 Task: HR & Operations: Recruiting Pipeline.
Action: Mouse moved to (277, 55)
Screenshot: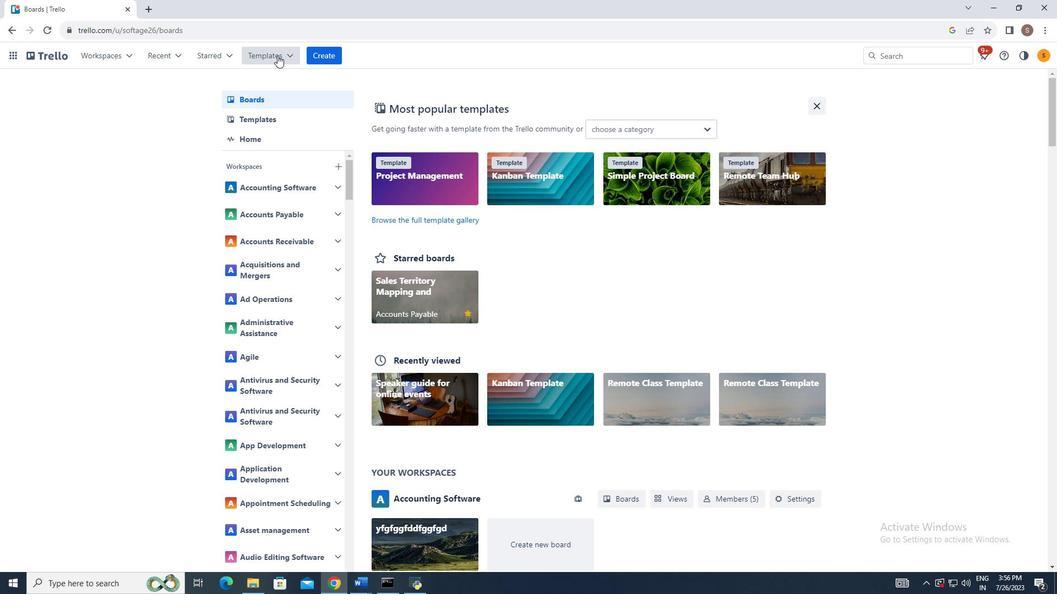 
Action: Mouse pressed left at (277, 55)
Screenshot: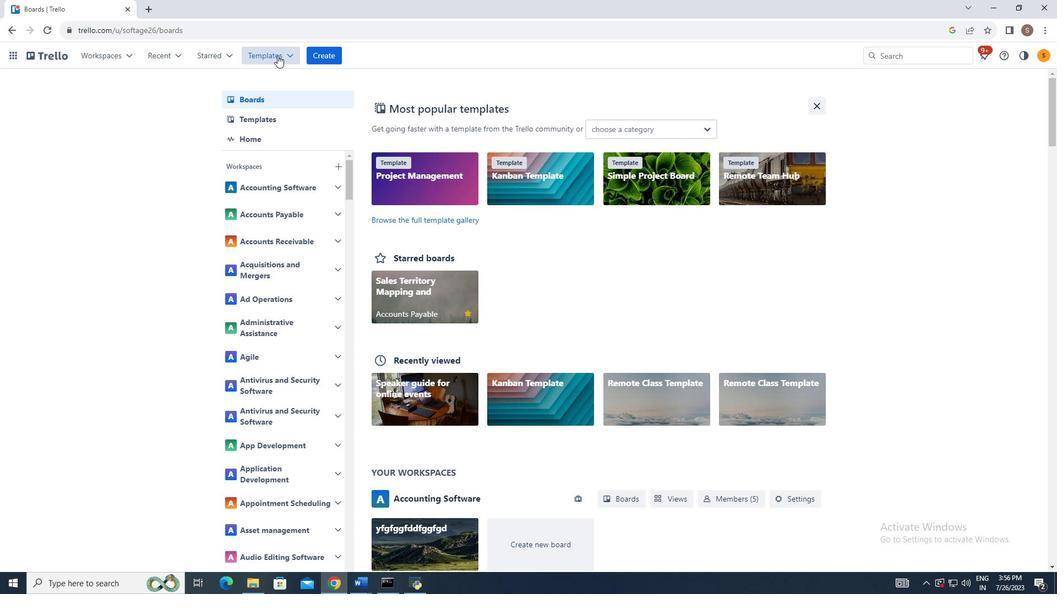 
Action: Mouse moved to (321, 378)
Screenshot: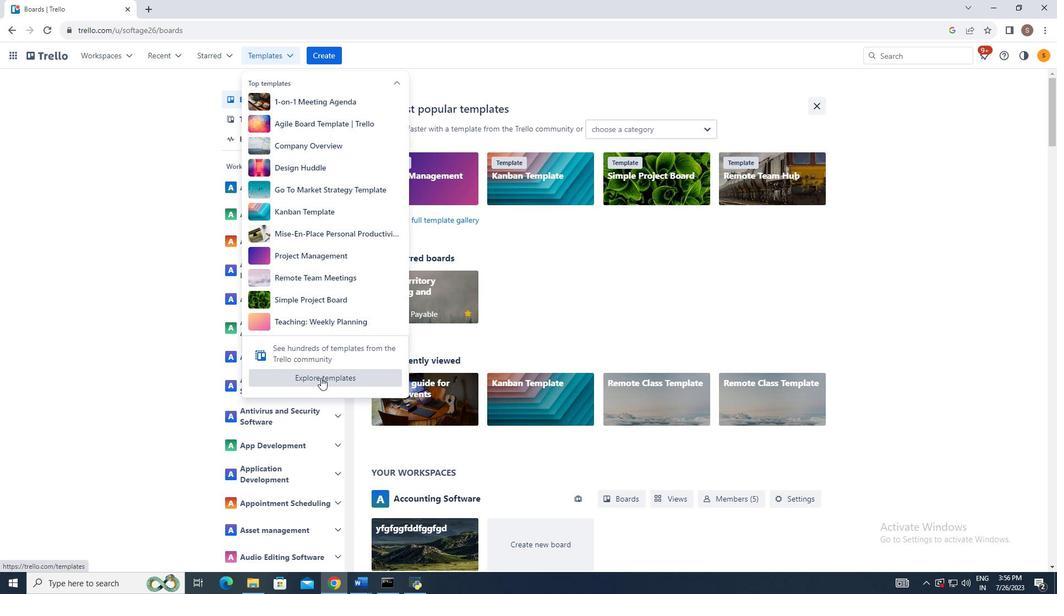 
Action: Mouse pressed left at (321, 378)
Screenshot: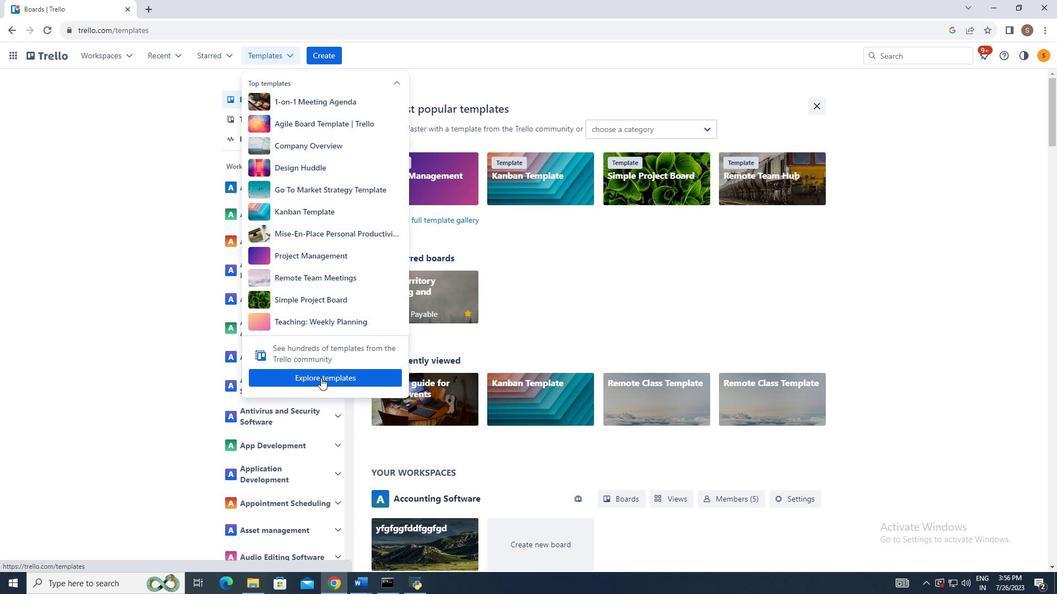 
Action: Mouse moved to (296, 285)
Screenshot: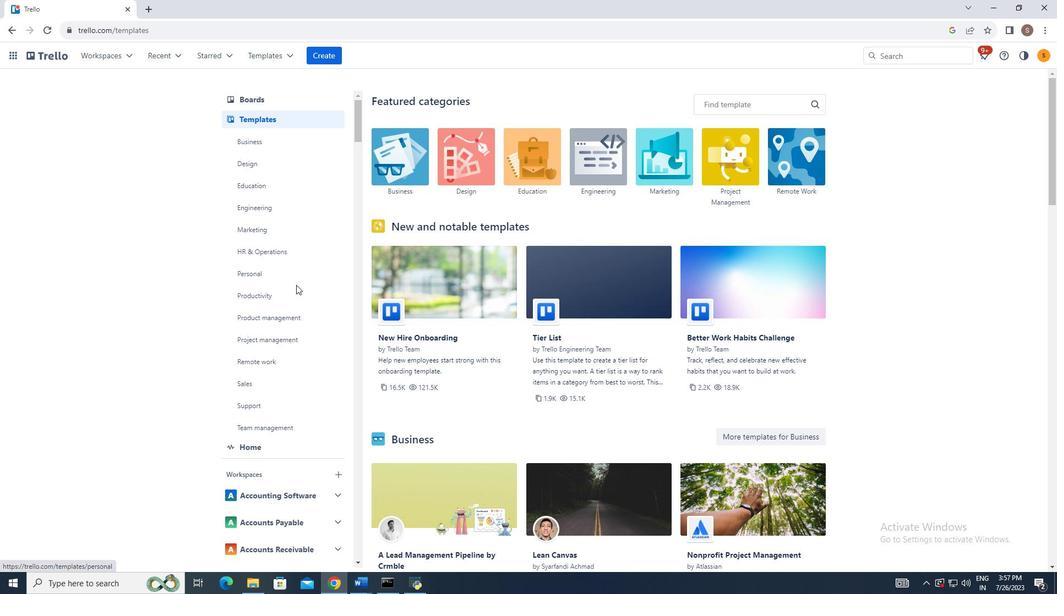 
Action: Mouse scrolled (296, 285) with delta (0, 0)
Screenshot: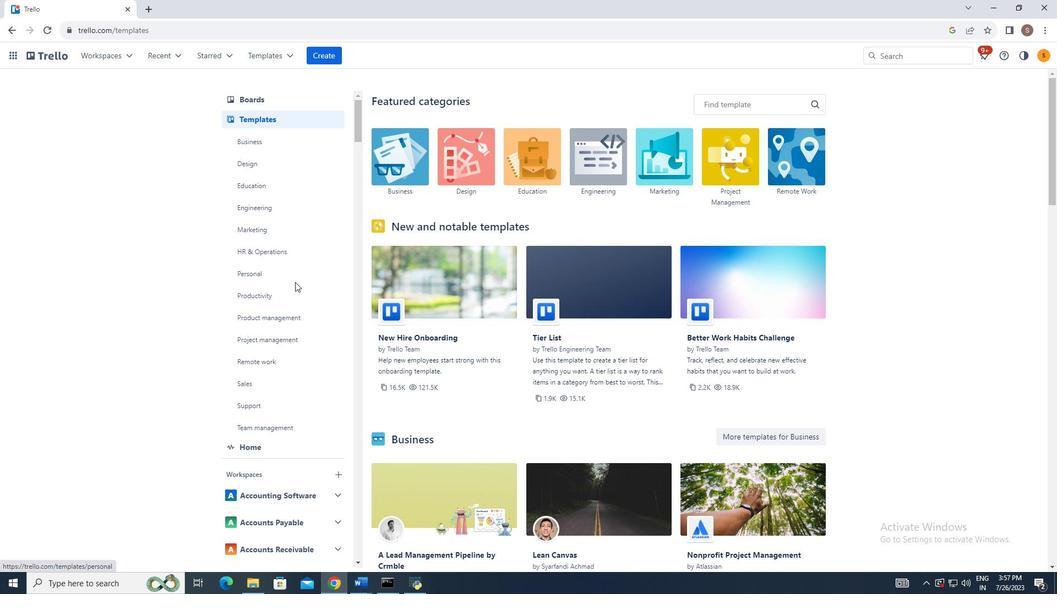 
Action: Mouse scrolled (296, 285) with delta (0, 0)
Screenshot: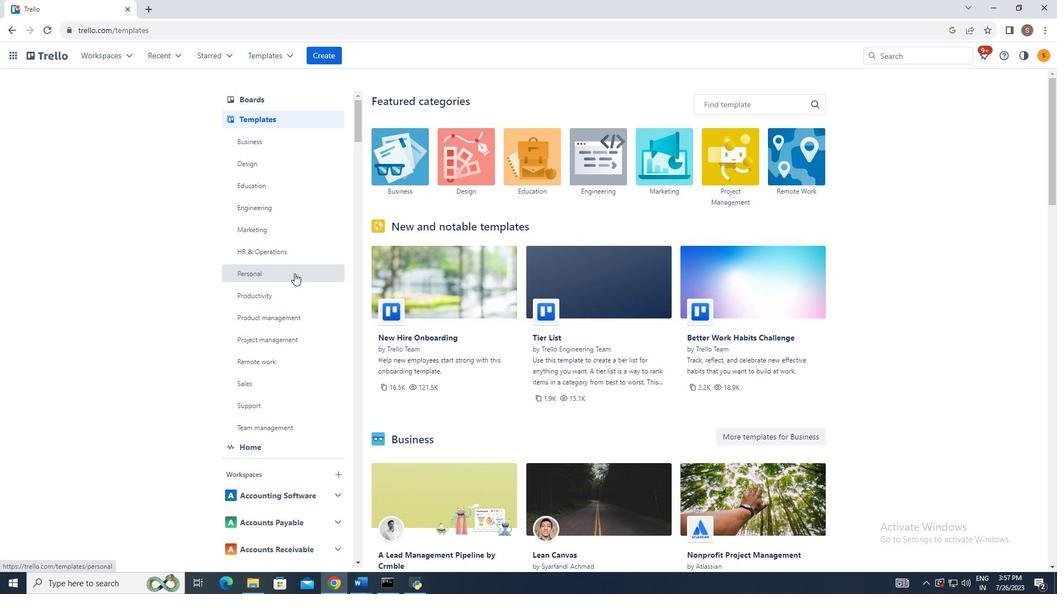 
Action: Mouse moved to (272, 147)
Screenshot: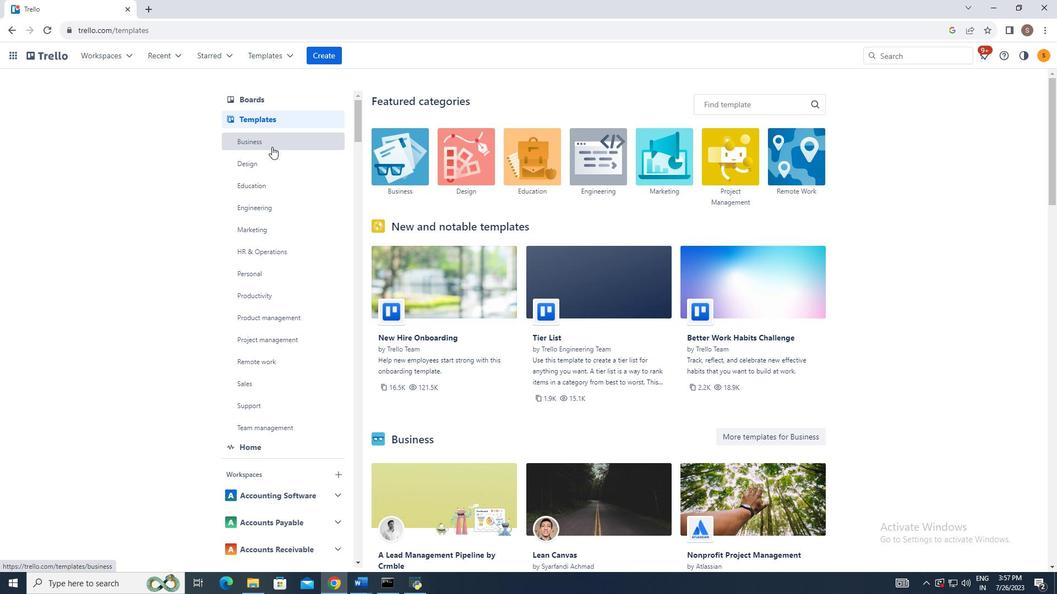 
Action: Mouse pressed left at (272, 147)
Screenshot: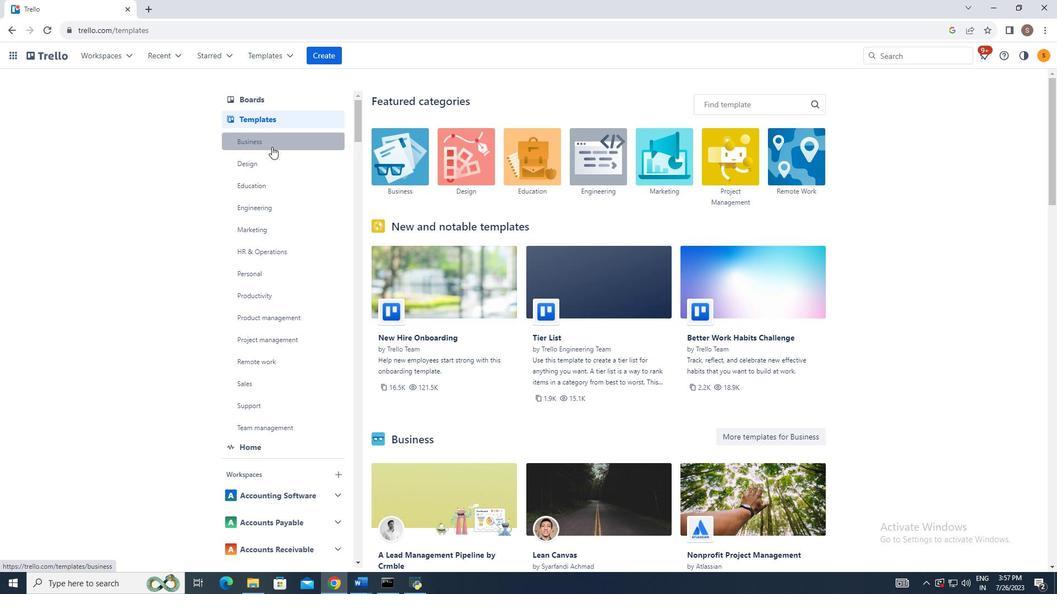 
Action: Mouse moved to (248, 248)
Screenshot: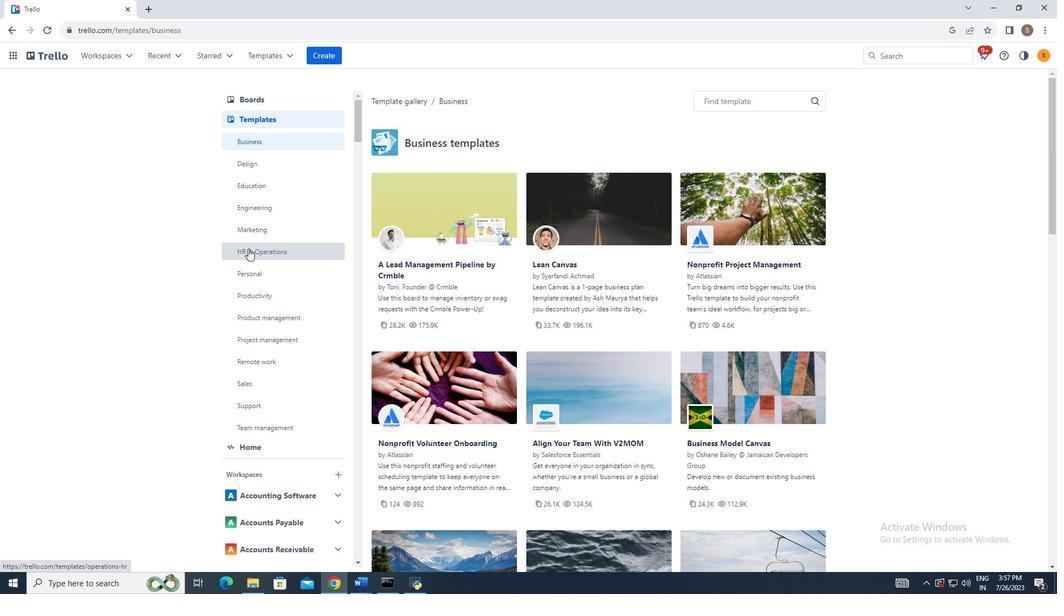 
Action: Mouse pressed left at (248, 248)
Screenshot: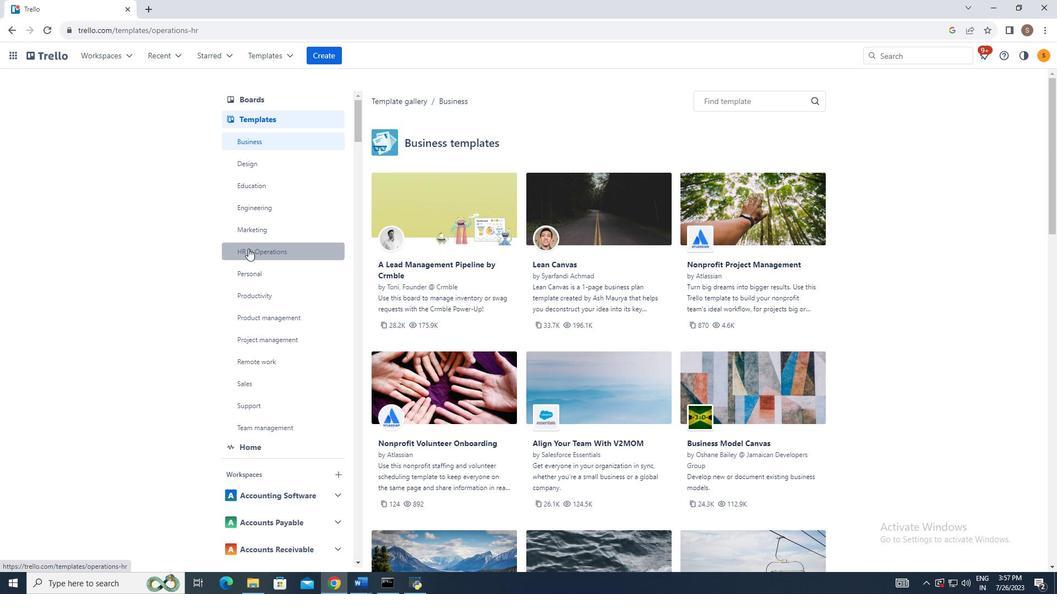 
Action: Mouse moved to (450, 232)
Screenshot: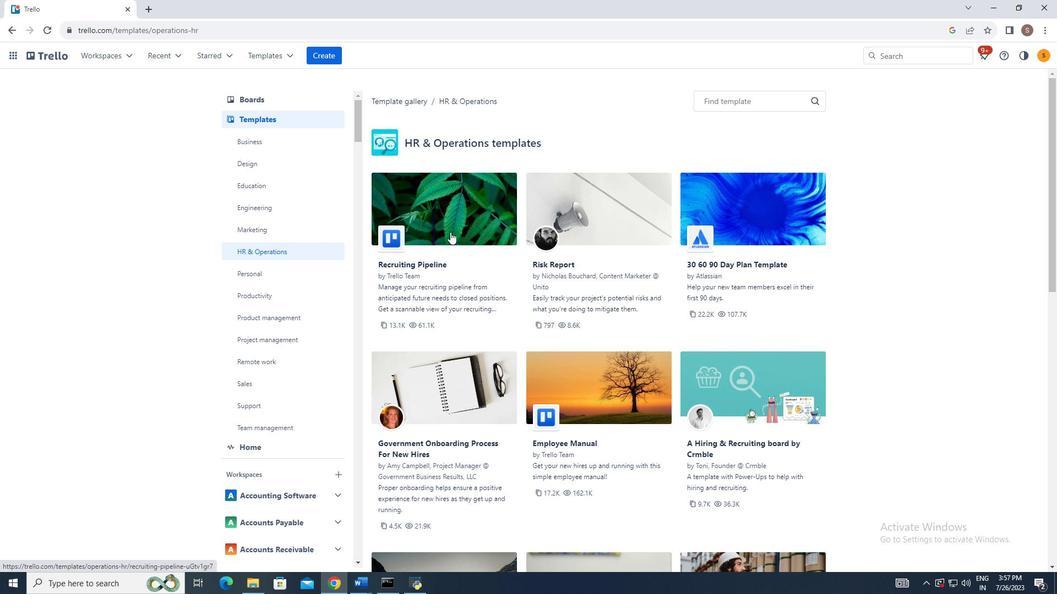 
Action: Mouse pressed left at (450, 232)
Screenshot: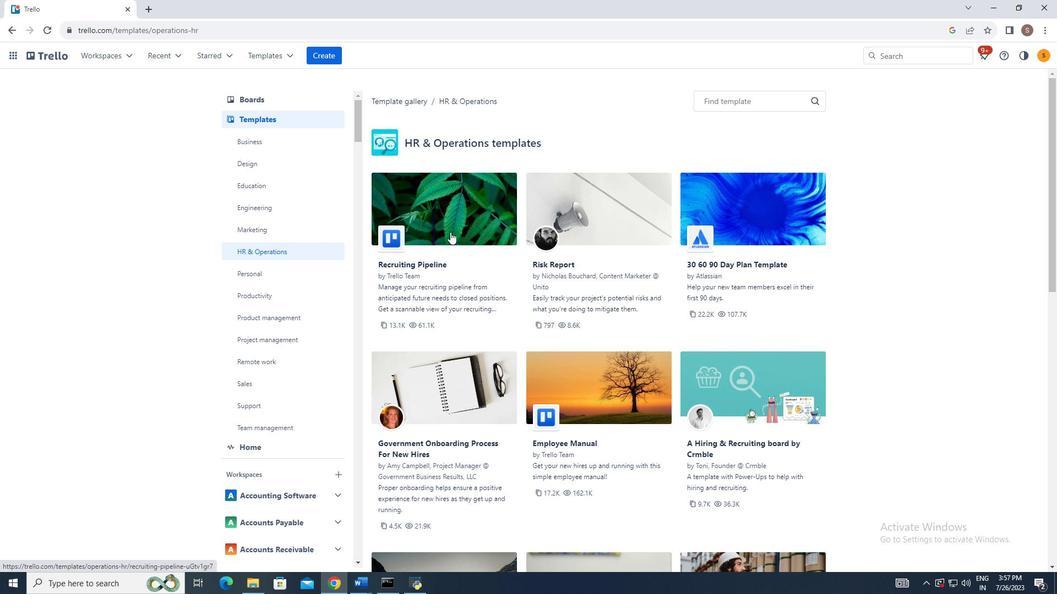 
Action: Mouse moved to (688, 243)
Screenshot: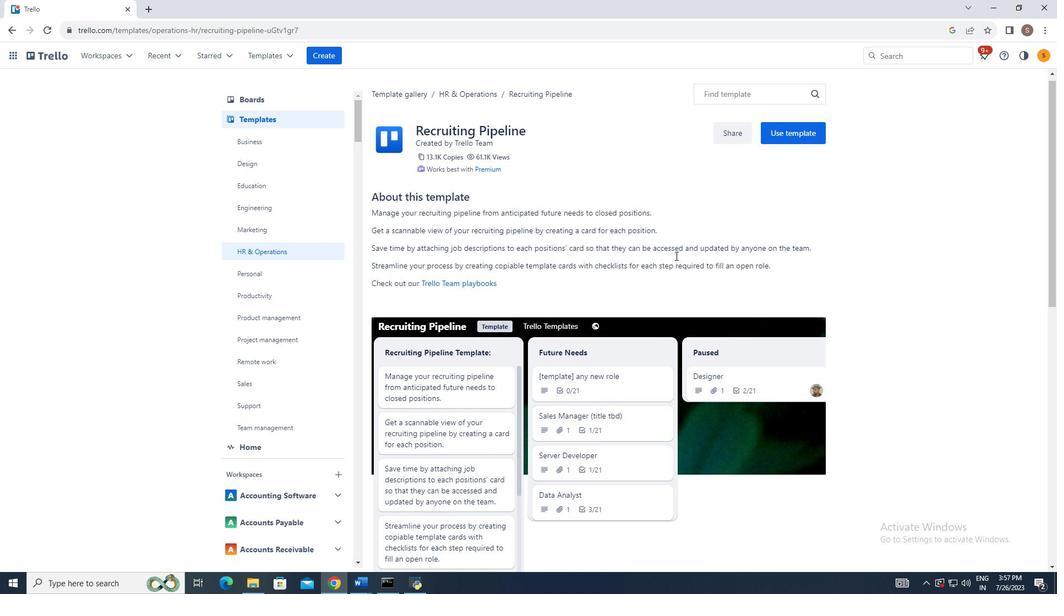 
Action: Mouse scrolled (688, 242) with delta (0, 0)
Screenshot: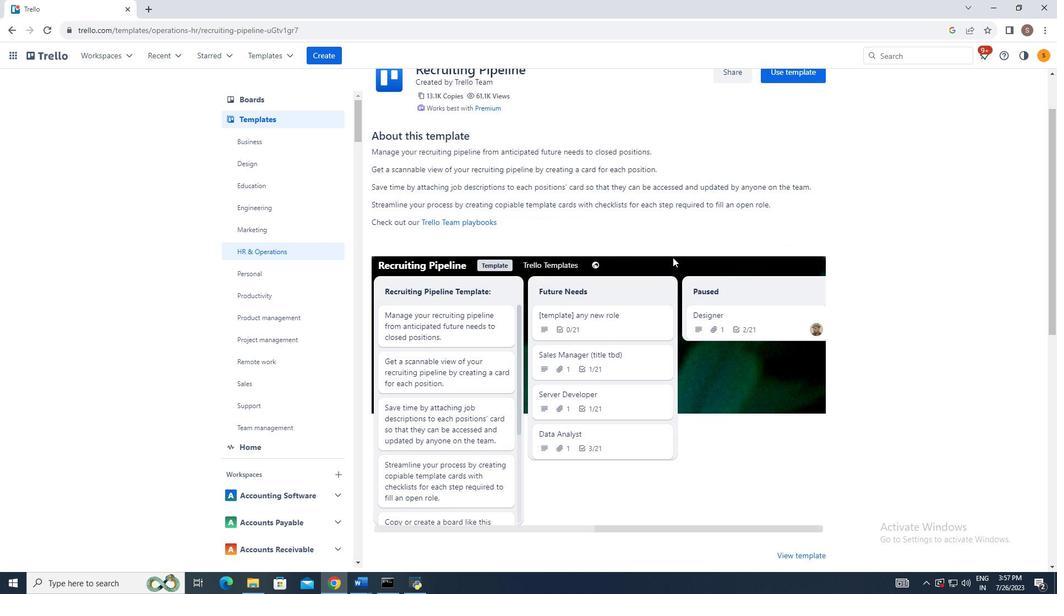 
Action: Mouse moved to (684, 247)
Screenshot: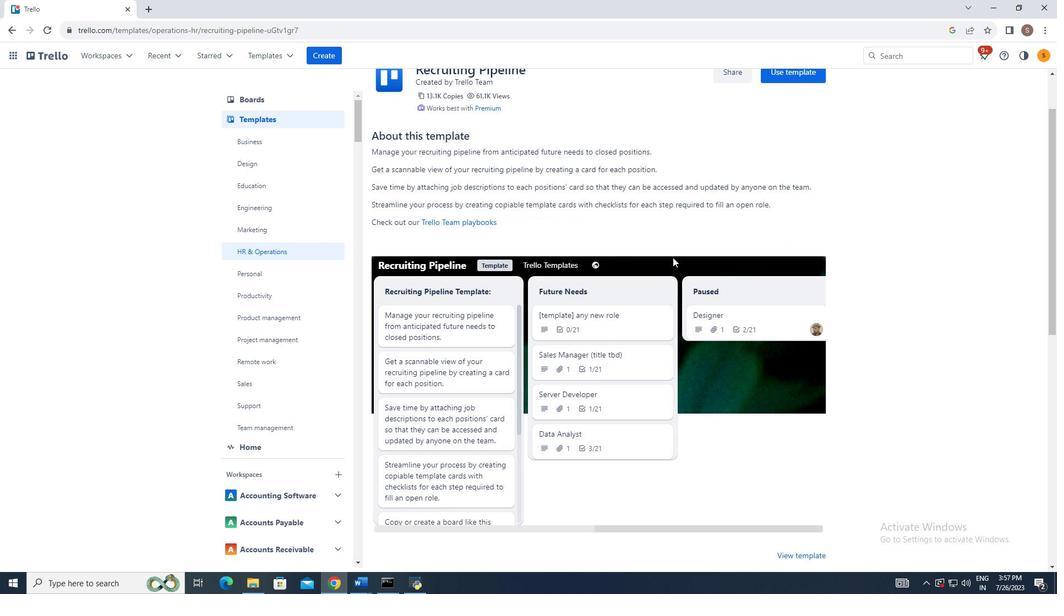 
Action: Mouse scrolled (684, 246) with delta (0, 0)
Screenshot: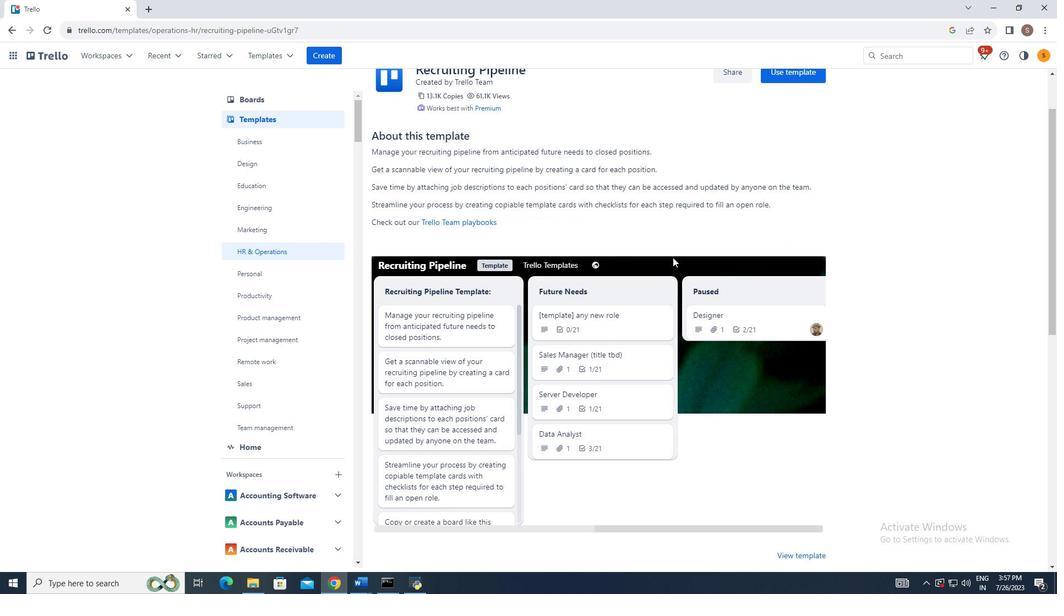 
Action: Mouse moved to (678, 253)
Screenshot: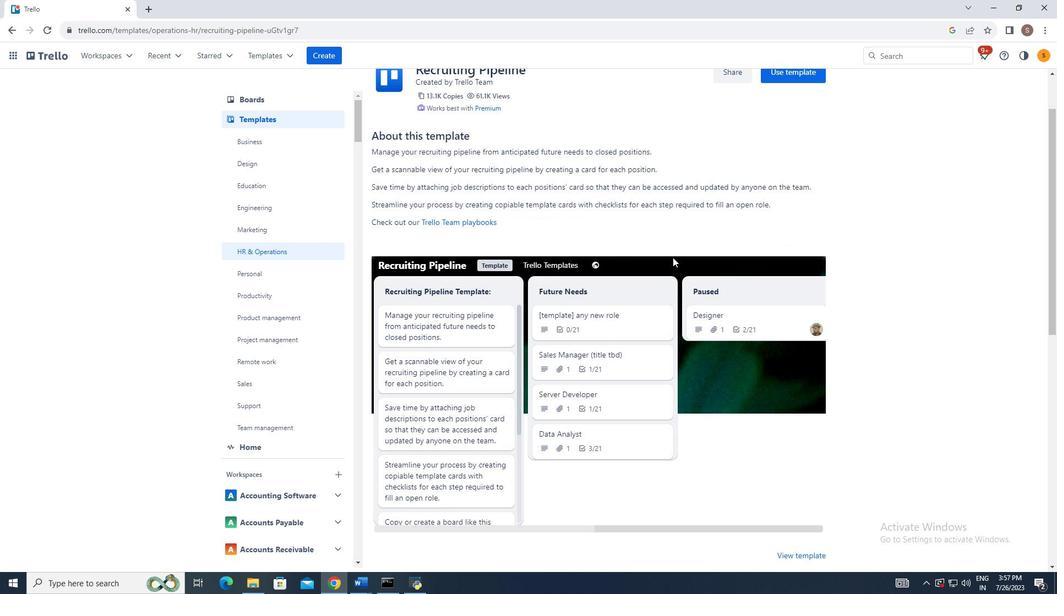 
Action: Mouse scrolled (680, 252) with delta (0, 0)
Screenshot: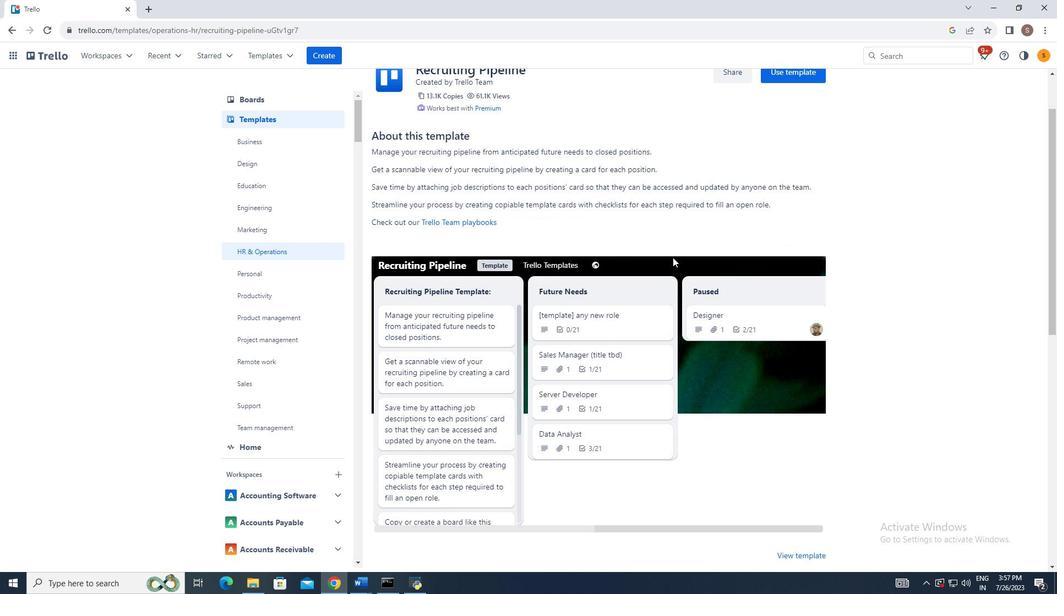 
Action: Mouse moved to (672, 257)
Screenshot: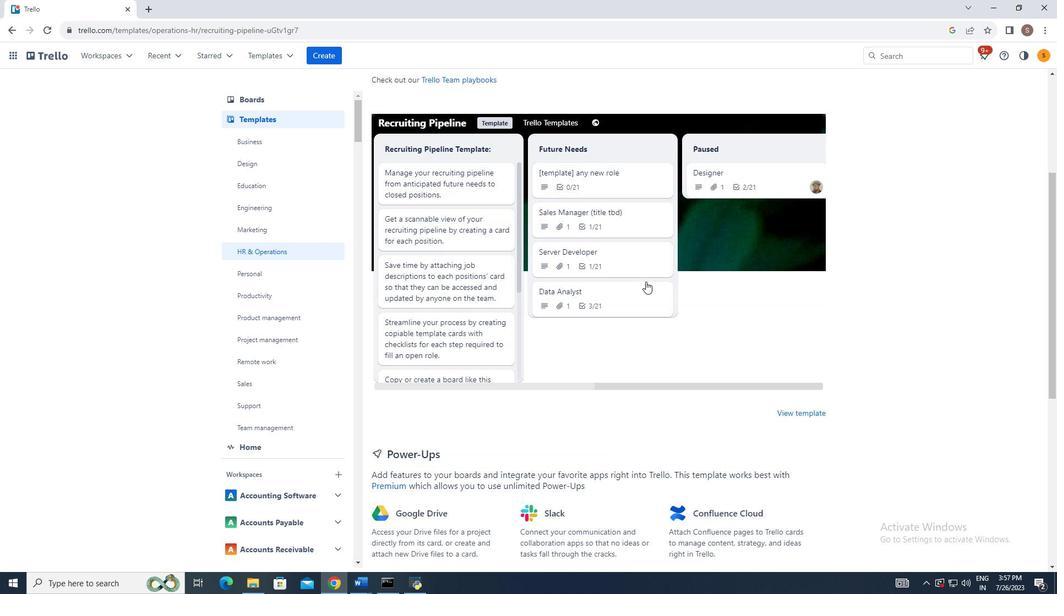 
Action: Mouse scrolled (674, 256) with delta (0, 0)
Screenshot: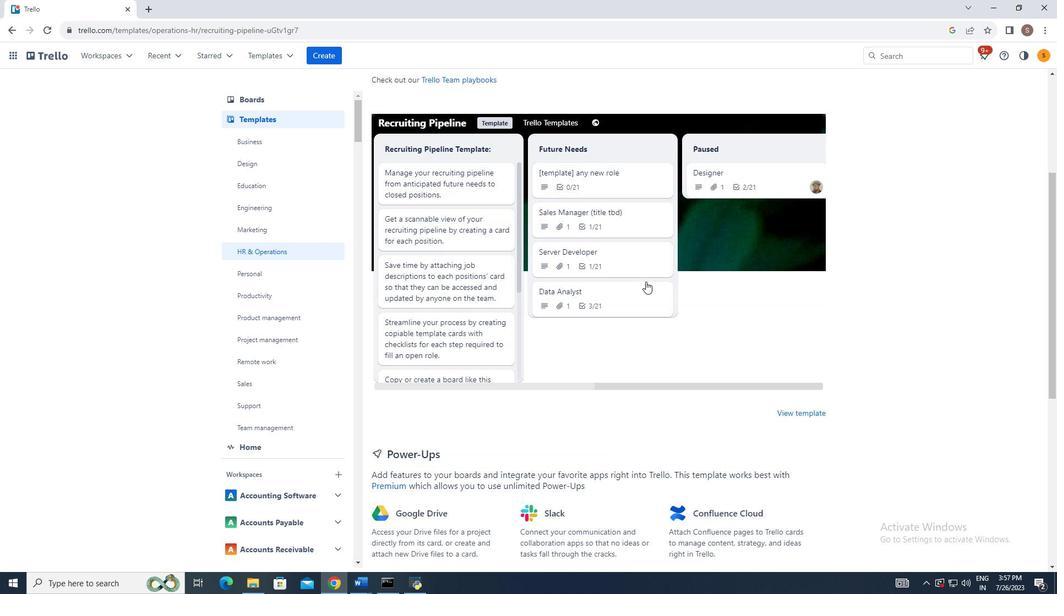 
Action: Mouse moved to (559, 330)
Screenshot: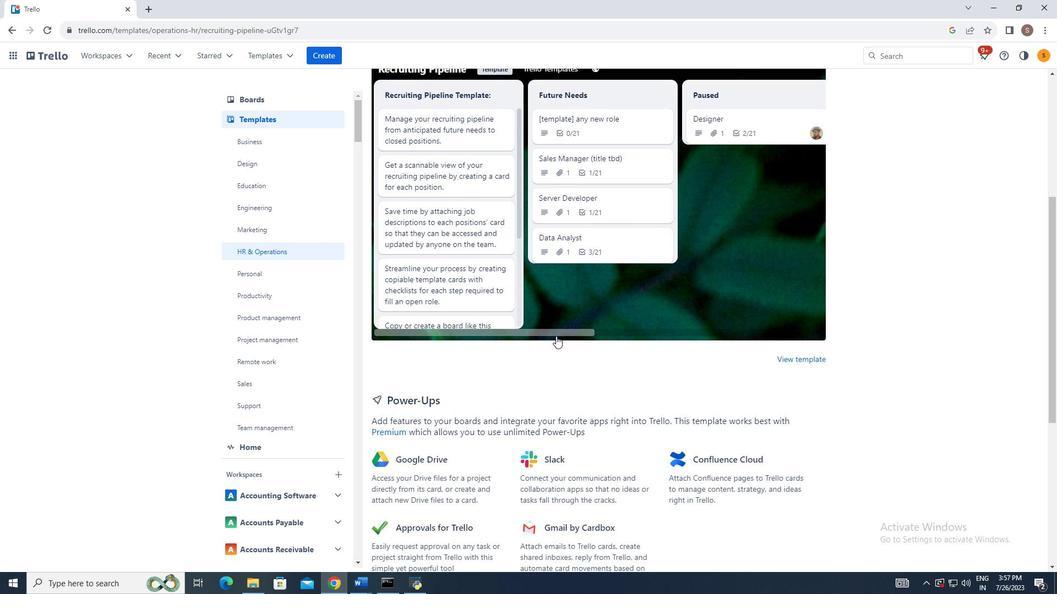 
Action: Mouse scrolled (559, 329) with delta (0, 0)
Screenshot: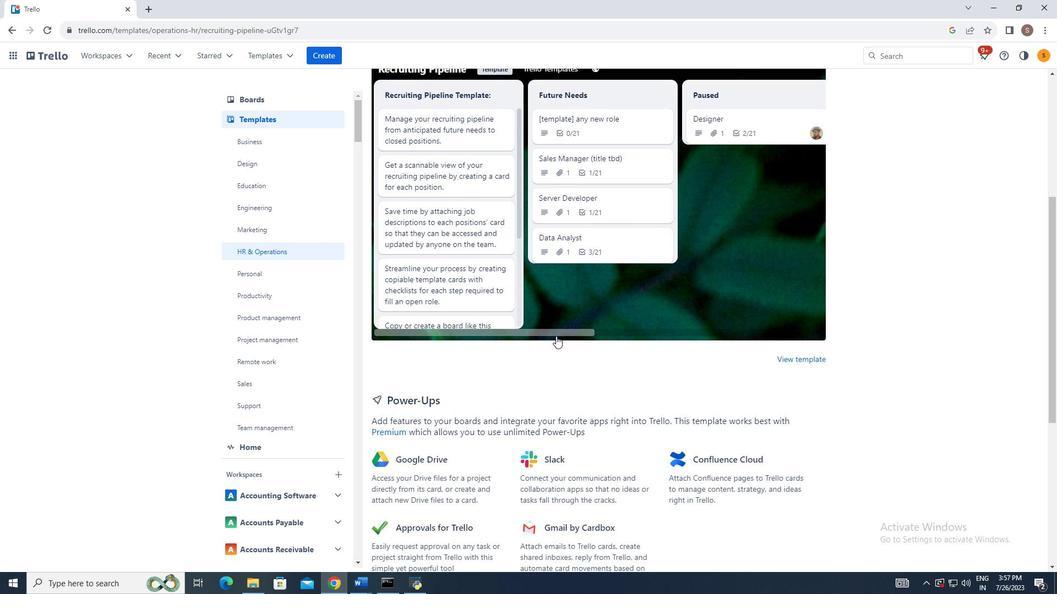 
Action: Mouse moved to (557, 334)
Screenshot: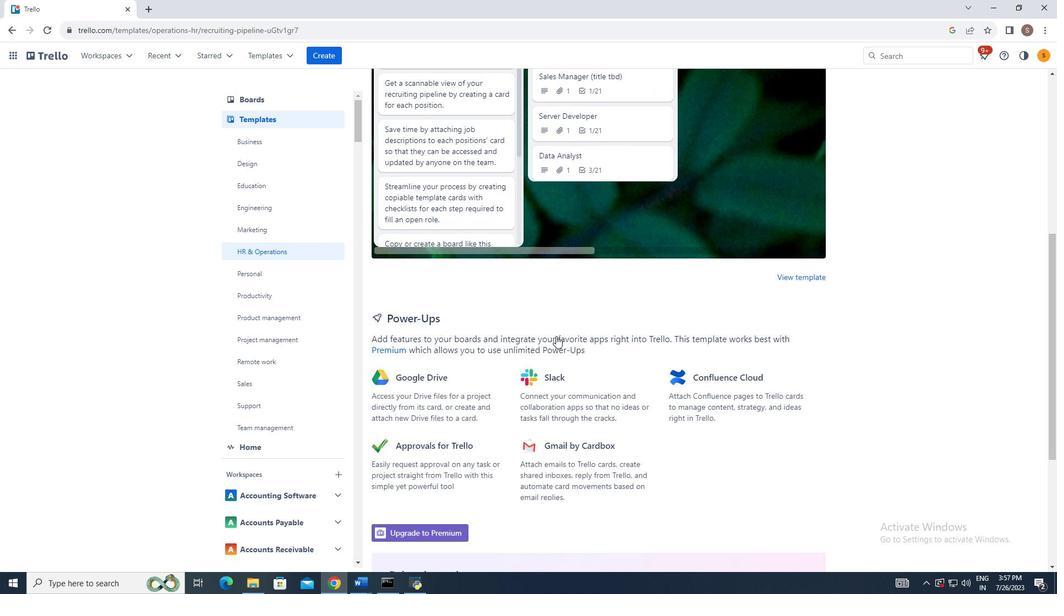 
Action: Mouse scrolled (557, 334) with delta (0, 0)
Screenshot: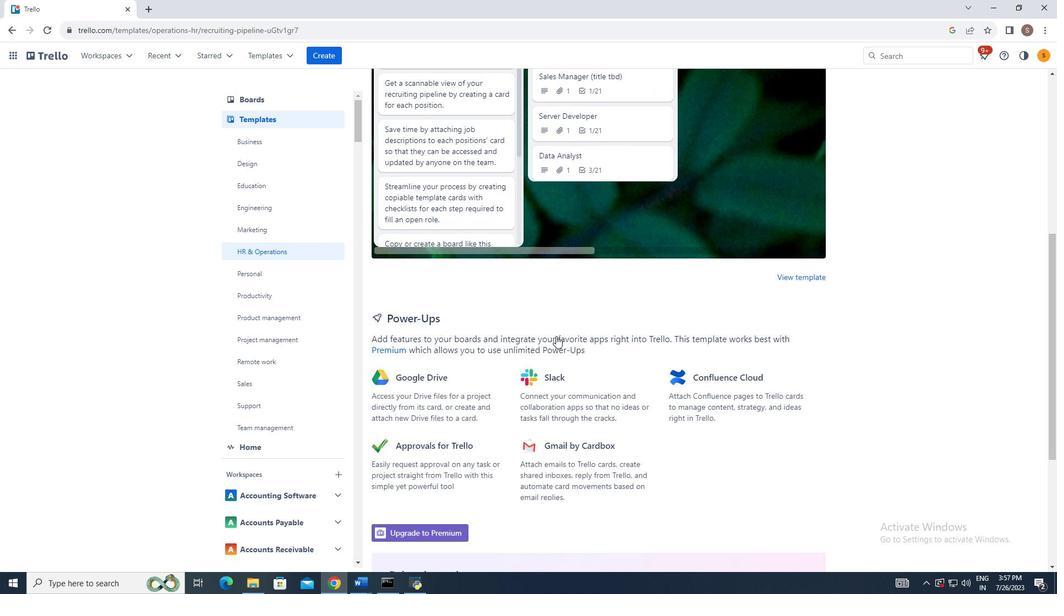 
Action: Mouse moved to (557, 335)
Screenshot: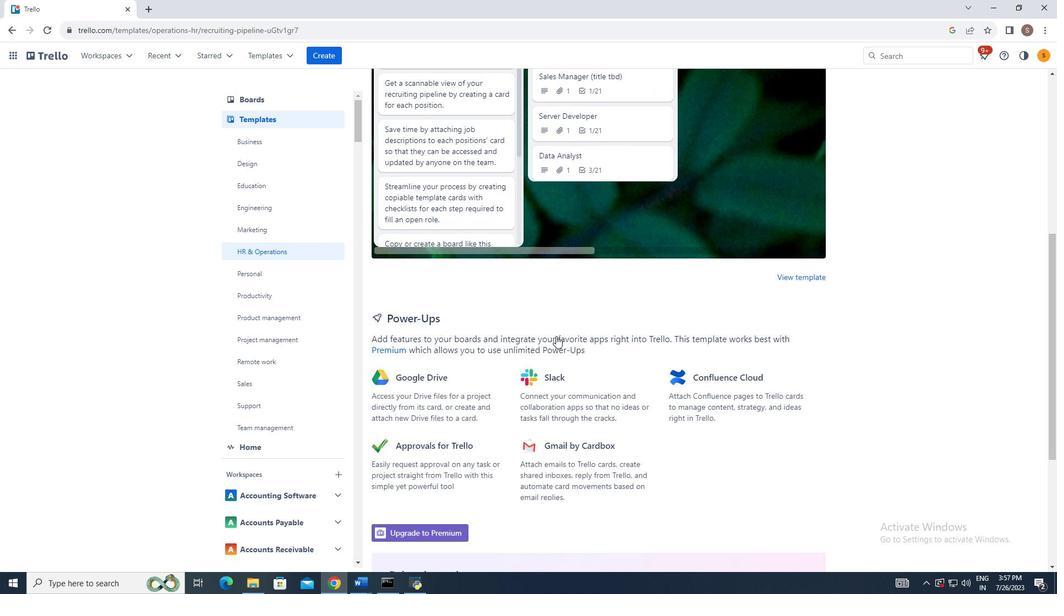 
Action: Mouse scrolled (557, 334) with delta (0, 0)
Screenshot: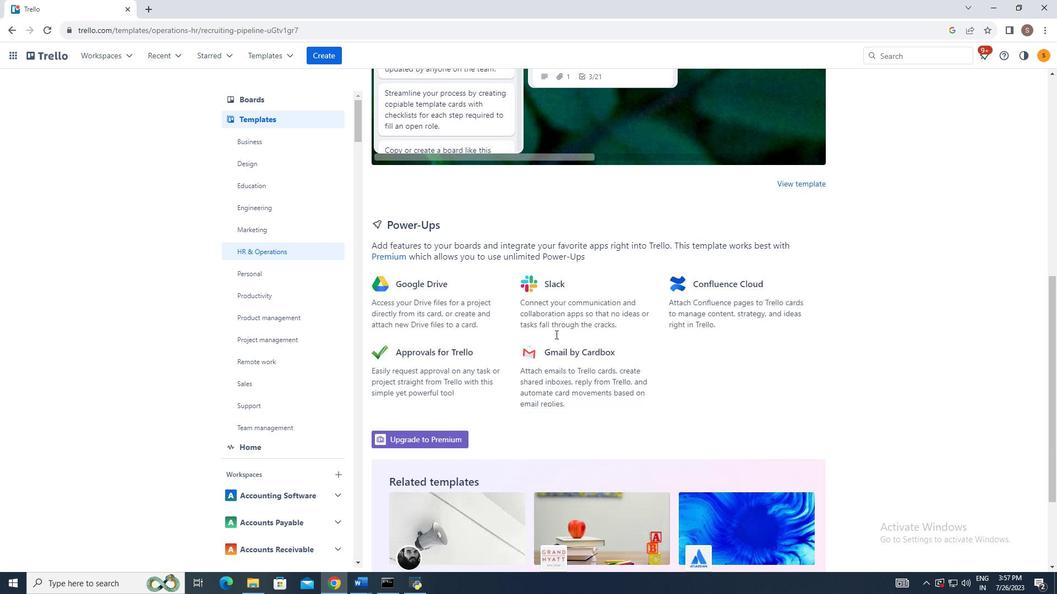 
Action: Mouse moved to (556, 336)
Screenshot: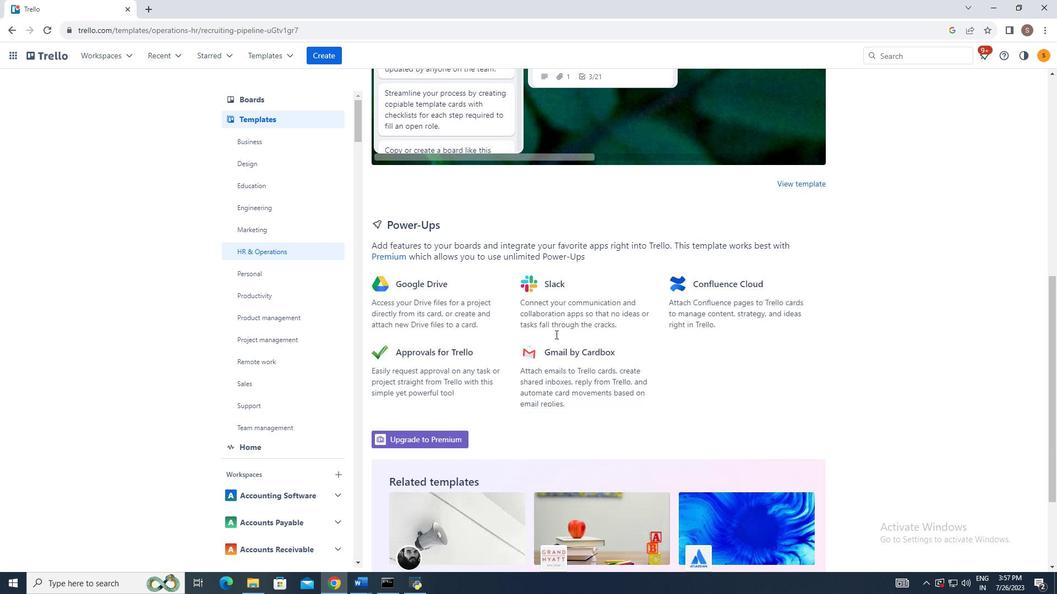 
Action: Mouse scrolled (556, 335) with delta (0, 0)
Screenshot: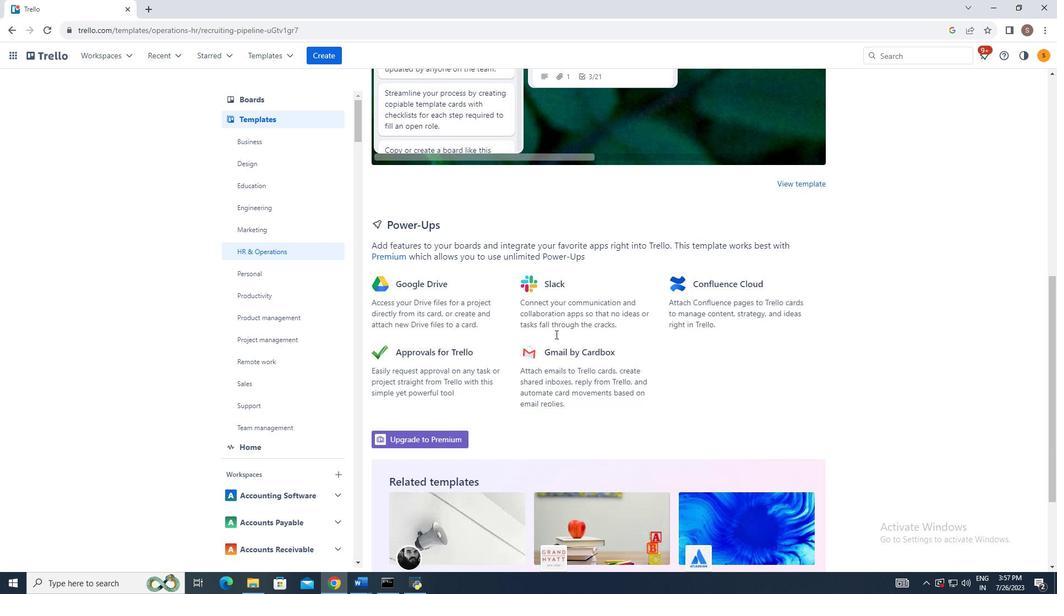 
Action: Mouse scrolled (556, 335) with delta (0, 0)
Screenshot: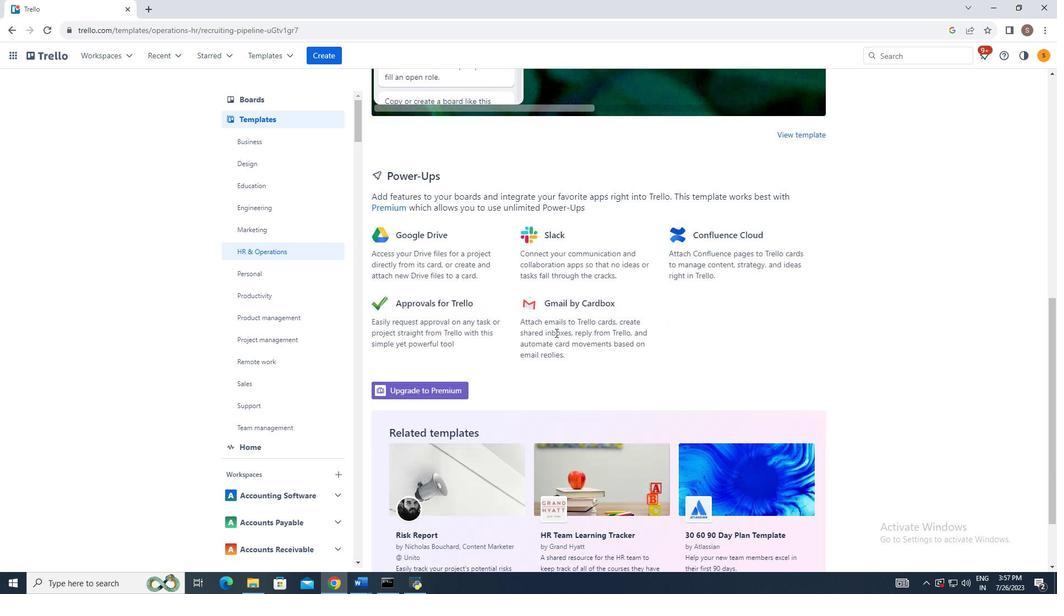 
Action: Mouse moved to (555, 333)
Screenshot: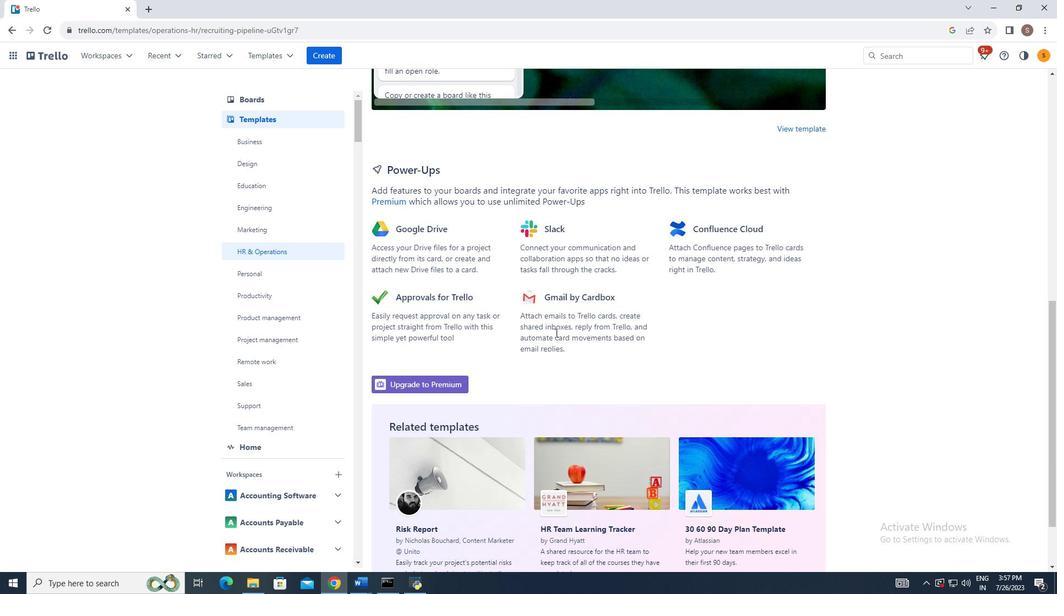 
Action: Mouse scrolled (555, 332) with delta (0, 0)
Screenshot: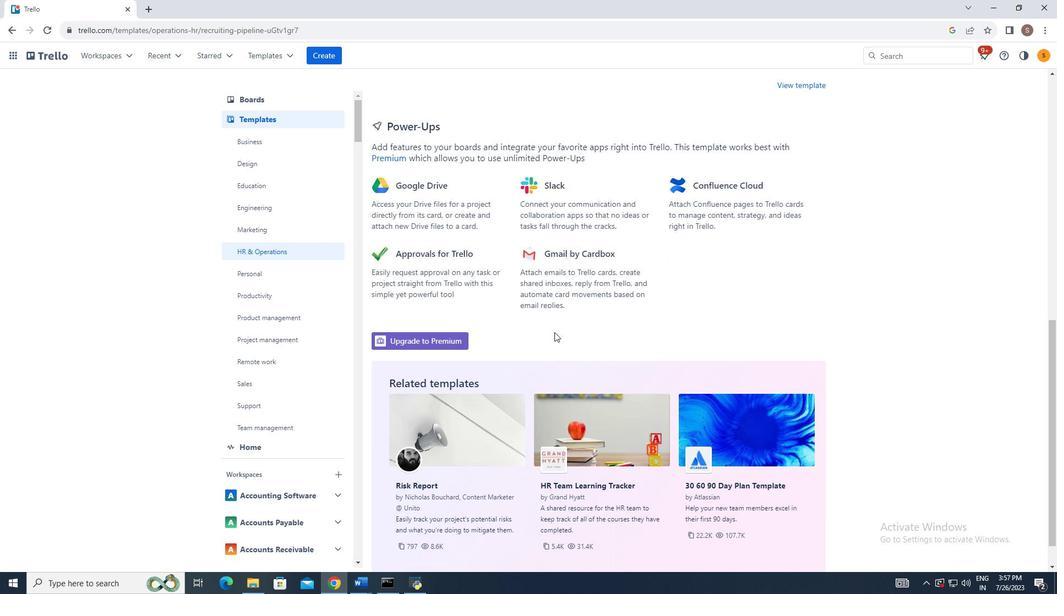 
Action: Mouse scrolled (555, 332) with delta (0, 0)
Screenshot: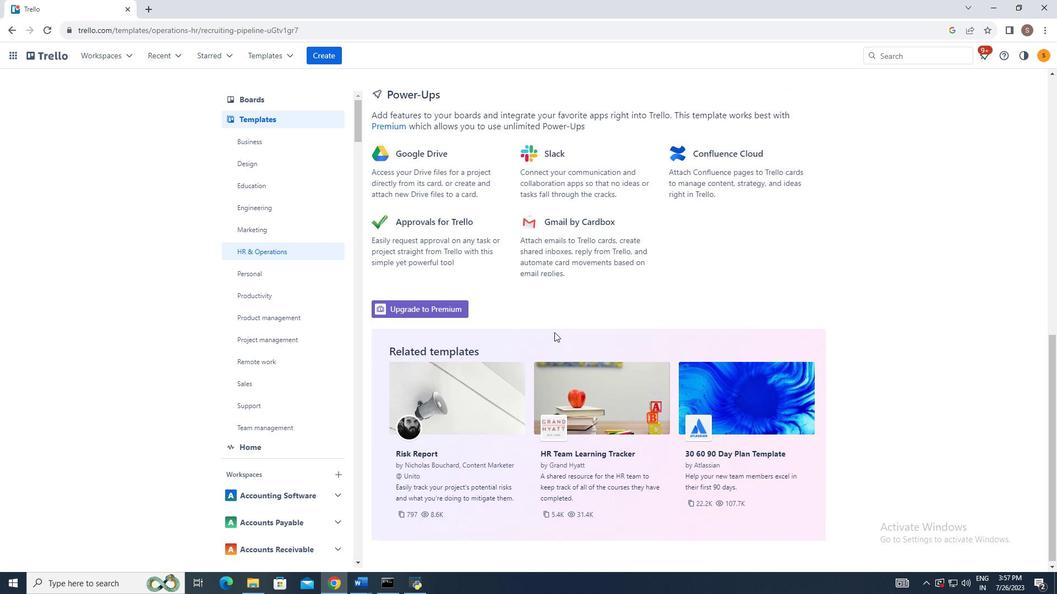 
Action: Mouse moved to (554, 332)
Screenshot: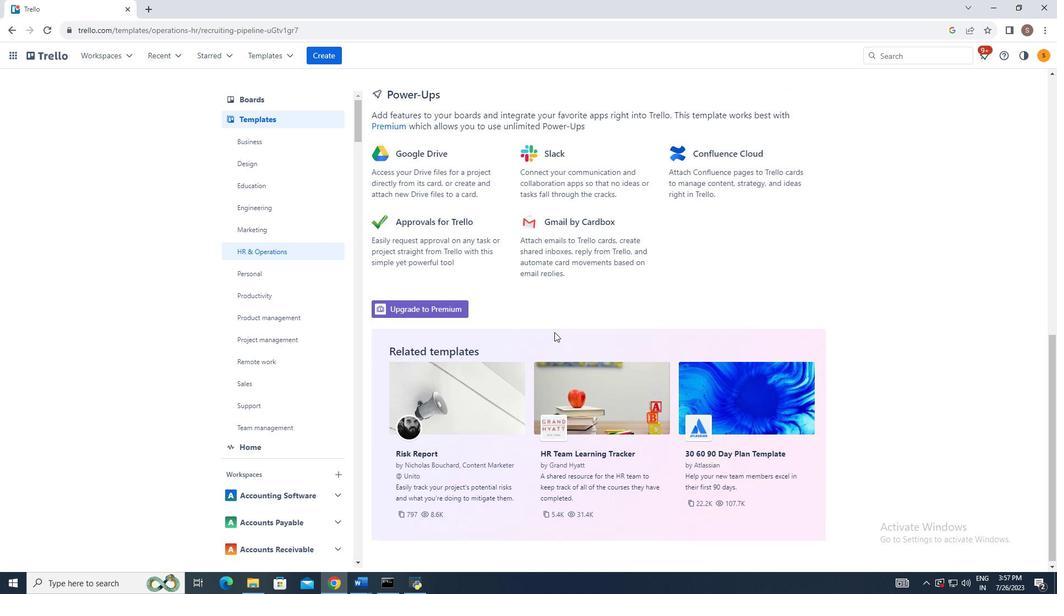 
Action: Mouse scrolled (554, 332) with delta (0, 0)
Screenshot: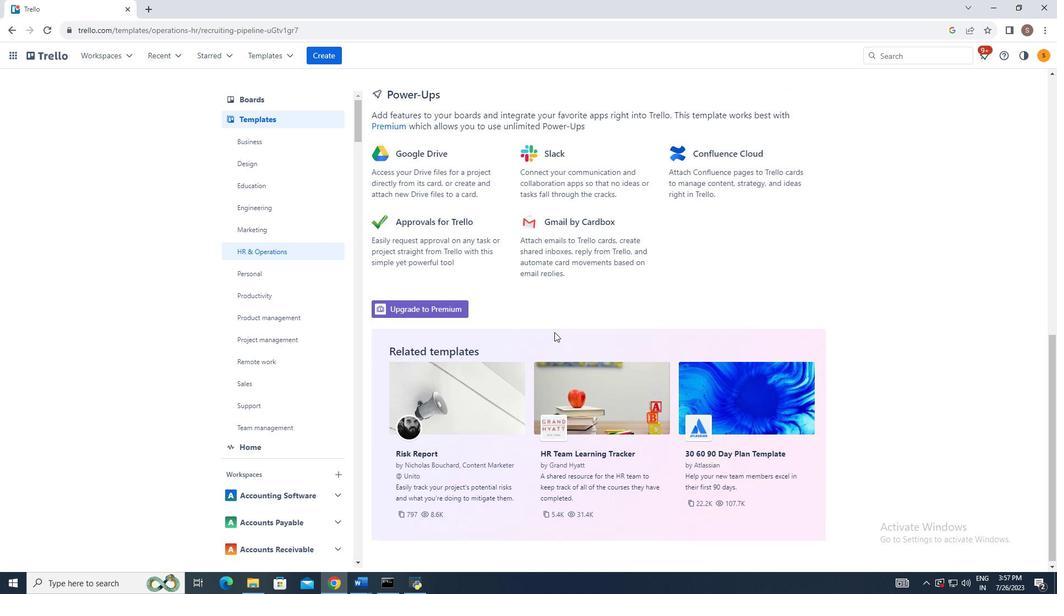 
Action: Mouse moved to (553, 333)
Screenshot: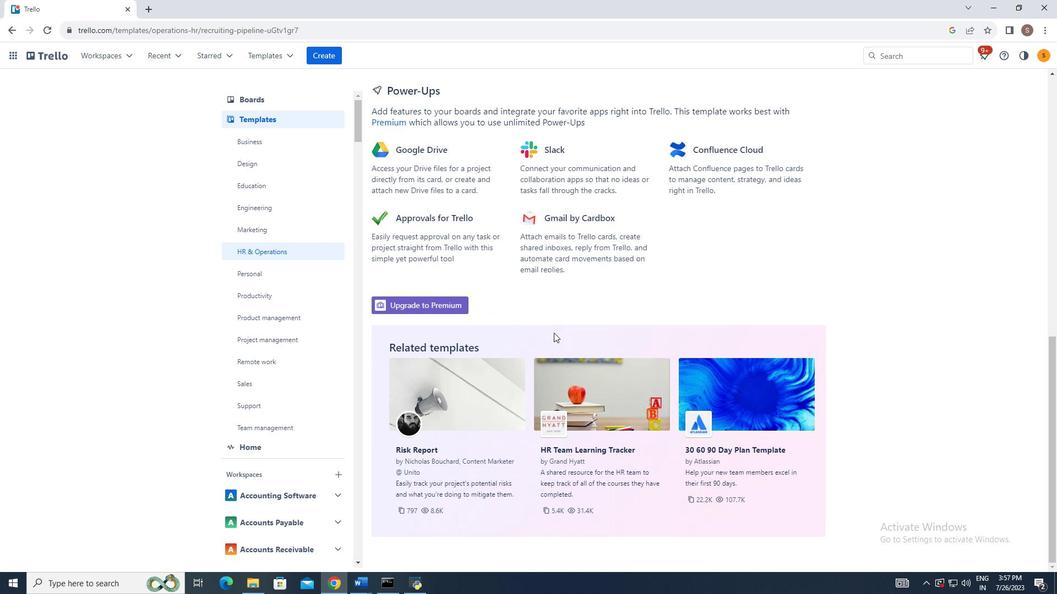 
Action: Mouse scrolled (553, 332) with delta (0, 0)
Screenshot: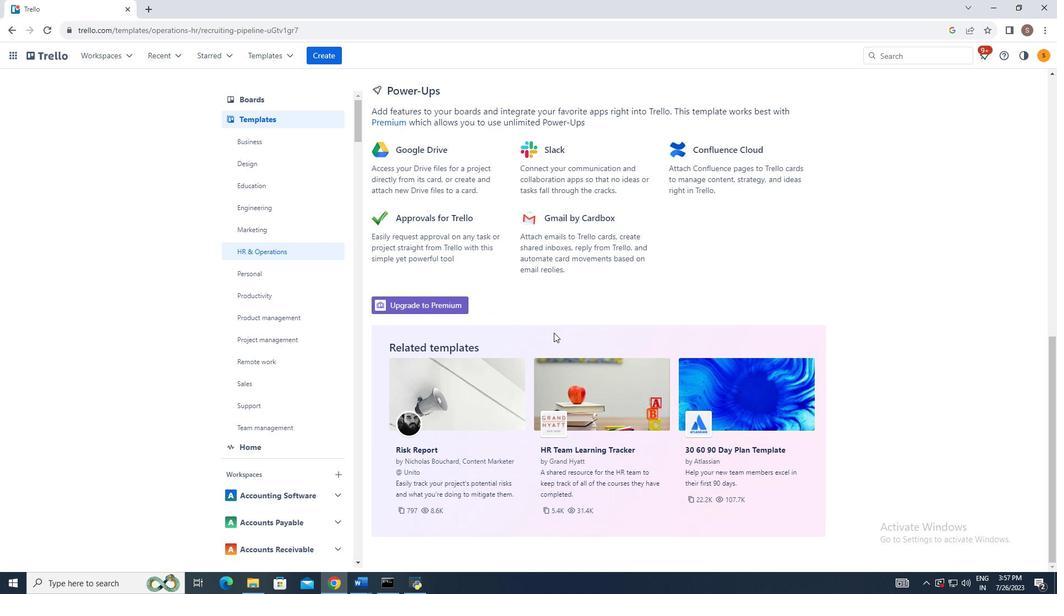 
Action: Mouse scrolled (553, 333) with delta (0, 0)
Screenshot: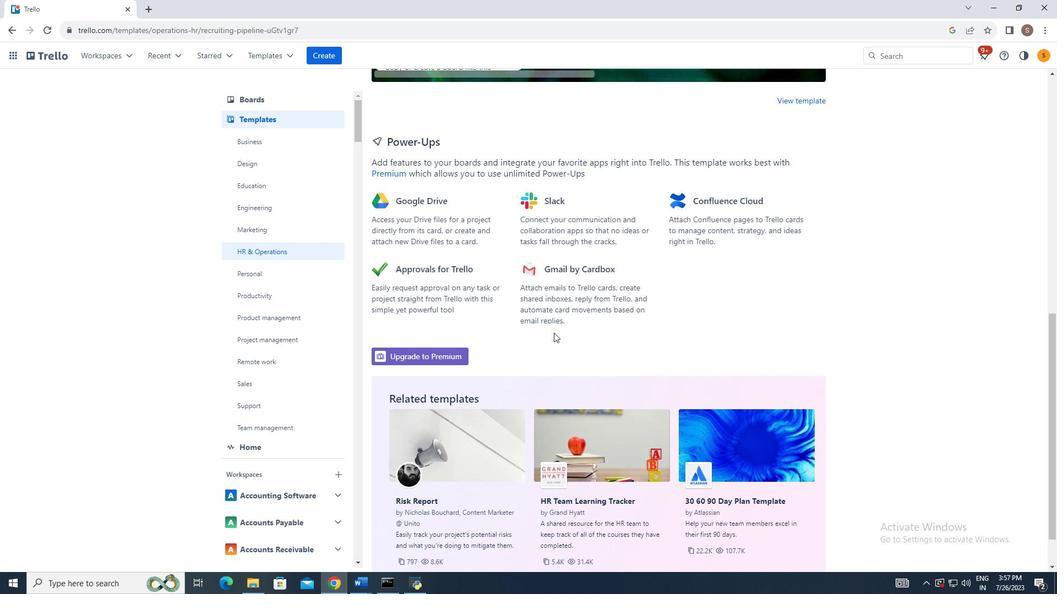 
Action: Mouse scrolled (553, 333) with delta (0, 0)
Screenshot: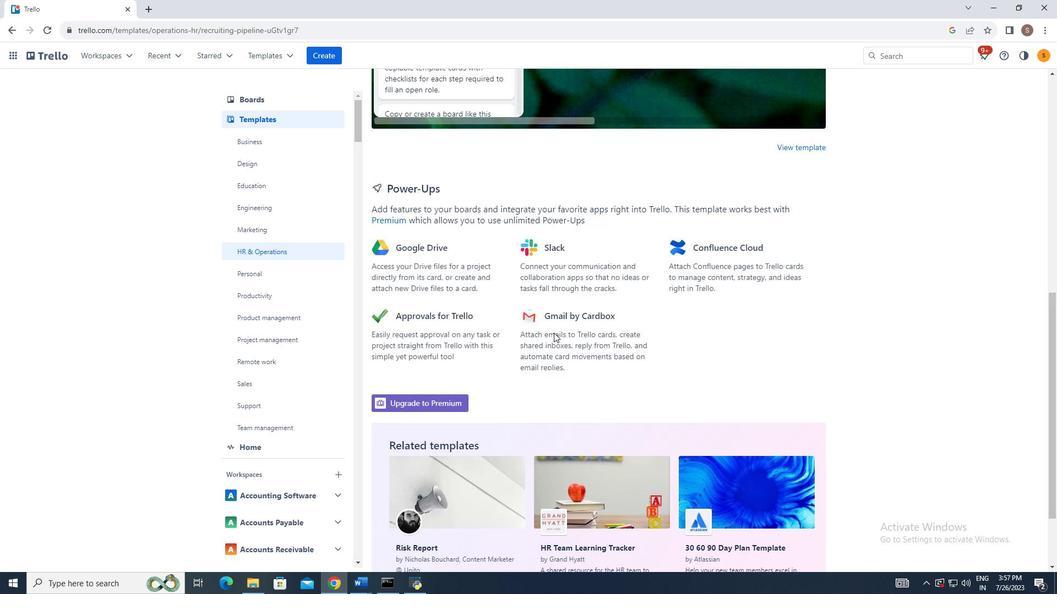 
Action: Mouse scrolled (553, 333) with delta (0, 0)
Screenshot: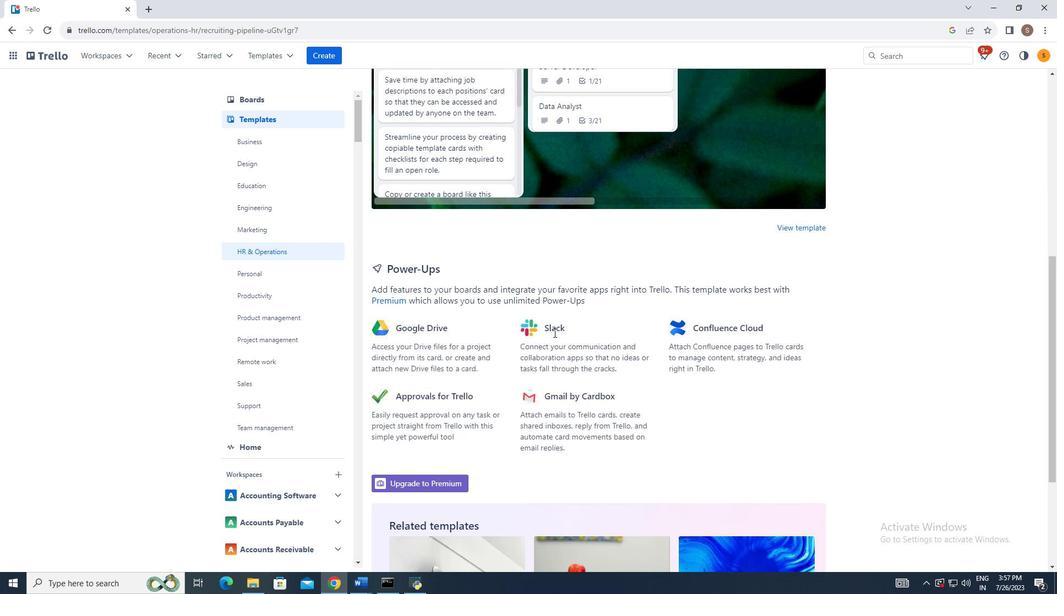 
Action: Mouse scrolled (553, 333) with delta (0, 0)
Screenshot: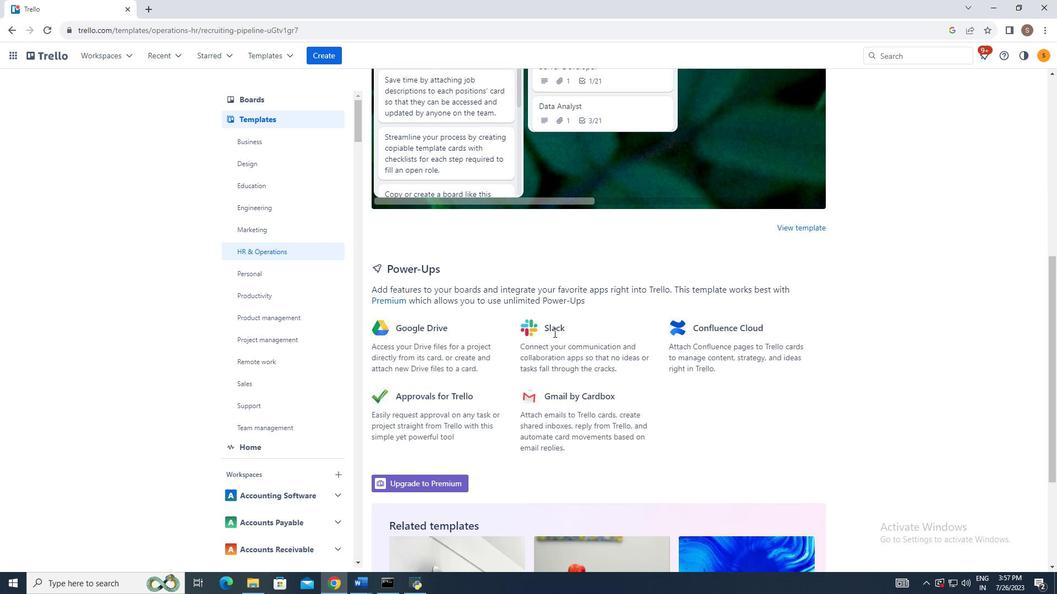 
Action: Mouse moved to (577, 350)
Screenshot: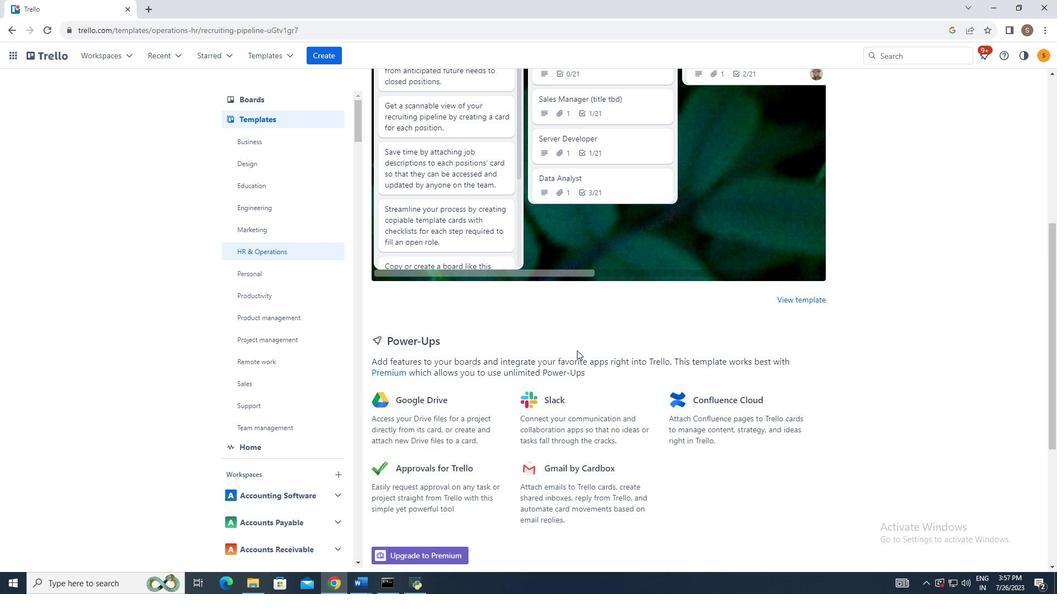 
Action: Mouse scrolled (577, 351) with delta (0, 0)
Screenshot: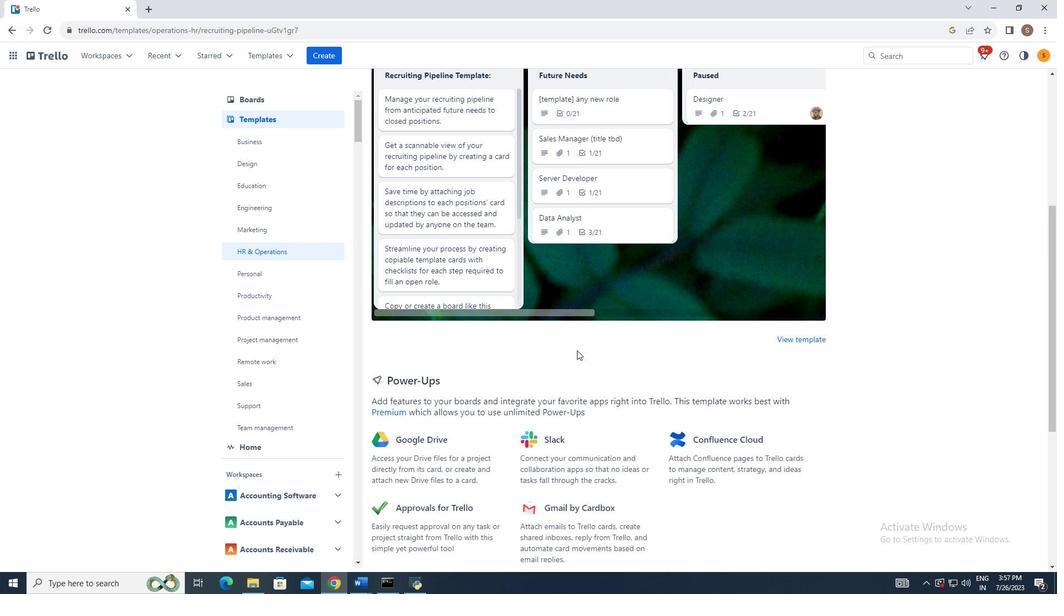 
Action: Mouse scrolled (577, 351) with delta (0, 0)
Screenshot: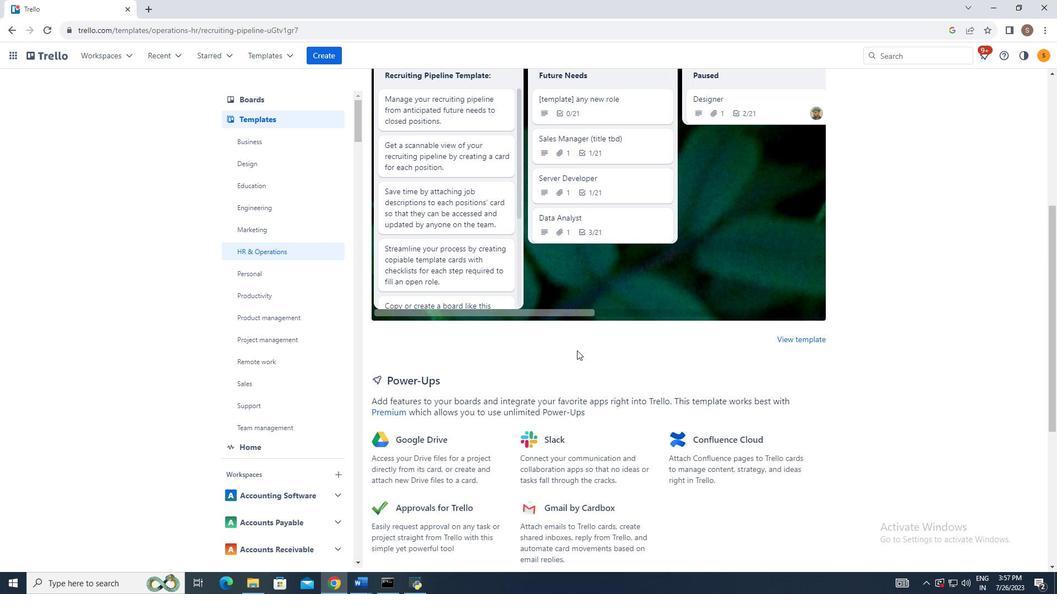 
Action: Mouse scrolled (577, 351) with delta (0, 0)
Screenshot: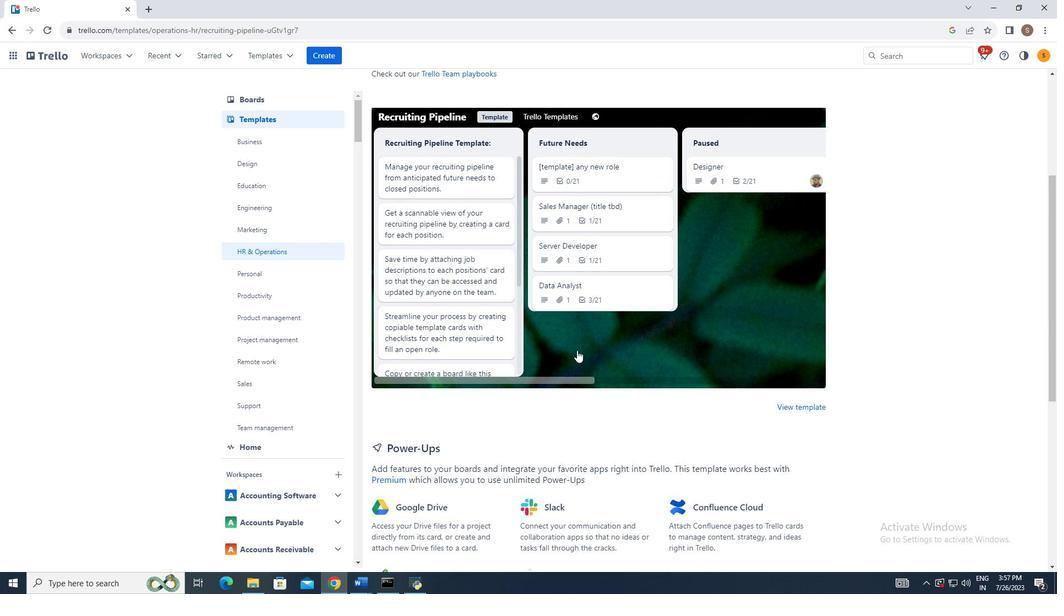 
Action: Mouse moved to (709, 305)
Screenshot: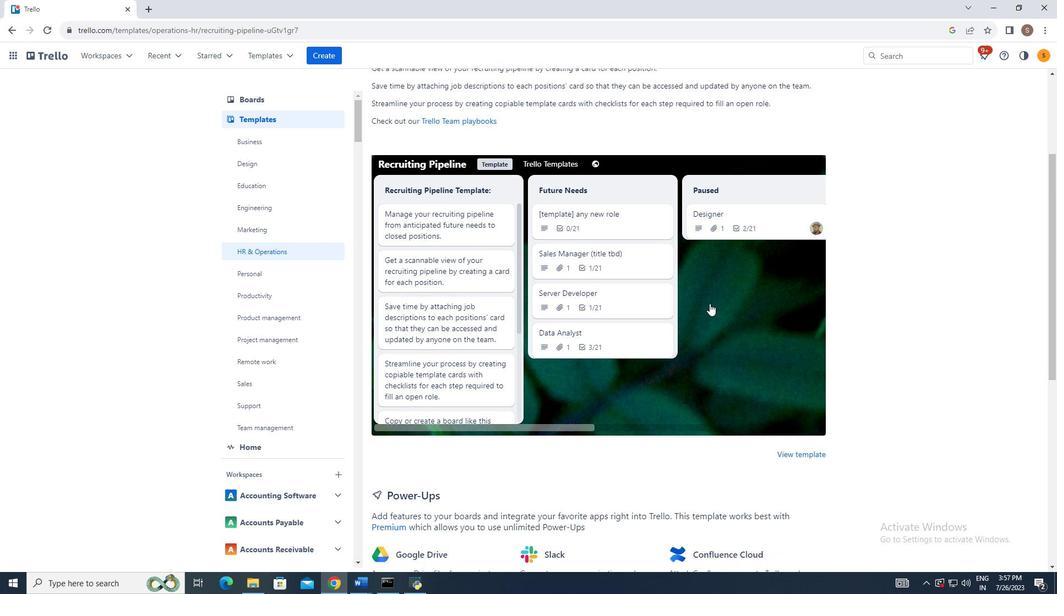 
Action: Mouse scrolled (709, 305) with delta (0, 0)
Screenshot: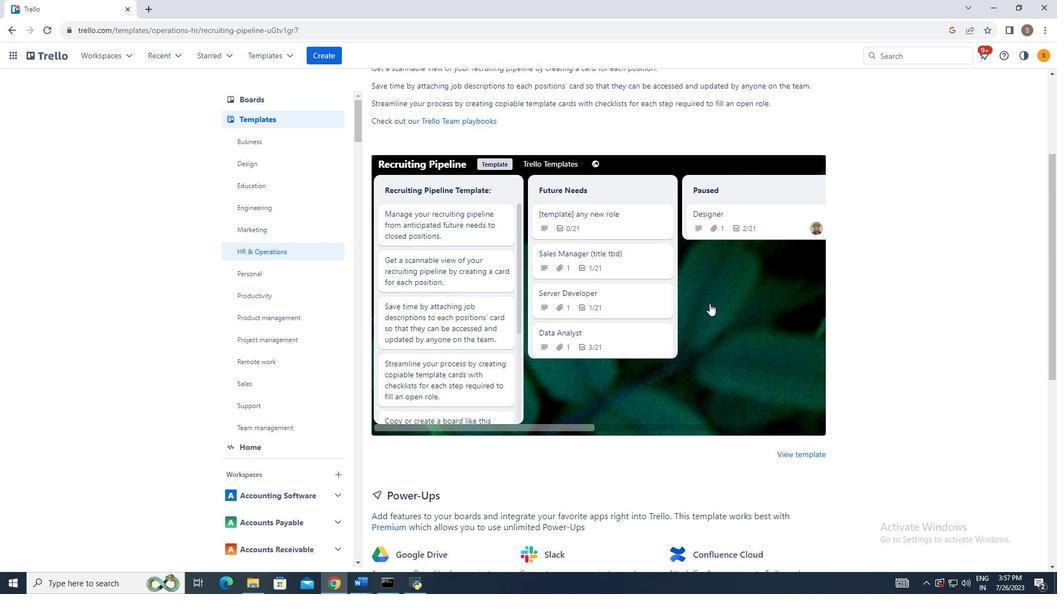 
Action: Mouse moved to (709, 303)
Screenshot: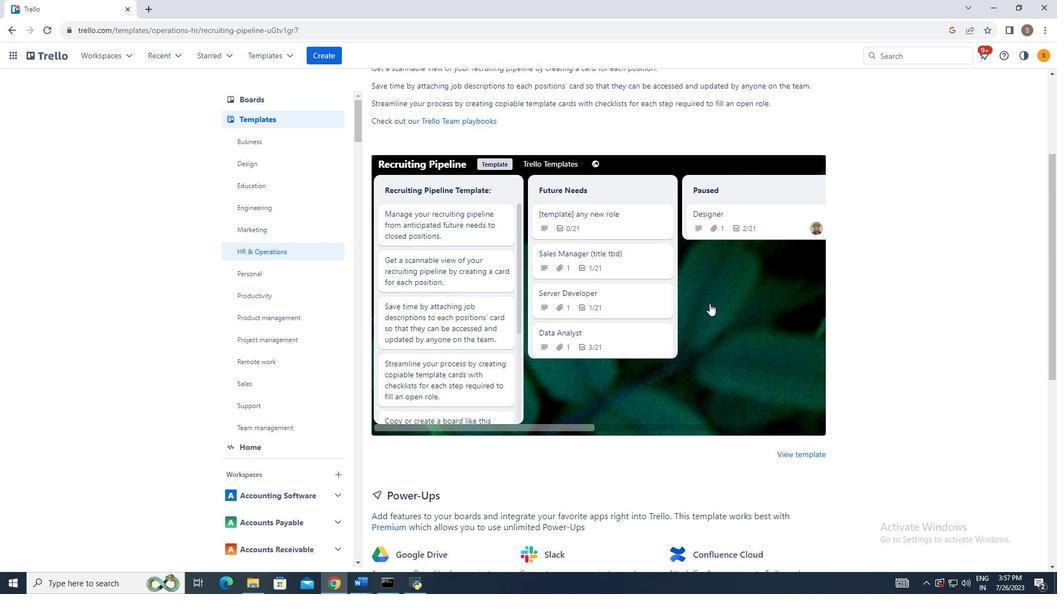 
Action: Mouse scrolled (709, 304) with delta (0, 0)
Screenshot: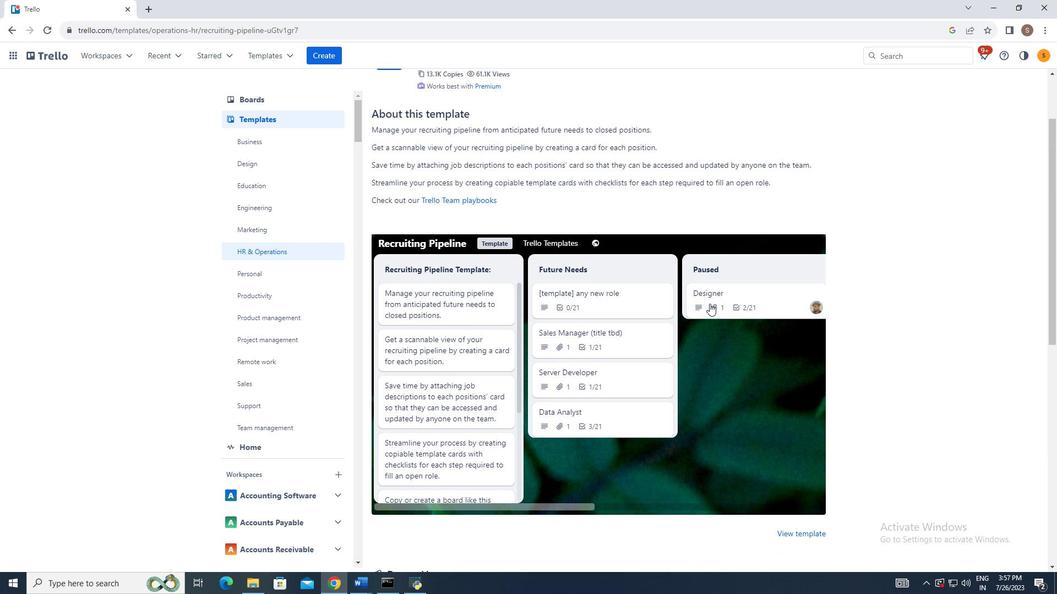 
Action: Mouse scrolled (709, 304) with delta (0, 0)
Screenshot: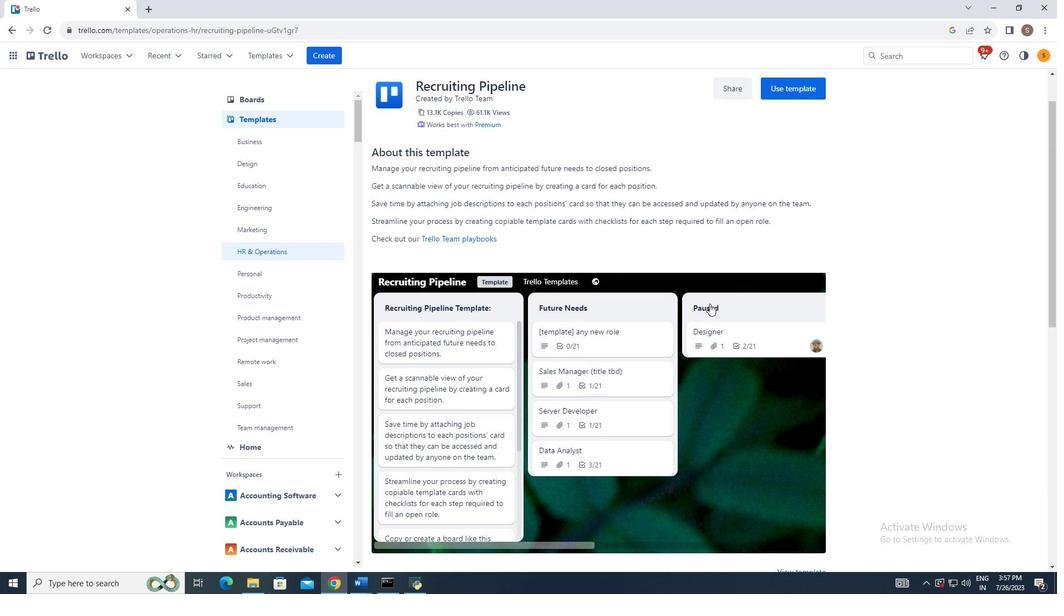 
Action: Mouse scrolled (709, 304) with delta (0, 0)
Screenshot: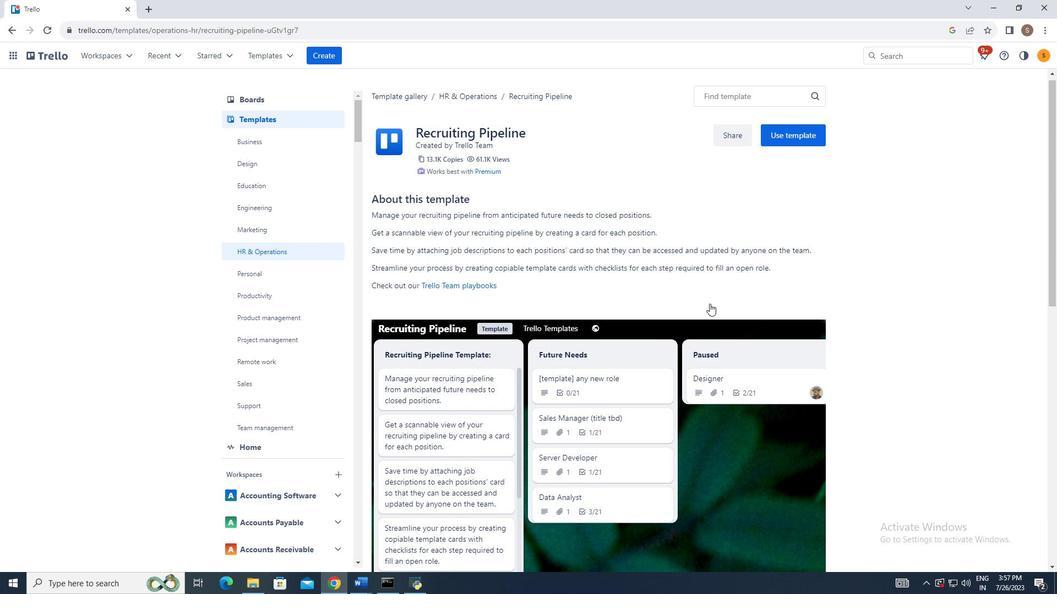 
Action: Mouse scrolled (709, 304) with delta (0, 0)
Screenshot: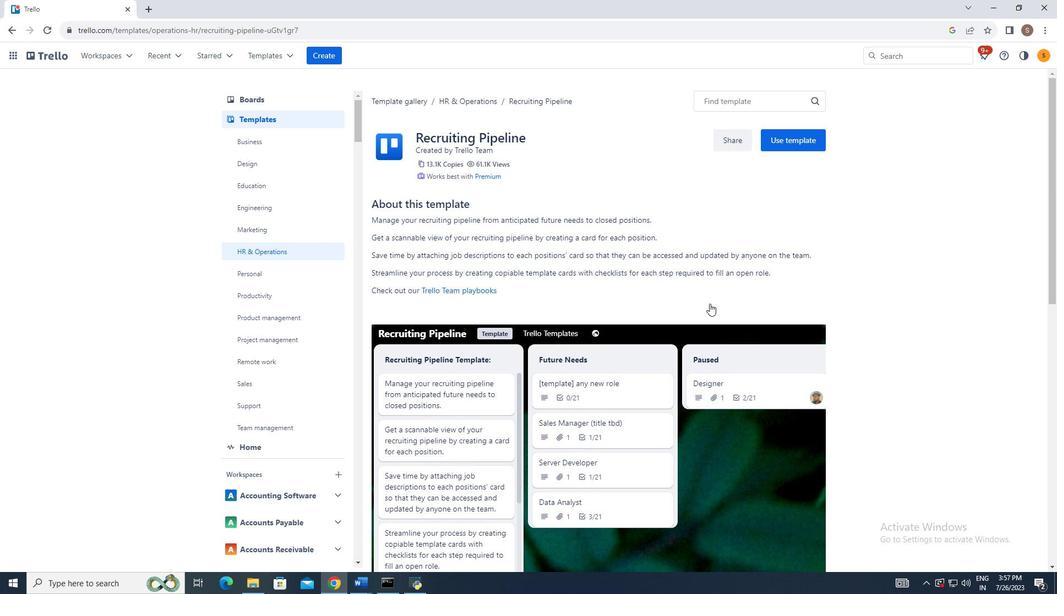 
Action: Mouse scrolled (709, 304) with delta (0, 0)
Screenshot: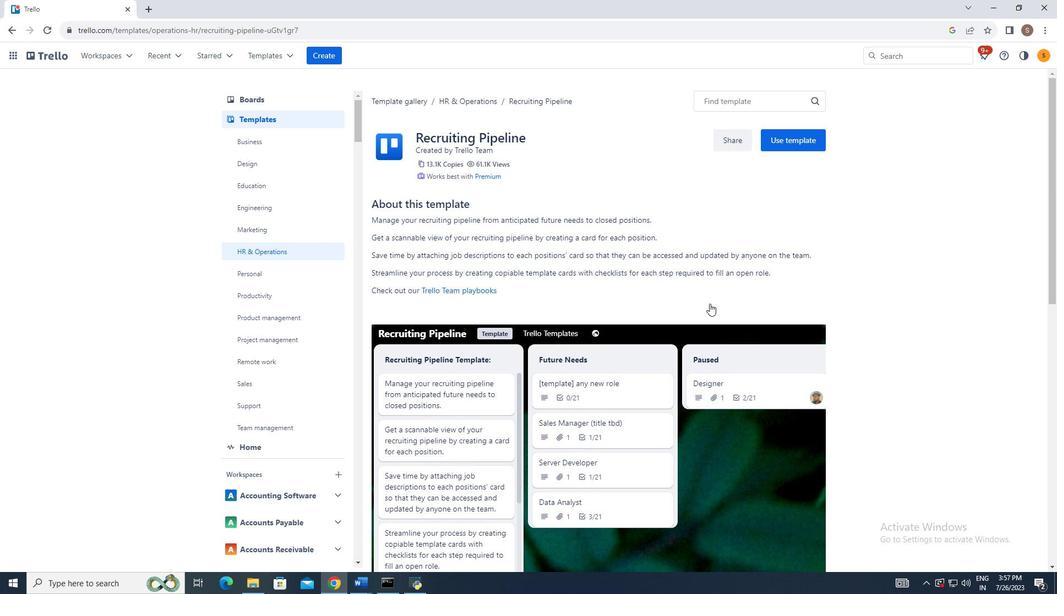 
Action: Mouse scrolled (709, 304) with delta (0, 0)
Screenshot: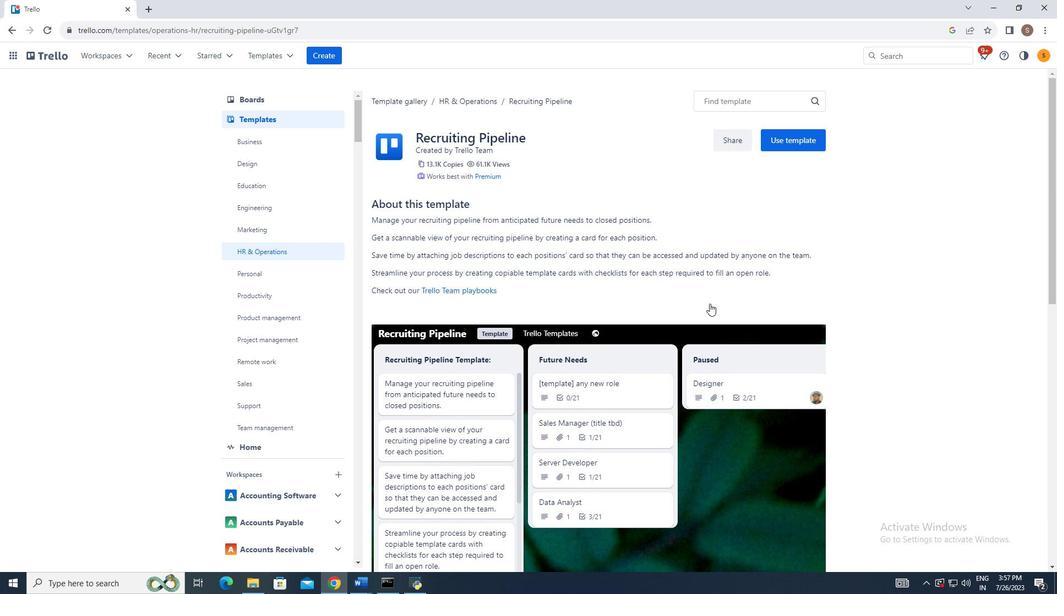 
Action: Mouse moved to (743, 296)
Screenshot: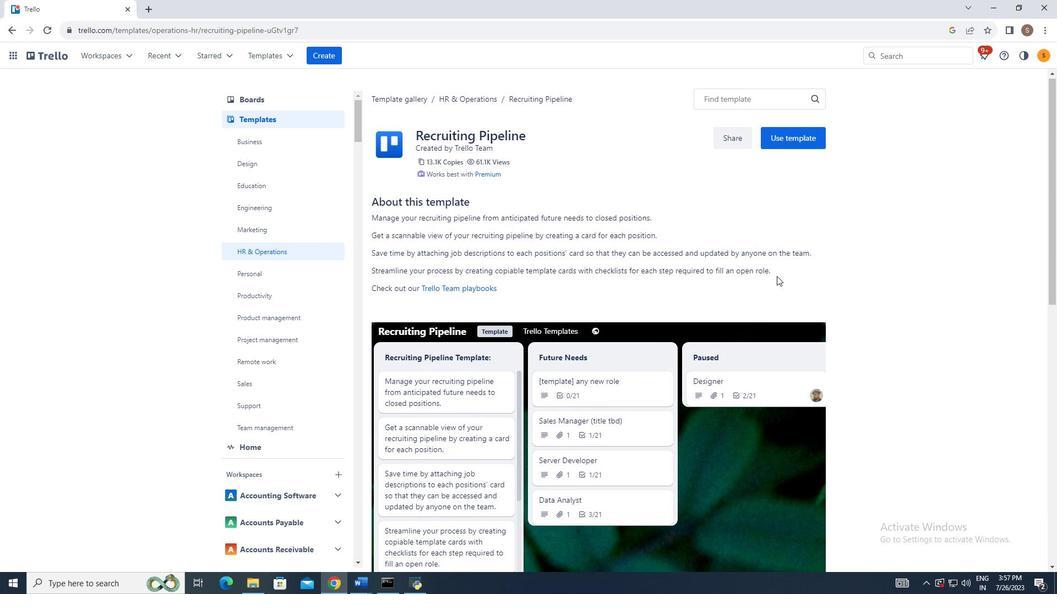 
Action: Mouse scrolled (743, 296) with delta (0, 0)
Screenshot: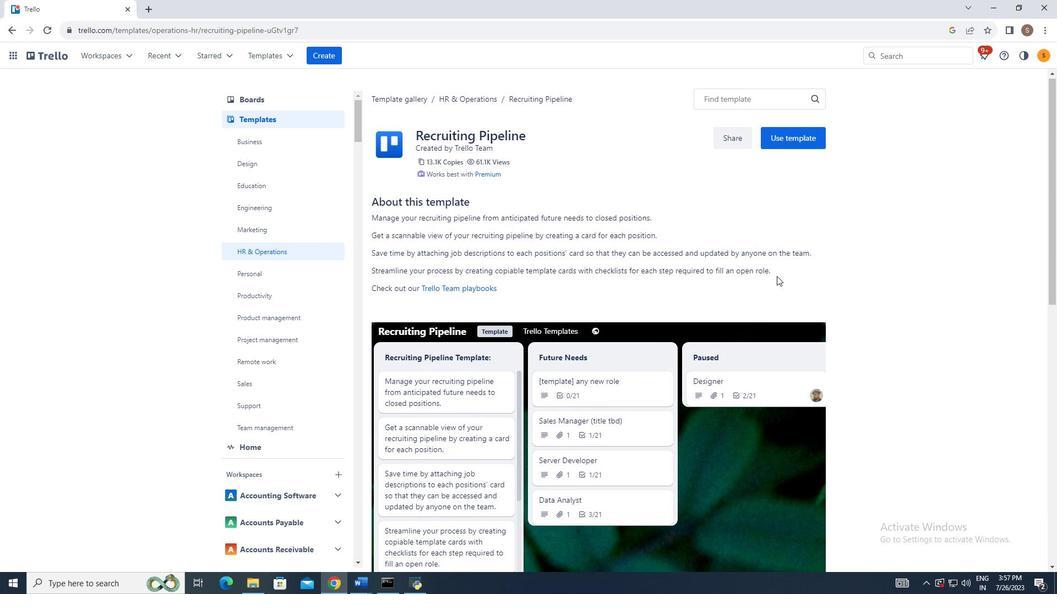 
Action: Mouse moved to (745, 295)
Screenshot: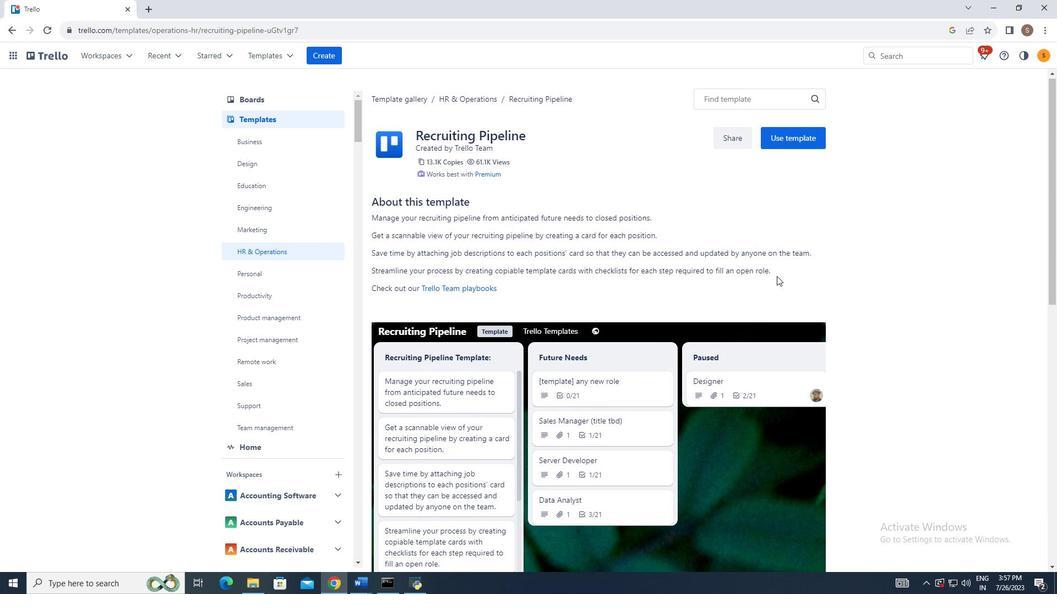 
Action: Mouse scrolled (745, 296) with delta (0, 0)
Screenshot: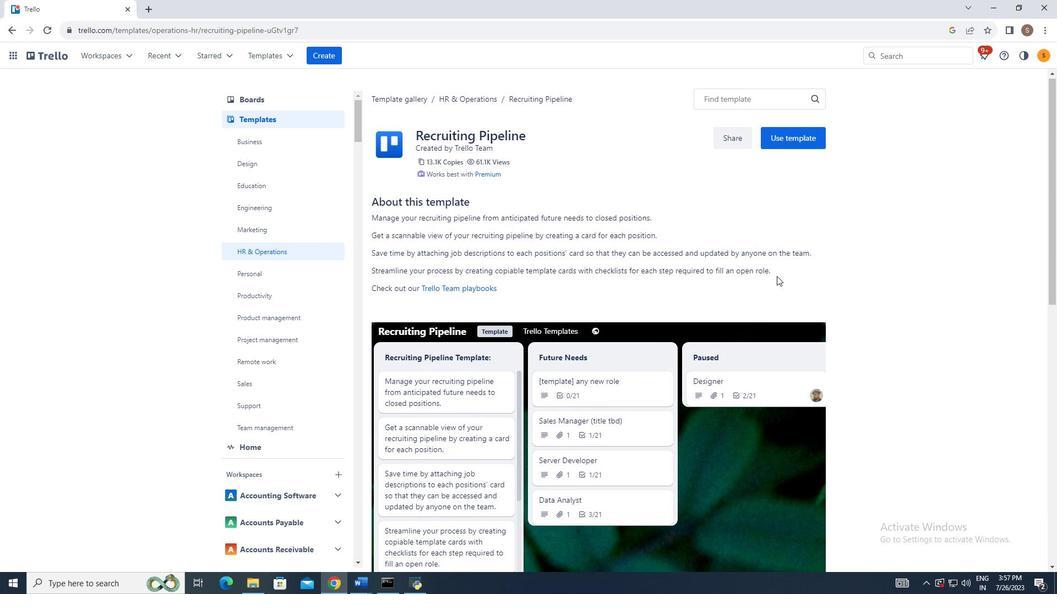 
Action: Mouse moved to (748, 295)
Screenshot: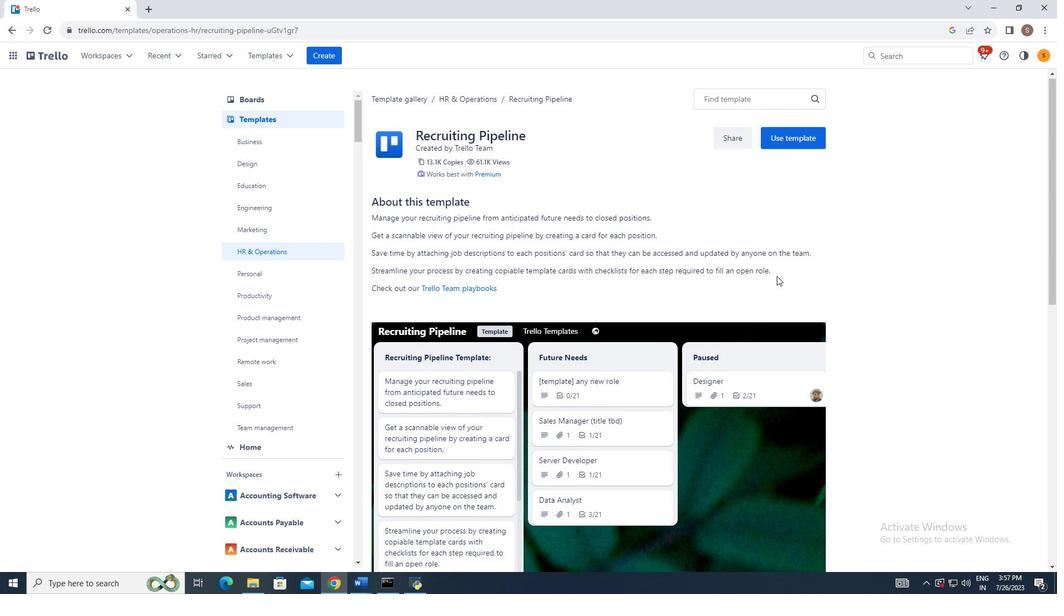 
Action: Mouse scrolled (748, 295) with delta (0, 0)
Screenshot: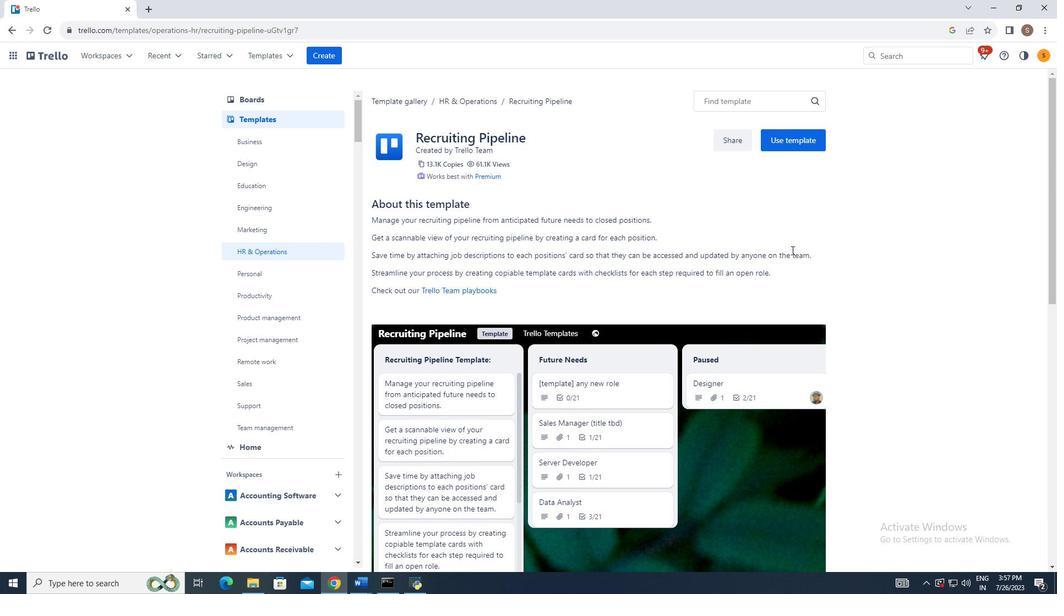 
Action: Mouse moved to (751, 294)
Screenshot: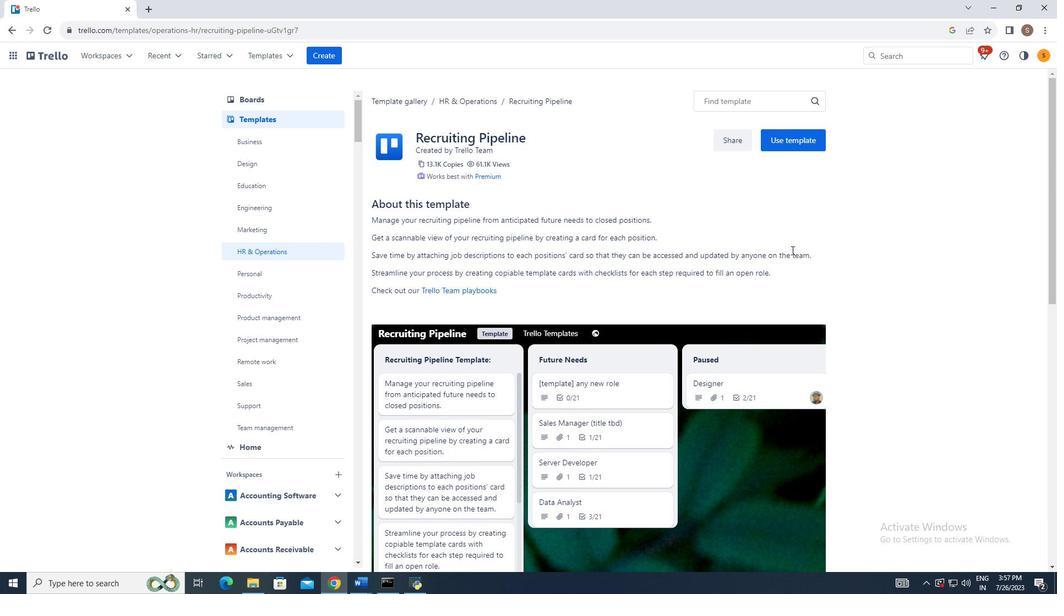 
Action: Mouse scrolled (751, 294) with delta (0, 0)
Screenshot: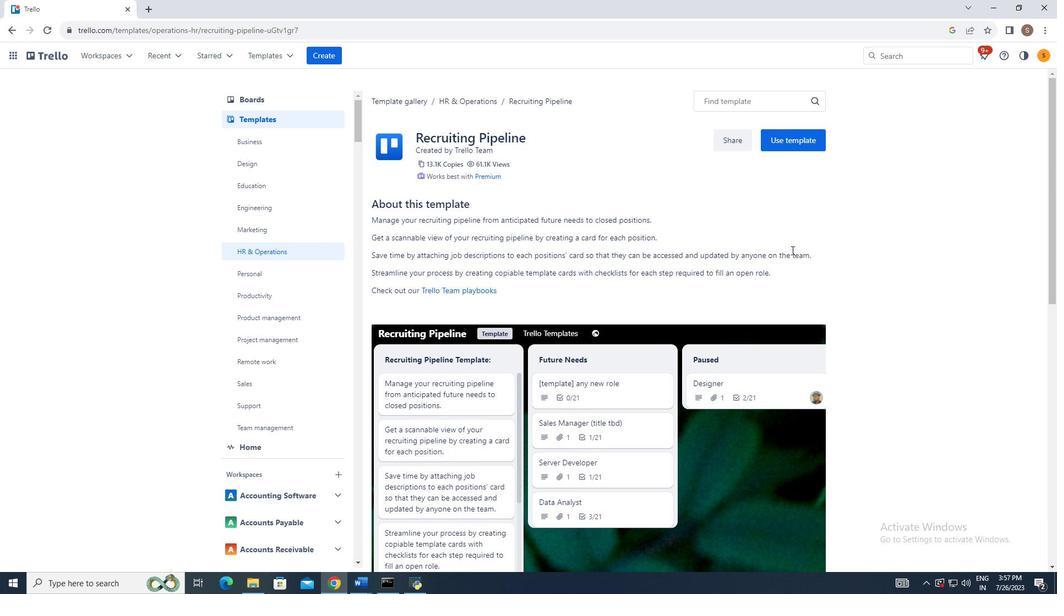 
Action: Mouse moved to (791, 139)
Screenshot: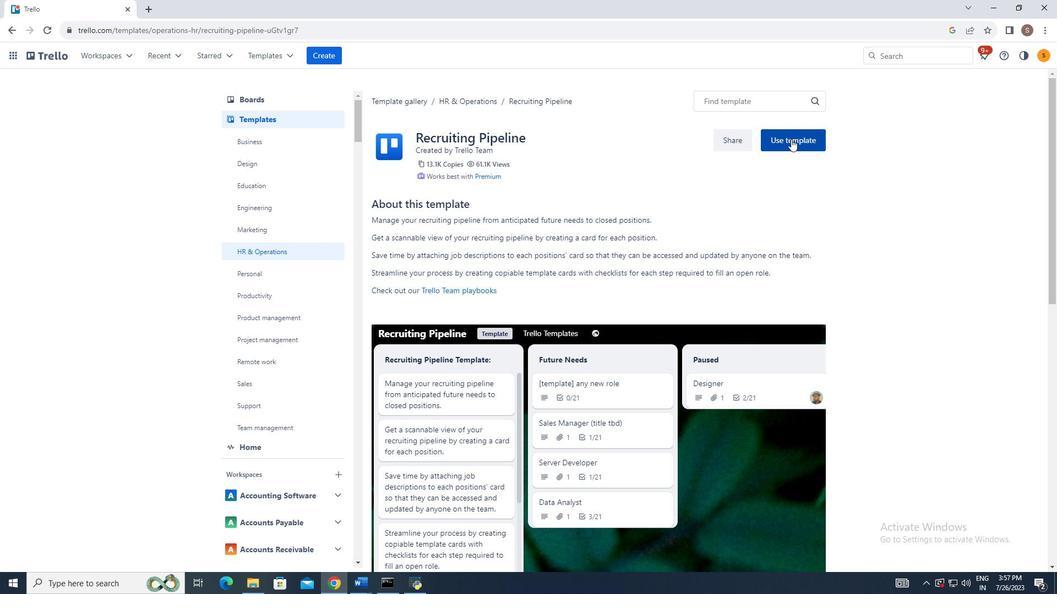
Action: Mouse pressed left at (791, 139)
Screenshot: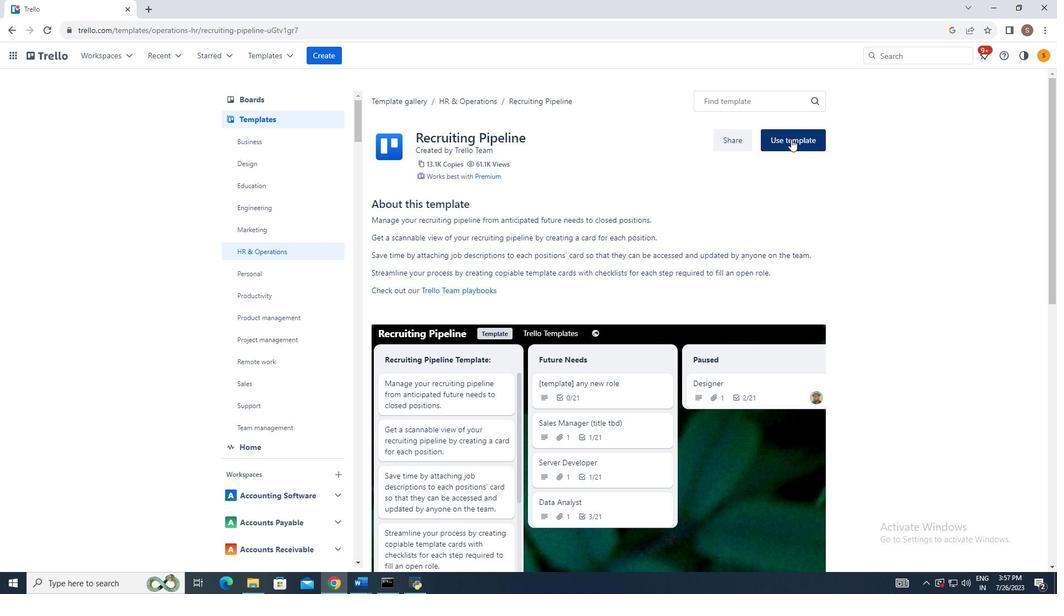 
Action: Mouse moved to (792, 351)
Screenshot: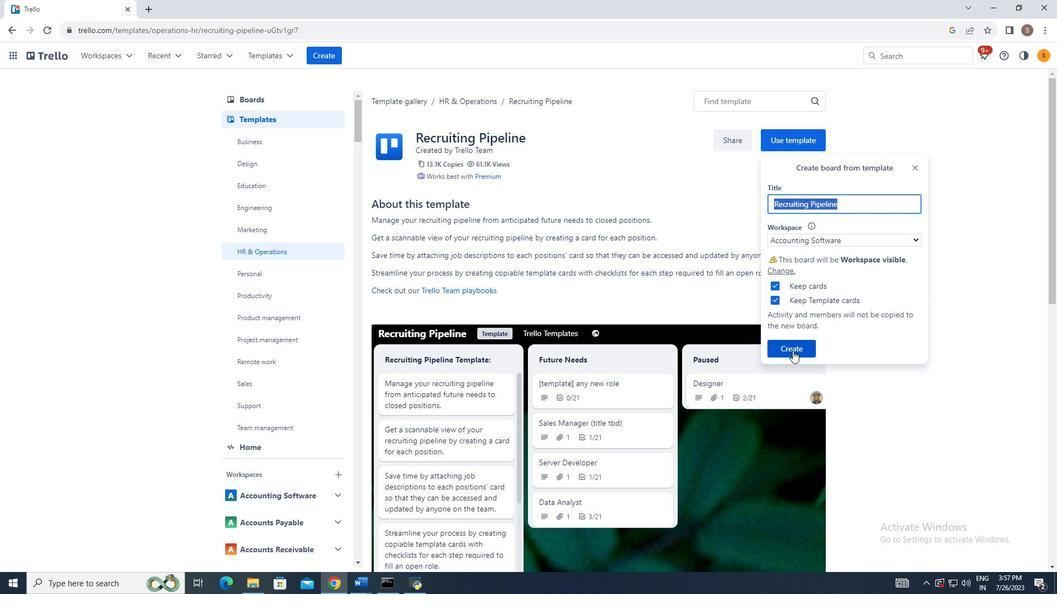 
Action: Mouse pressed left at (792, 351)
Screenshot: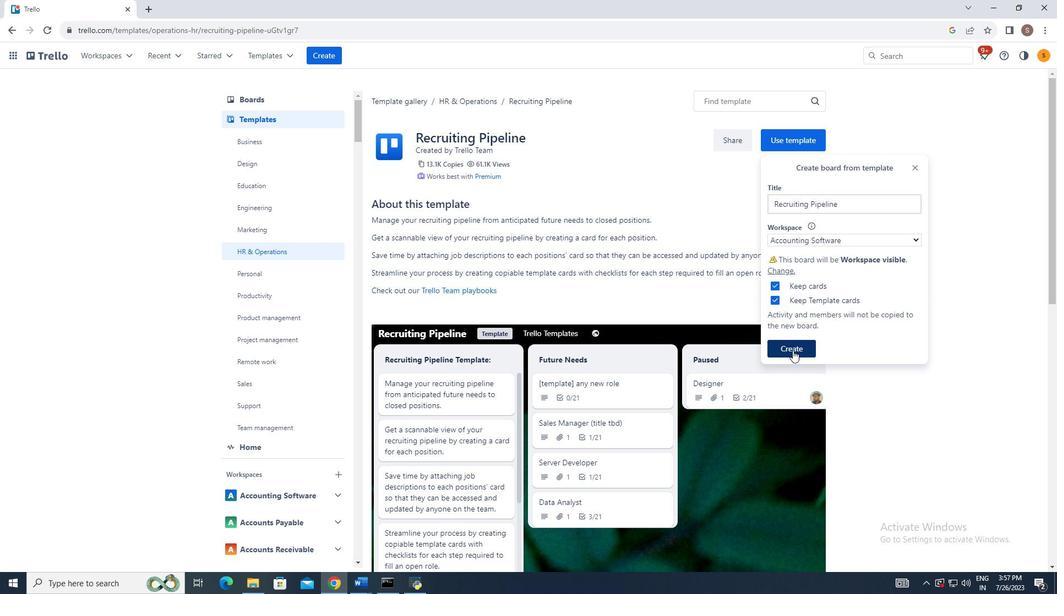
Action: Mouse moved to (720, 76)
Screenshot: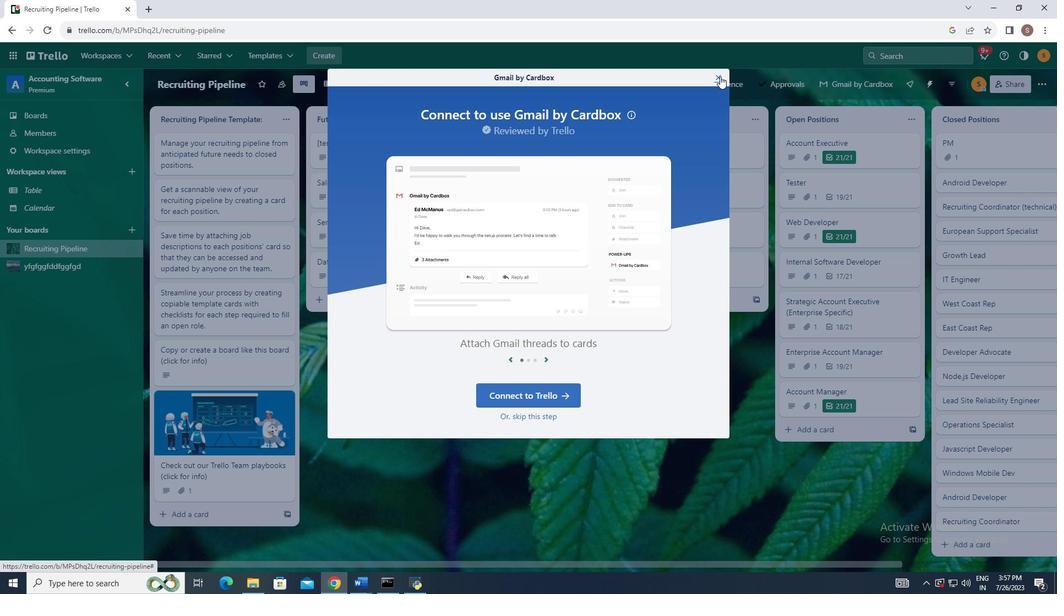 
Action: Mouse pressed left at (720, 76)
Screenshot: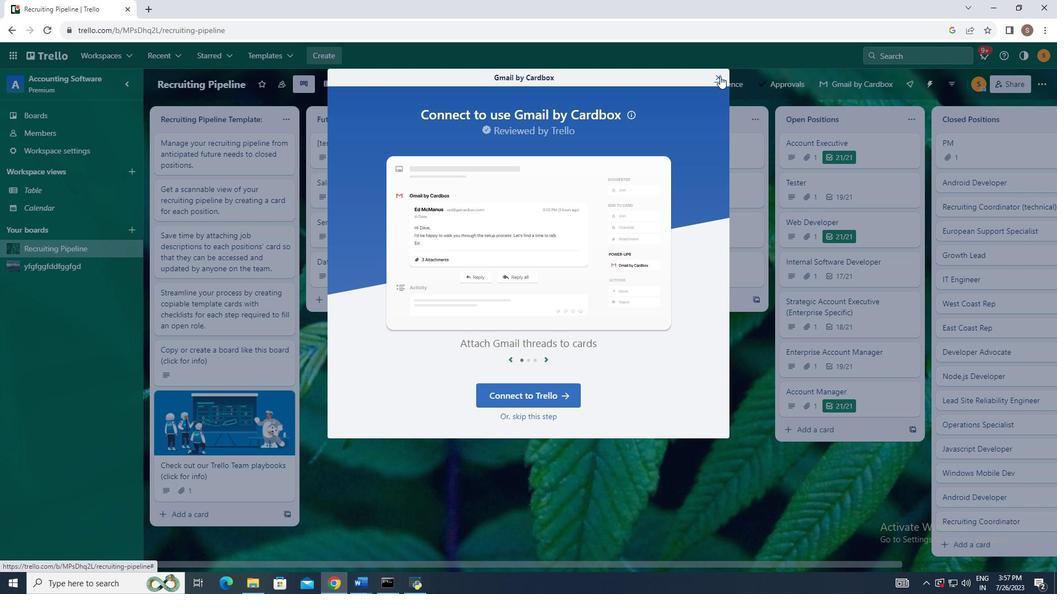 
Action: Mouse moved to (1039, 78)
Screenshot: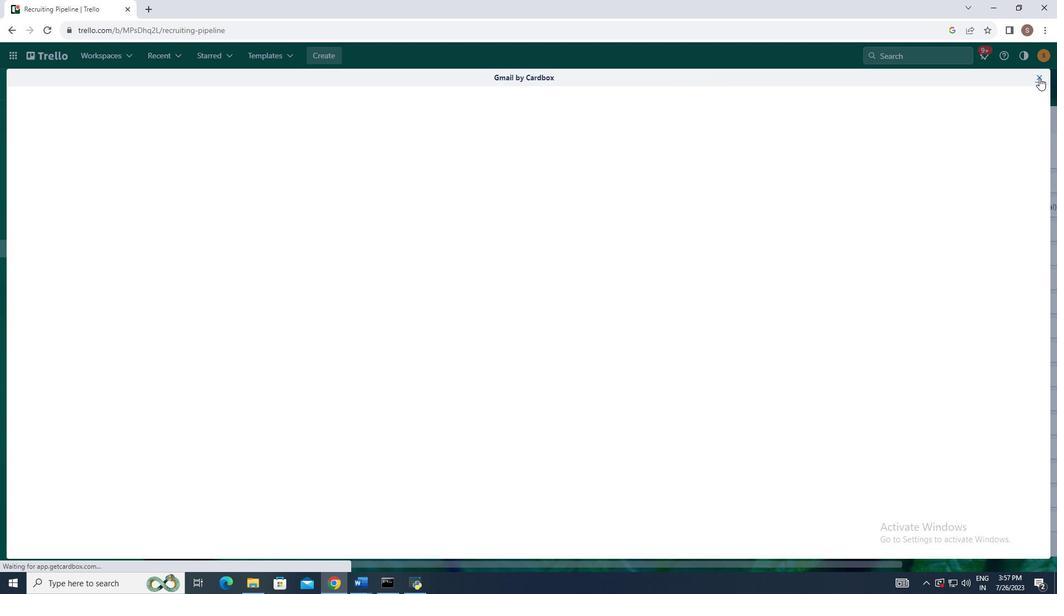 
Action: Mouse pressed left at (1039, 78)
Screenshot: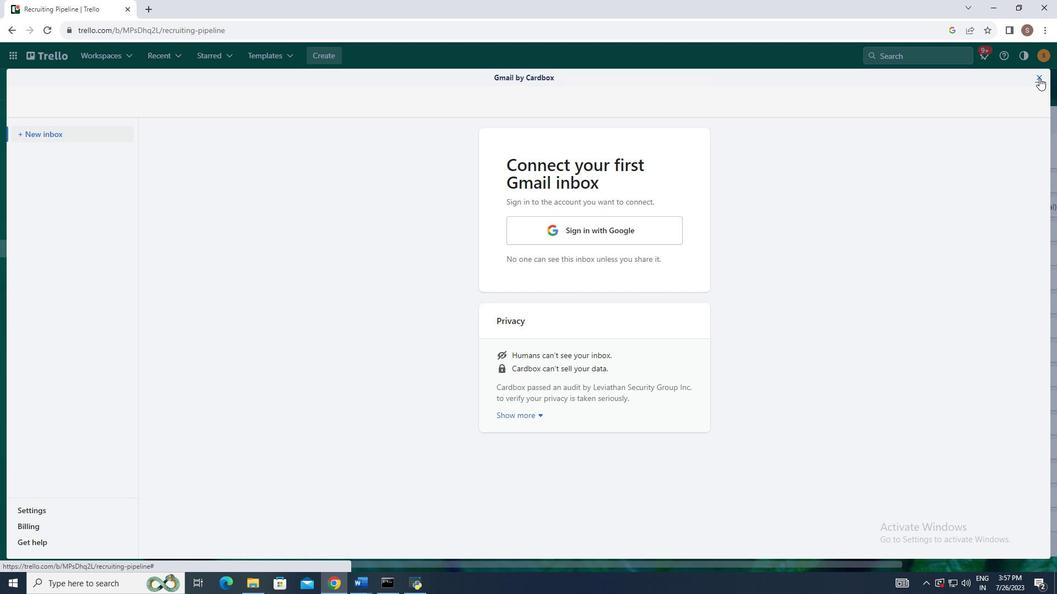 
Action: Mouse moved to (279, 284)
Screenshot: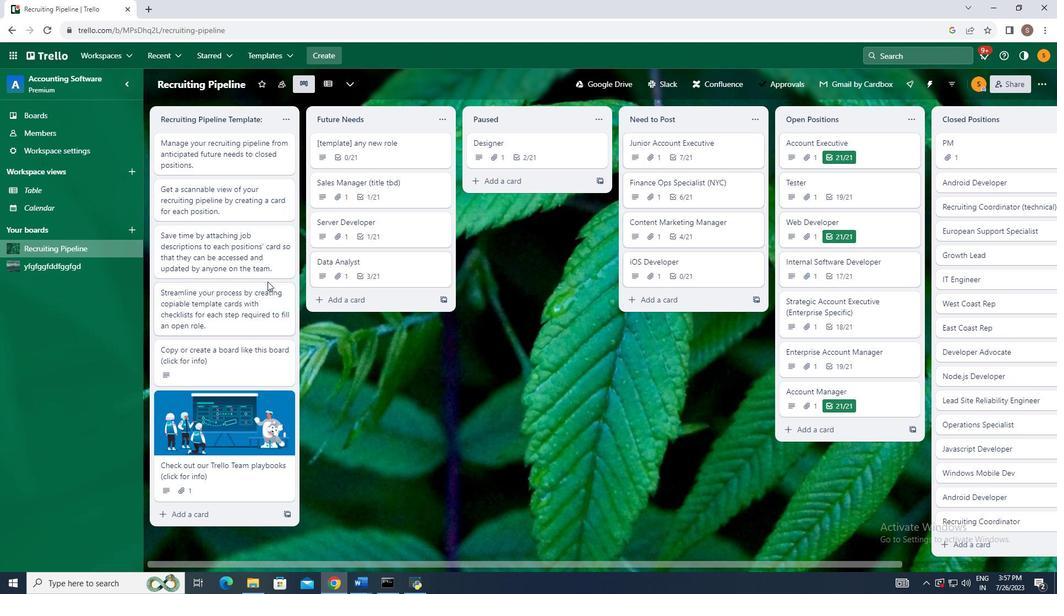 
Action: Mouse scrolled (279, 284) with delta (0, 0)
Screenshot: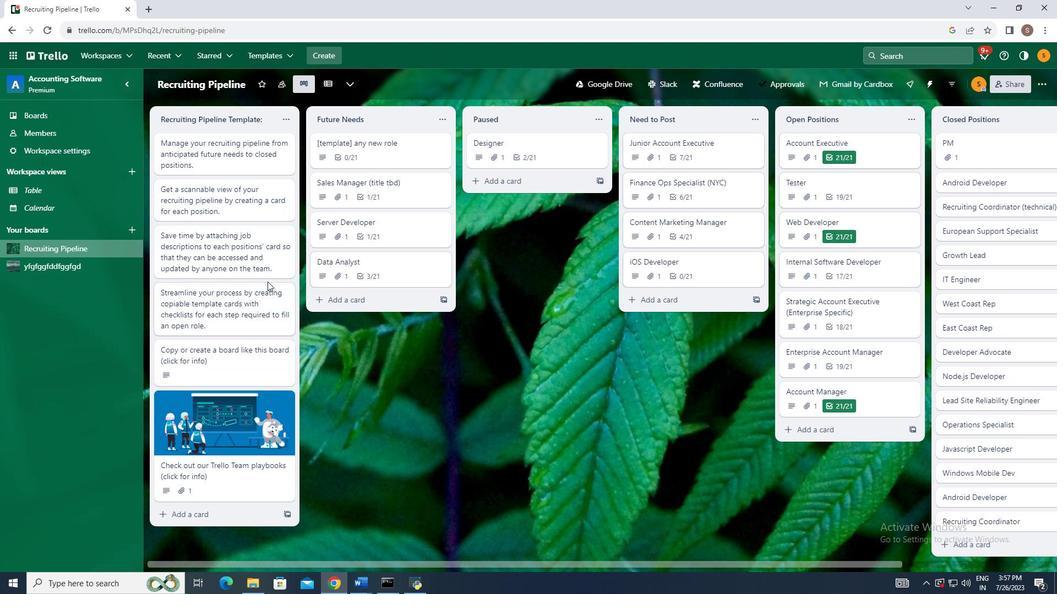 
Action: Mouse moved to (278, 284)
Screenshot: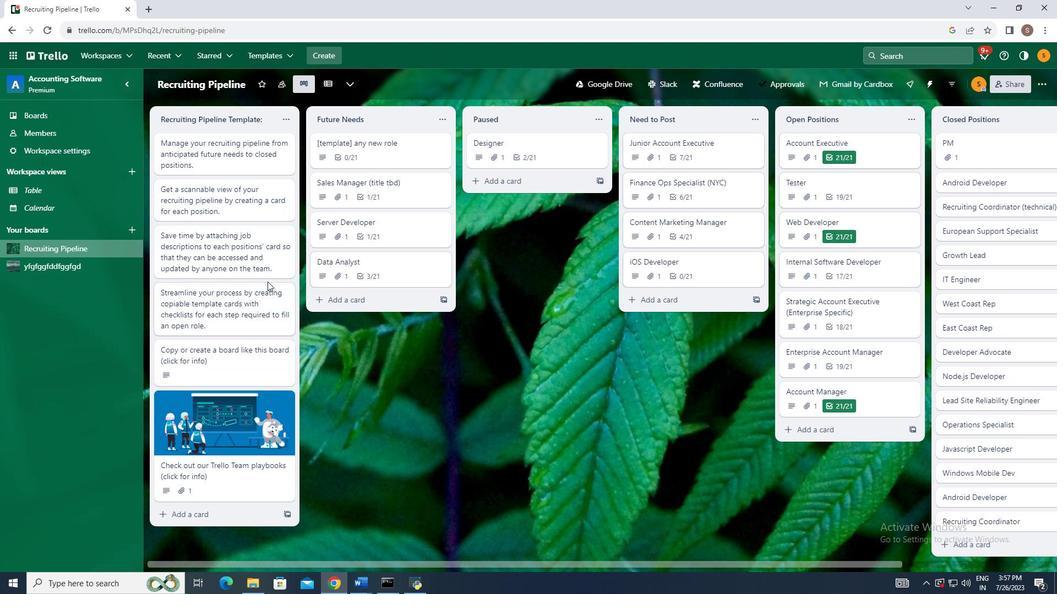 
Action: Mouse scrolled (278, 284) with delta (0, 0)
Screenshot: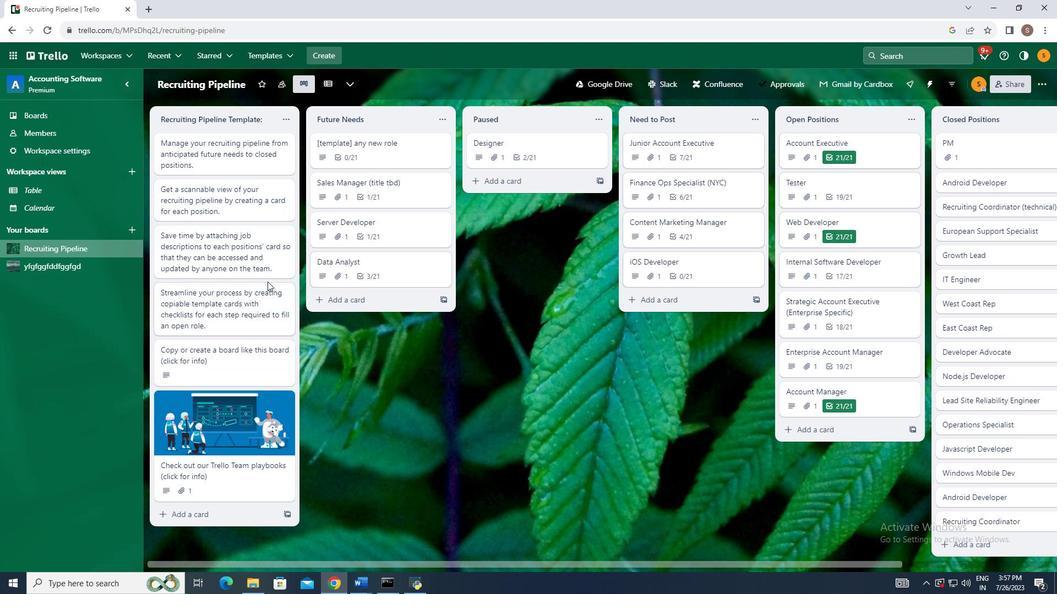 
Action: Mouse moved to (208, 156)
Screenshot: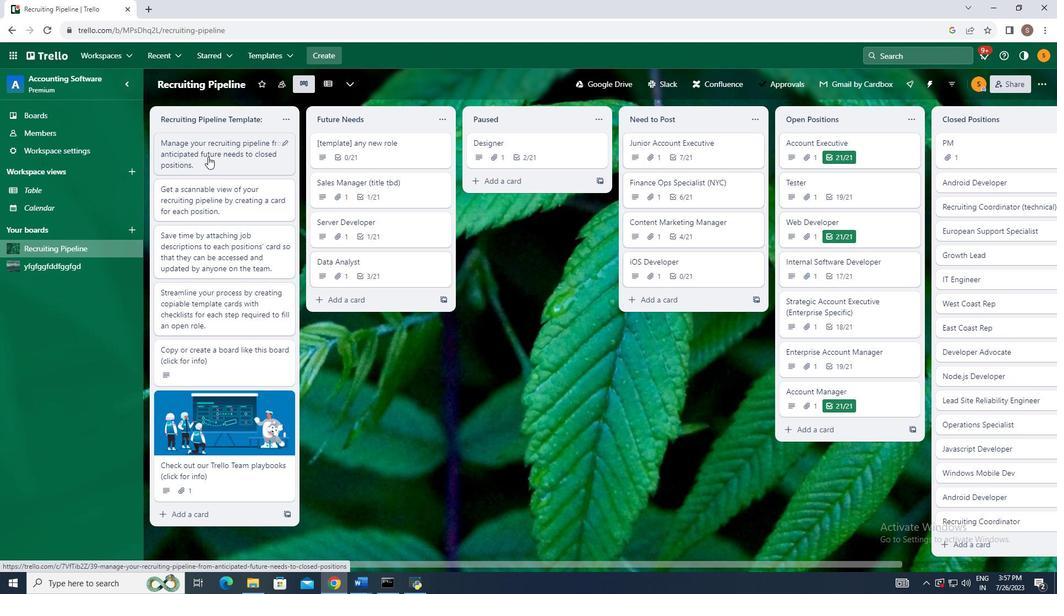 
Action: Mouse pressed left at (208, 156)
Screenshot: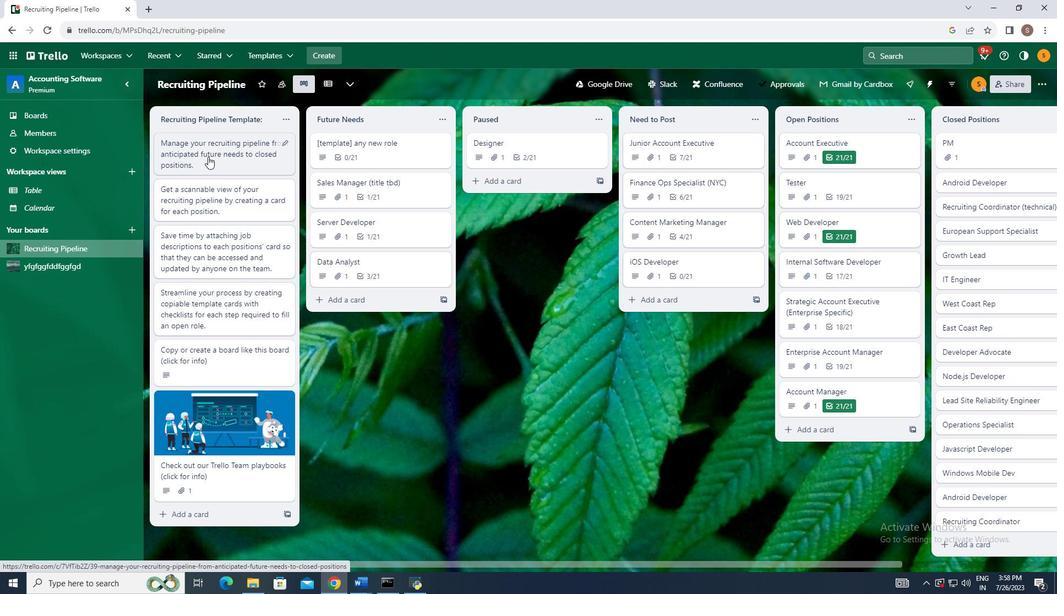 
Action: Mouse moved to (413, 253)
Screenshot: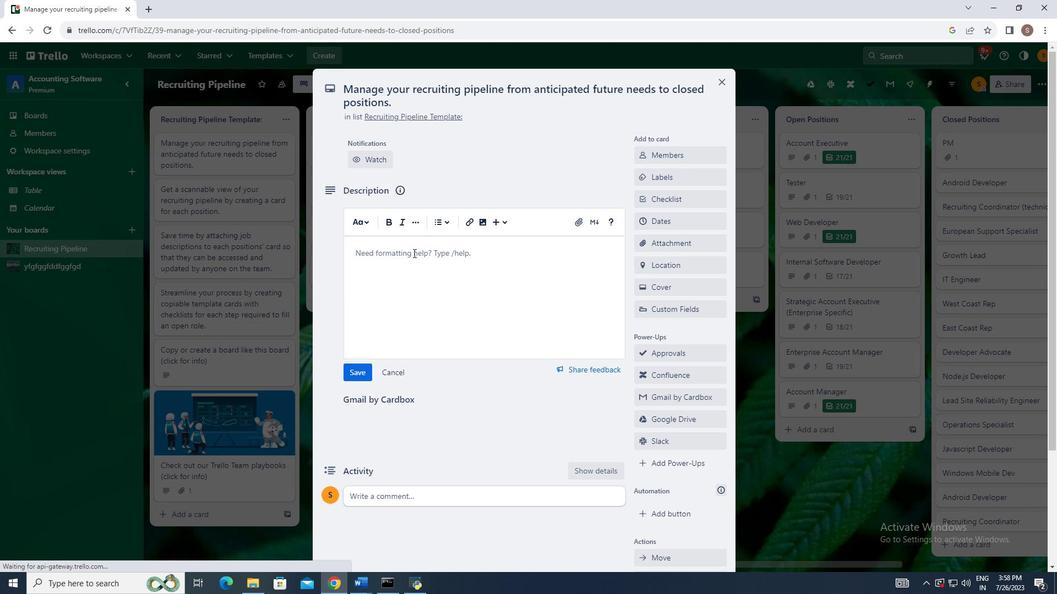 
Action: Mouse pressed left at (413, 253)
Screenshot: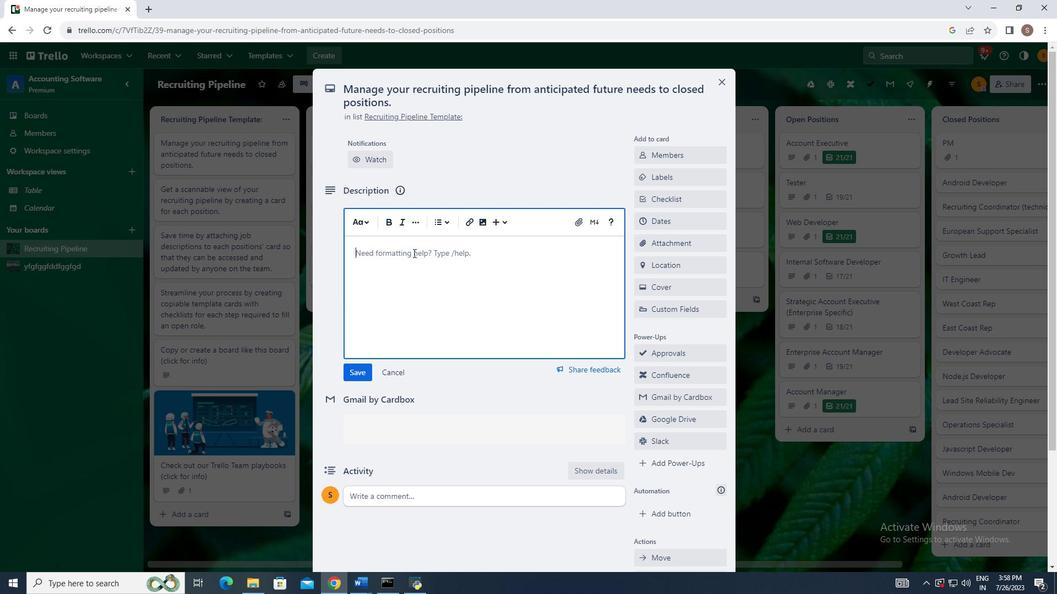 
Action: Mouse moved to (668, 153)
Screenshot: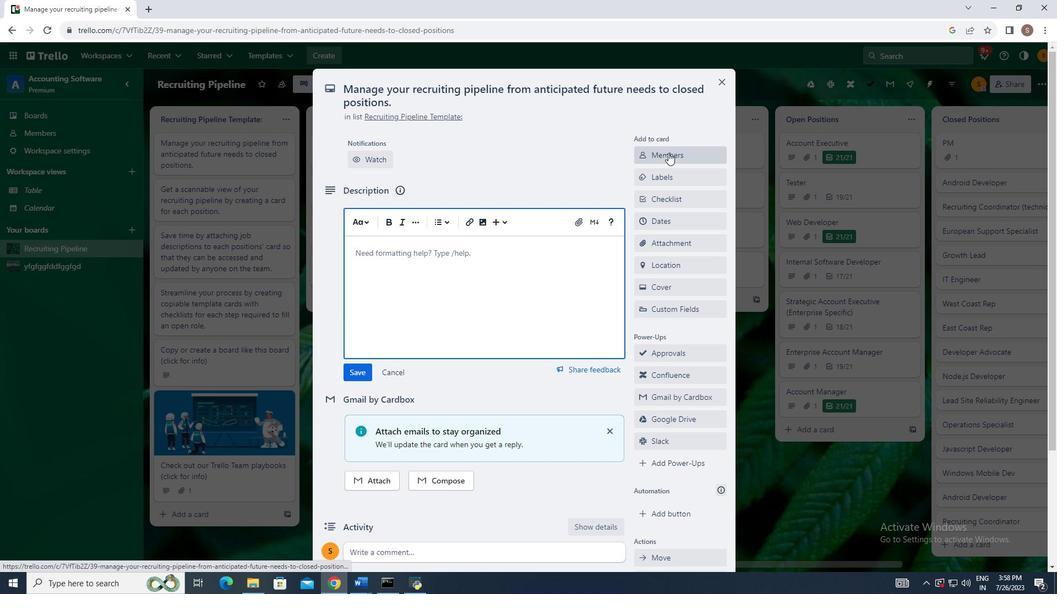 
Action: Mouse pressed left at (668, 153)
Screenshot: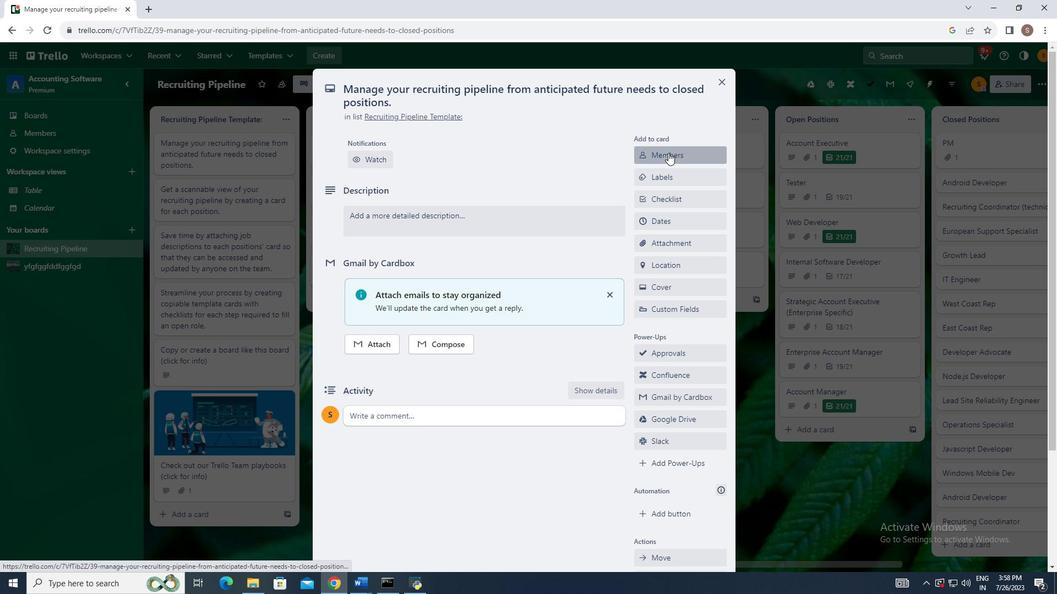 
Action: Mouse moved to (693, 207)
Screenshot: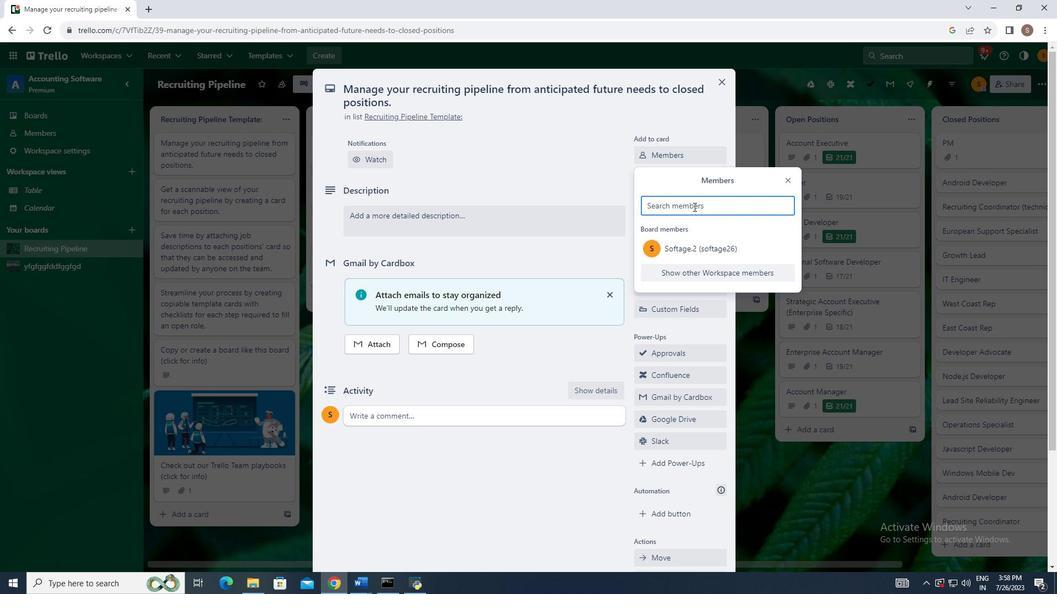 
Action: Mouse pressed left at (693, 207)
Screenshot: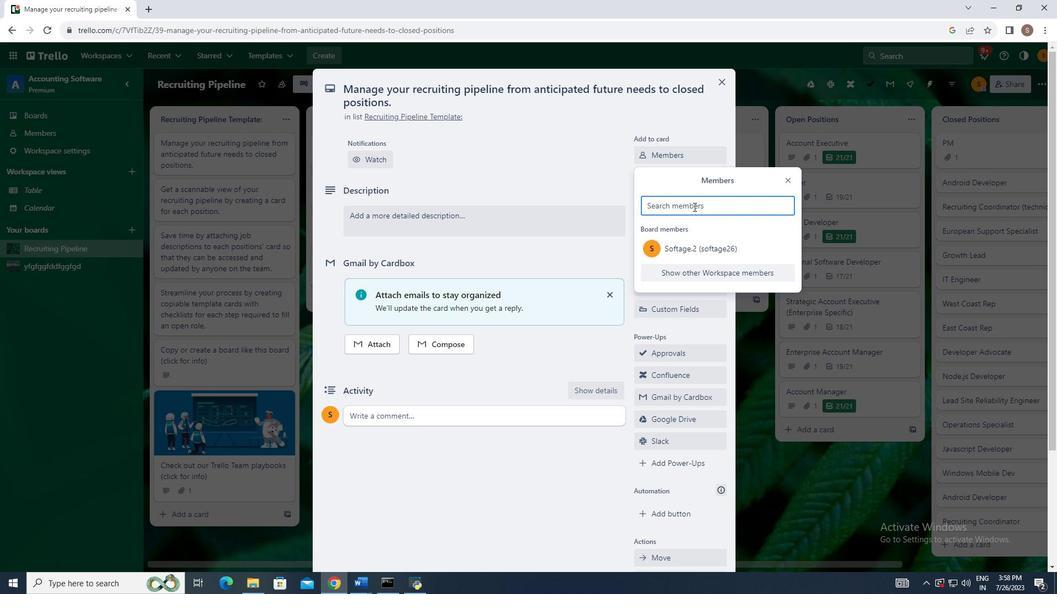 
Action: Key pressed softage.1<Key.shift>@softage.net
Screenshot: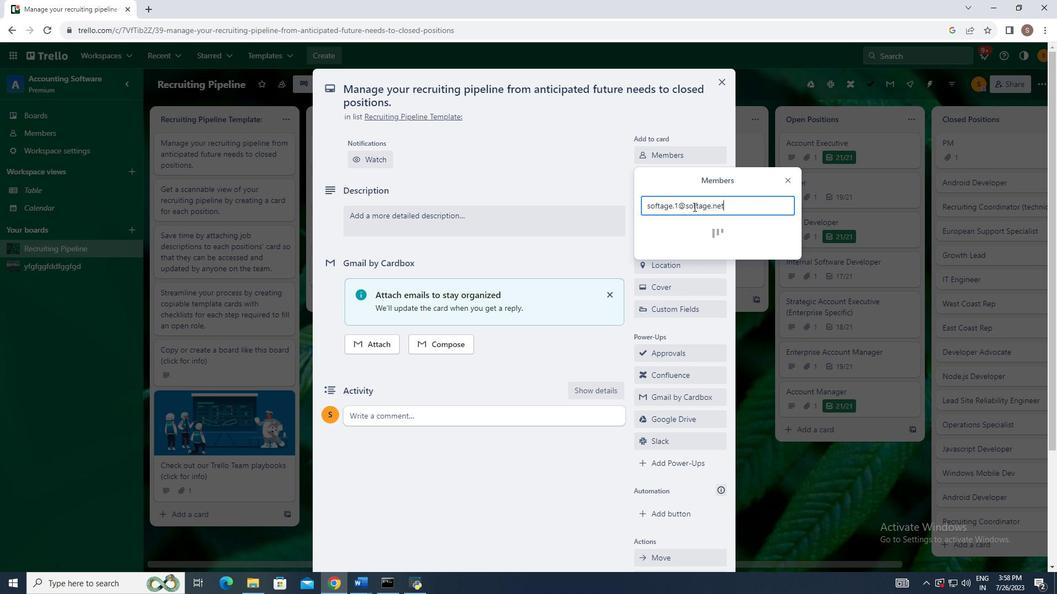 
Action: Mouse moved to (675, 308)
Screenshot: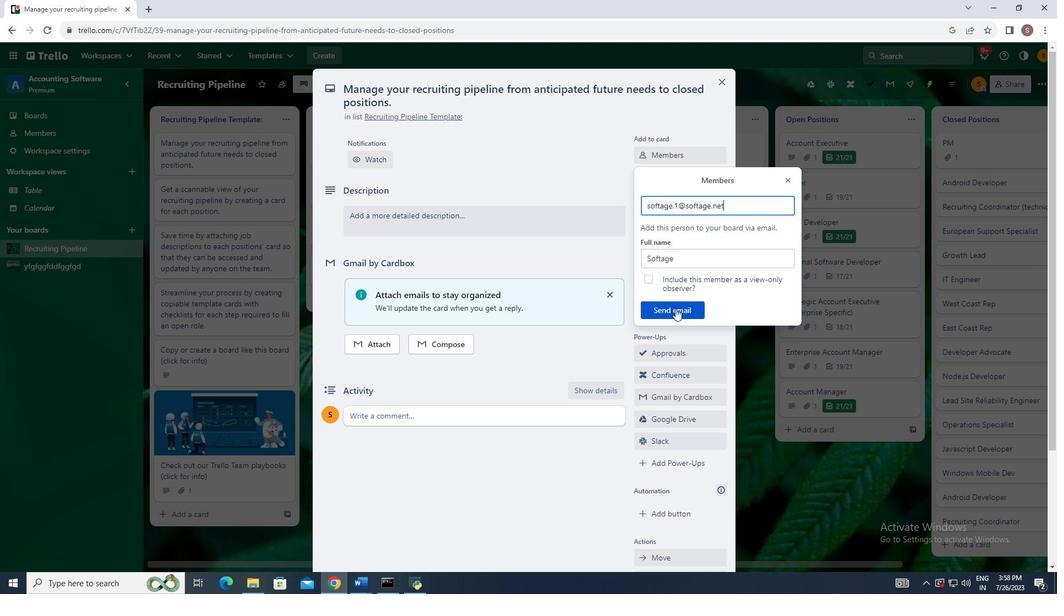 
Action: Mouse pressed left at (675, 308)
Screenshot: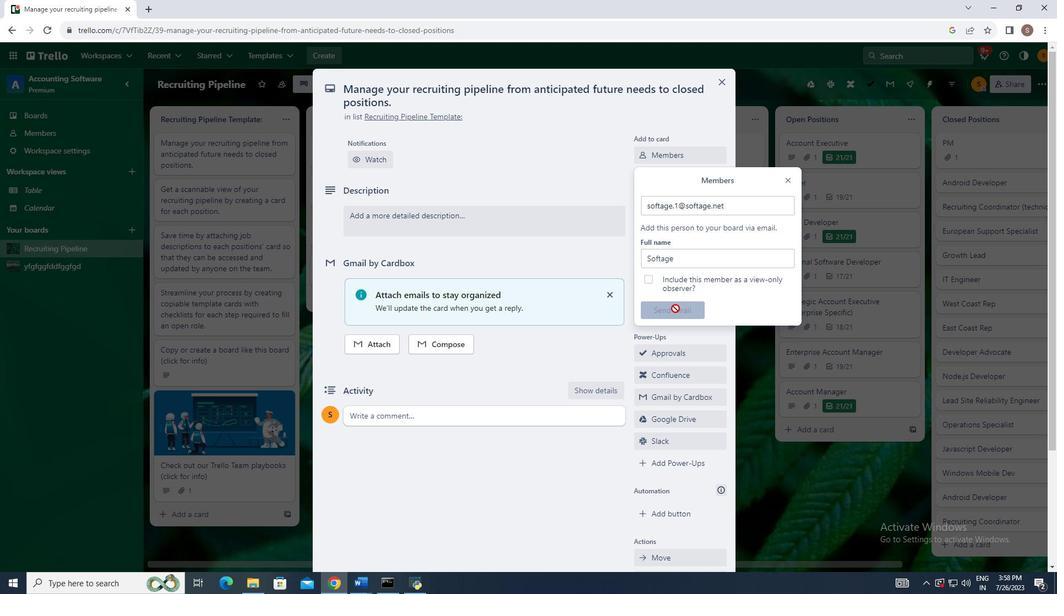 
Action: Mouse moved to (666, 221)
Screenshot: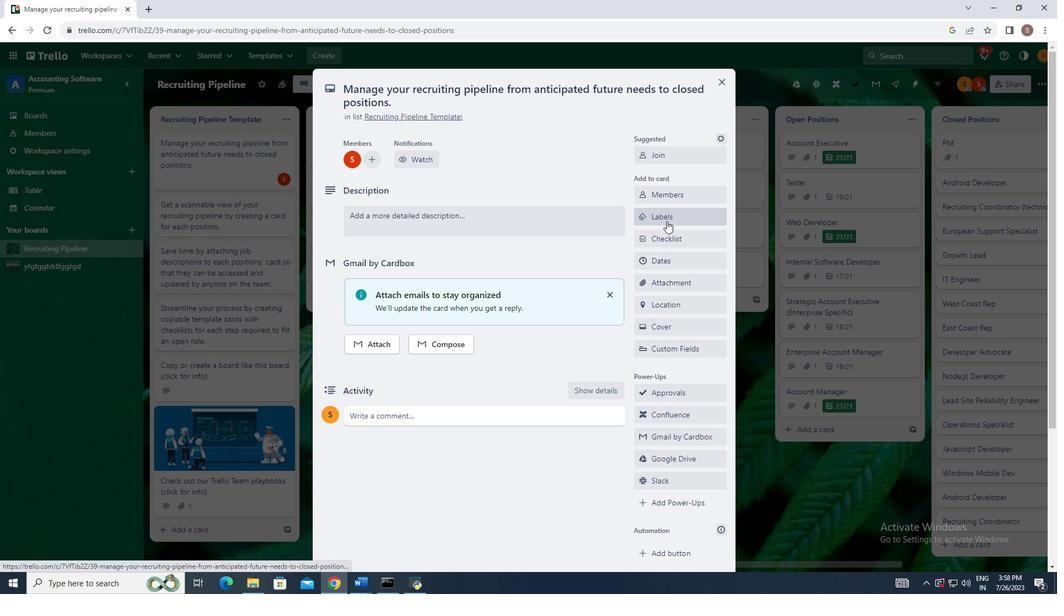 
Action: Mouse pressed left at (666, 221)
Screenshot: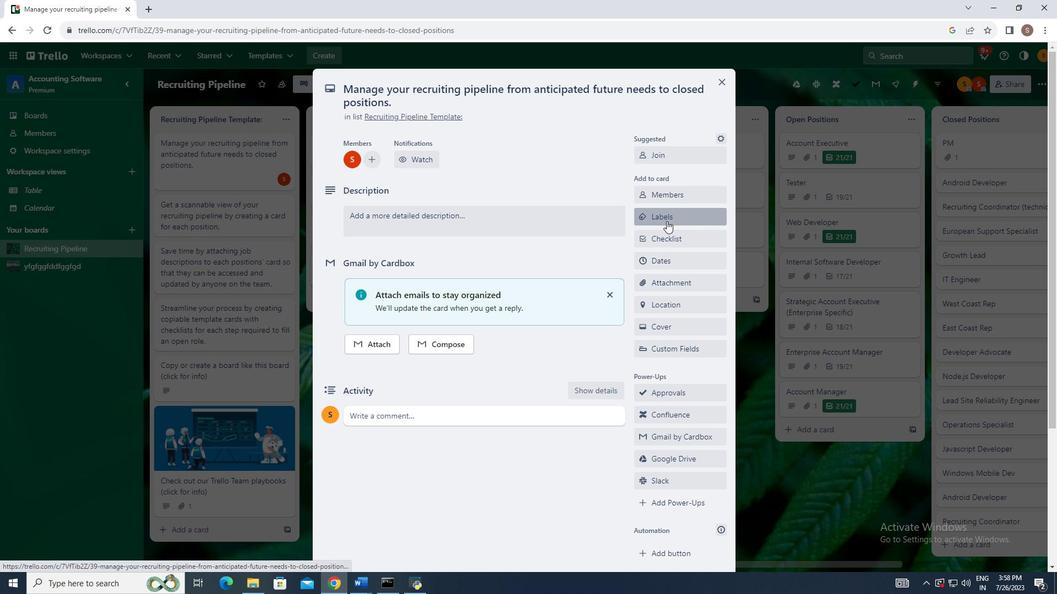
Action: Mouse moved to (698, 361)
Screenshot: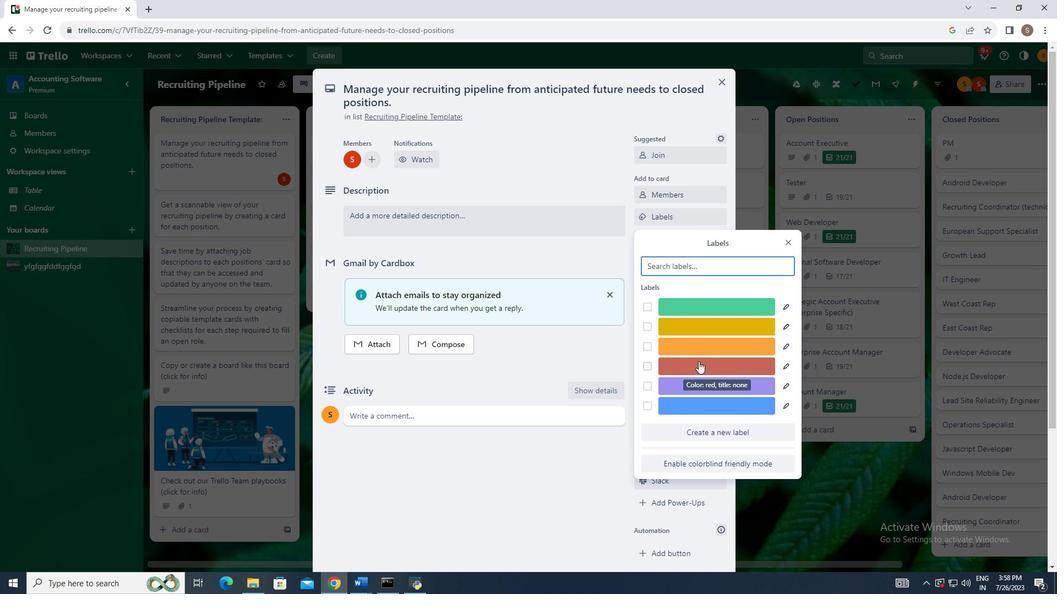 
Action: Mouse pressed left at (698, 361)
Screenshot: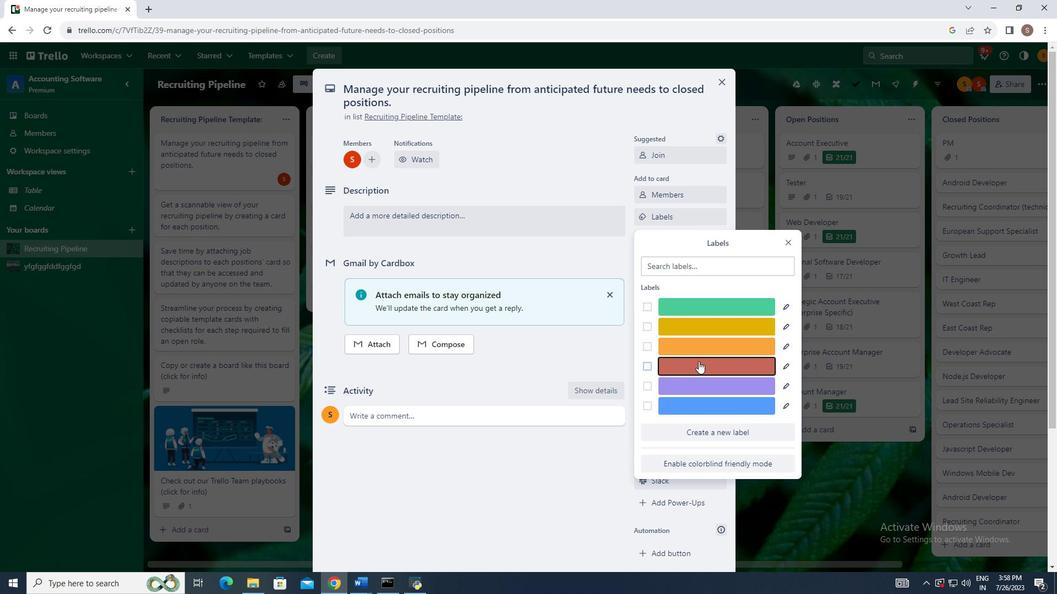 
Action: Mouse moved to (791, 244)
Screenshot: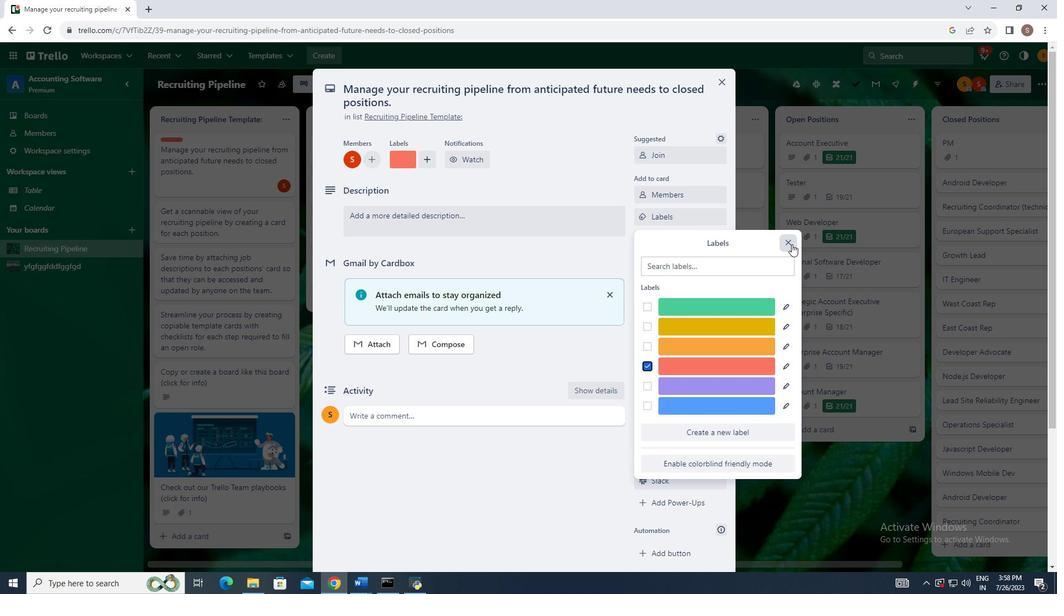 
Action: Mouse pressed left at (791, 244)
Screenshot: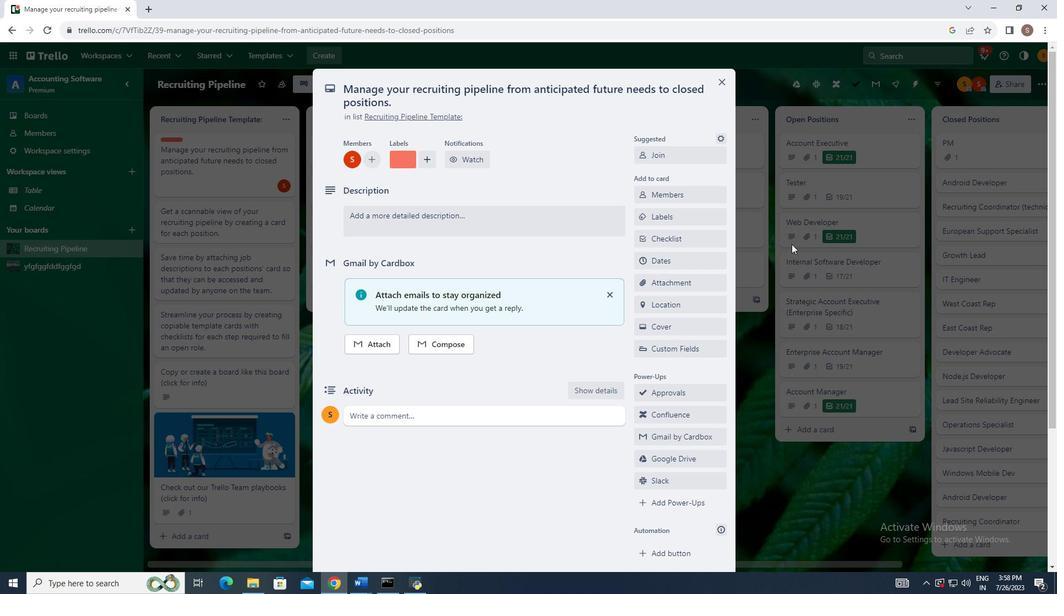 
Action: Mouse moved to (674, 259)
Screenshot: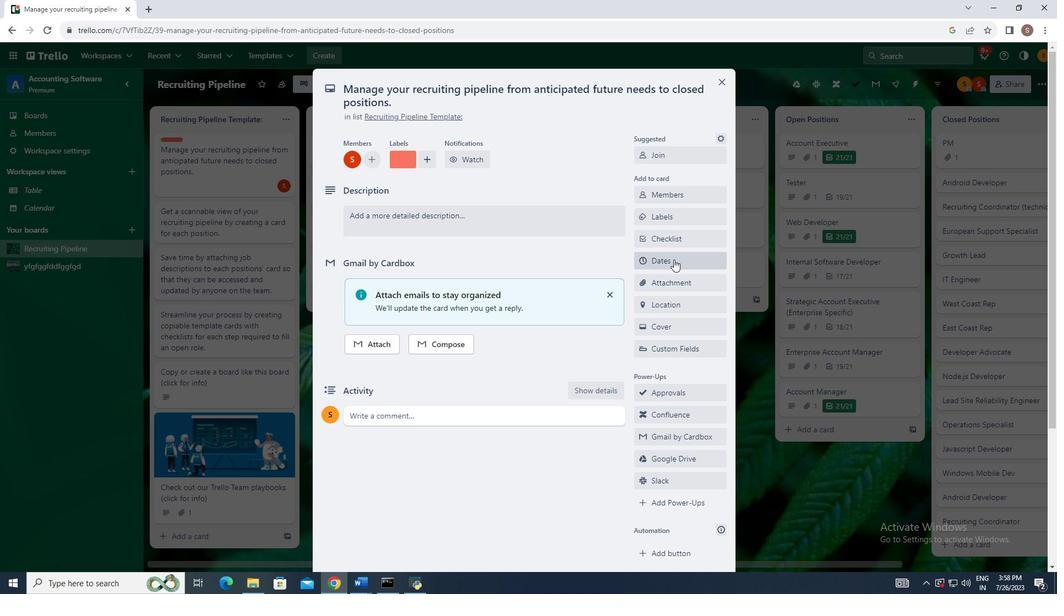 
Action: Mouse pressed left at (674, 259)
Screenshot: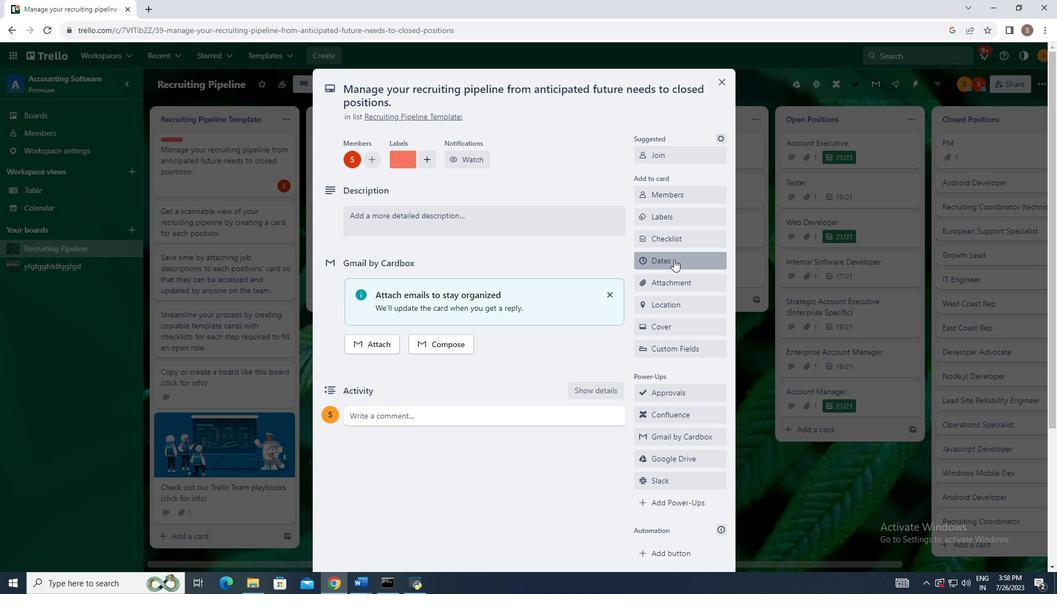
Action: Mouse moved to (697, 171)
Screenshot: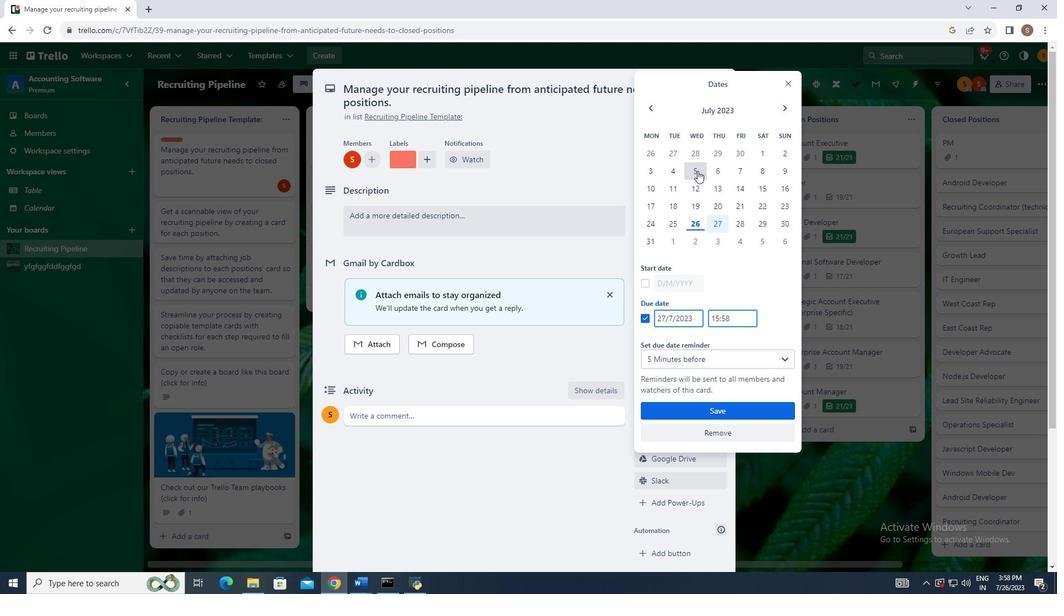 
Action: Mouse pressed left at (697, 171)
Screenshot: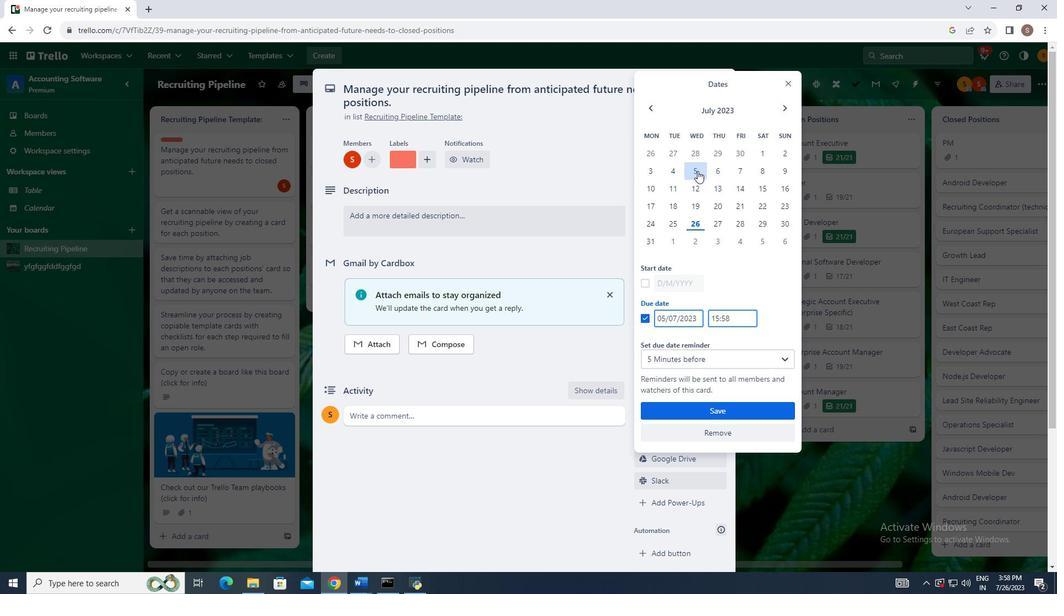 
Action: Mouse moved to (720, 408)
Screenshot: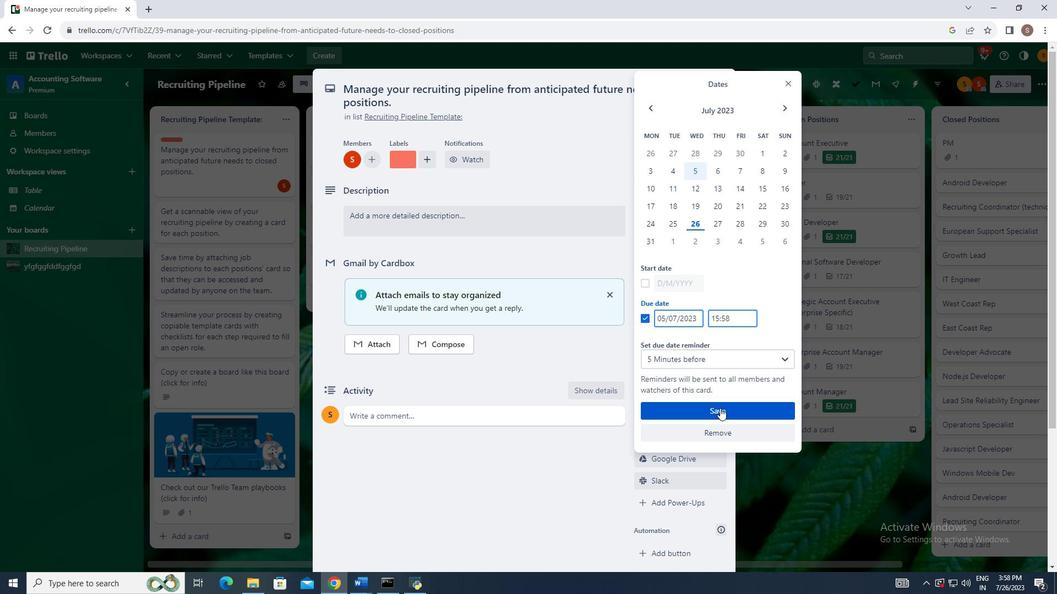 
Action: Mouse pressed left at (720, 408)
Screenshot: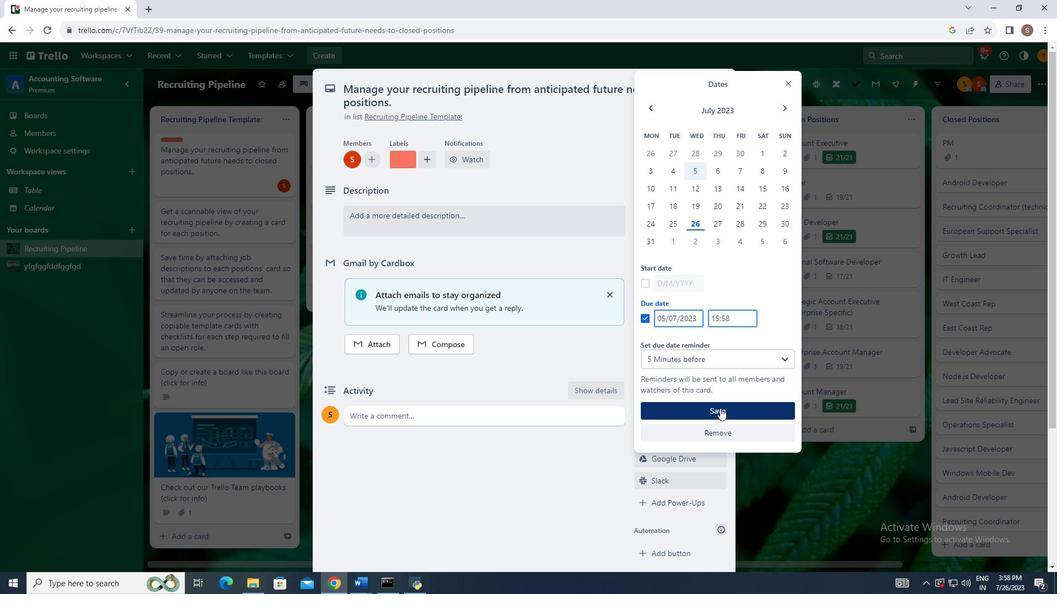 
Action: Mouse moved to (608, 297)
Screenshot: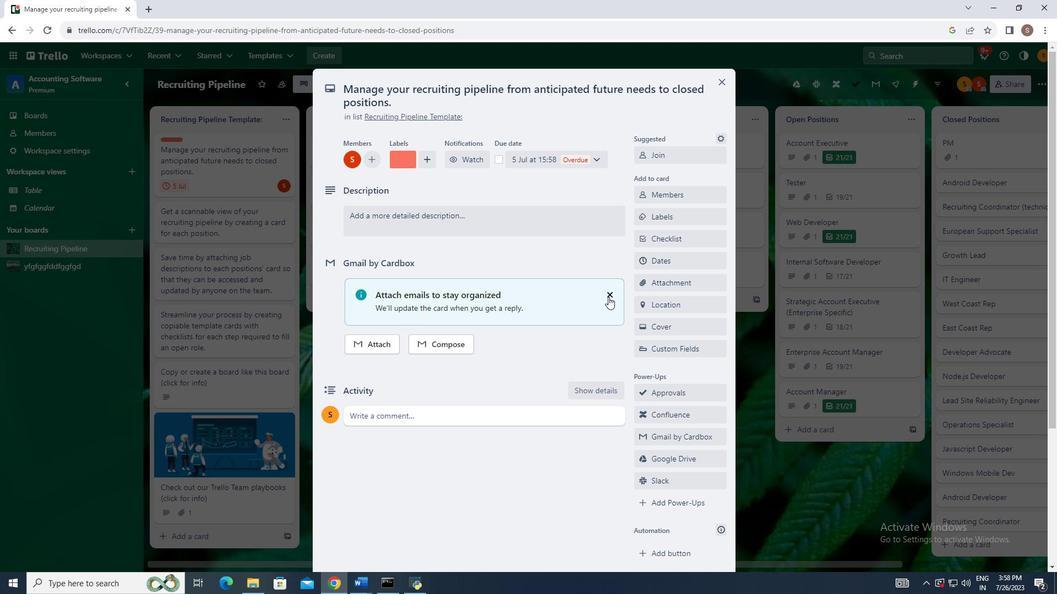 
Action: Mouse pressed left at (608, 297)
Screenshot: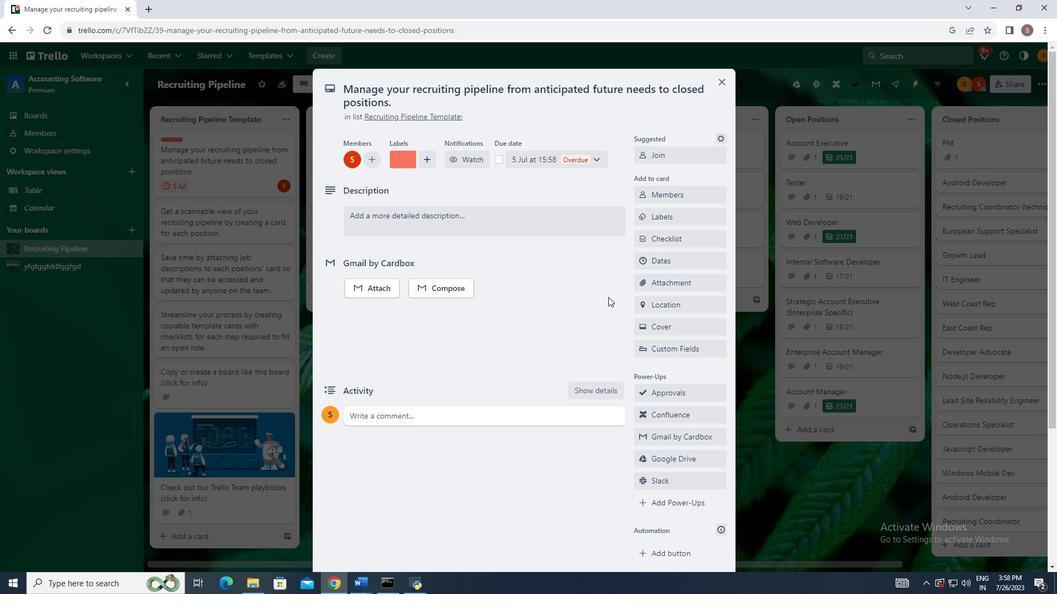 
Action: Mouse moved to (413, 218)
Screenshot: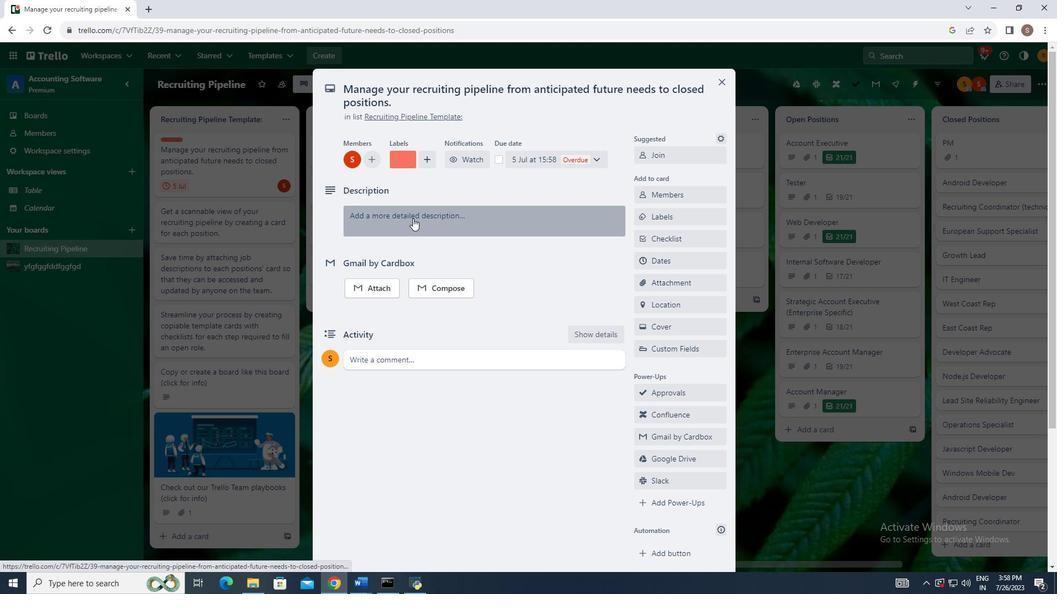 
Action: Mouse pressed left at (413, 218)
Screenshot: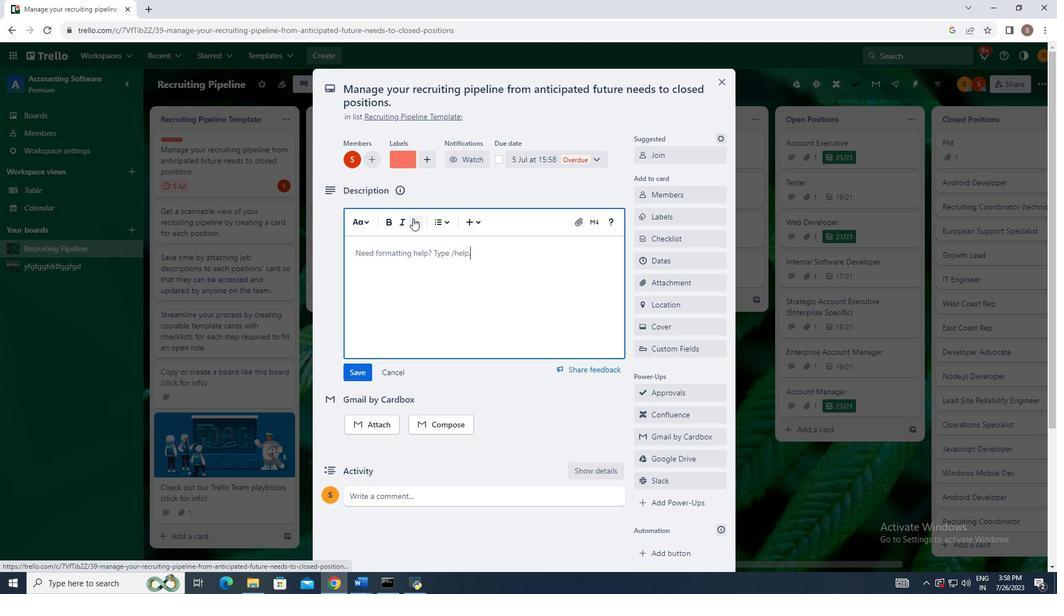 
Action: Mouse moved to (396, 255)
Screenshot: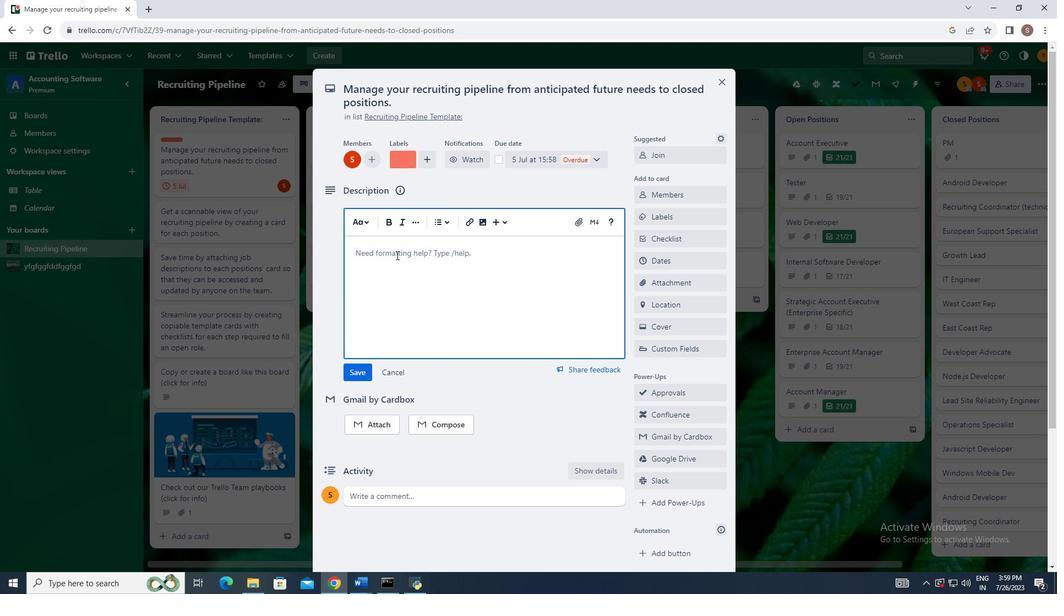 
Action: Mouse pressed left at (396, 255)
Screenshot: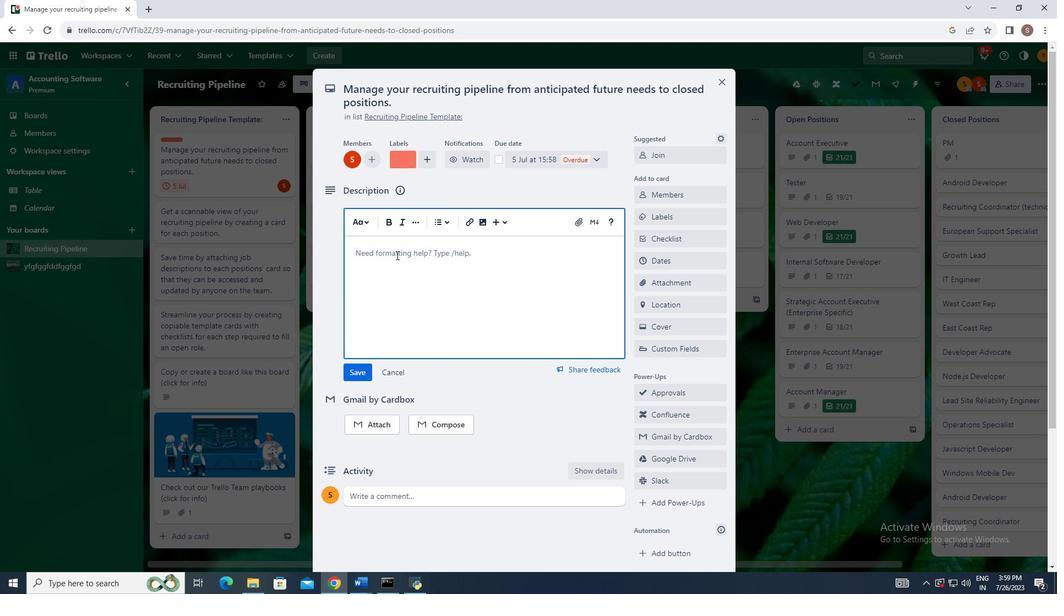 
Action: Mouse moved to (502, 399)
Screenshot: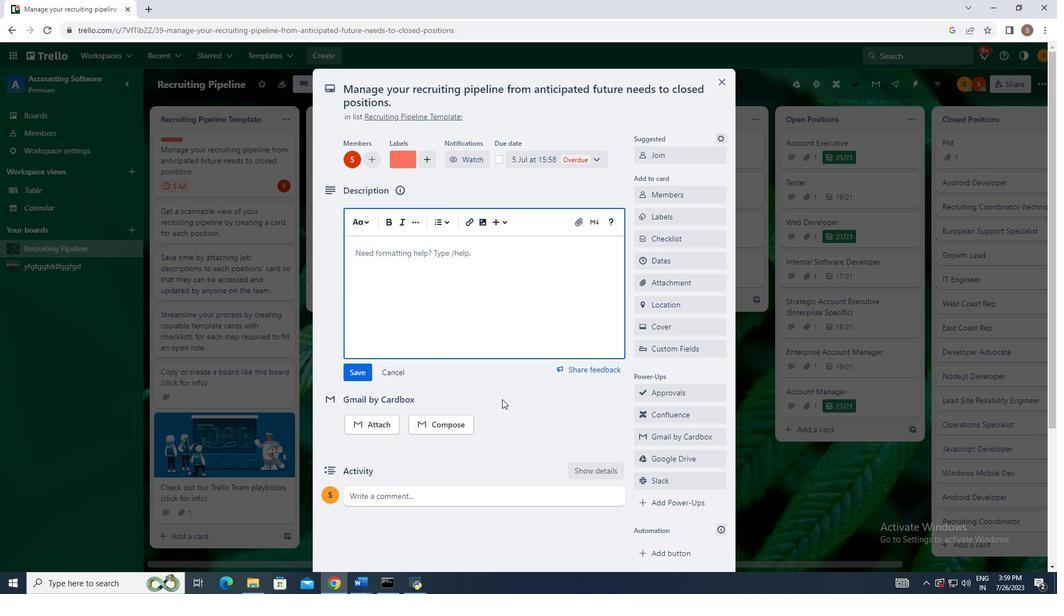 
Action: Key pressed <Key.shift>Human<Key.space>resources<Key.space><Key.shift>Oprations,<Key.space><Key.backspace><Key.backspace><Key.backspace><Key.backspace><Key.backspace><Key.backspace><Key.backspace><Key.backspace><Key.backspace>eration,<Key.space>ald<Key.backspace>so<Key.space>known<Key.space>as<Key.space><Key.shift>HR<Key.space><Key.shift>Ops,<Key.space>is<Key.space>the<Key.space>department<Key.space>that<Key.space>supports<Key.space>the<Key.space>entire<Key.space>employee<Key.space>lifecycle<Key.space>and<Key.space>assists<Key.space>your<Key.space>team<Key.space>in<Key.space>their<Key.space>day-to-day<Key.space>tasks.<Key.space><Key.shift_r>The<Key.space>scope<Key.space>of<Key.space><Key.shift>HR<Key.space><Key.shift>Operations<Key.space>is<Key.space>multi-facted<Key.backspace><Key.backspace><Key.backspace>eted<Key.space><Key.backspace>.<Key.space><Key.shift>It<Key.space>plays<Key.space>a<Key.space>crucial<Key.space>role<Key.space>in<Key.space>developing<Key.space>a<Key.space>company's<Key.space>people<Key.space>strategy<Key.space>a<Key.space>company's<Key.backspace><Key.backspace><Key.backspace><Key.backspace><Key.backspace><Key.backspace><Key.backspace><Key.backspace><Key.backspace><Key.backspace><Key.backspace><Key.backspace><Key.backspace><Key.backspace><Key.backspace><Key.backspace><Key.backspace><Key.backspace><Key.backspace><Key.backspace><Key.backspace><Key.backspace><Key.backspace><Key.backspace><Key.backspace><Key.backspace><Key.backspace>people<Key.space>strategy<Key.space>to<Key.space>reach<Key.space>its<Key.space>business<Key.space>goals.
Screenshot: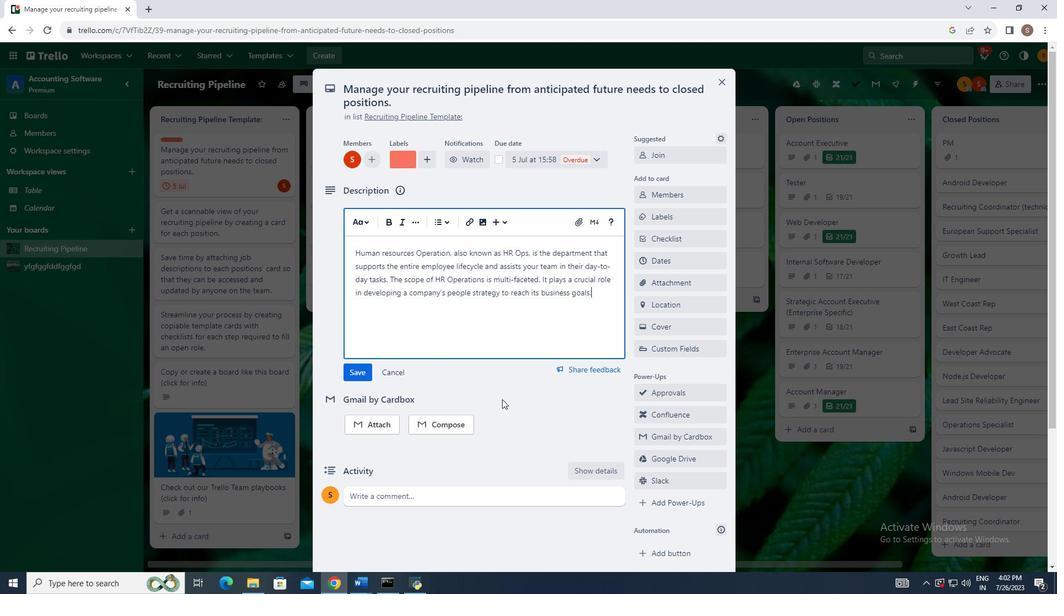 
Action: Mouse moved to (356, 371)
Screenshot: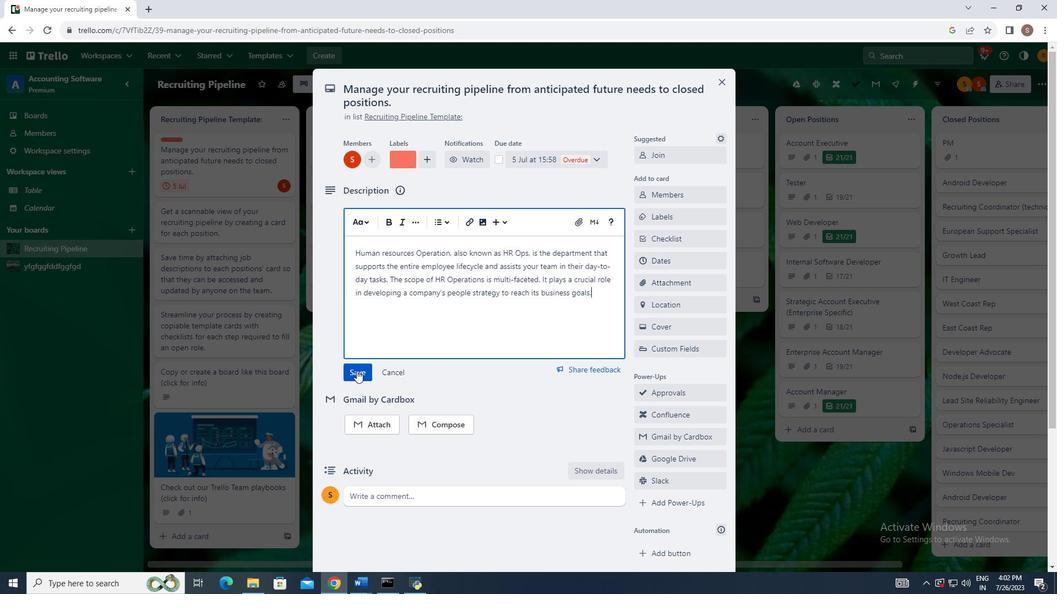 
Action: Mouse pressed left at (356, 371)
Screenshot: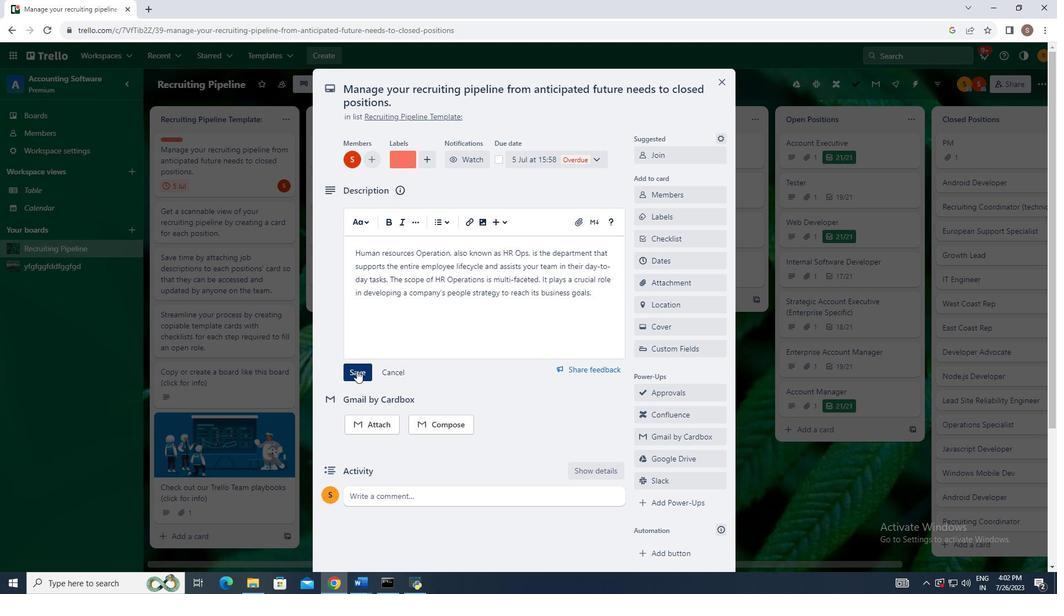 
Action: Mouse moved to (531, 293)
Screenshot: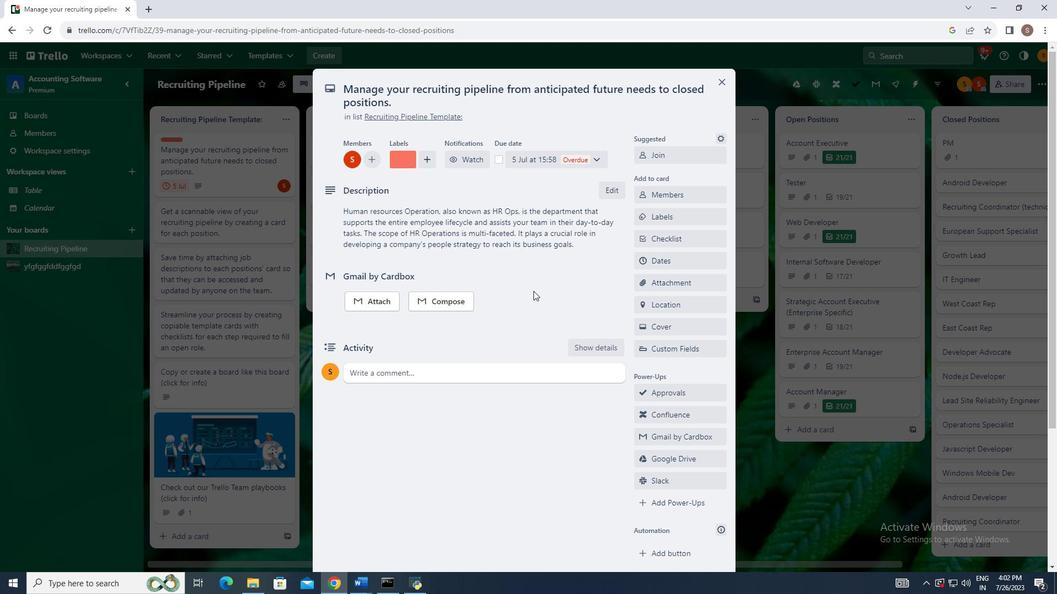 
Action: Mouse scrolled (531, 292) with delta (0, 0)
Screenshot: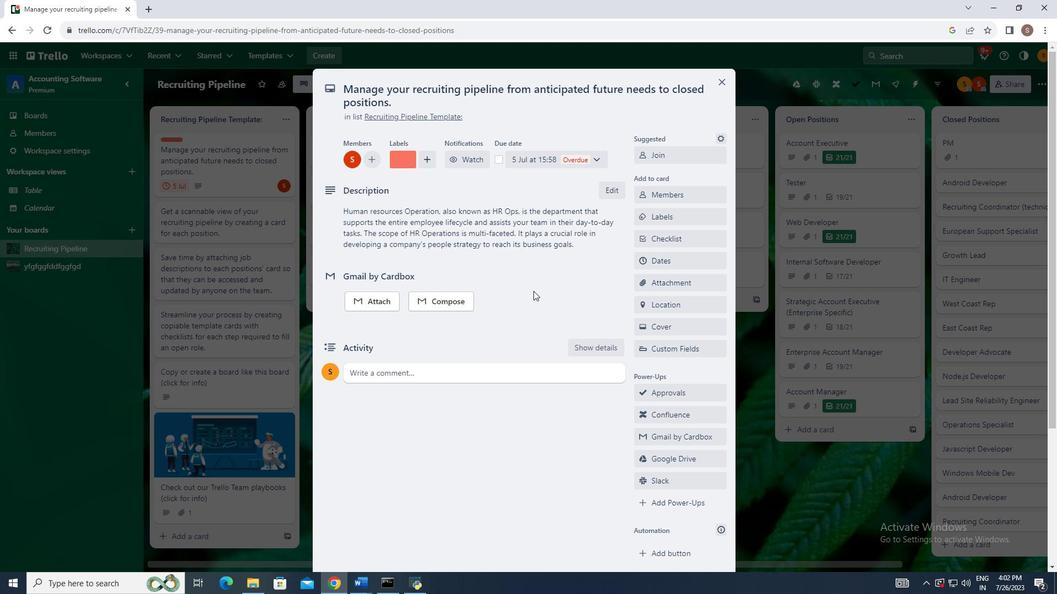 
Action: Mouse moved to (533, 291)
Screenshot: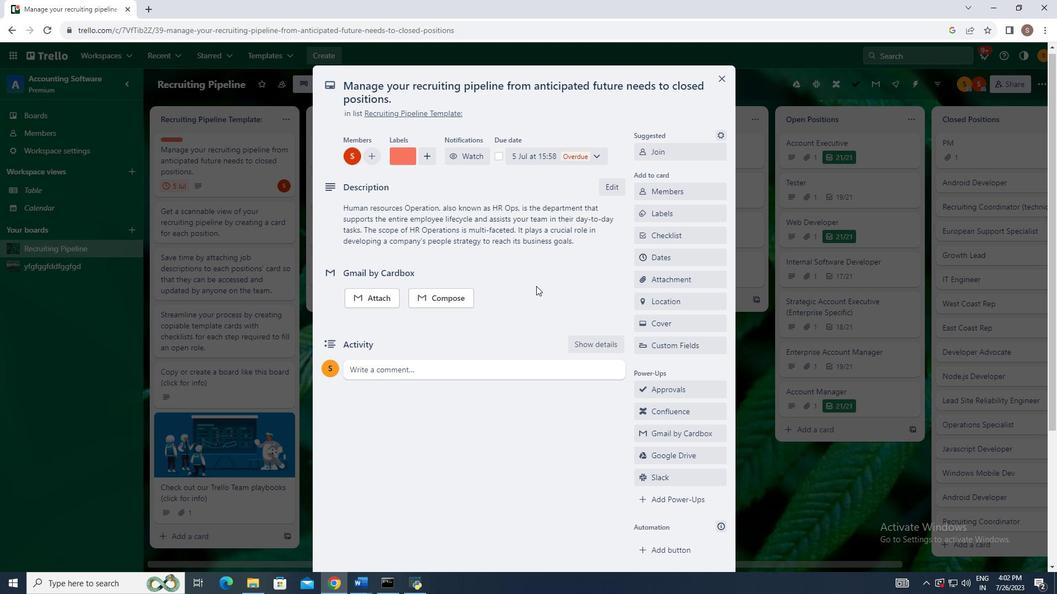 
Action: Mouse scrolled (533, 291) with delta (0, 0)
Screenshot: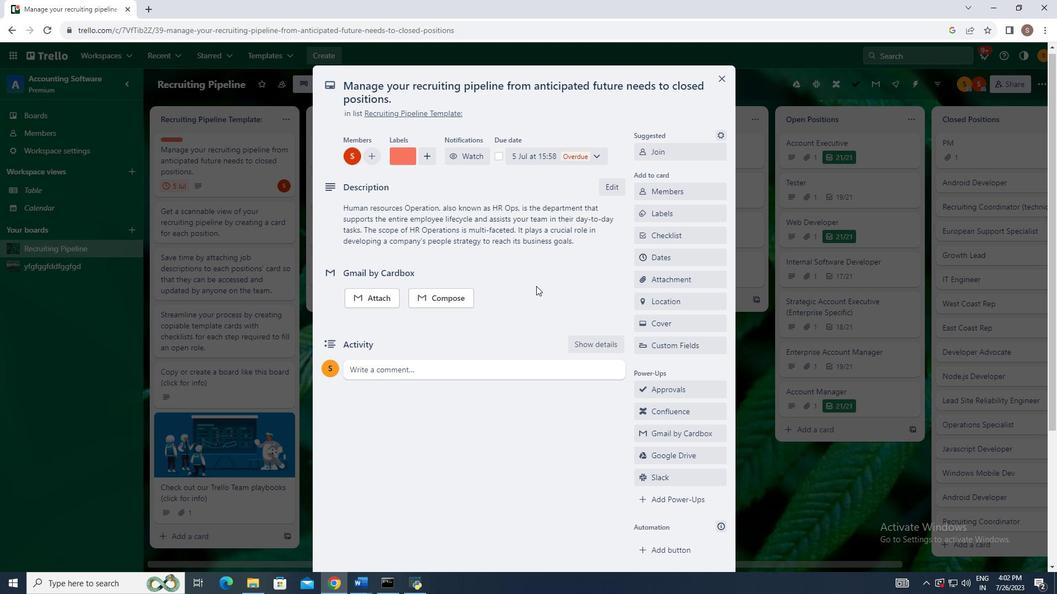 
Action: Mouse moved to (527, 263)
Screenshot: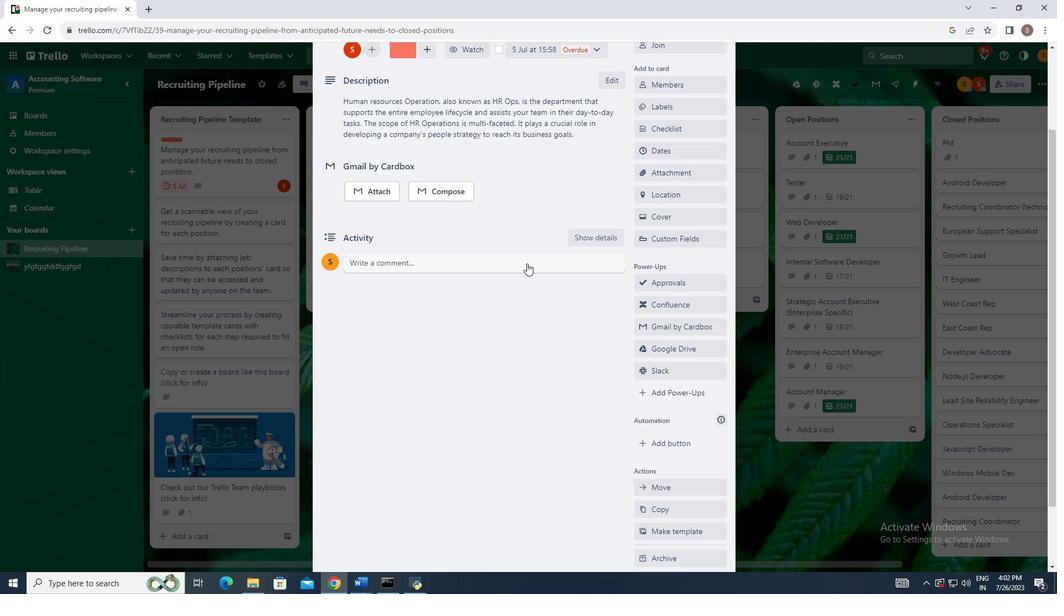 
Action: Mouse scrolled (527, 264) with delta (0, 0)
Screenshot: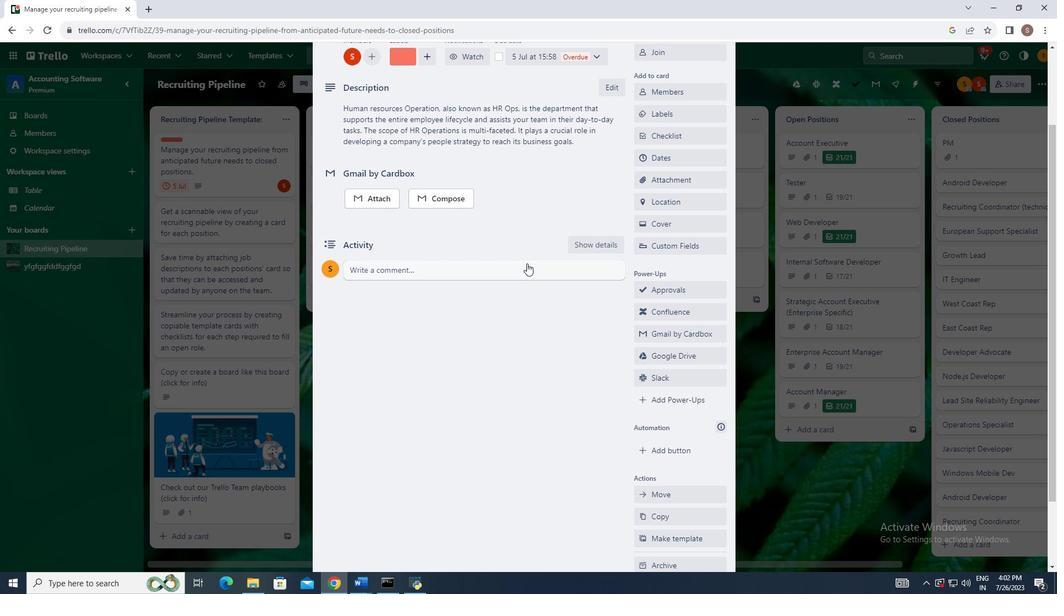 
Action: Mouse scrolled (527, 264) with delta (0, 0)
Screenshot: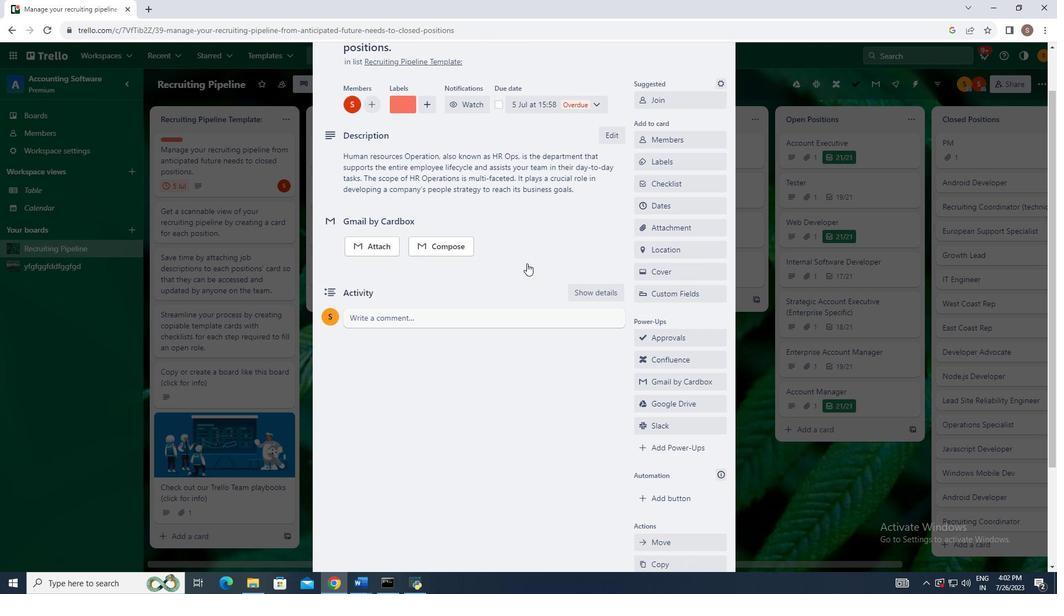 
Action: Mouse scrolled (527, 264) with delta (0, 0)
Screenshot: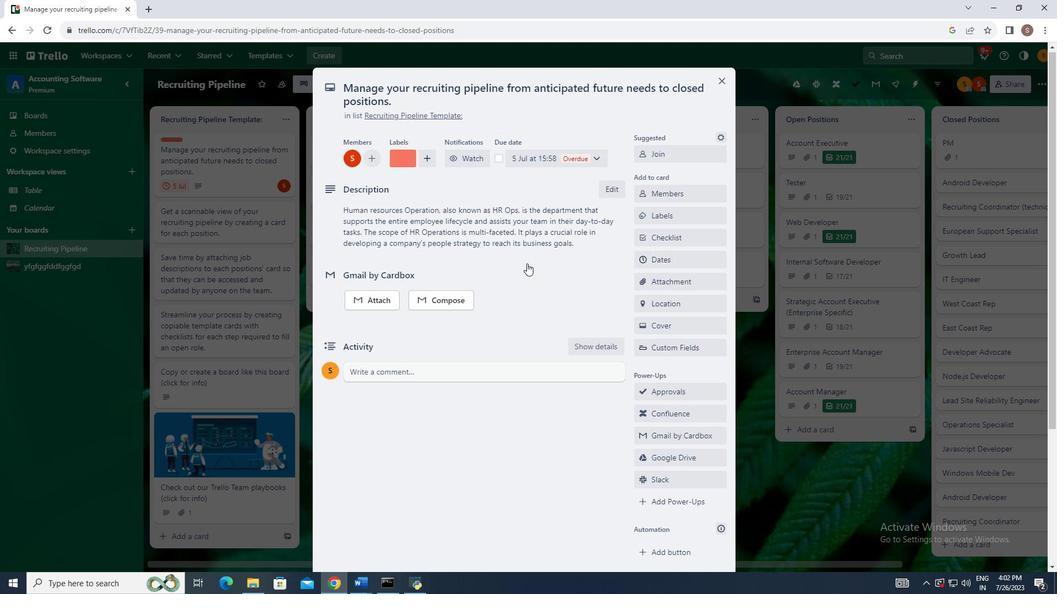
Action: Mouse moved to (485, 314)
Screenshot: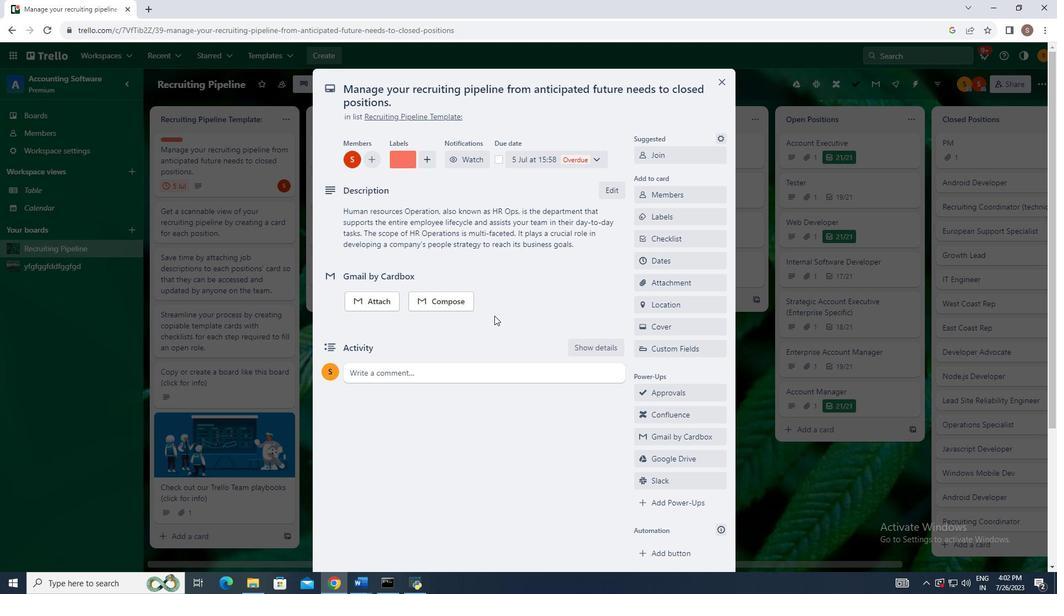 
Action: Mouse scrolled (485, 314) with delta (0, 0)
Screenshot: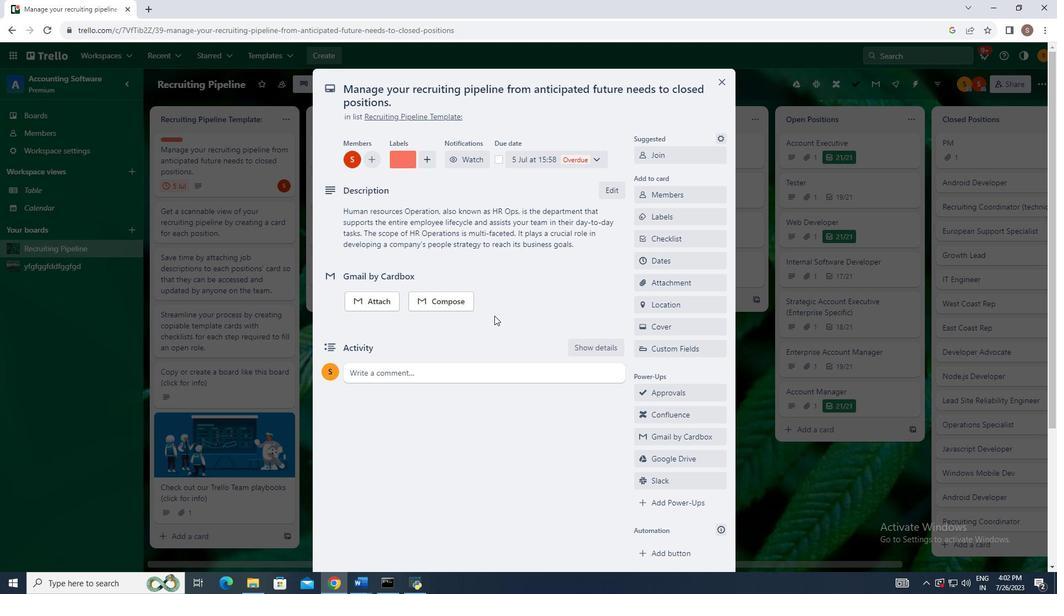 
Action: Mouse moved to (486, 315)
Screenshot: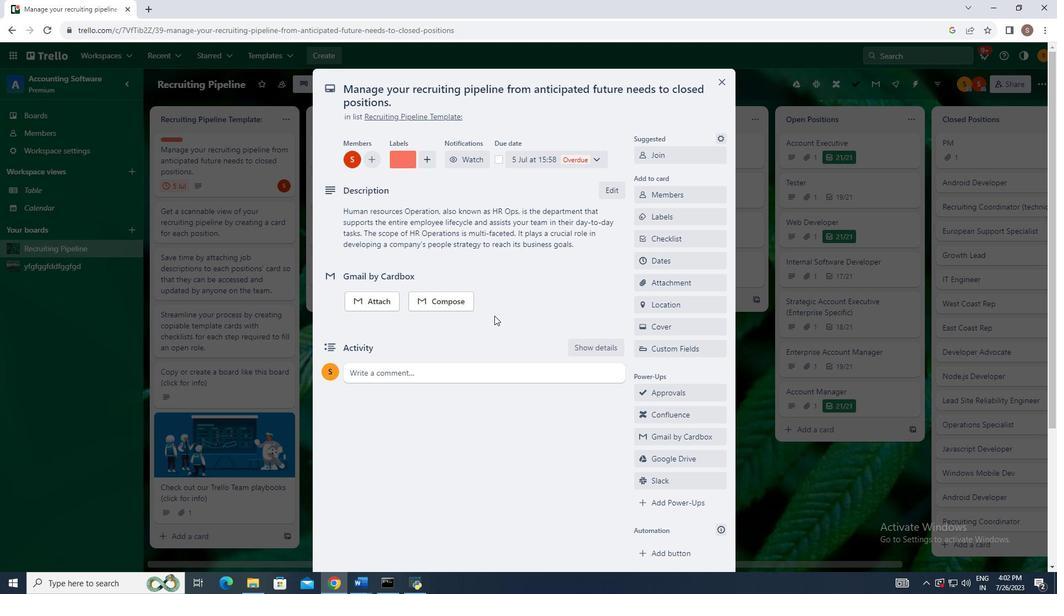 
Action: Mouse scrolled (486, 316) with delta (0, 0)
Screenshot: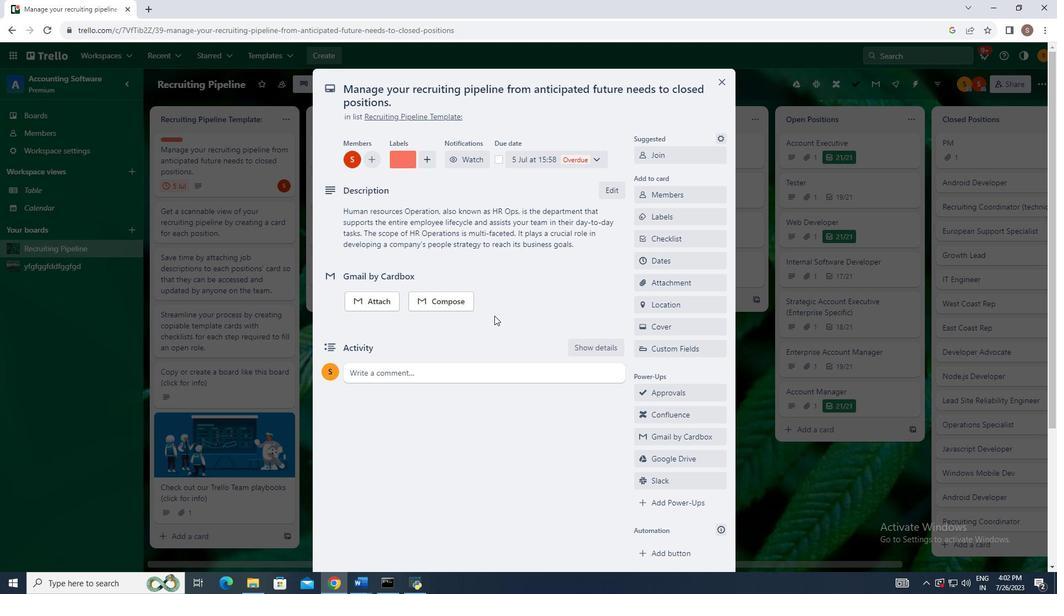 
Action: Mouse moved to (493, 316)
Screenshot: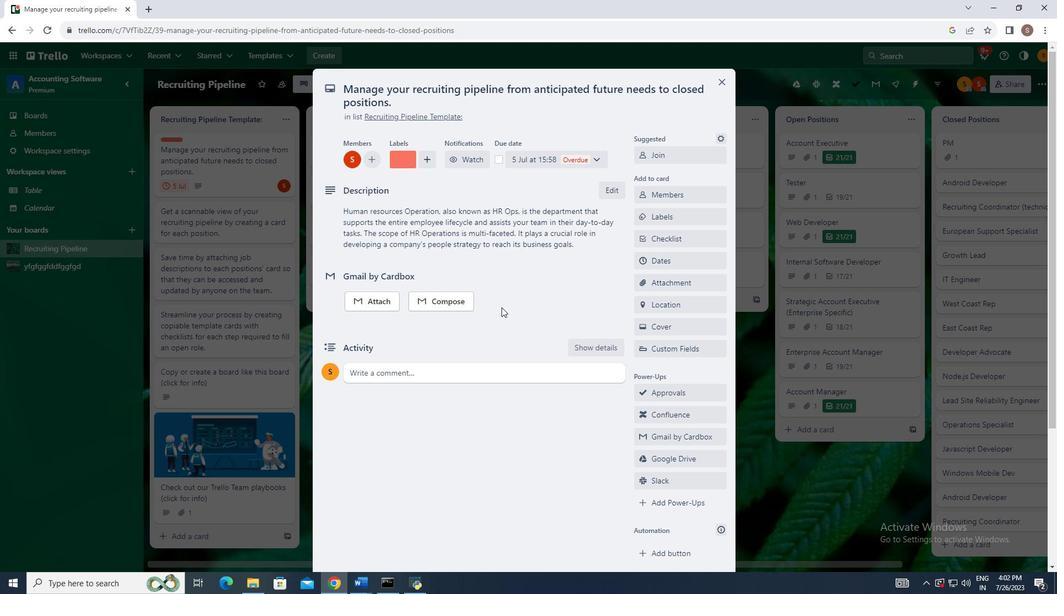 
Action: Mouse scrolled (493, 316) with delta (0, 0)
Screenshot: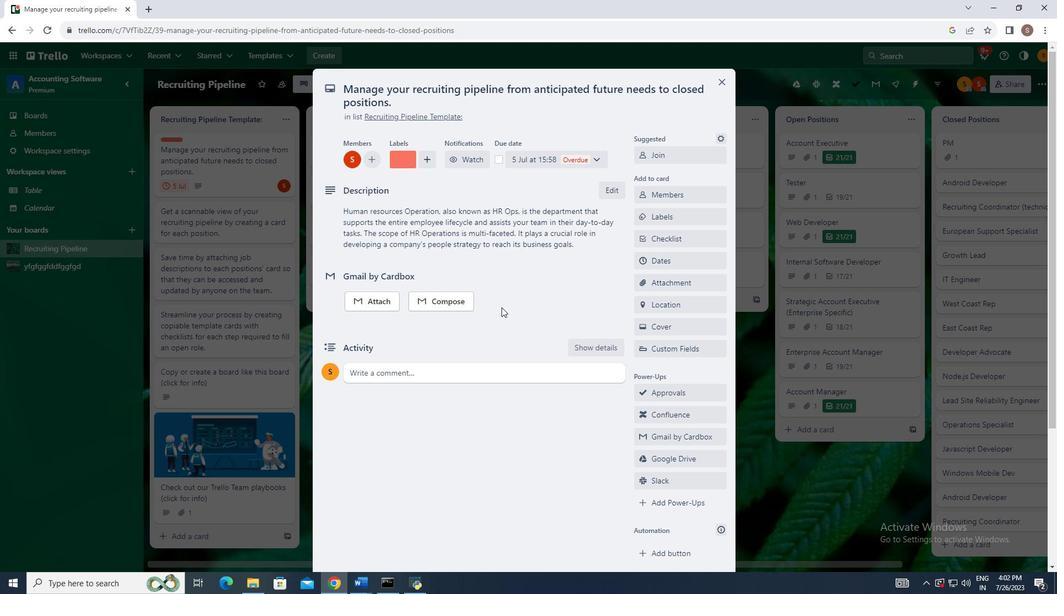 
Action: Mouse moved to (494, 316)
Screenshot: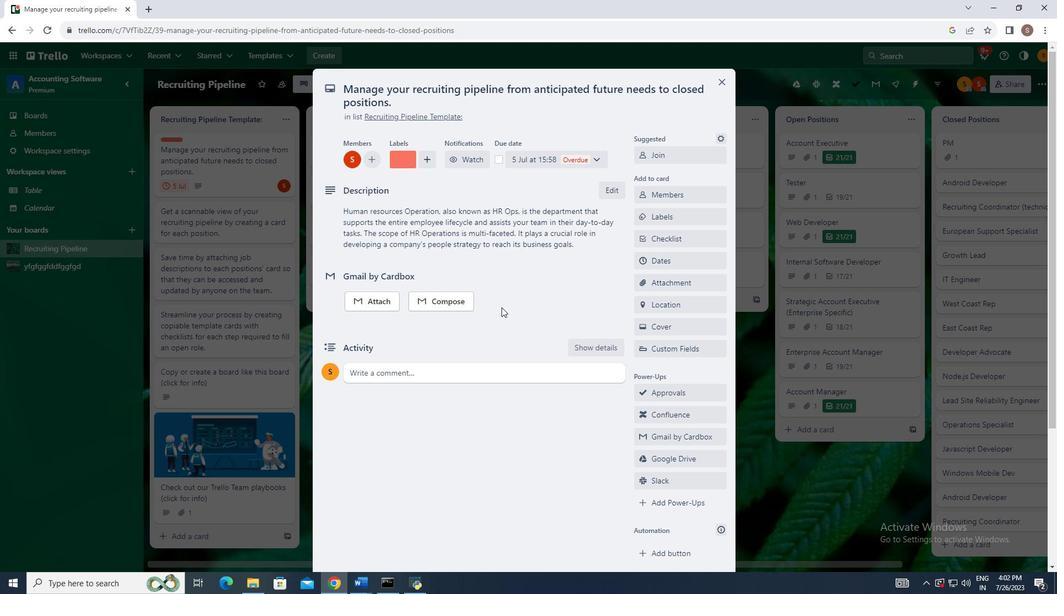 
Action: Mouse scrolled (494, 316) with delta (0, 0)
Screenshot: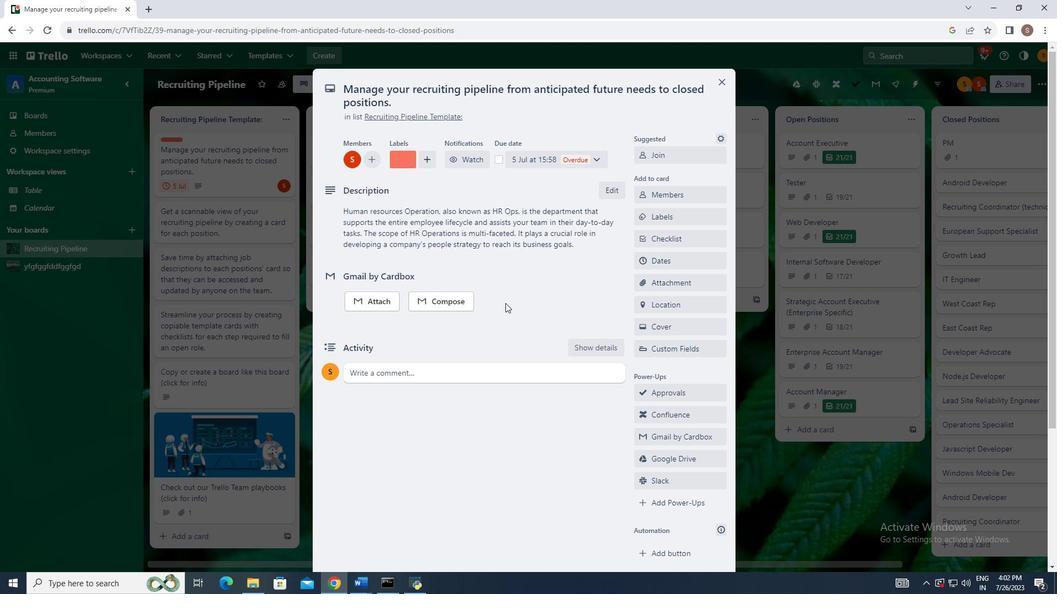 
Action: Mouse moved to (519, 275)
Screenshot: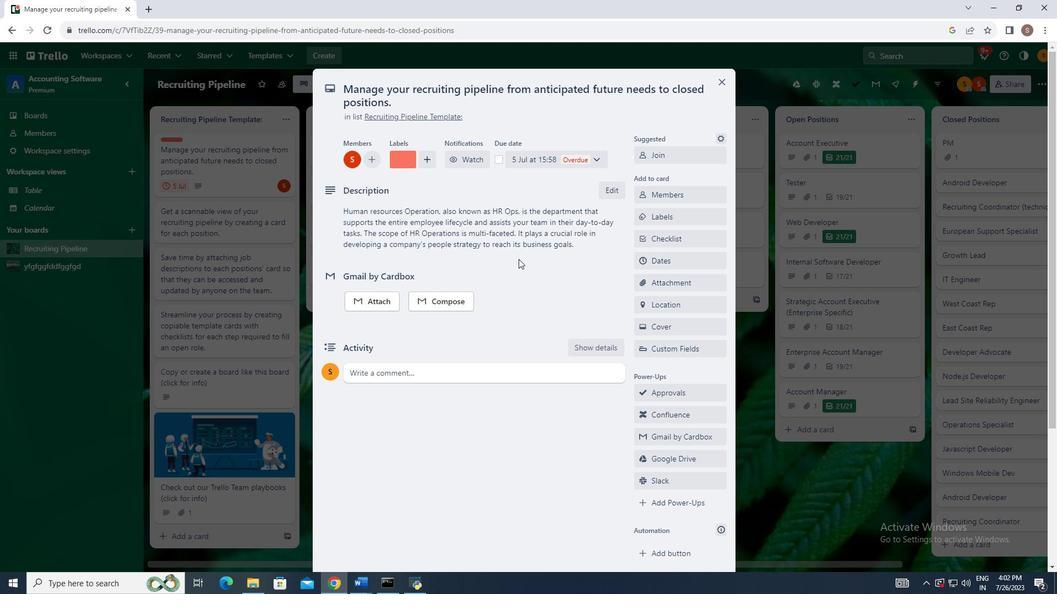 
Action: Mouse scrolled (519, 276) with delta (0, 0)
Screenshot: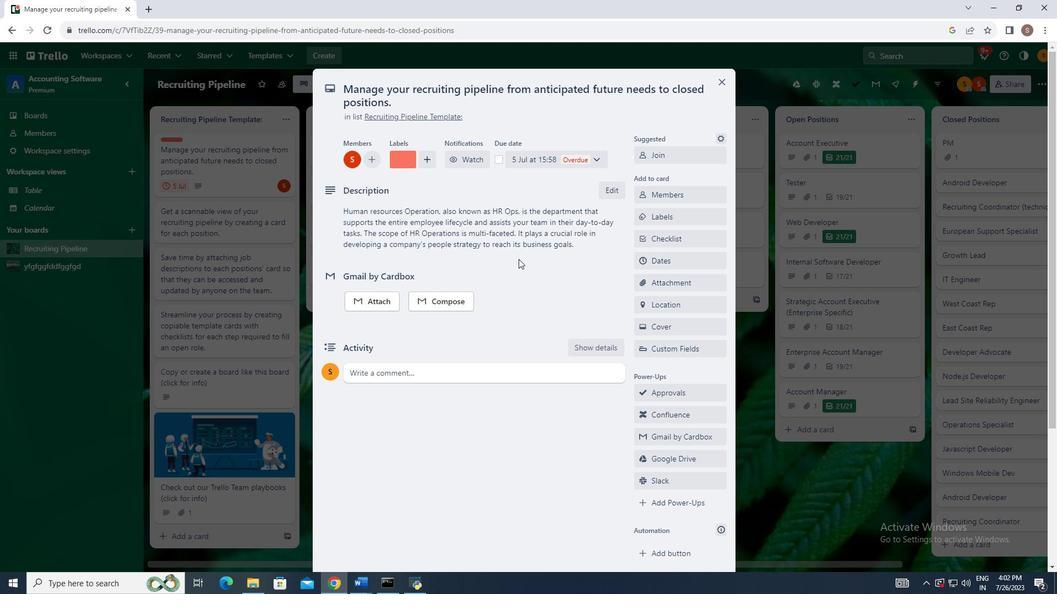 
Action: Mouse moved to (516, 253)
Screenshot: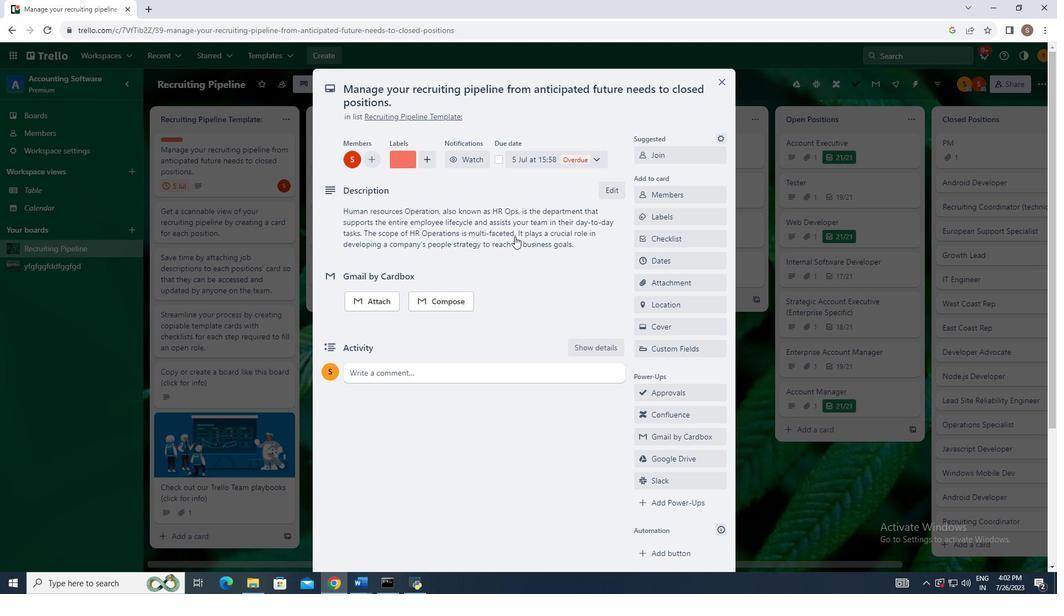 
Action: Mouse scrolled (519, 269) with delta (0, 0)
Screenshot: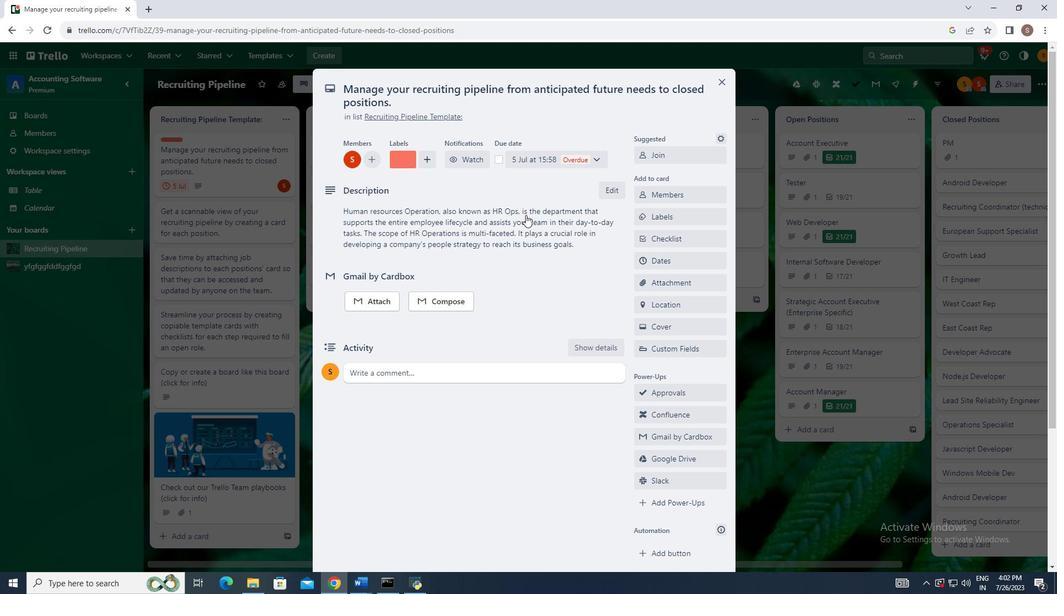 
Action: Mouse moved to (515, 252)
Screenshot: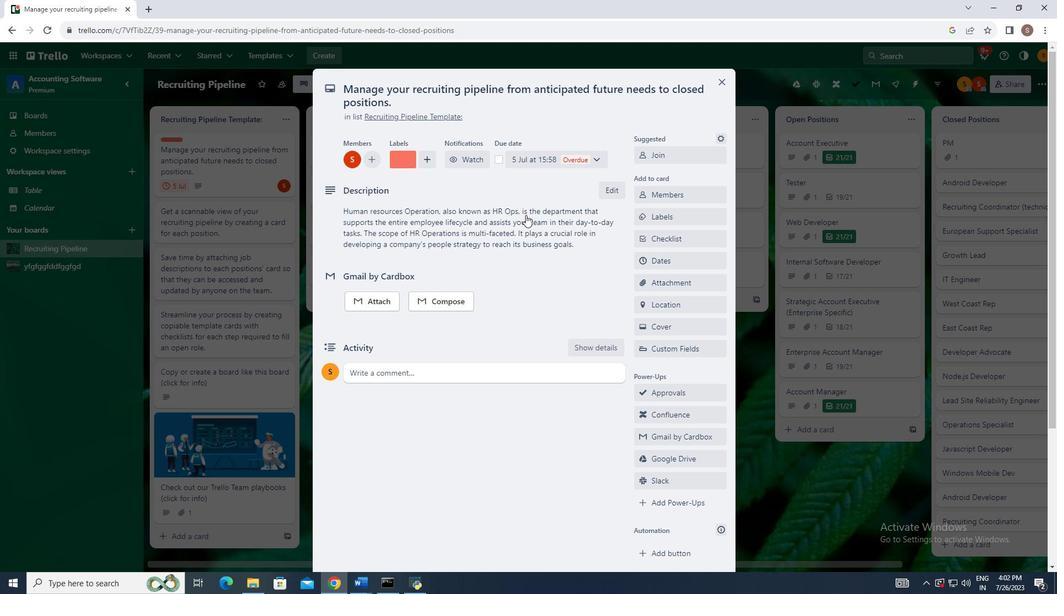 
Action: Mouse scrolled (518, 259) with delta (0, 0)
Screenshot: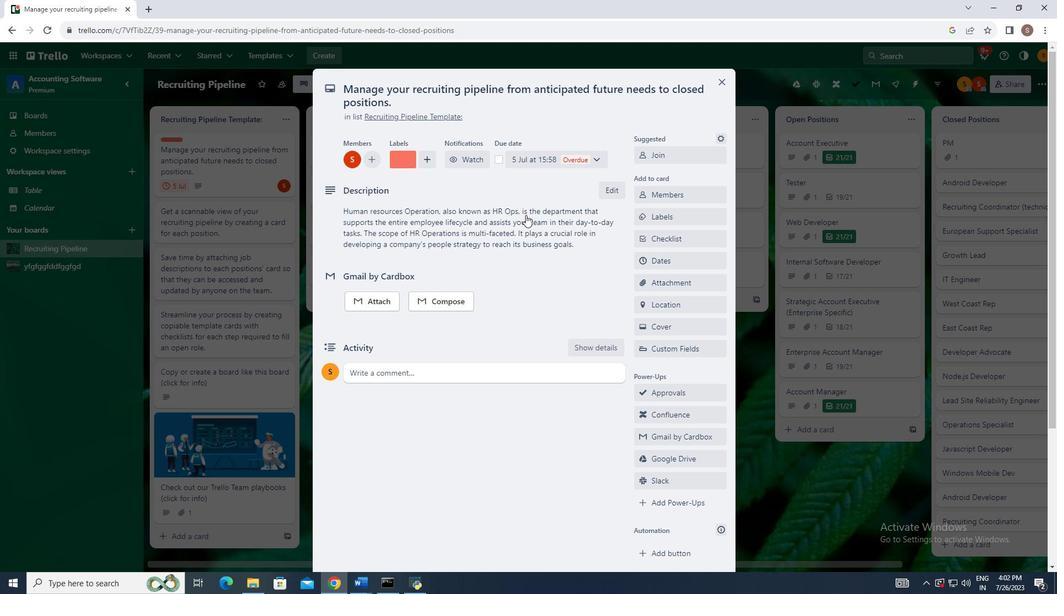 
Action: Mouse moved to (723, 81)
Screenshot: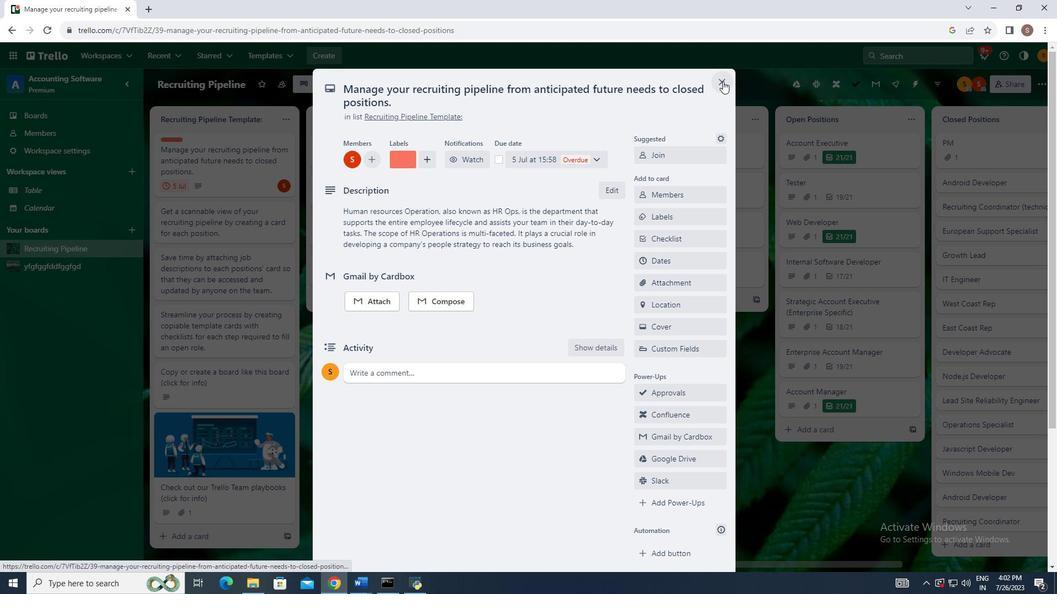 
Action: Mouse pressed left at (723, 81)
Screenshot: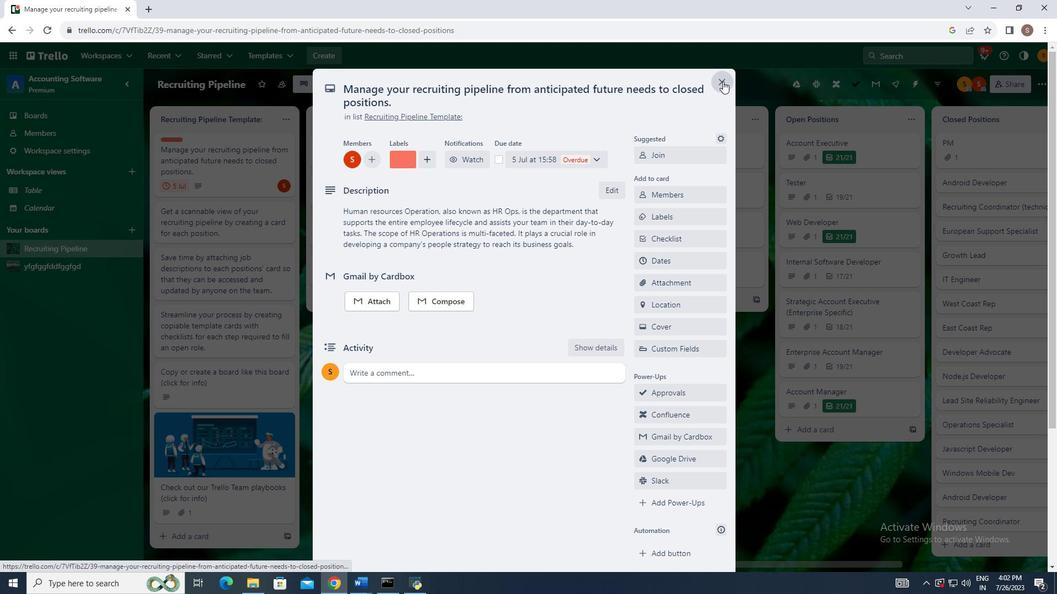 
Action: Mouse moved to (207, 219)
Screenshot: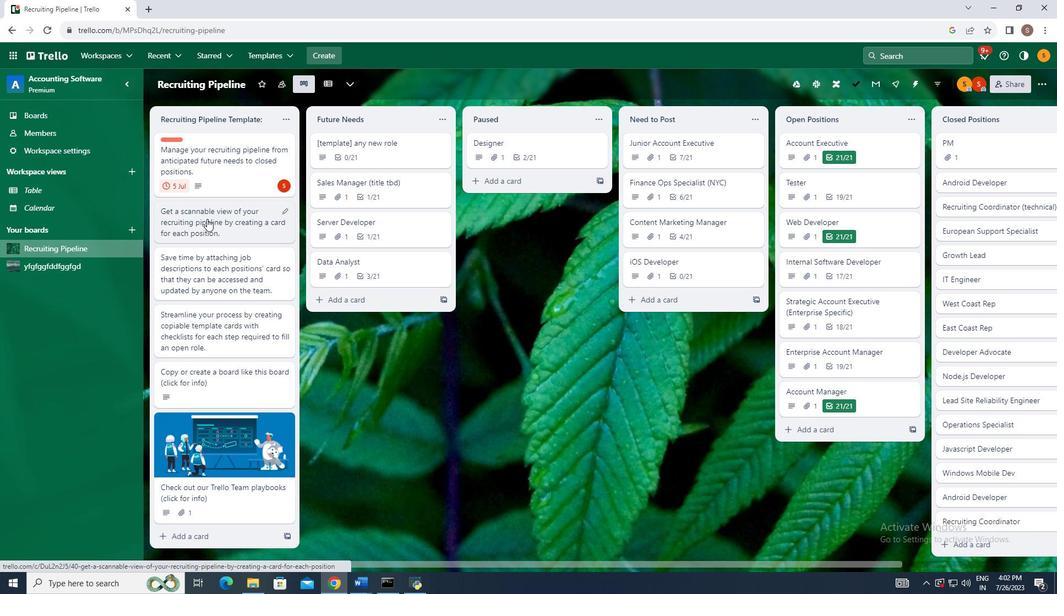 
Action: Mouse pressed left at (207, 219)
Screenshot: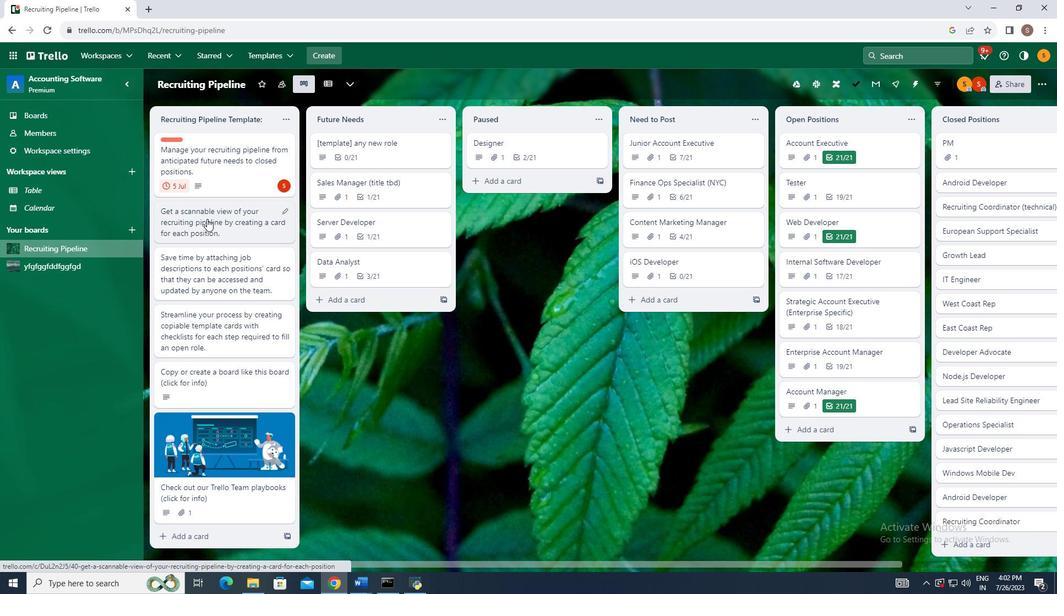 
Action: Mouse moved to (406, 360)
Screenshot: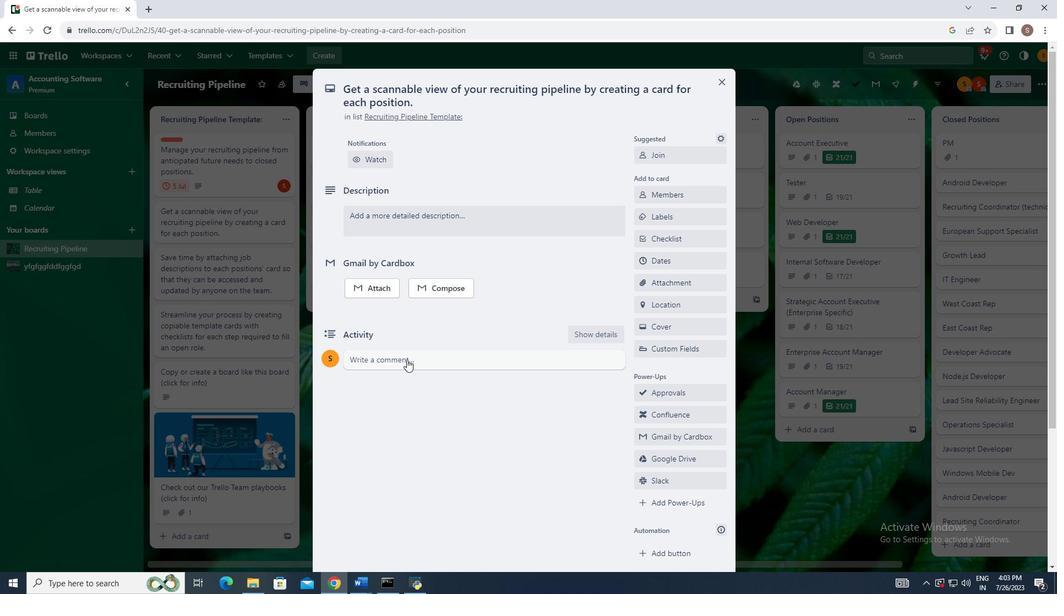 
Action: Mouse pressed left at (406, 360)
Screenshot: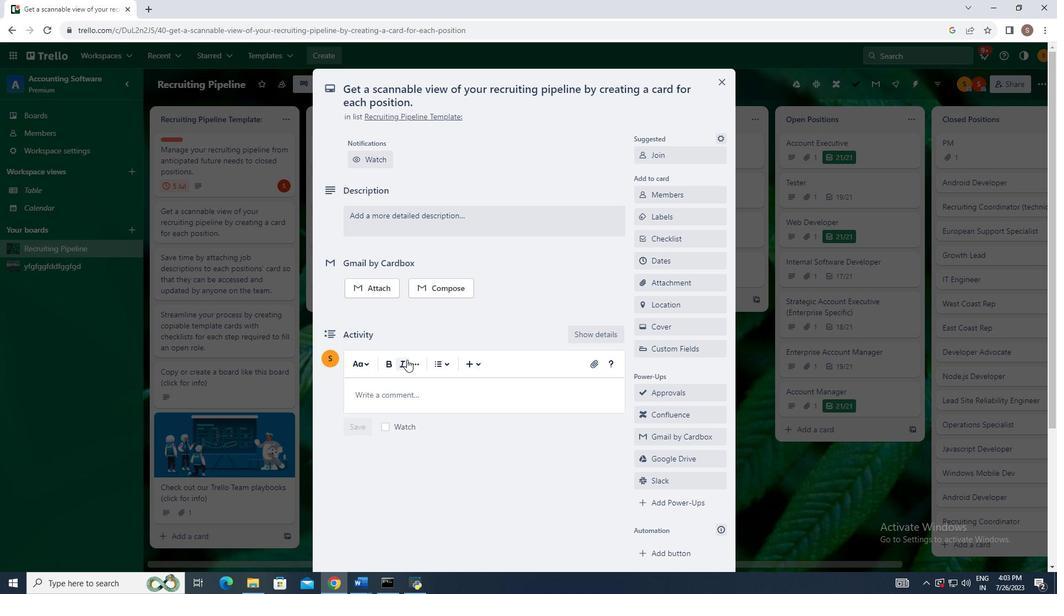 
Action: Mouse moved to (243, 268)
Screenshot: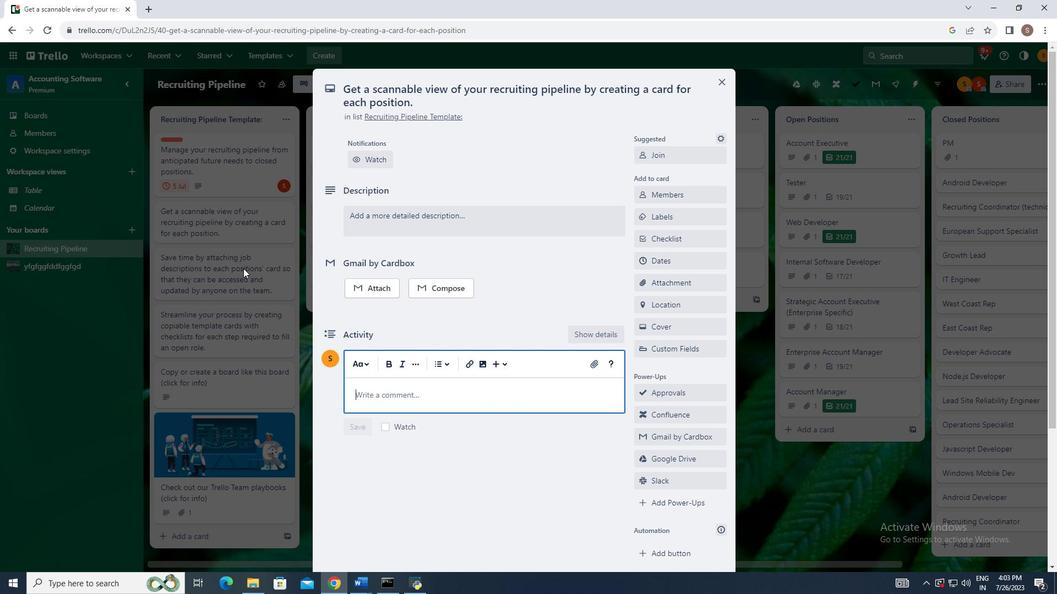 
Action: Key pressed <Key.shift_r>The<Key.space><Key.shift>HR<Key.space>operations<Key.space>team<Key.space>is<Key.space>responsible<Key.space>for<Key.space>administrative<Key.space>tasks<Key.space>such<Key.space>as<Key.space>payroll<Key.space>management,<Key.space>stagg<Key.backspace><Key.backspace>ff<Key.space>data<Key.space>entry,<Key.space>maintenance,<Key.space>compliance<Key.space>with<Key.space>laws<Key.space>of<Key.space>the<Key.space>region<Key.space>where<Key.space>th<Key.space>e<Key.backspace><Key.backspace><Key.space>e<Key.space><Key.backspace><Key.backspace>e<Key.space><Key.backspace><Key.backspace><Key.backspace>e<Key.space>region<Key.space>where<Key.space>the<Key.space>company<Key.space>is<Key.space>operating.<Key.insert><Key.insert><Key.backspace>,<Key.space><Key.backspace><Key.space>recruitment<Key.space>of<Key.space>qualified<Key.space>candidates,<Key.space>onboarding,<Key.space>and<Key.space>off-boarding<Key.space>of<Key.space>employees.
Screenshot: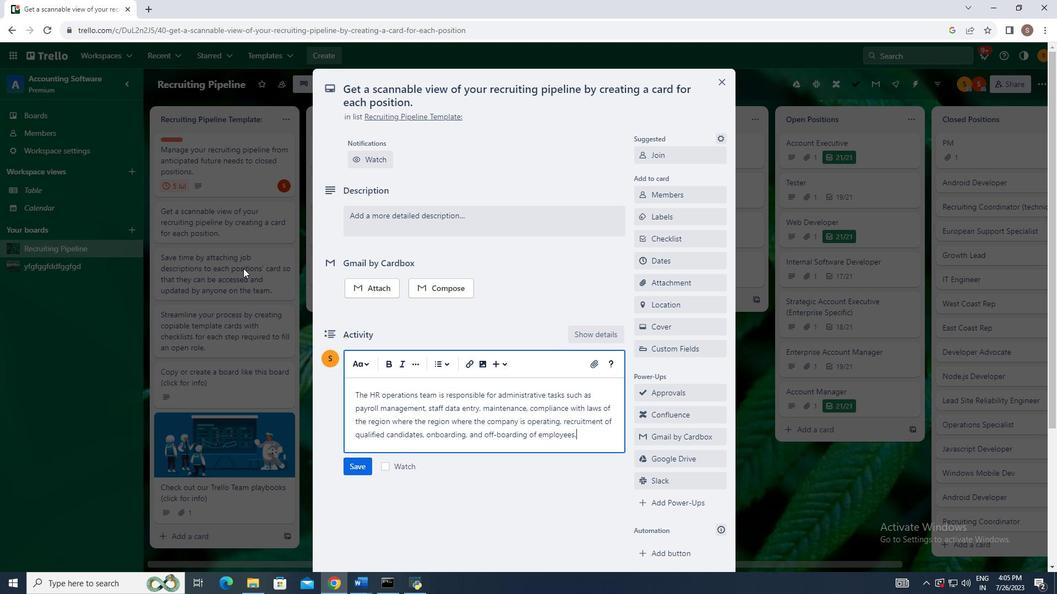 
Action: Mouse moved to (365, 465)
Screenshot: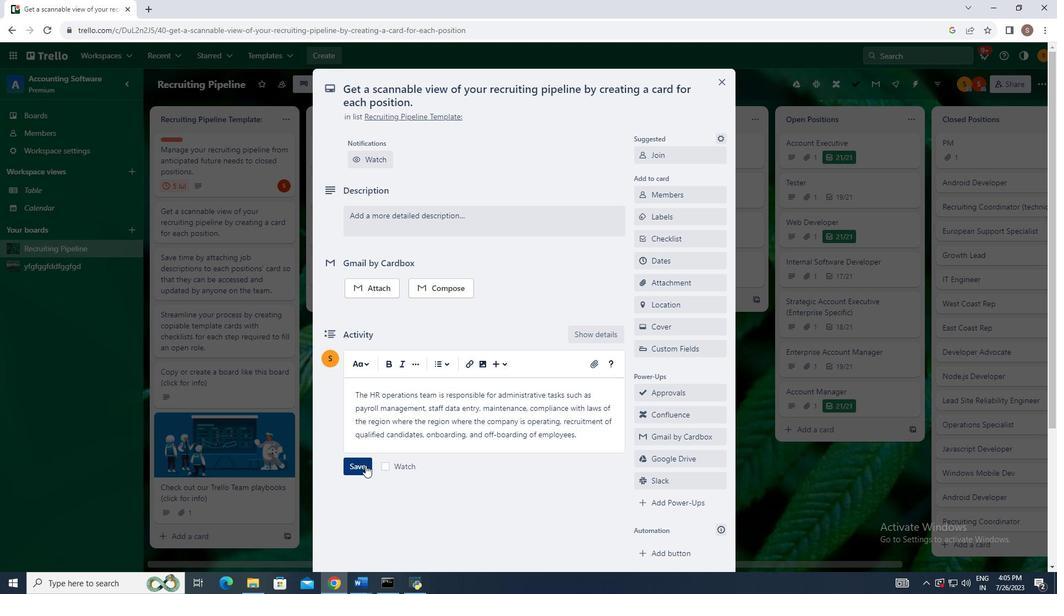 
Action: Mouse pressed left at (365, 465)
Screenshot: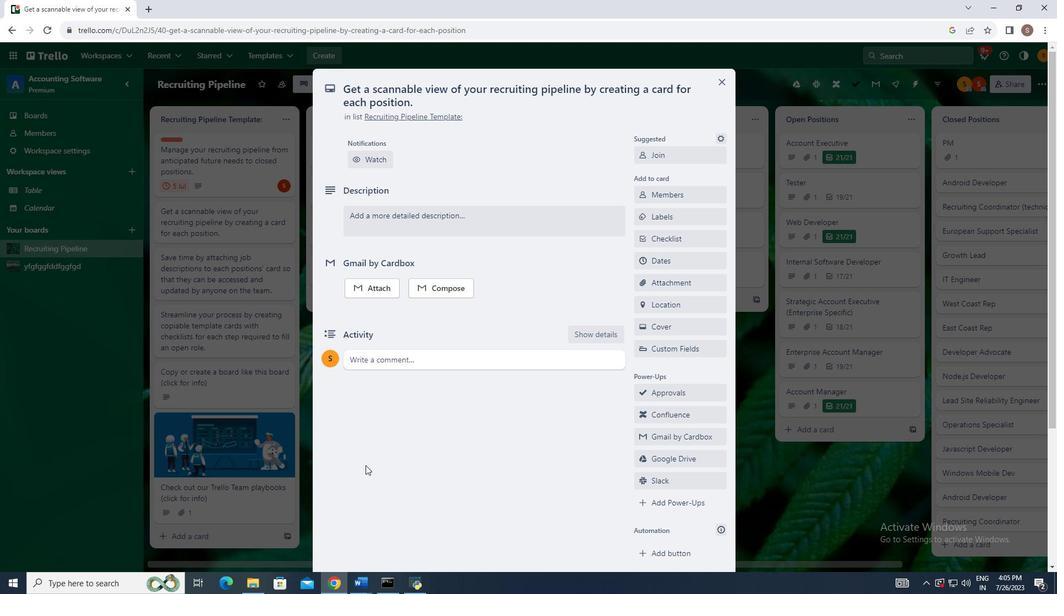 
Action: Mouse moved to (457, 319)
Screenshot: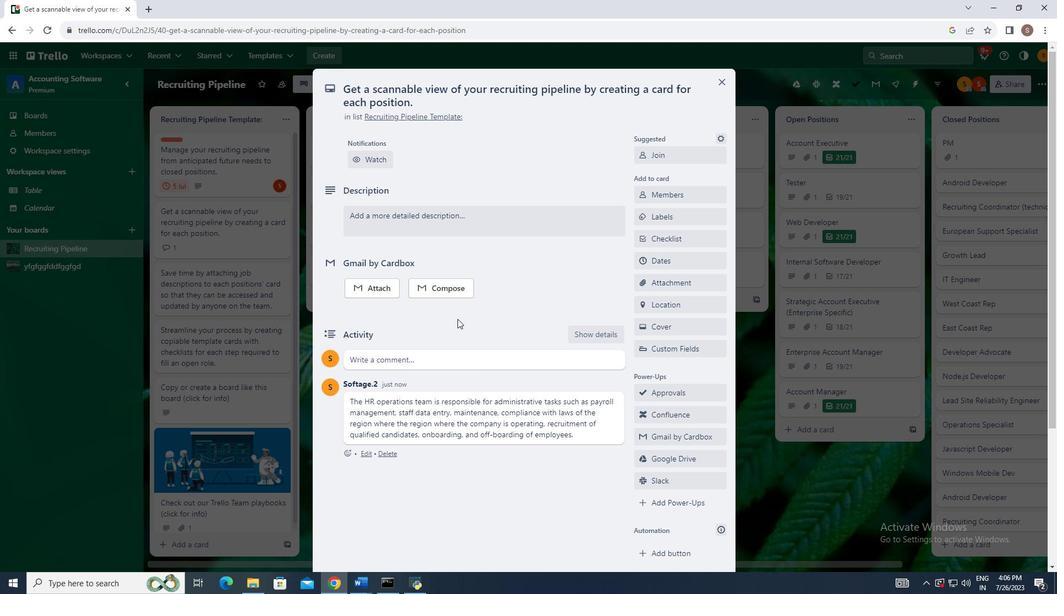 
Action: Mouse scrolled (457, 319) with delta (0, 0)
Screenshot: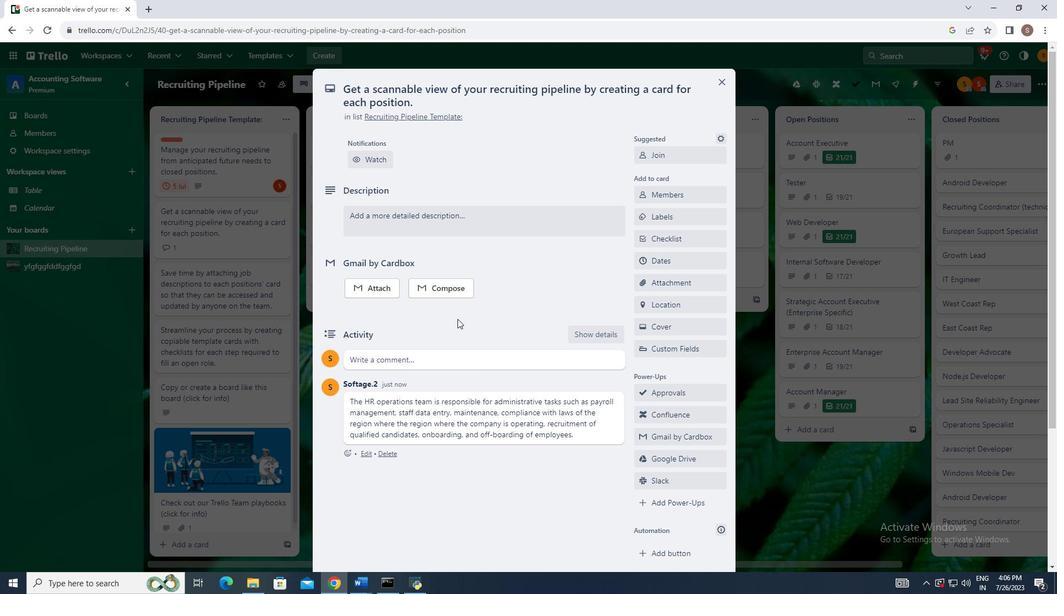 
Action: Mouse scrolled (457, 319) with delta (0, 0)
Screenshot: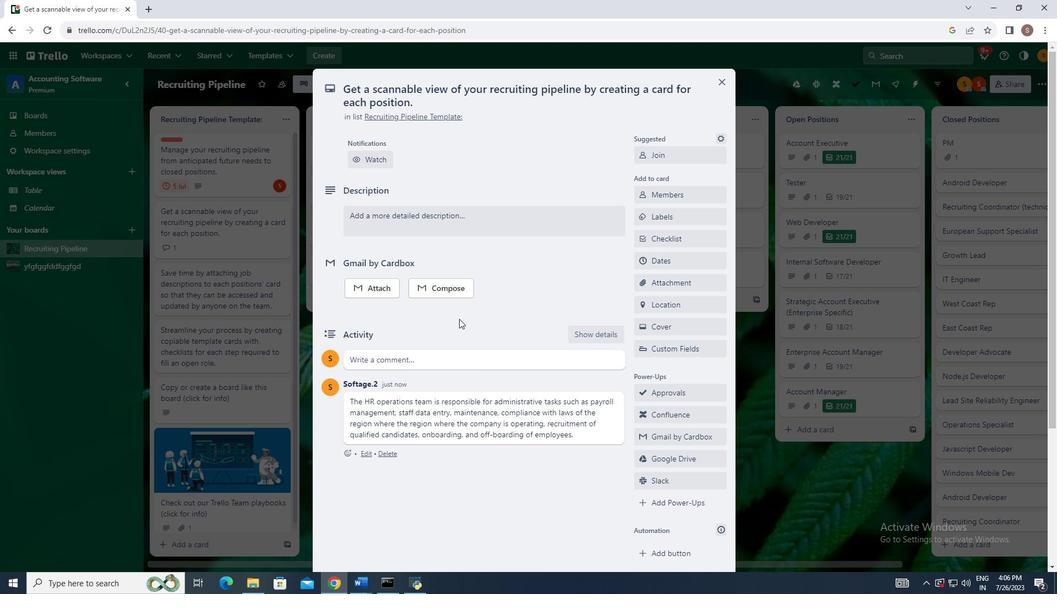 
Action: Mouse moved to (458, 319)
Screenshot: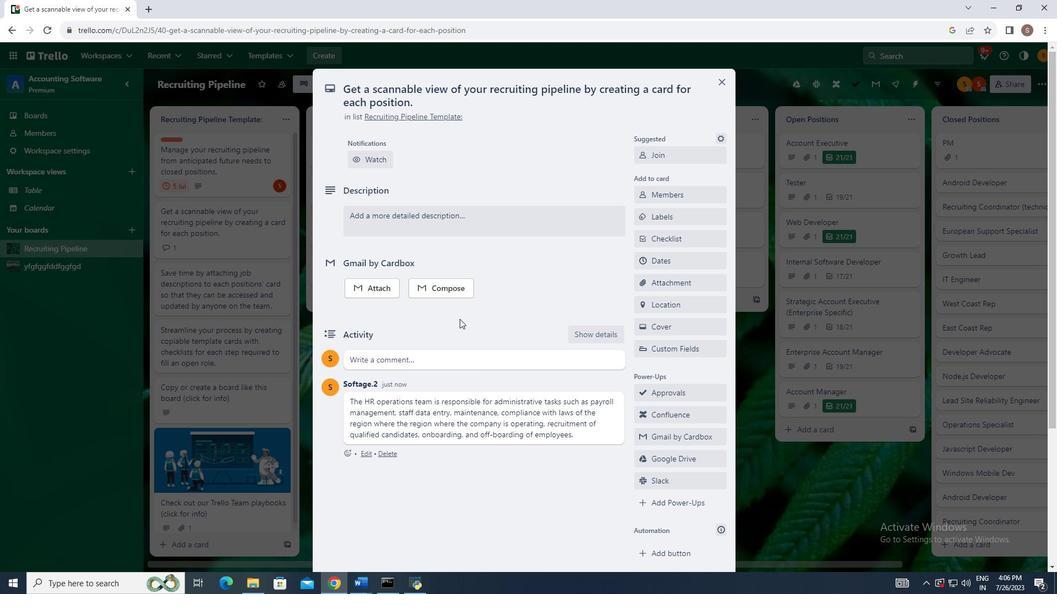 
Action: Mouse scrolled (458, 319) with delta (0, 0)
Screenshot: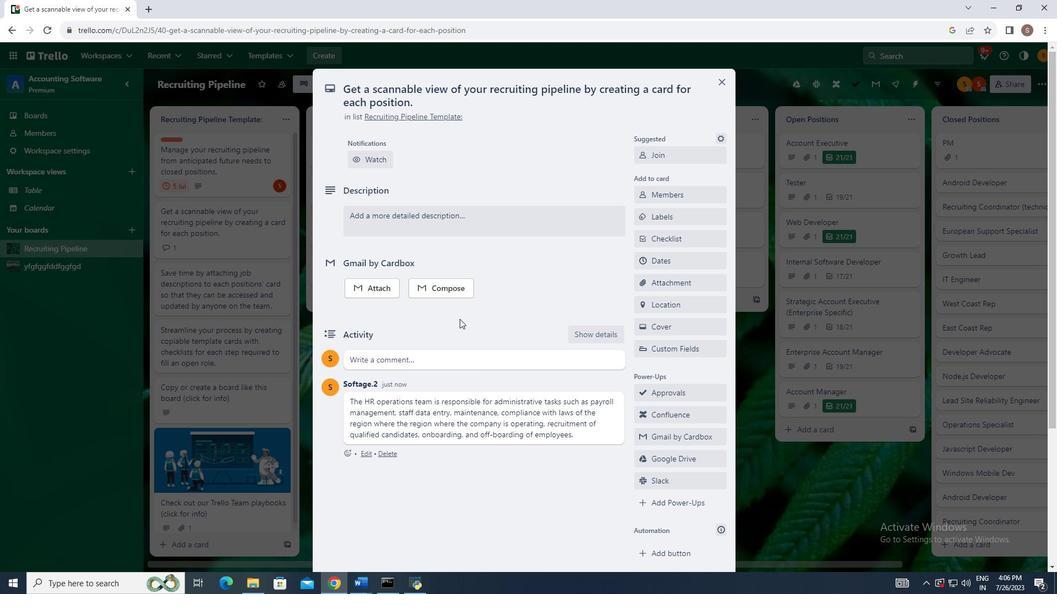 
Action: Mouse moved to (459, 319)
Screenshot: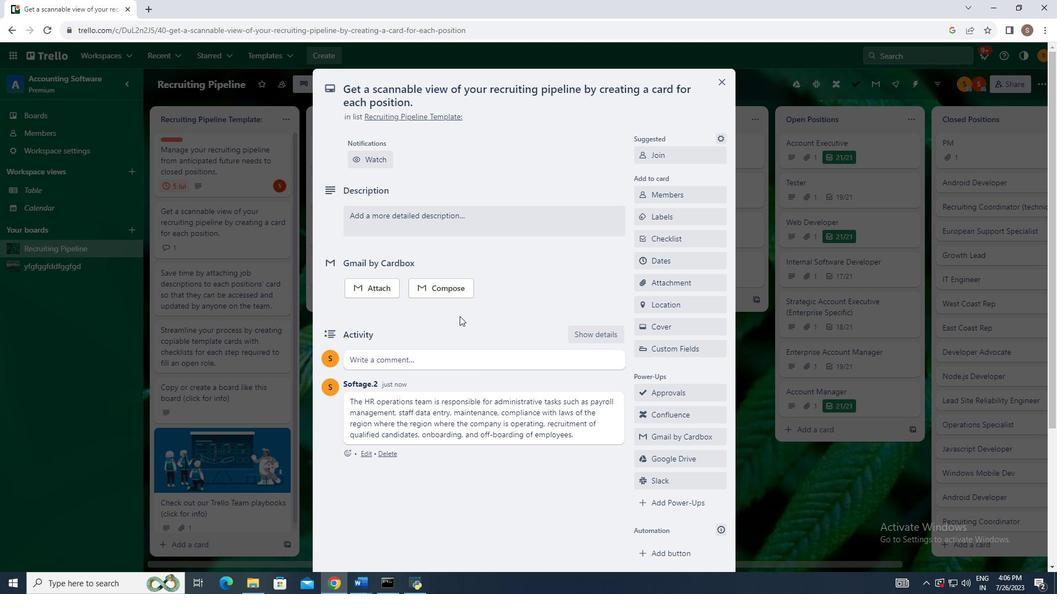 
Action: Mouse scrolled (459, 319) with delta (0, 0)
Screenshot: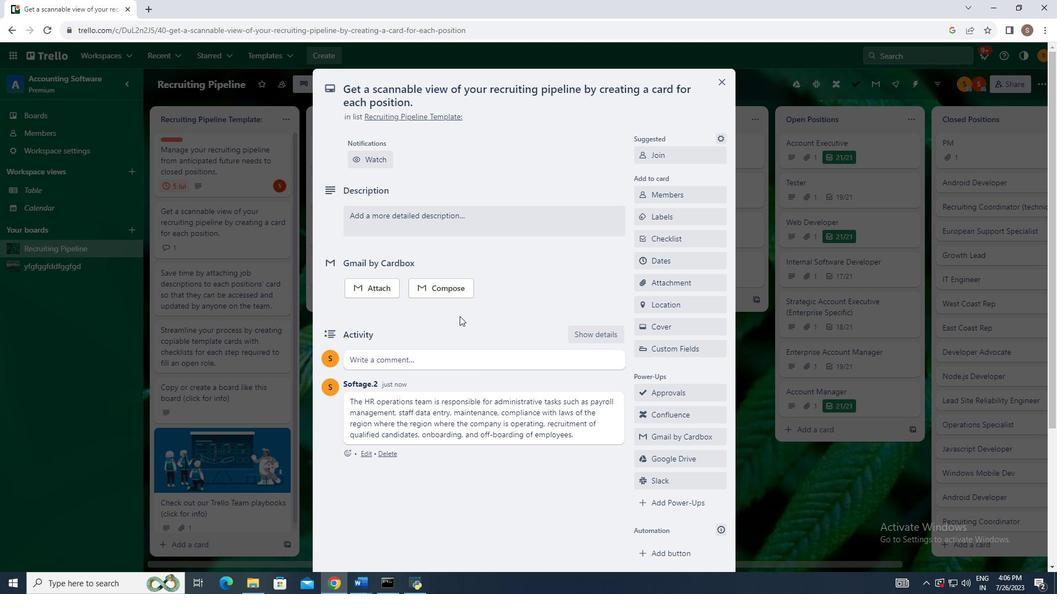 
Action: Mouse scrolled (459, 319) with delta (0, 0)
Screenshot: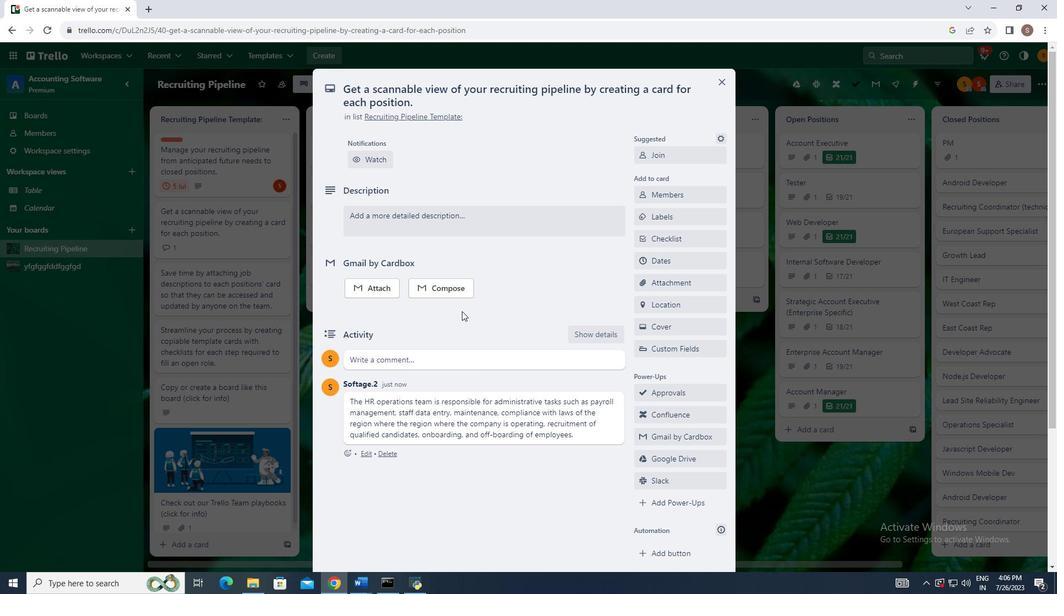 
Action: Mouse moved to (718, 83)
Screenshot: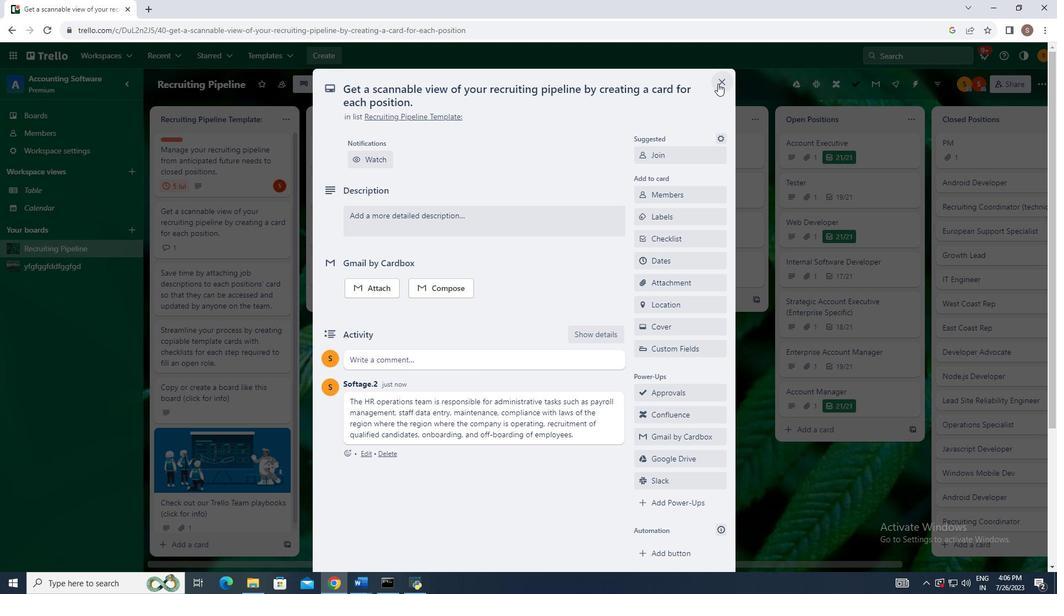 
Action: Mouse pressed left at (718, 83)
Screenshot: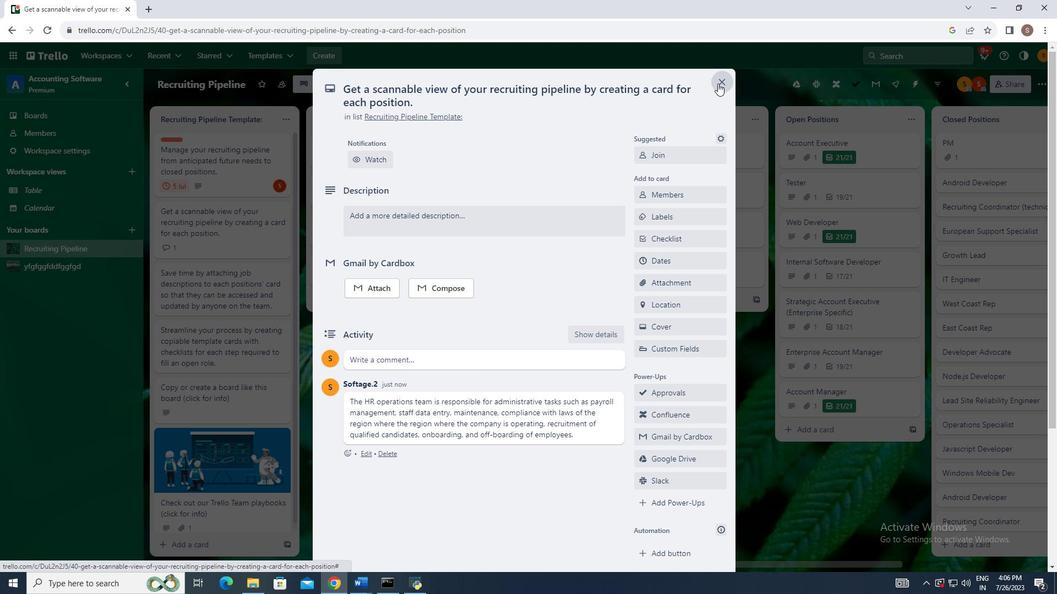 
Action: Mouse moved to (209, 283)
Screenshot: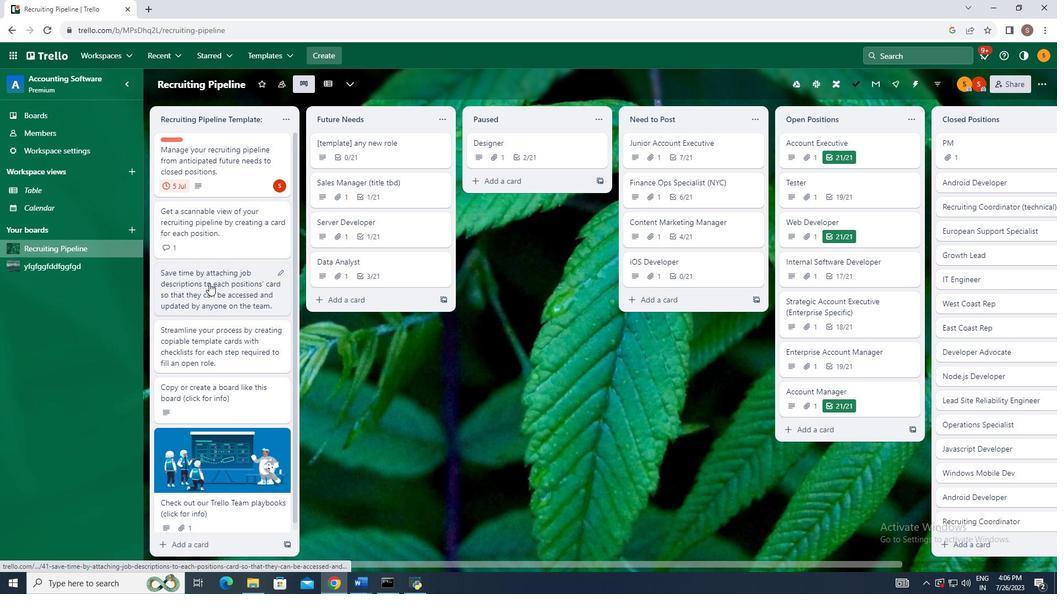 
Action: Mouse pressed left at (209, 283)
Screenshot: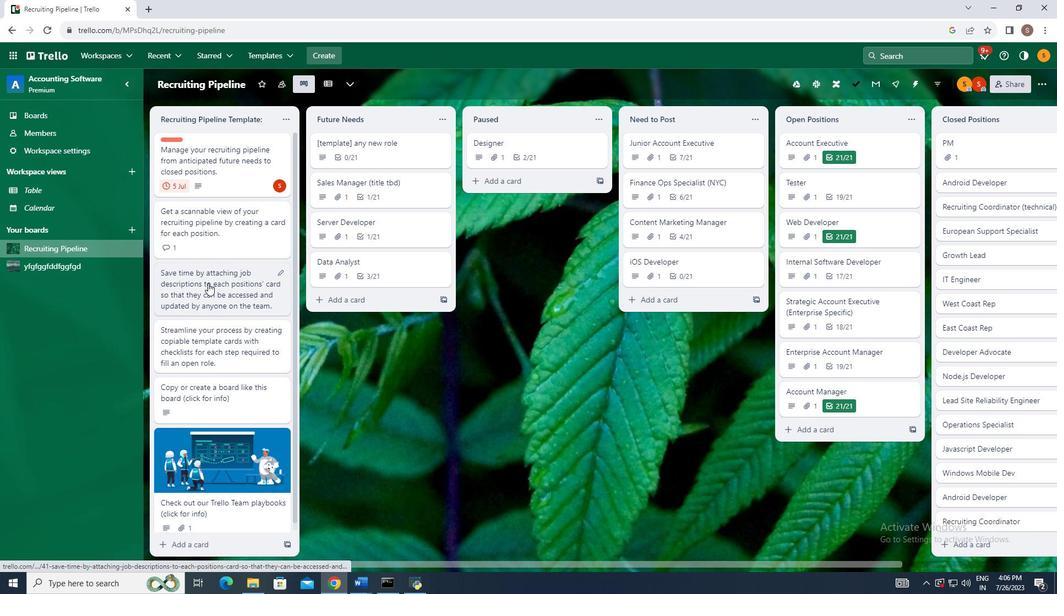 
Action: Mouse moved to (393, 359)
Screenshot: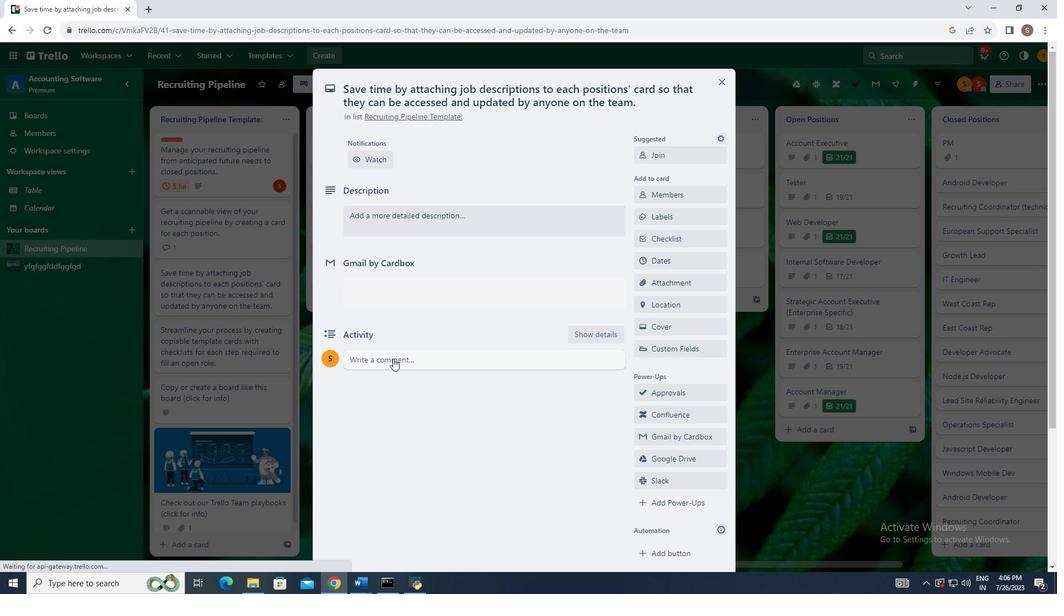 
Action: Mouse pressed left at (393, 359)
Screenshot: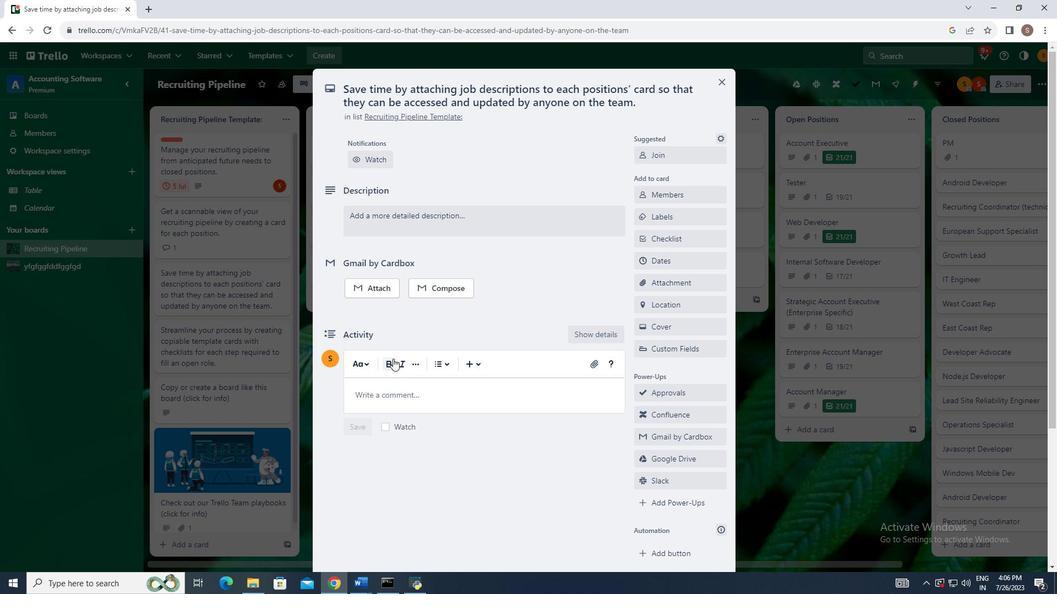
Action: Mouse moved to (387, 470)
Screenshot: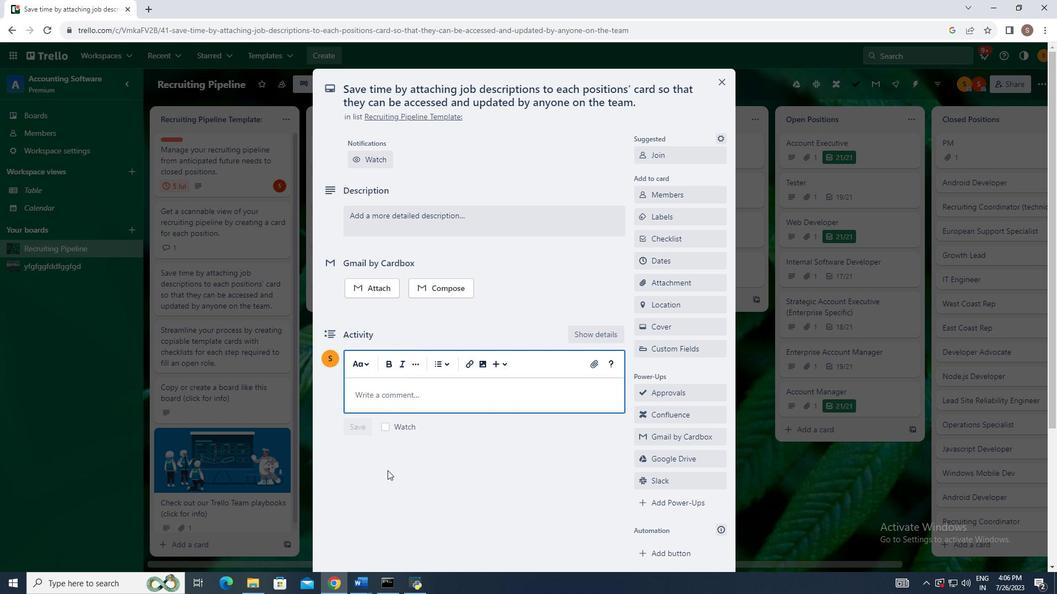 
Action: Key pressed operations<Key.space>and<Key.space>human<Key.space>resources<Key.space>ar<Key.space>intimately<Key.space>related<Key.space>at<Key.space>a<Key.space>fundamental<Key.space>level.<Key.space><Key.shift>Operations<Key.space>are<Key.space>the<Key.space>context<Key.space>that<Key.space>often<Key.space>explains<Key.space>or<Key.space>moderates<Key.space>the<Key.space>effects<Key.space>of<Key.space>human<Key.space>resource<Key.space>activities<Key.space>such<Key.space>as<Key.space>pay,<Key.space>training,<Key.space>communications<Key.space><Key.backspace>,<Key.space>and<Key.space>staffing.
Screenshot: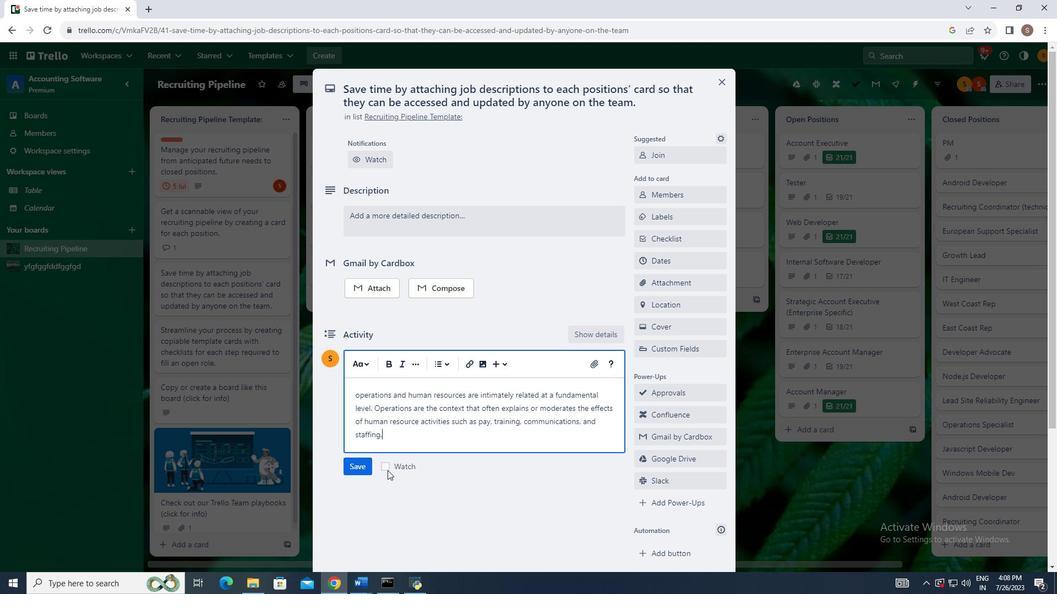 
Action: Mouse moved to (355, 464)
Screenshot: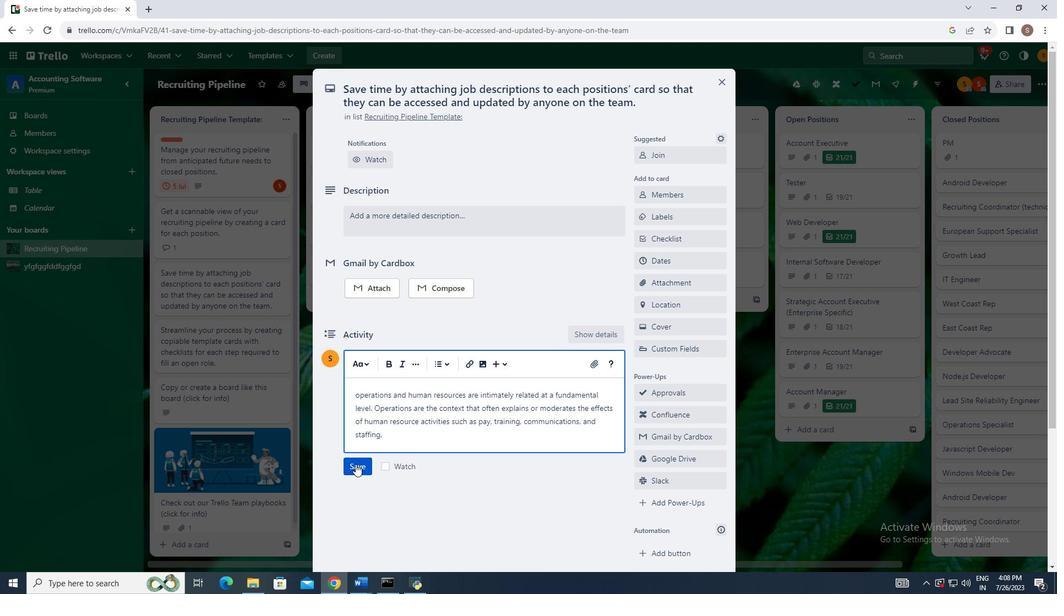 
Action: Mouse pressed left at (355, 464)
Screenshot: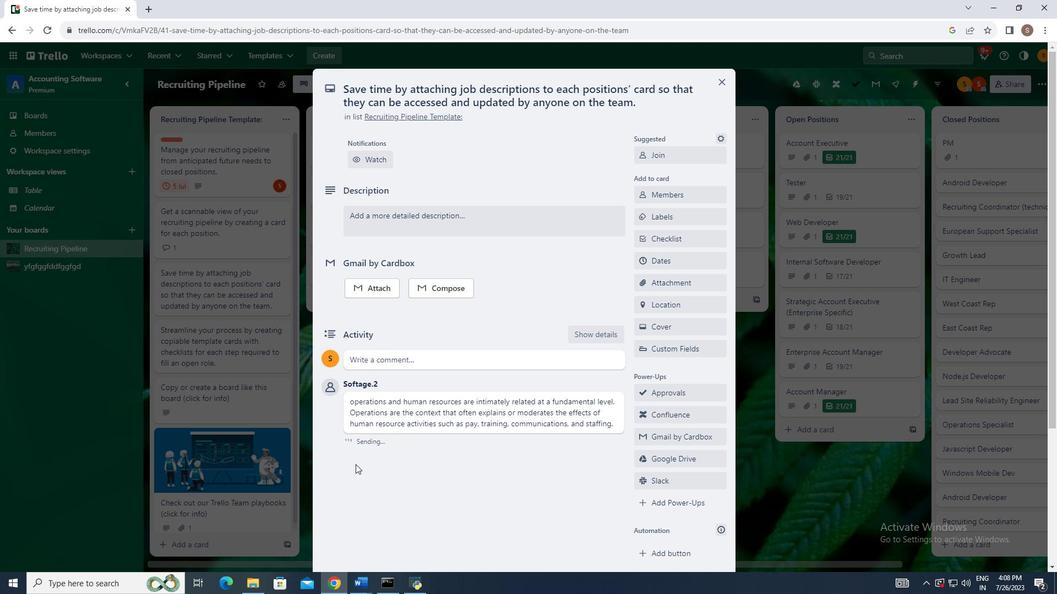 
Action: Mouse moved to (511, 396)
Screenshot: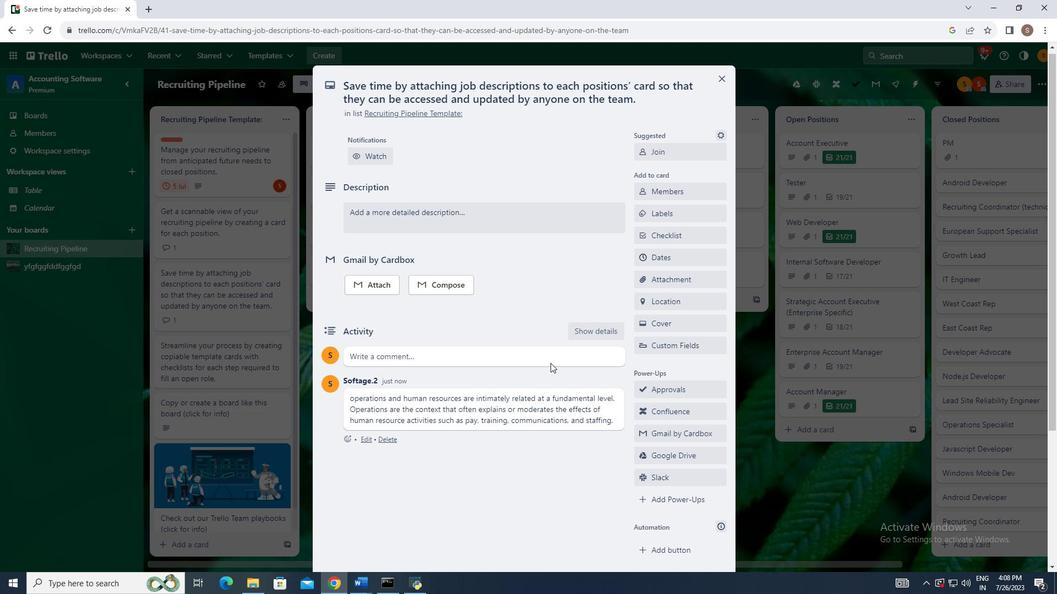 
Action: Mouse scrolled (511, 395) with delta (0, 0)
Screenshot: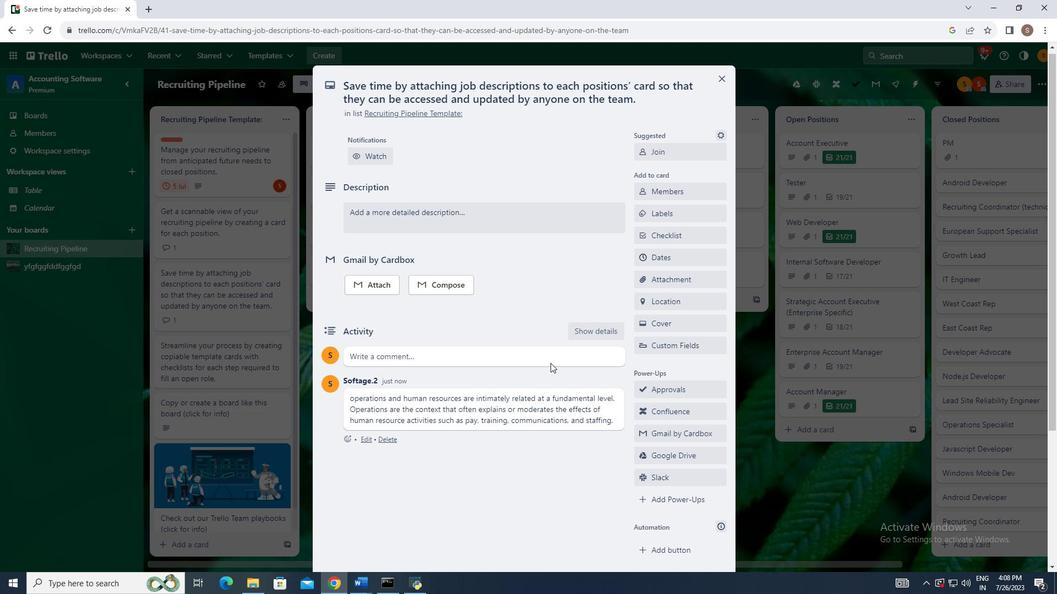 
Action: Mouse moved to (518, 394)
Screenshot: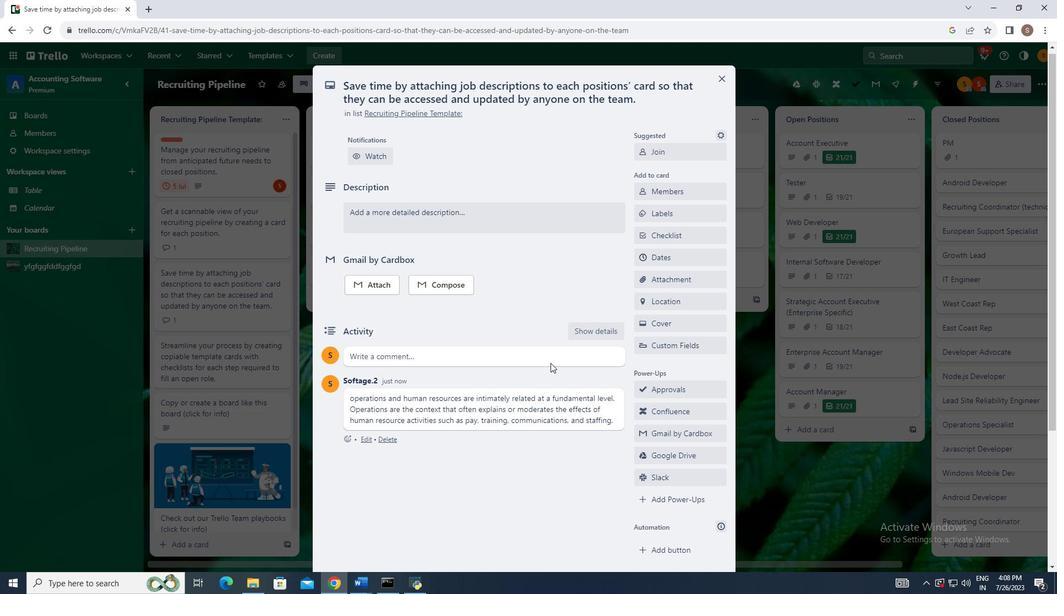 
Action: Mouse scrolled (518, 394) with delta (0, 0)
Screenshot: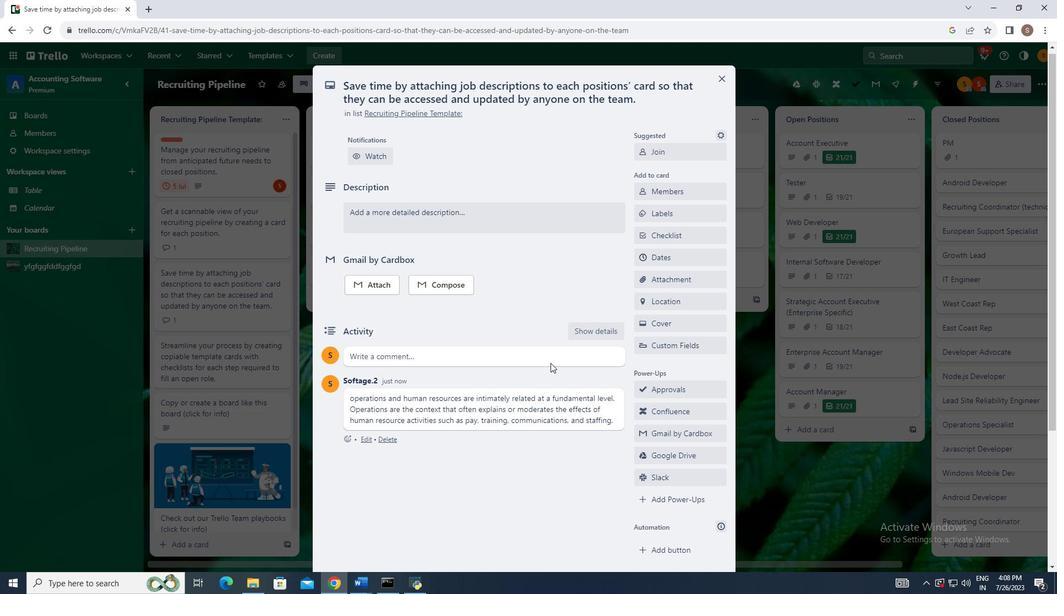 
Action: Mouse moved to (527, 389)
Screenshot: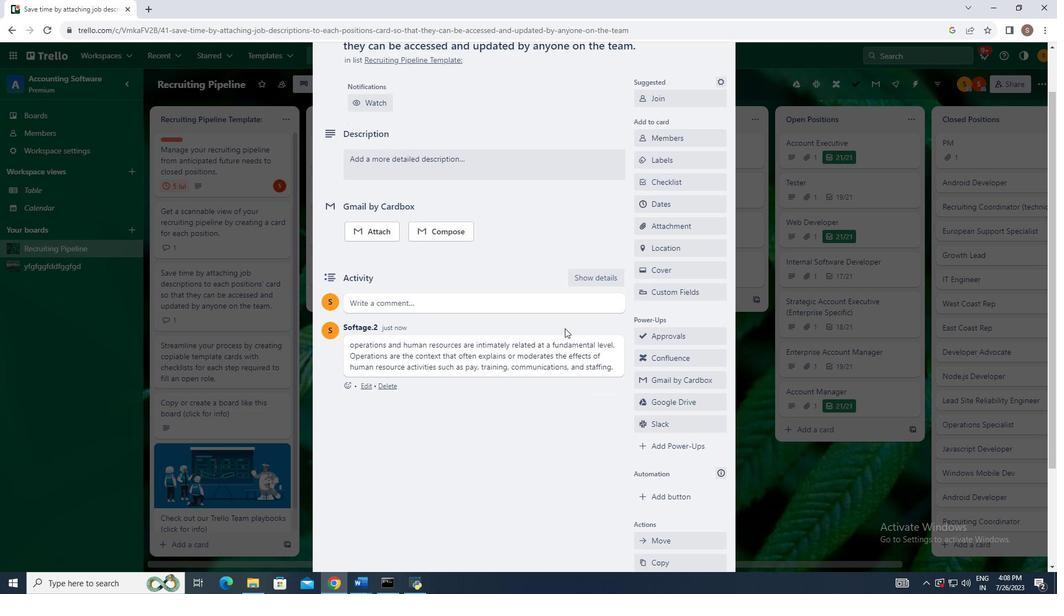 
Action: Mouse scrolled (525, 389) with delta (0, 0)
Screenshot: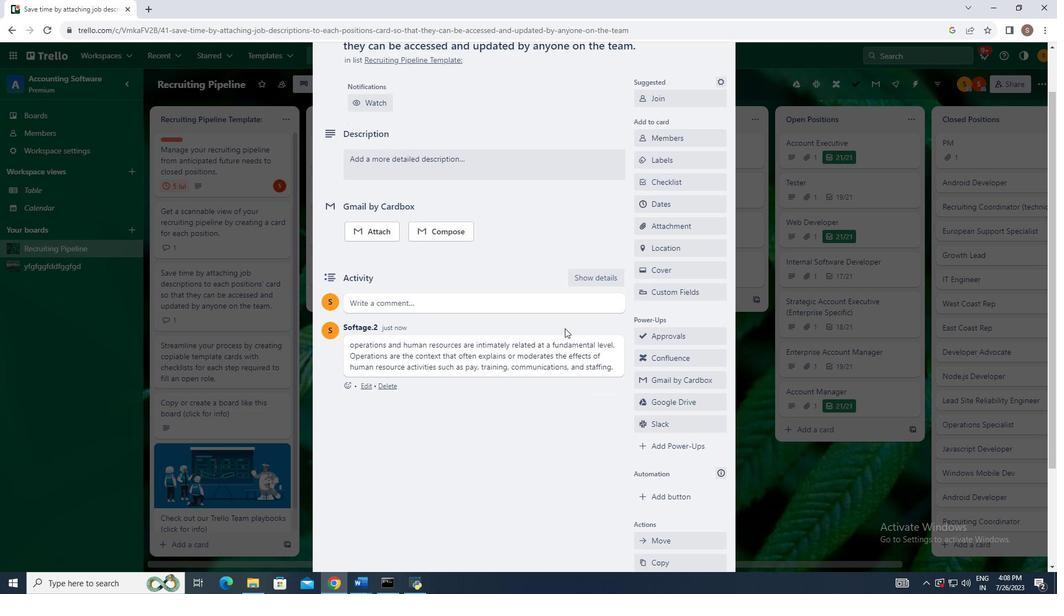 
Action: Mouse moved to (536, 381)
Screenshot: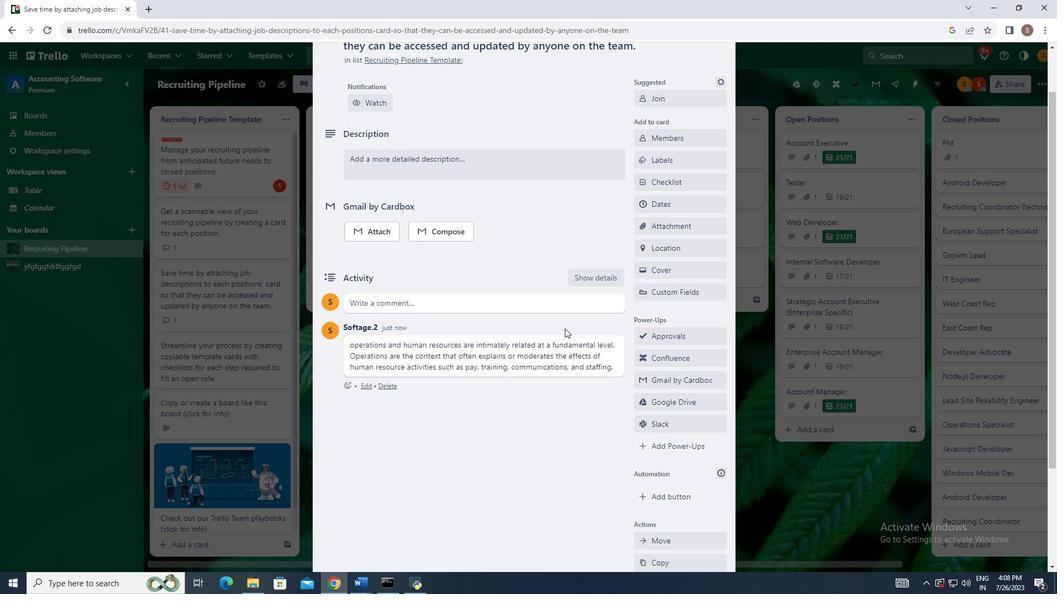 
Action: Mouse scrolled (534, 383) with delta (0, 0)
Screenshot: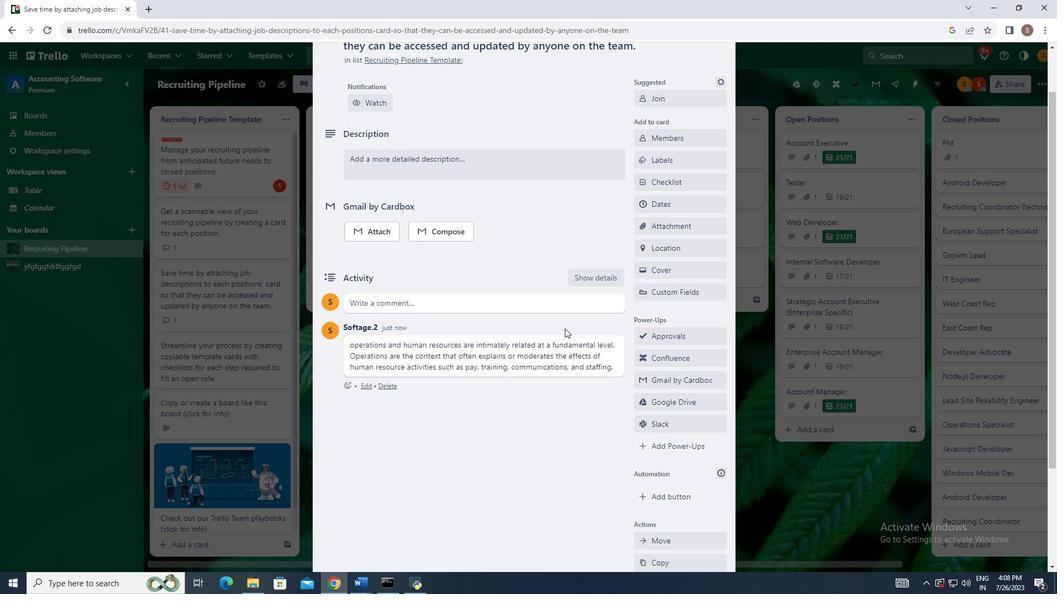 
Action: Mouse moved to (580, 257)
Screenshot: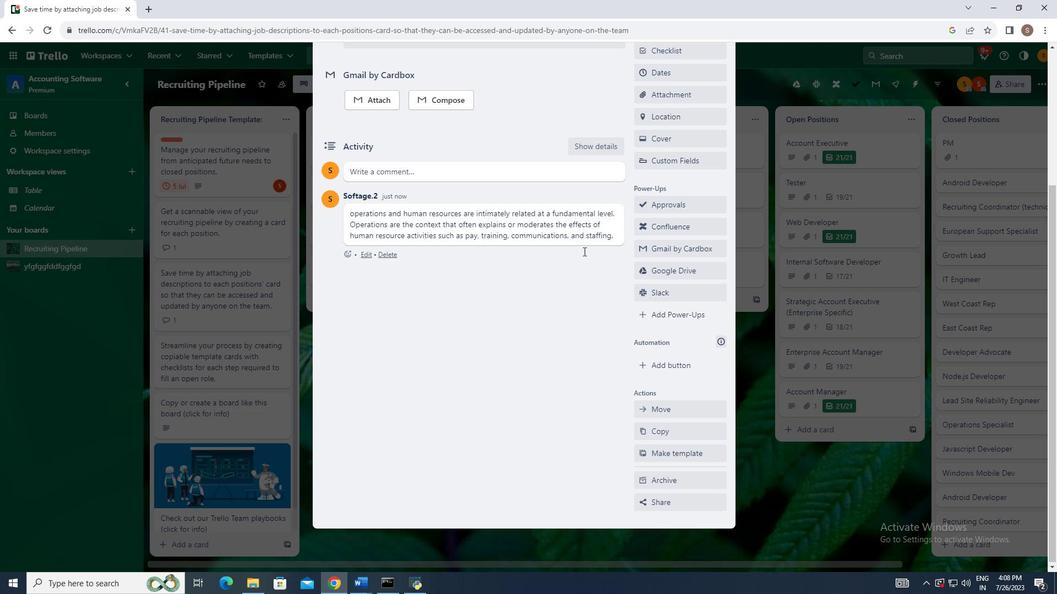 
Action: Mouse scrolled (580, 257) with delta (0, 0)
Screenshot: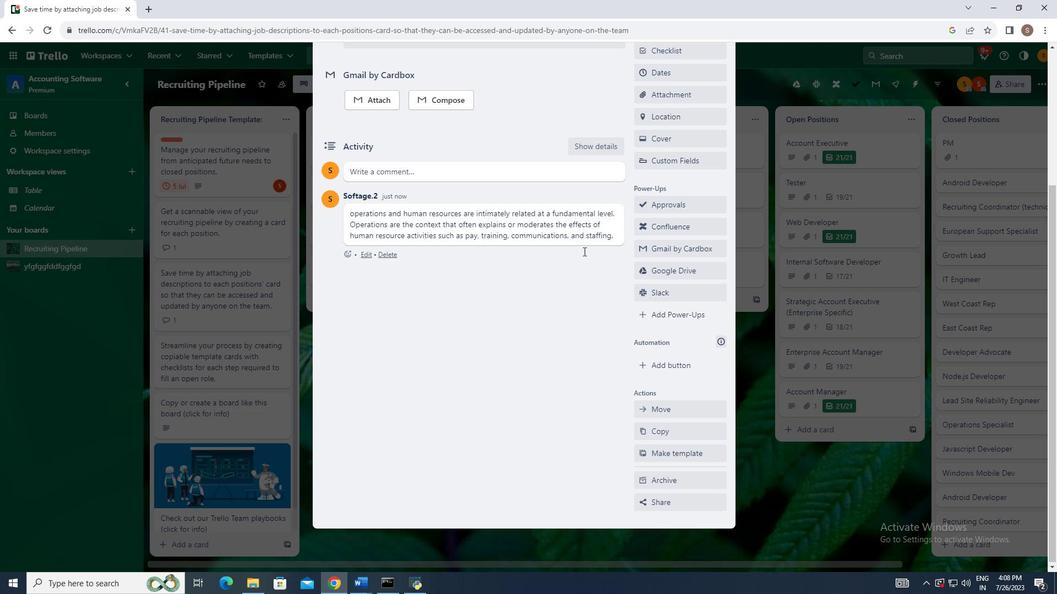 
Action: Mouse moved to (584, 251)
Screenshot: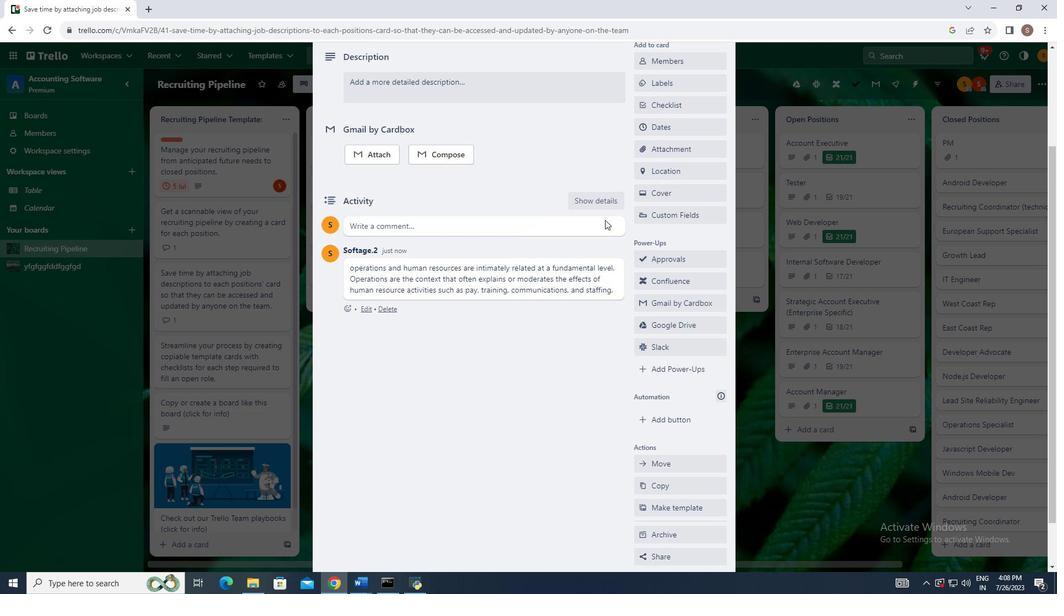 
Action: Mouse scrolled (584, 251) with delta (0, 0)
Screenshot: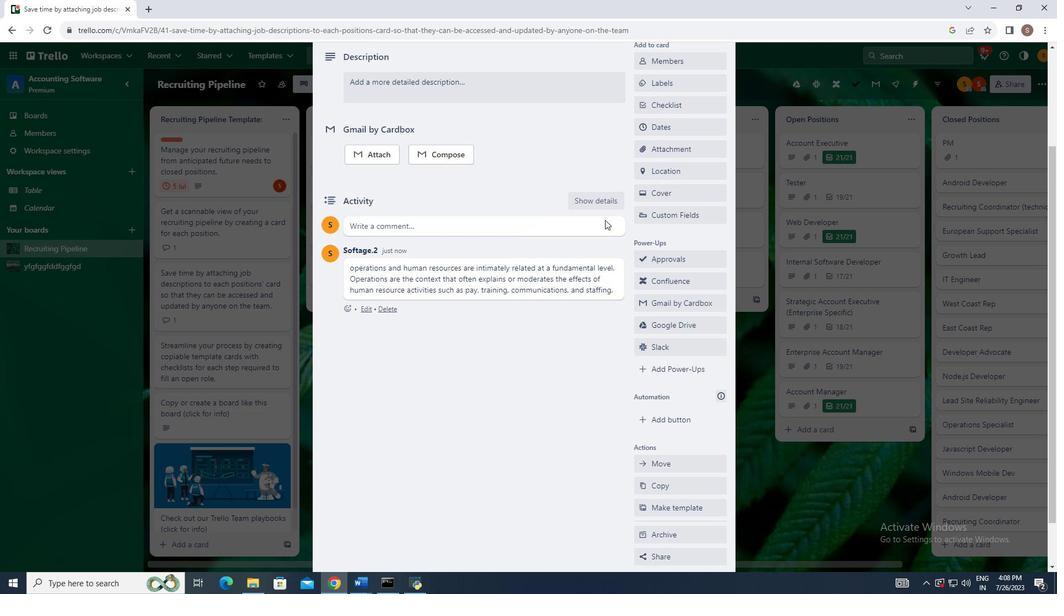 
Action: Mouse moved to (588, 247)
Screenshot: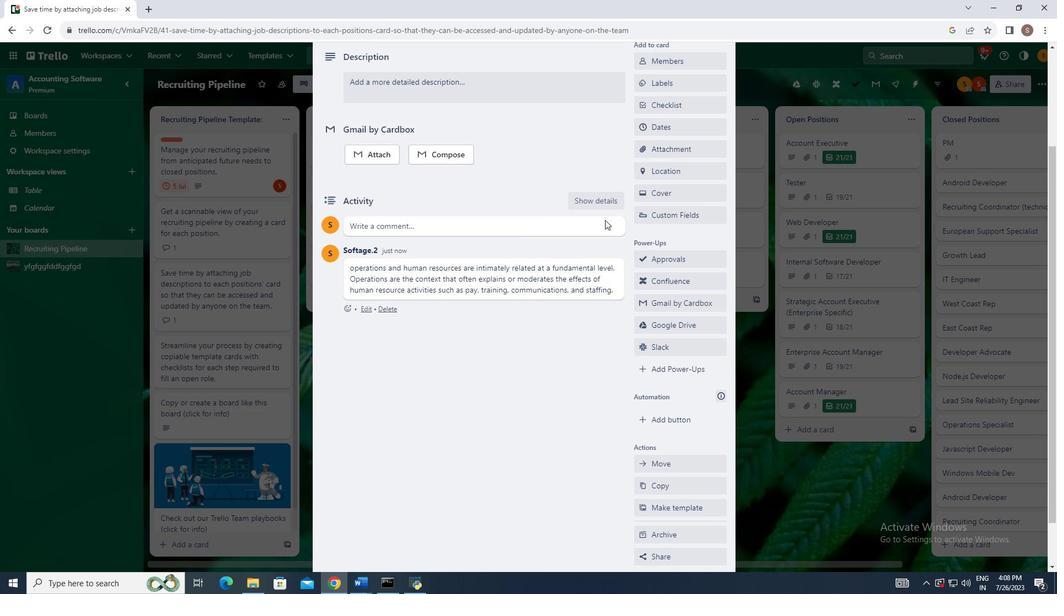 
Action: Mouse scrolled (588, 247) with delta (0, 0)
Screenshot: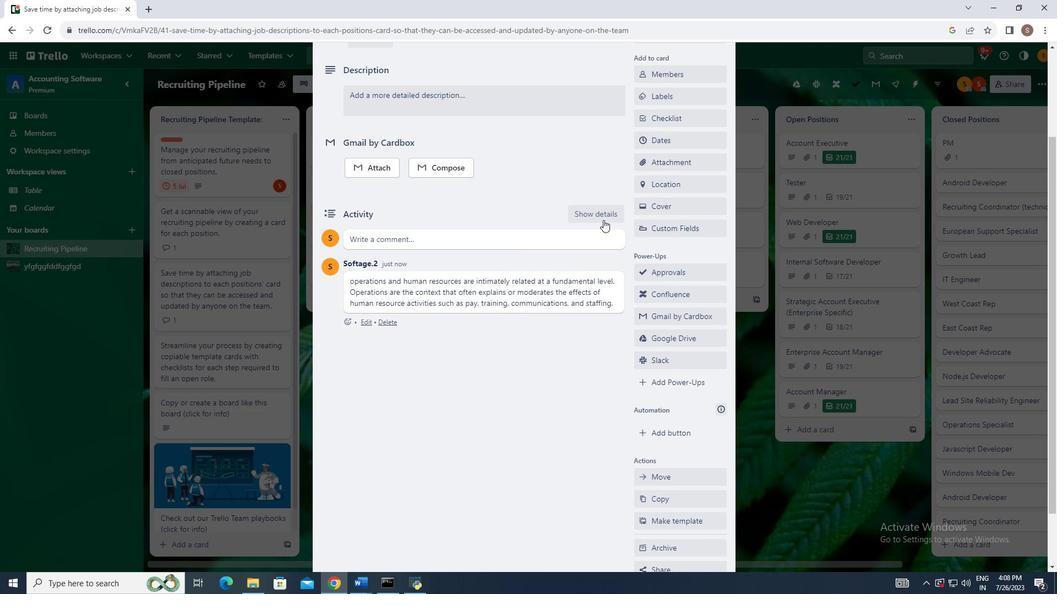 
Action: Mouse moved to (604, 219)
Screenshot: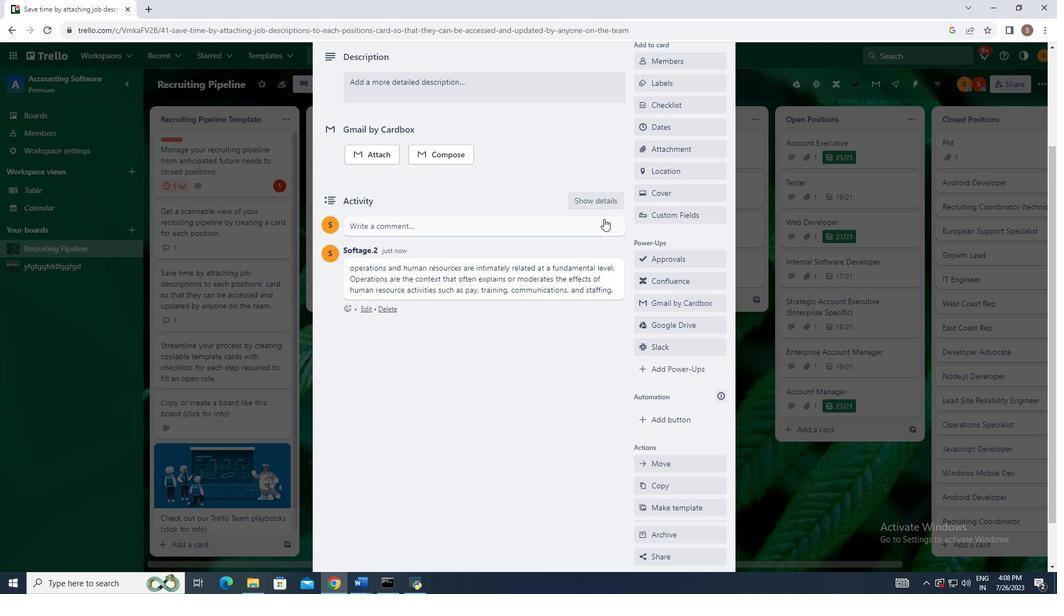 
Action: Mouse scrolled (604, 219) with delta (0, 0)
Screenshot: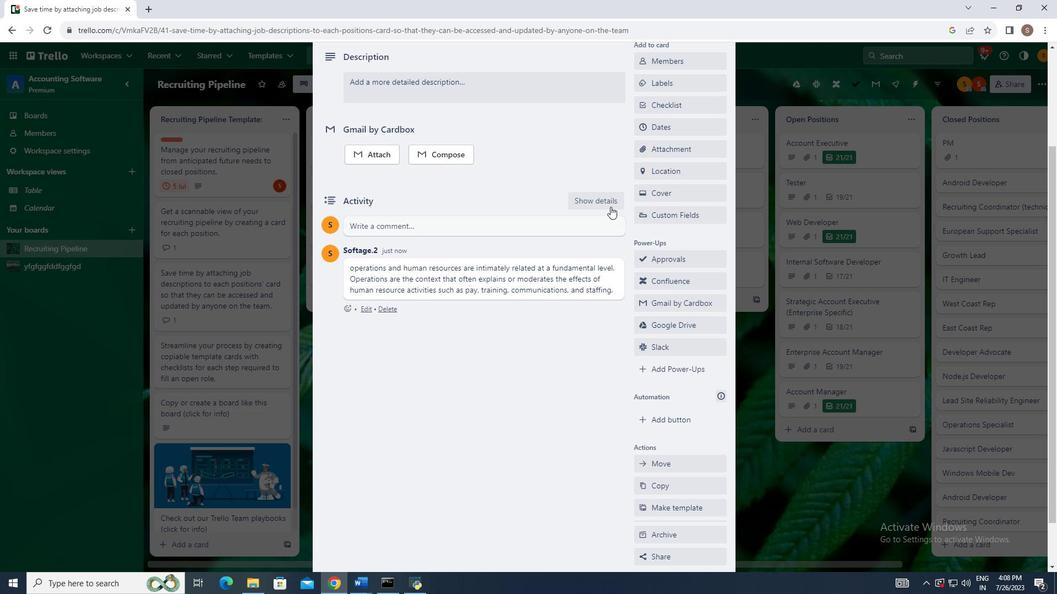 
Action: Mouse moved to (598, 196)
Screenshot: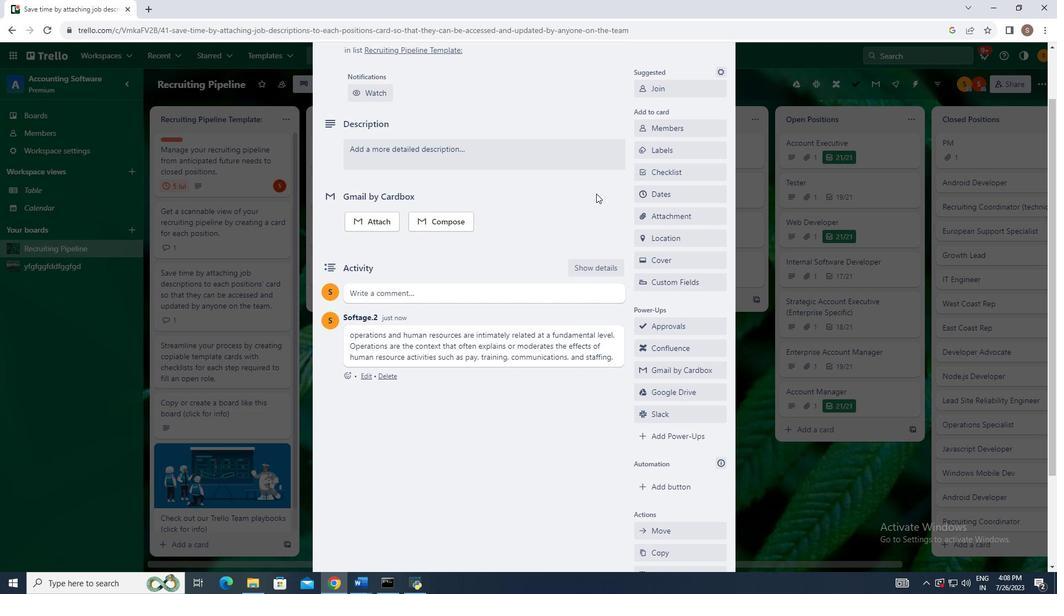 
Action: Mouse scrolled (599, 196) with delta (0, 0)
Screenshot: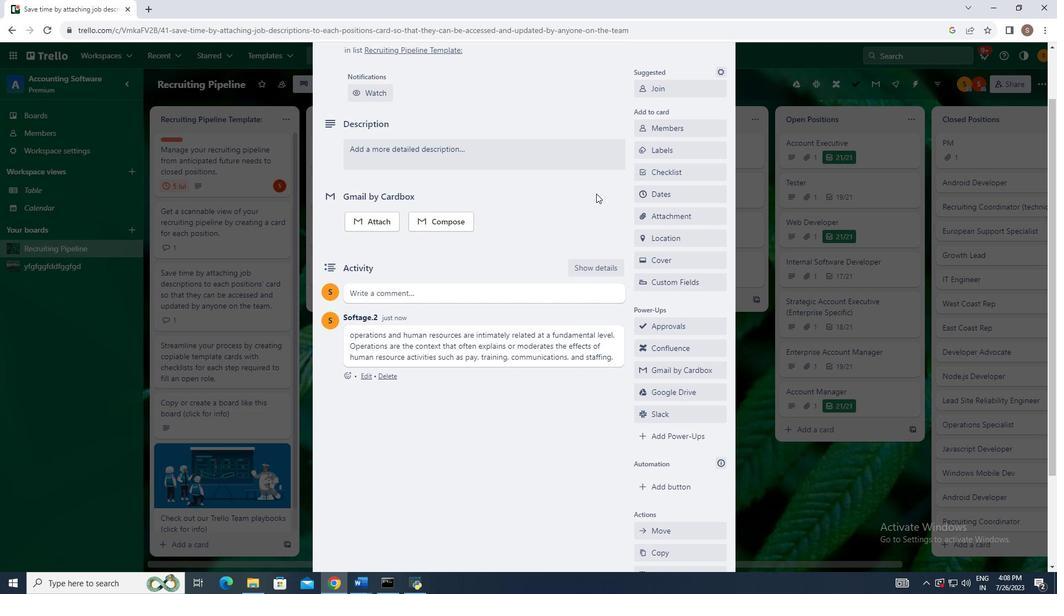 
Action: Mouse moved to (596, 194)
Screenshot: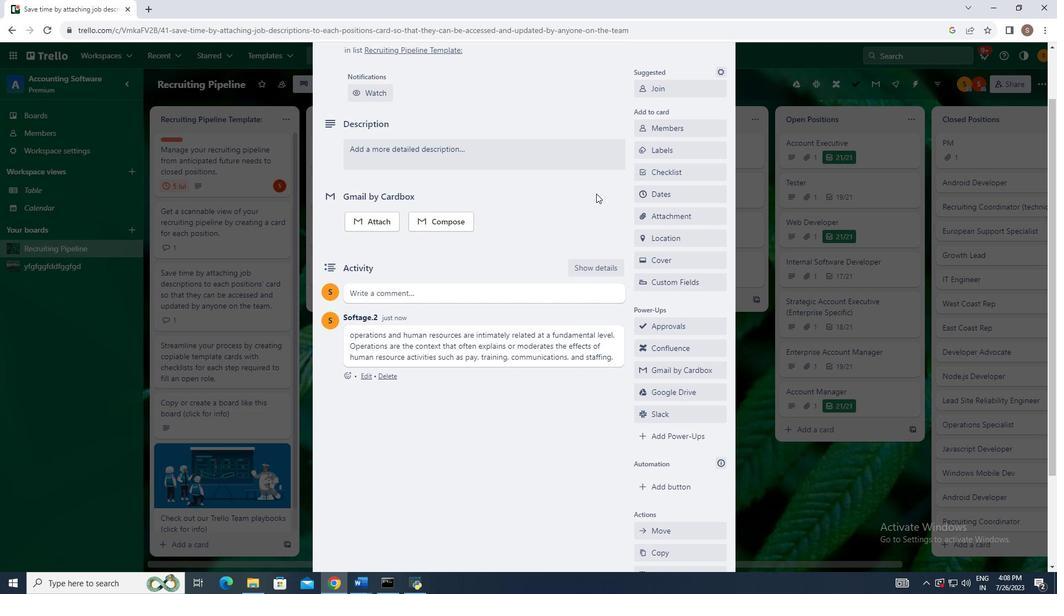 
Action: Mouse scrolled (596, 194) with delta (0, 0)
Screenshot: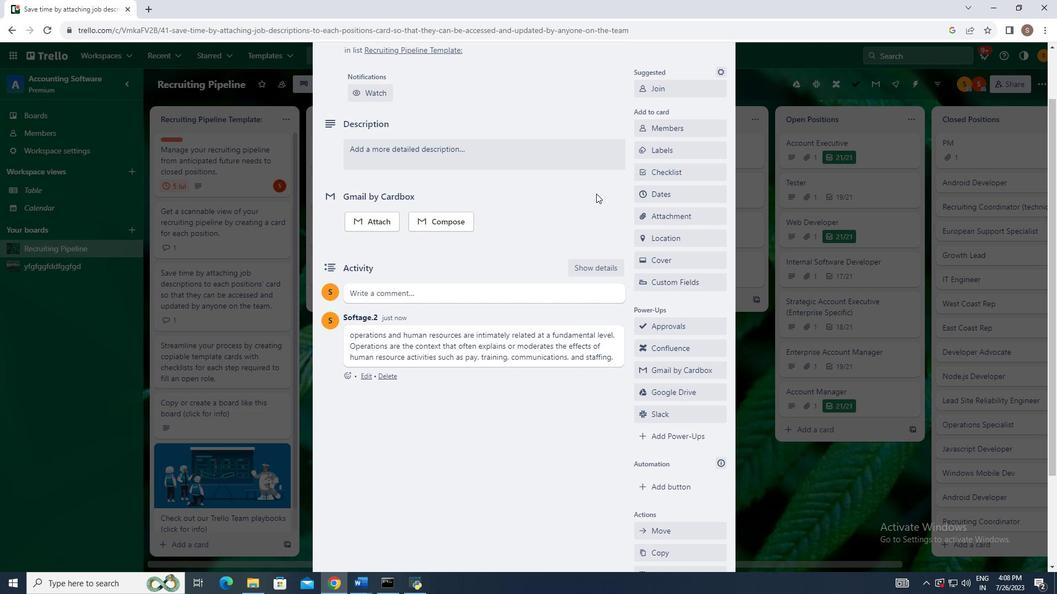 
Action: Mouse scrolled (596, 195) with delta (0, 0)
Screenshot: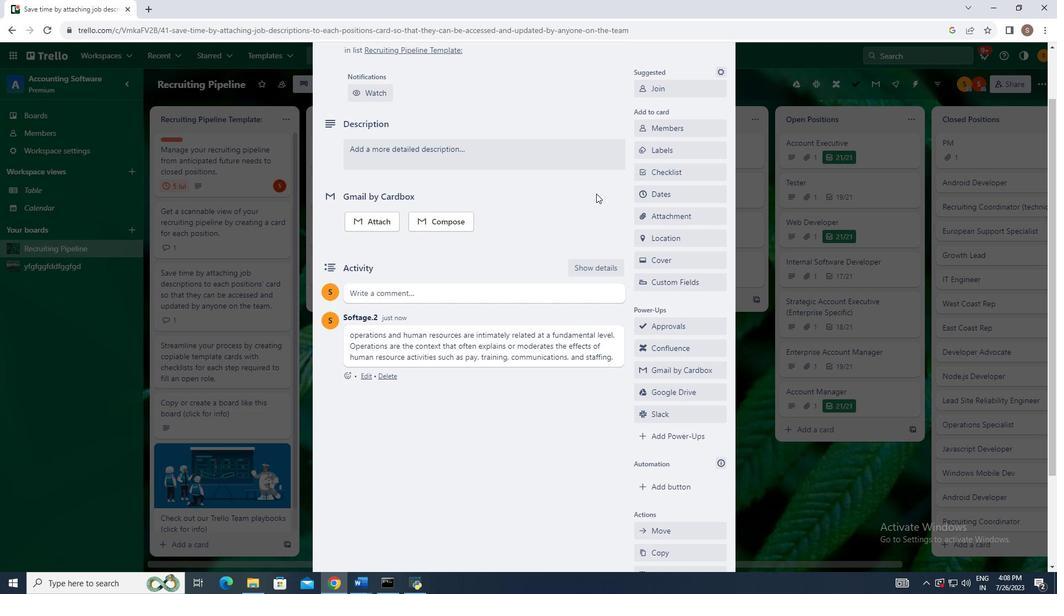 
Action: Mouse moved to (596, 194)
Screenshot: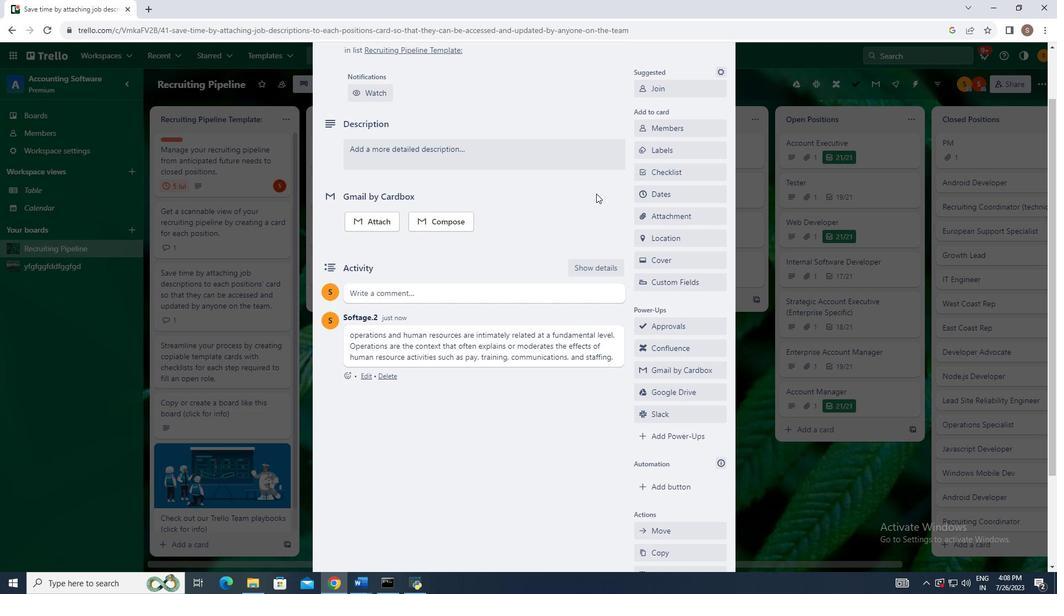 
Action: Mouse scrolled (596, 194) with delta (0, 0)
Screenshot: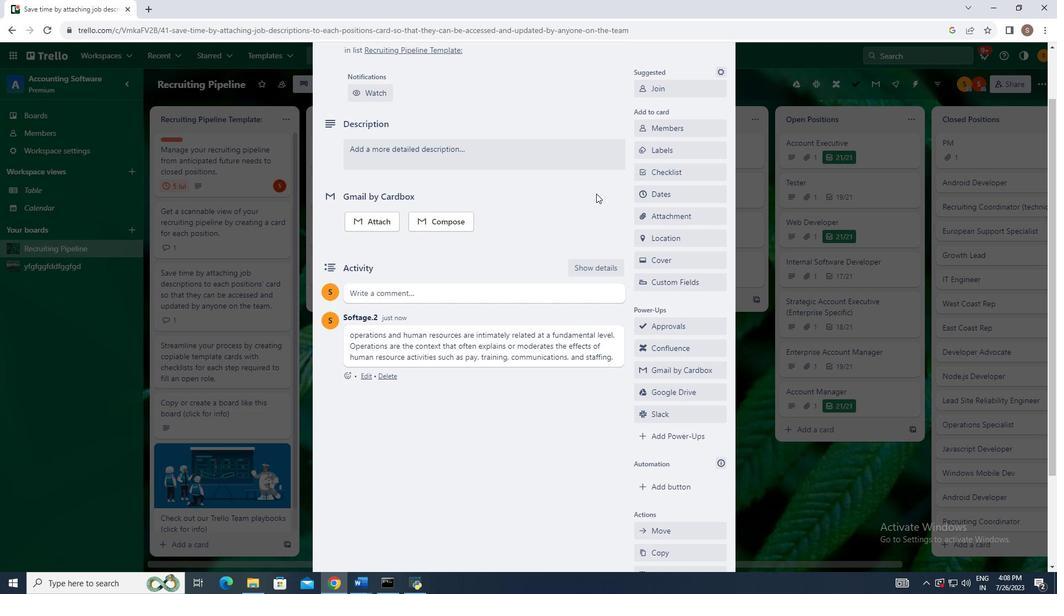 
Action: Mouse scrolled (596, 194) with delta (0, 0)
Screenshot: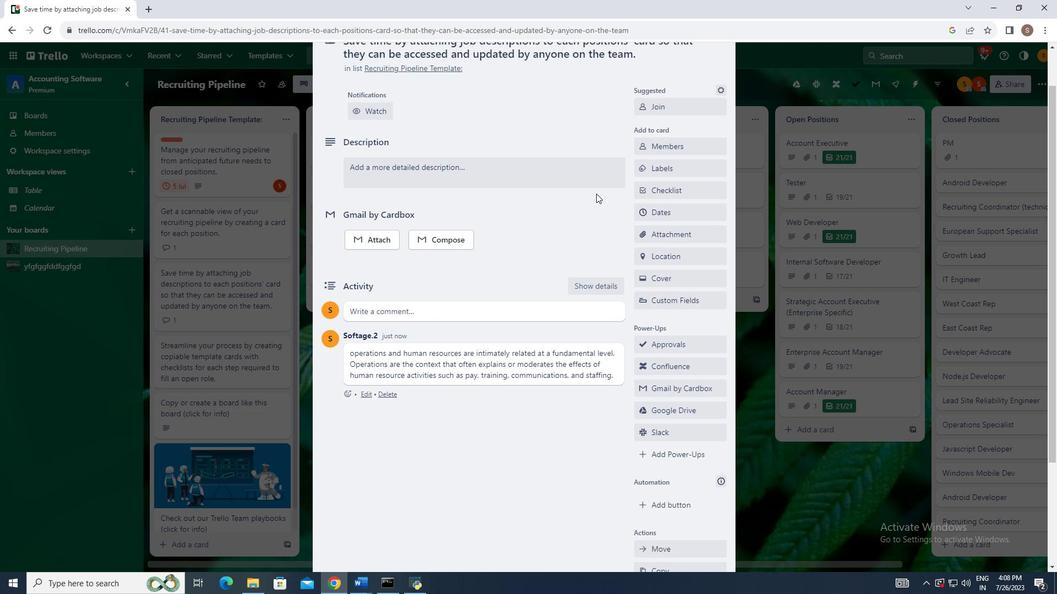 
Action: Mouse moved to (564, 250)
Screenshot: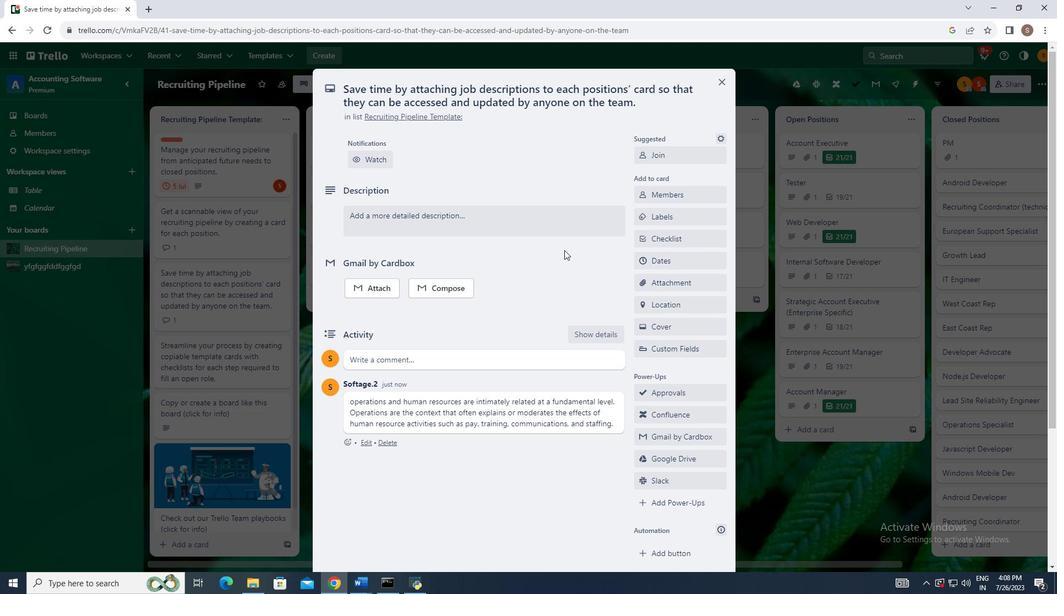 
Action: Mouse scrolled (564, 251) with delta (0, 0)
Screenshot: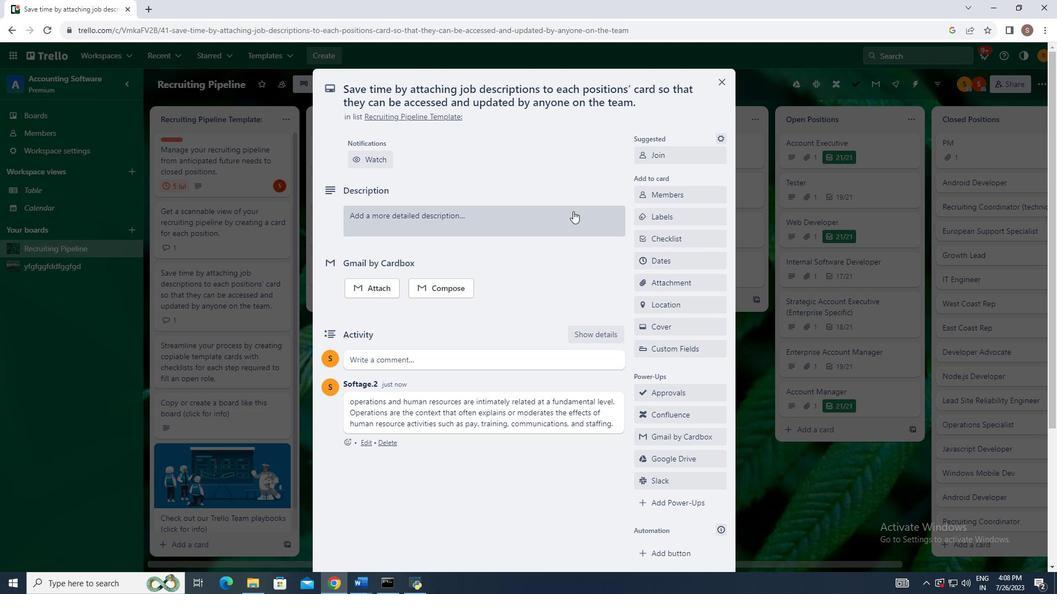 
Action: Mouse scrolled (564, 251) with delta (0, 0)
Screenshot: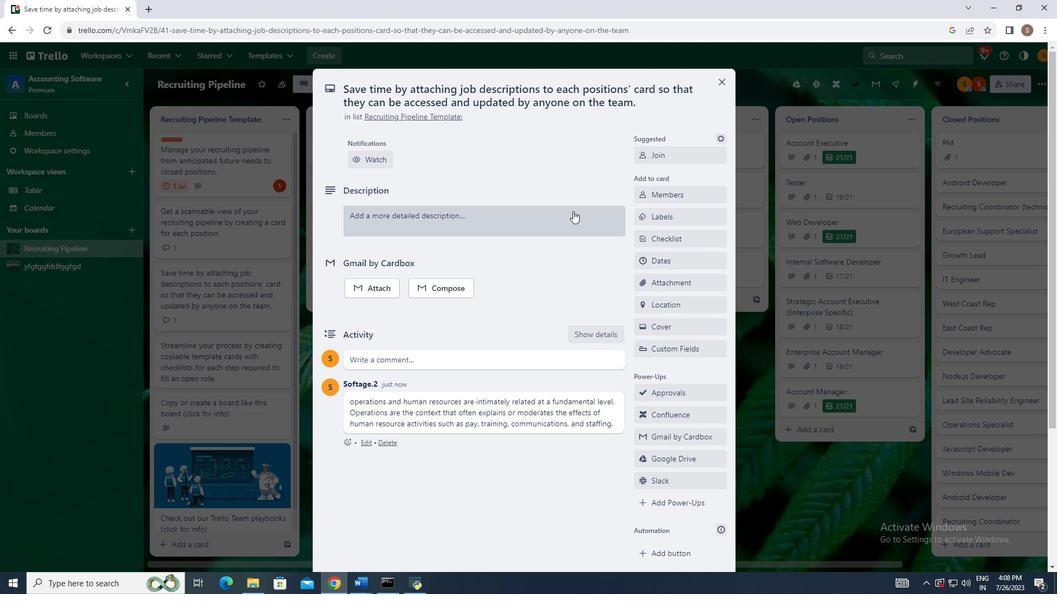 
Action: Mouse moved to (722, 87)
Screenshot: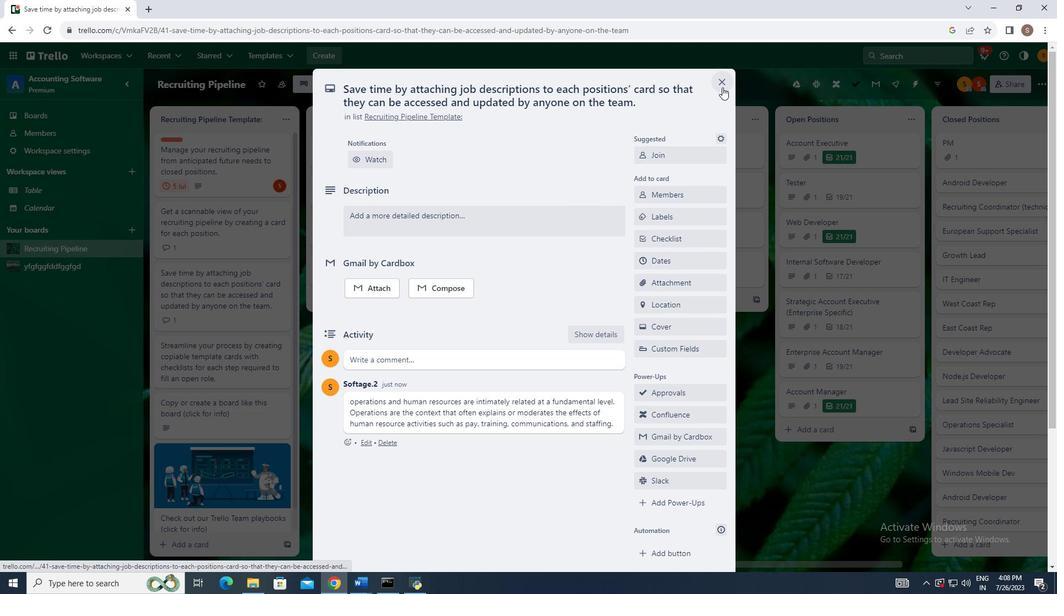
Action: Mouse pressed left at (722, 87)
Screenshot: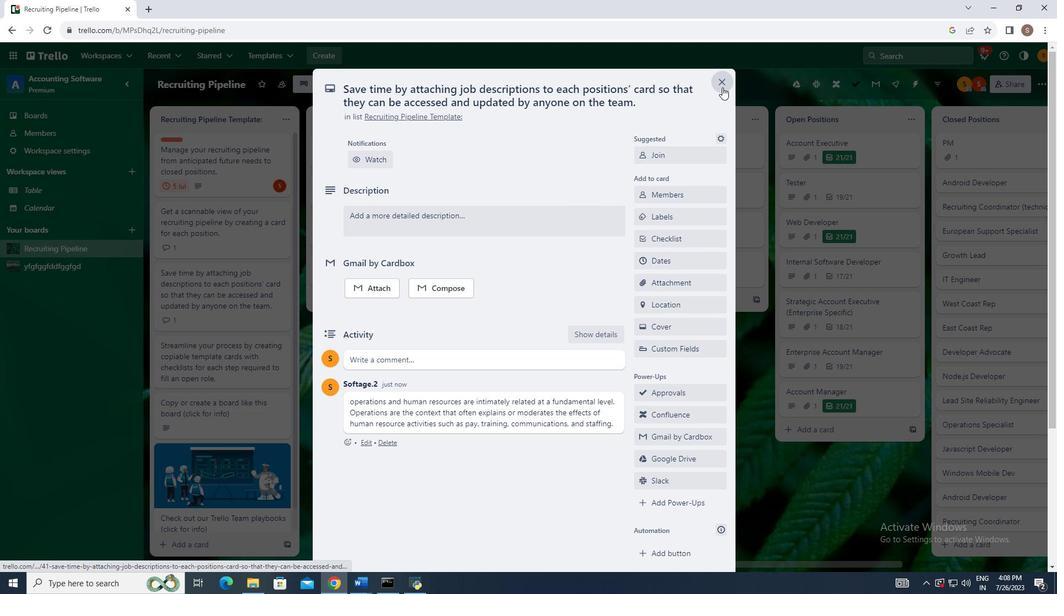 
Action: Mouse moved to (209, 352)
Screenshot: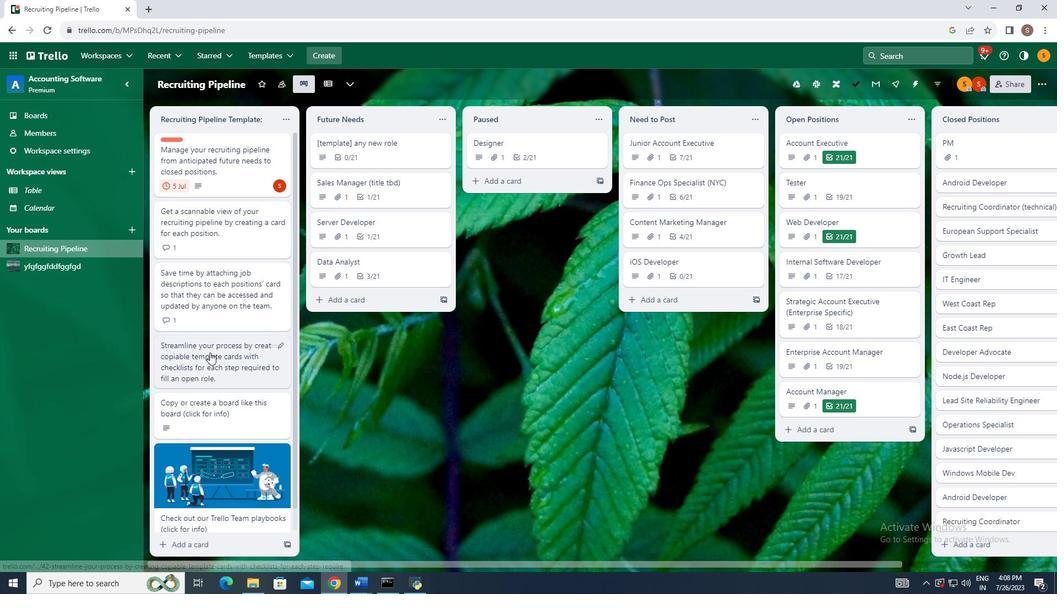 
Action: Mouse pressed left at (209, 352)
Screenshot: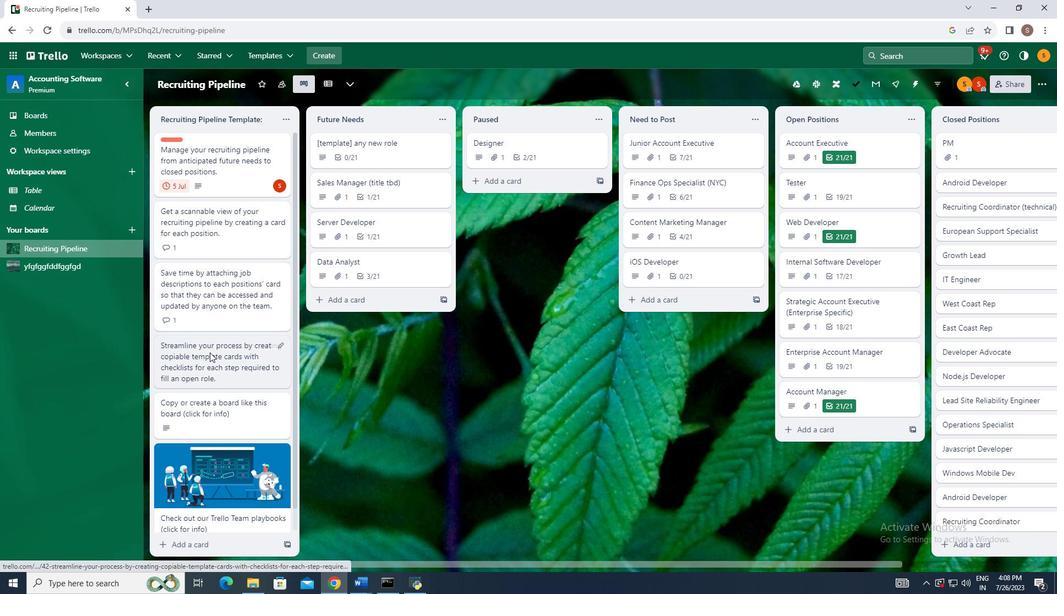 
Action: Mouse moved to (424, 359)
Screenshot: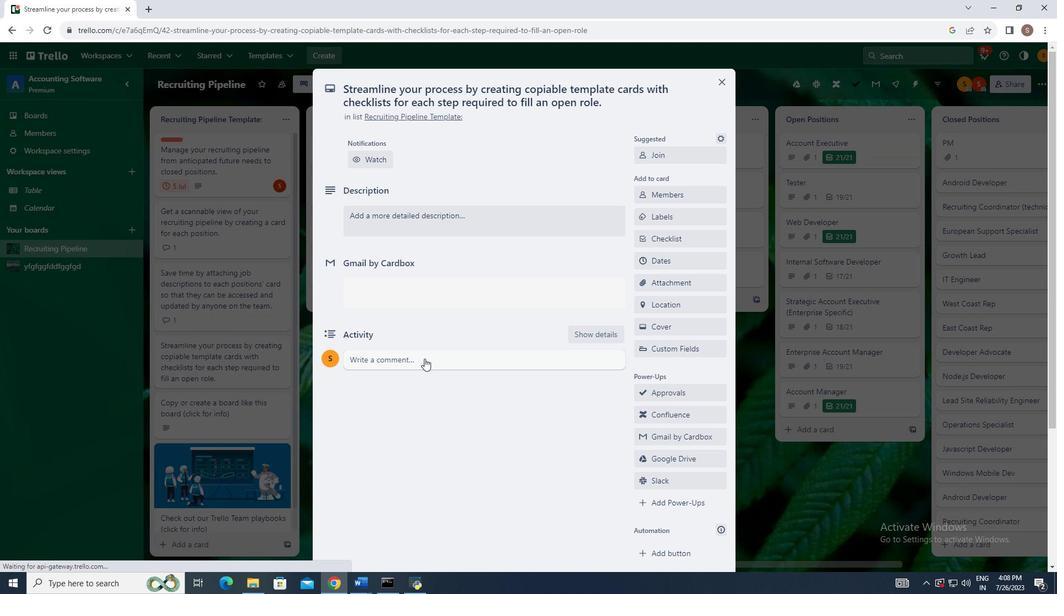 
Action: Mouse pressed left at (424, 359)
Screenshot: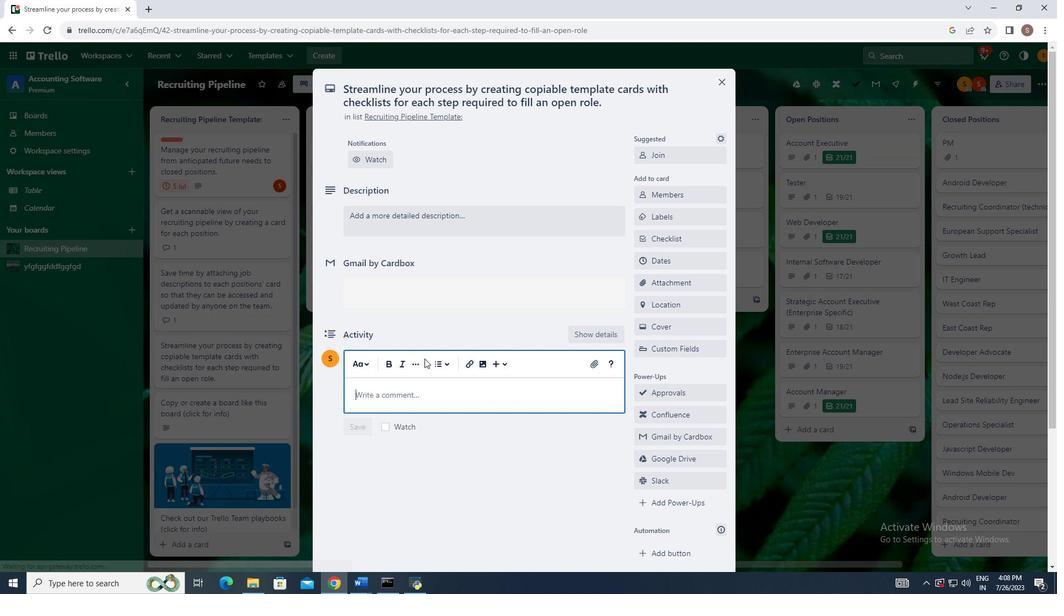 
Action: Mouse moved to (415, 465)
Screenshot: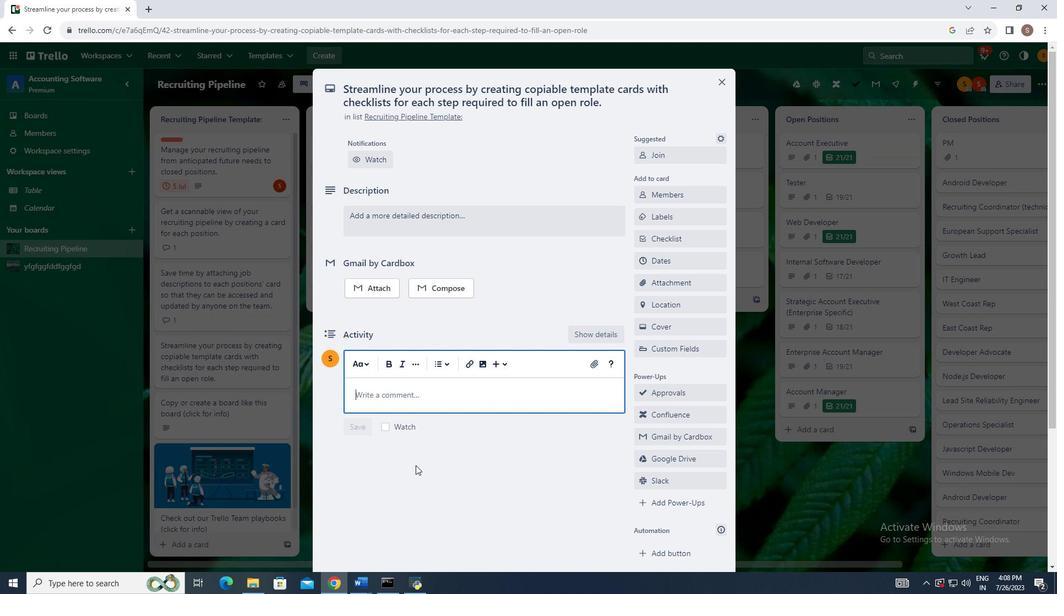 
Action: Key pressed <Key.shift>Operations<Key.space>and<Key.space>human<Key.space>resources<Key.space>are<Key.space>intimately<Key.space>related<Key.space>at<Key.space>a<Key.space>fundamental<Key.space>level.<Key.space><Key.shift>Operations<Key.space><Key.space><Key.backspace><Key.backspace><Key.backspace><Key.backspace><Key.backspace><Key.backspace><Key.backspace><Key.backspace>ations<Key.space>are<Key.space>the<Key.space>context<Key.space>that<Key.space>often<Key.space>explains<Key.space>or<Key.space>moderates<Key.space>the<Key.space>effects<Key.space>of<Key.space>human<Key.space>resource<Key.space>activities<Key.space>such<Key.space>as<Key.space>pay,<Key.space>training,,<Key.backspace><Key.space>communications,<Key.space>and<Key.space>staffin<Key.backspace>ing.<Key.backspace><Key.backspace><Key.backspace><Key.backspace><Key.backspace>ing.
Screenshot: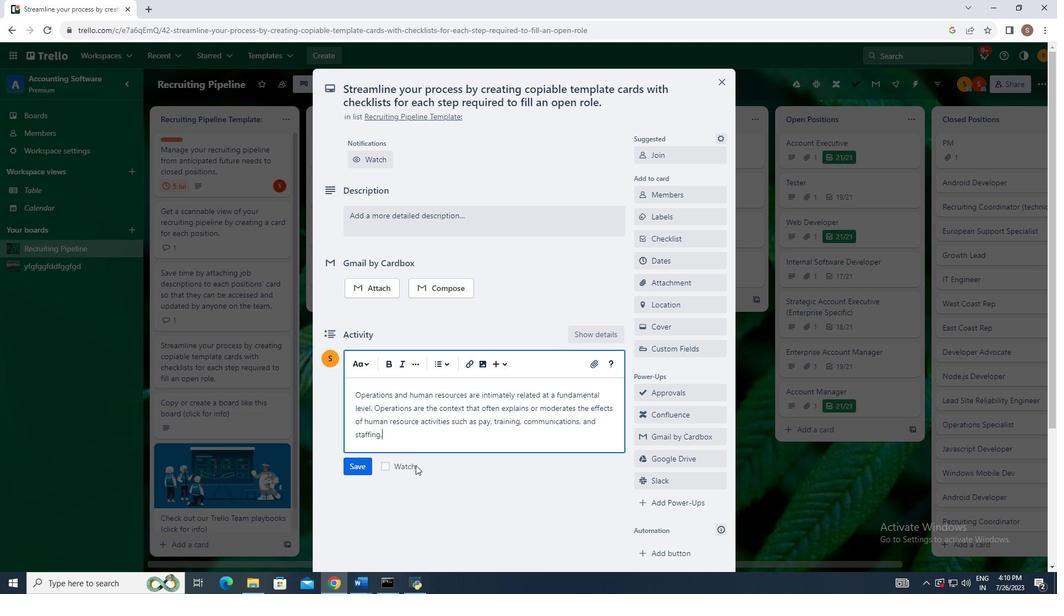 
Action: Mouse moved to (355, 466)
Screenshot: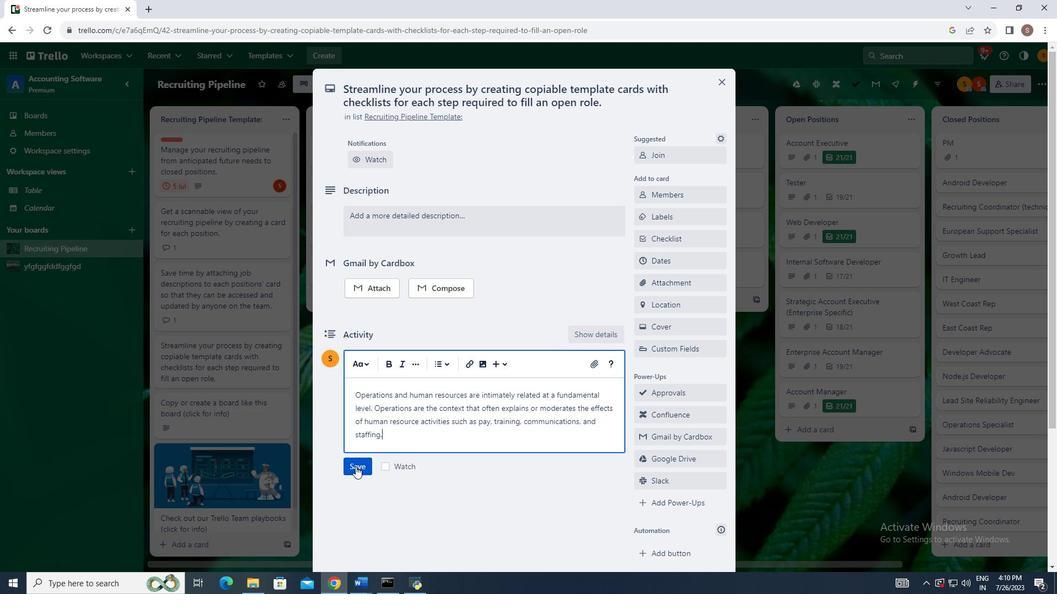 
Action: Mouse pressed left at (355, 466)
Screenshot: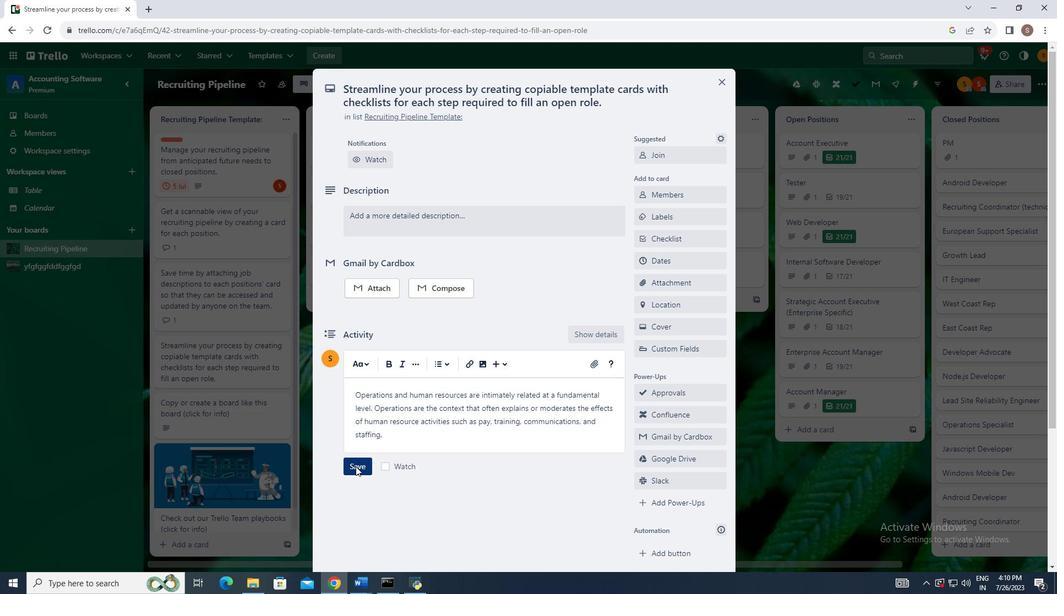 
Action: Mouse moved to (723, 84)
Screenshot: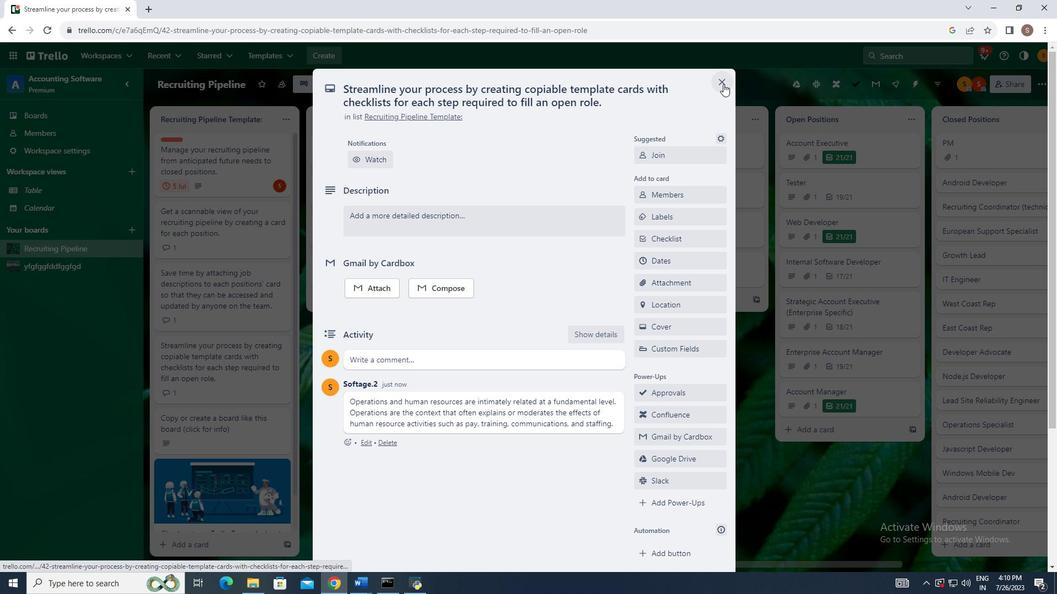 
Action: Mouse pressed left at (723, 84)
Screenshot: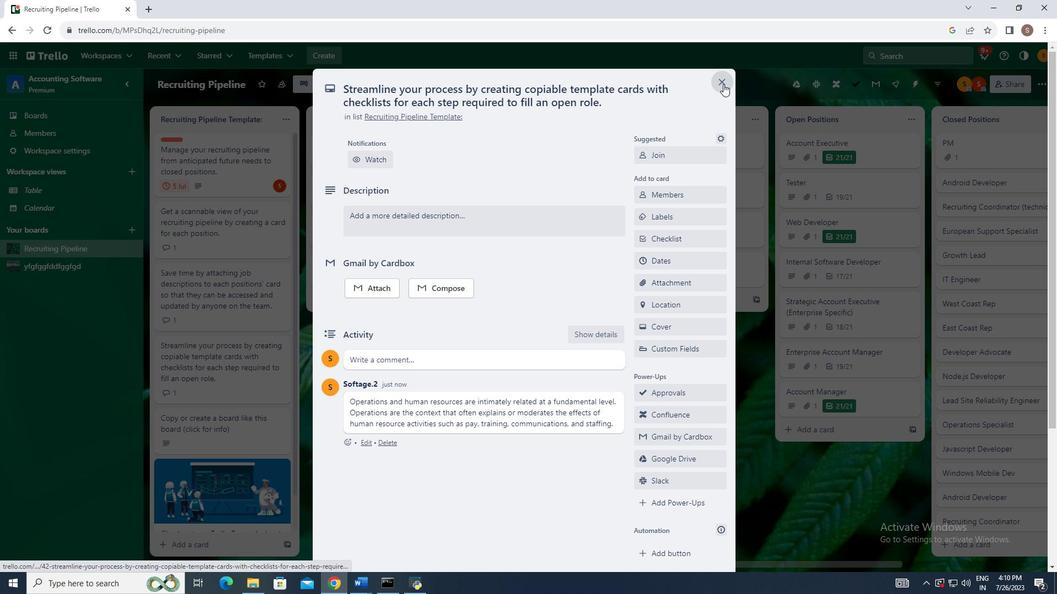 
Action: Mouse moved to (189, 338)
Screenshot: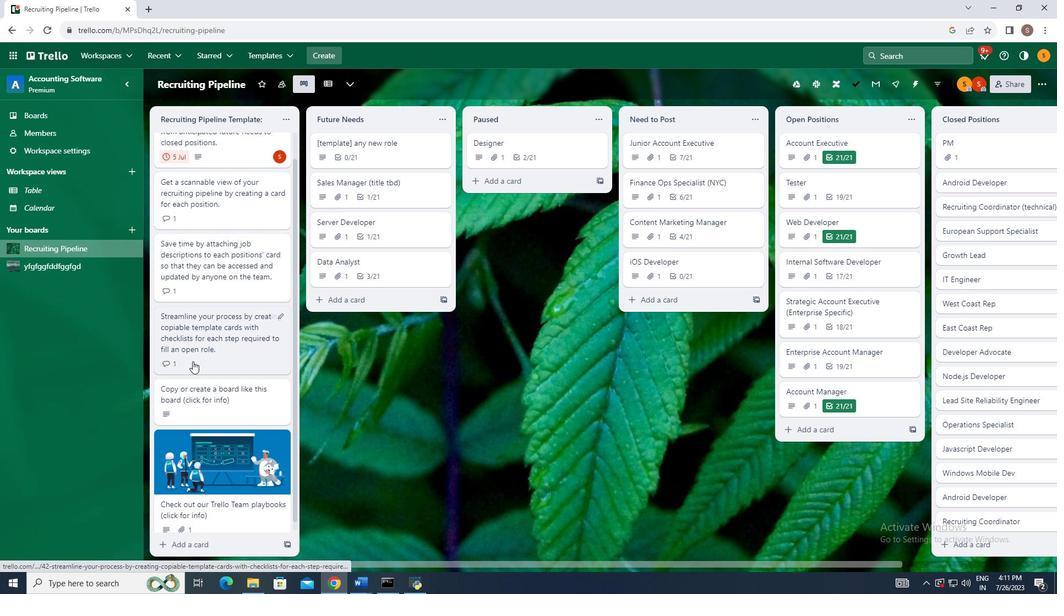 
Action: Mouse scrolled (189, 338) with delta (0, 0)
Screenshot: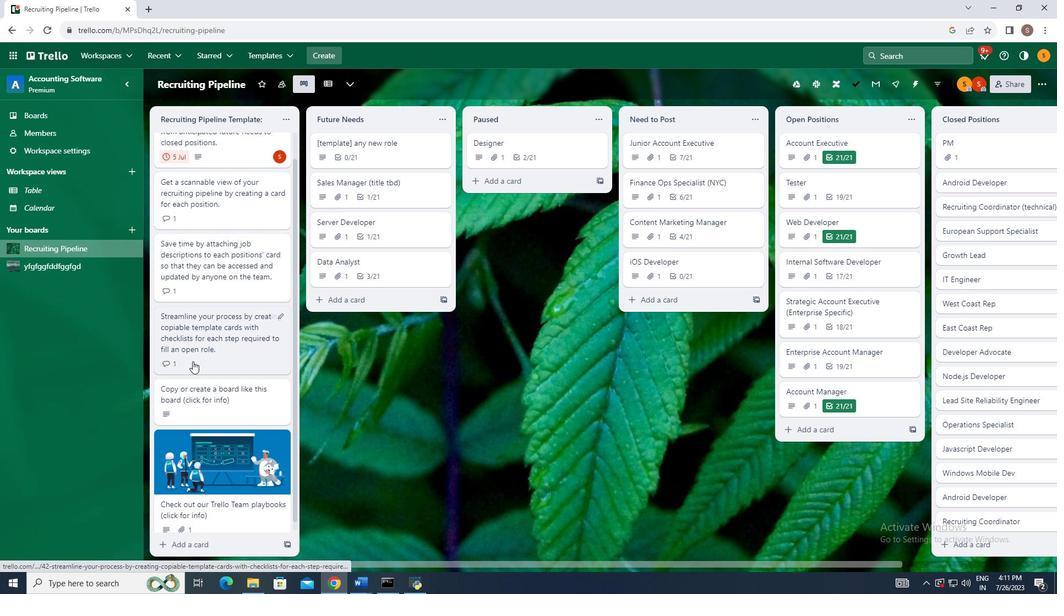 
Action: Mouse moved to (187, 351)
Screenshot: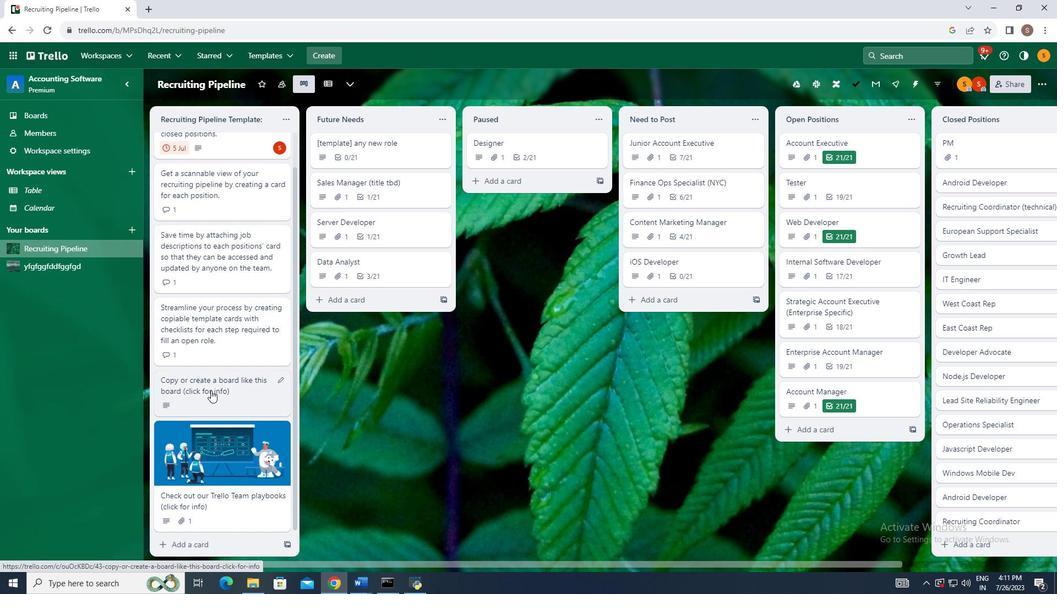 
Action: Mouse scrolled (187, 350) with delta (0, 0)
Screenshot: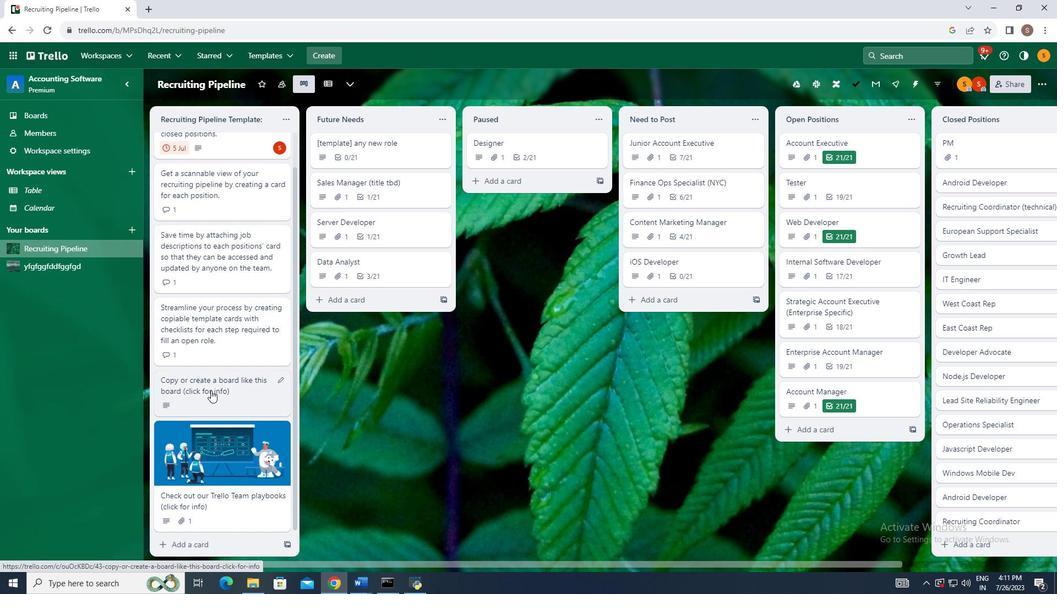 
Action: Mouse moved to (222, 397)
Screenshot: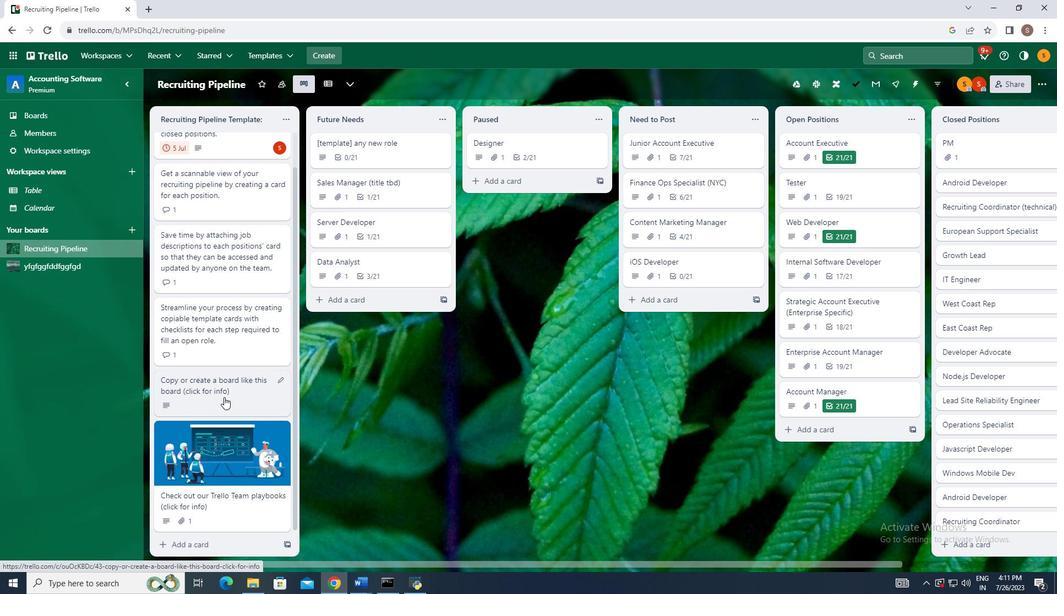 
Action: Mouse scrolled (222, 396) with delta (0, 0)
Screenshot: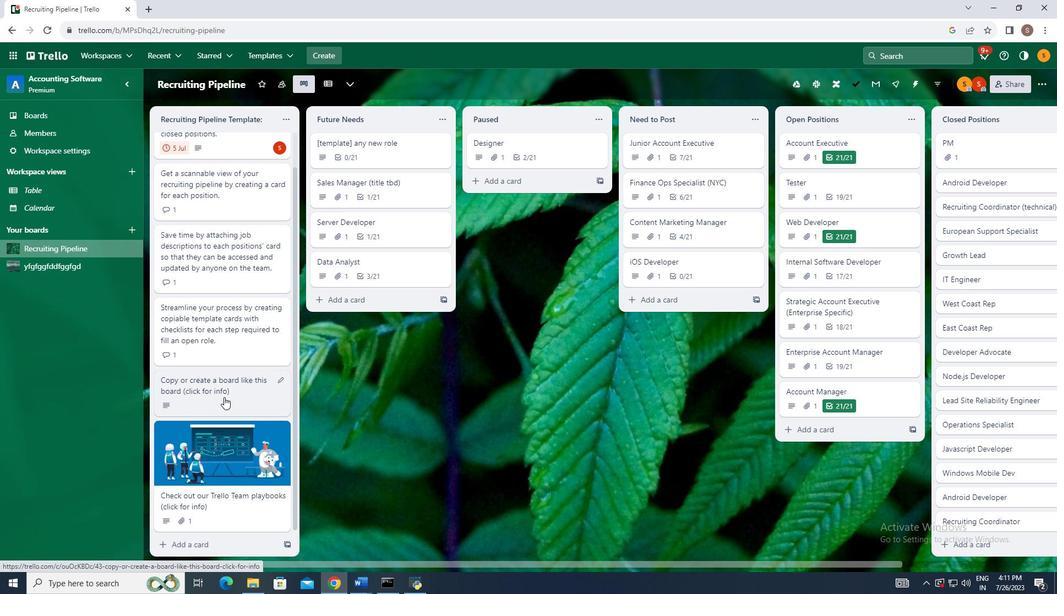 
Action: Mouse moved to (223, 397)
Screenshot: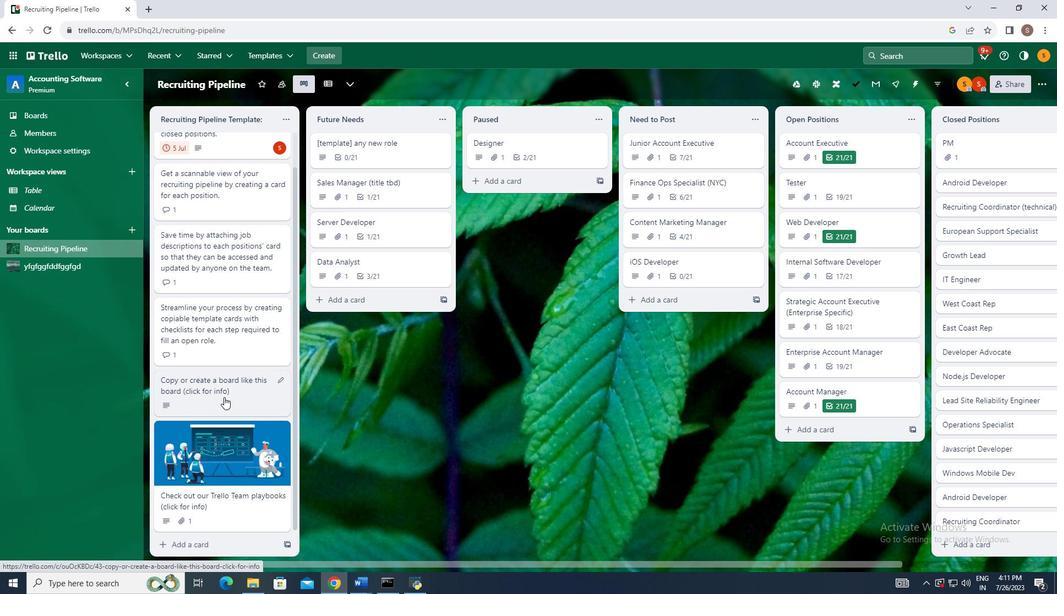 
Action: Mouse scrolled (223, 397) with delta (0, 0)
Screenshot: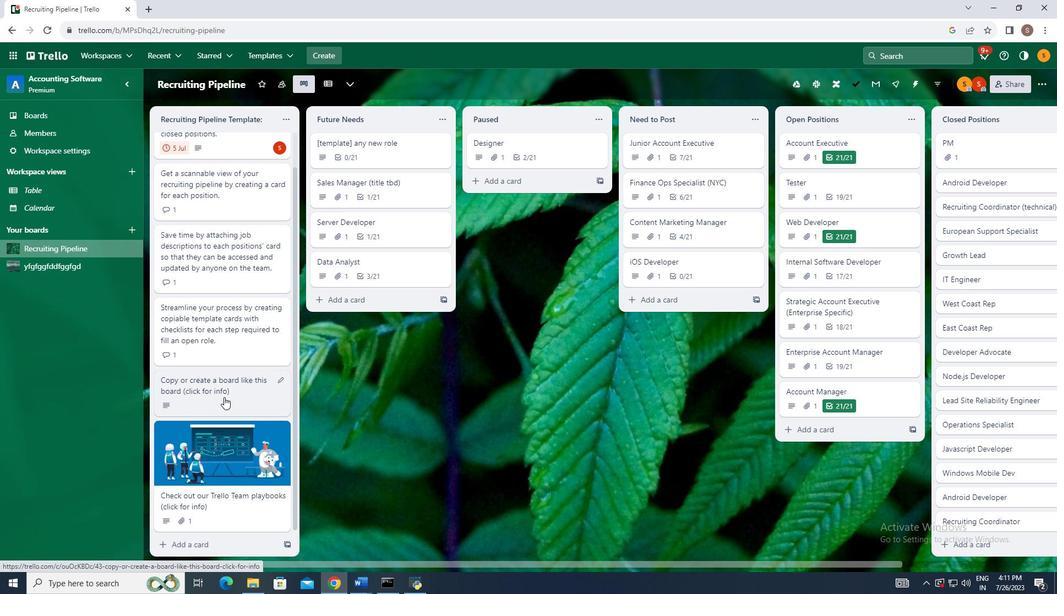 
Action: Mouse scrolled (223, 397) with delta (0, 0)
Screenshot: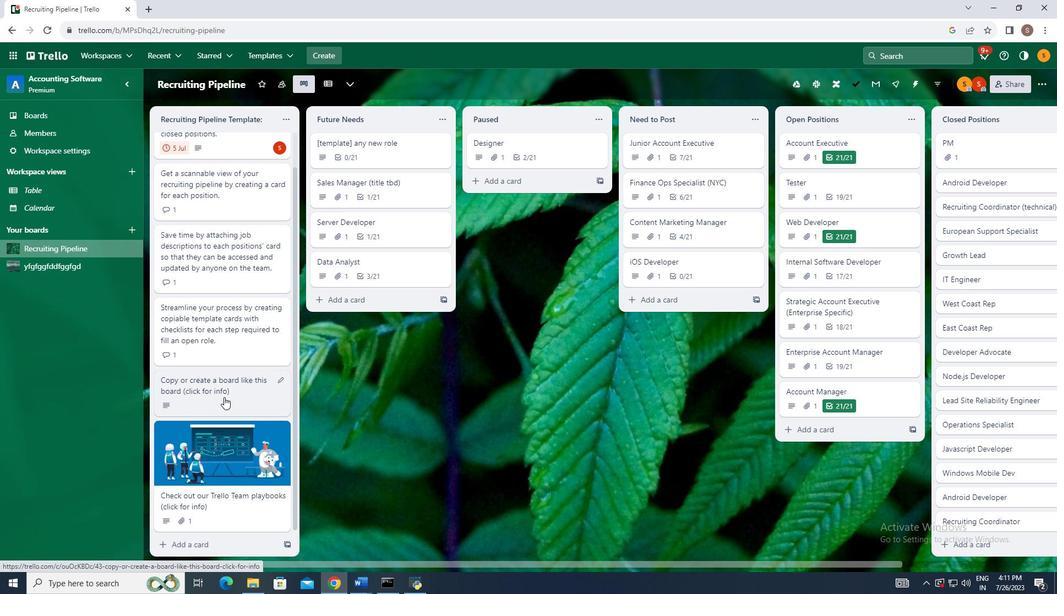 
Action: Mouse scrolled (223, 397) with delta (0, 0)
Screenshot: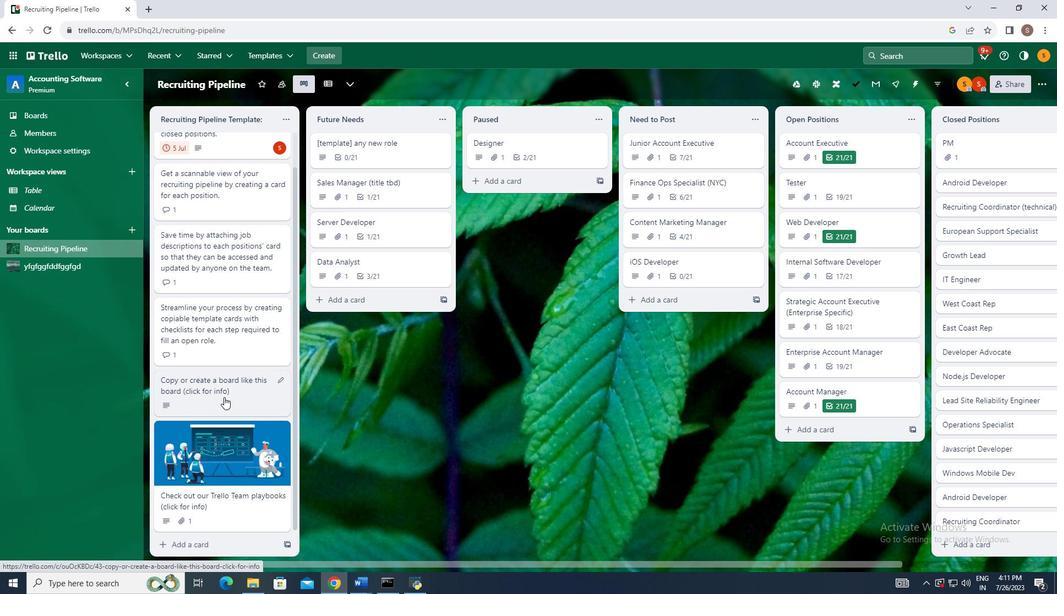 
Action: Mouse moved to (381, 150)
Screenshot: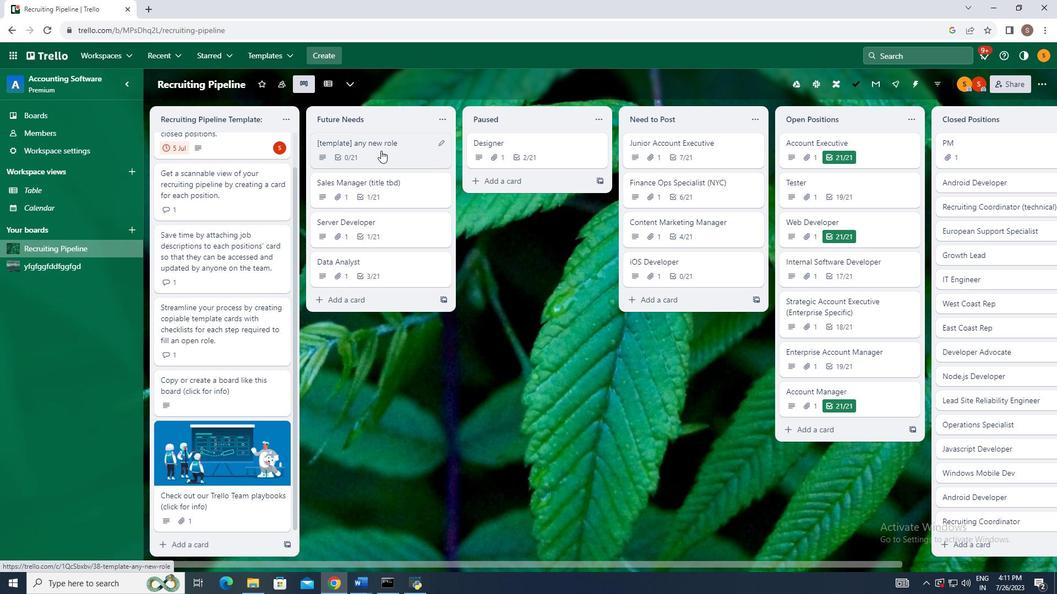 
Action: Mouse pressed left at (381, 150)
Screenshot: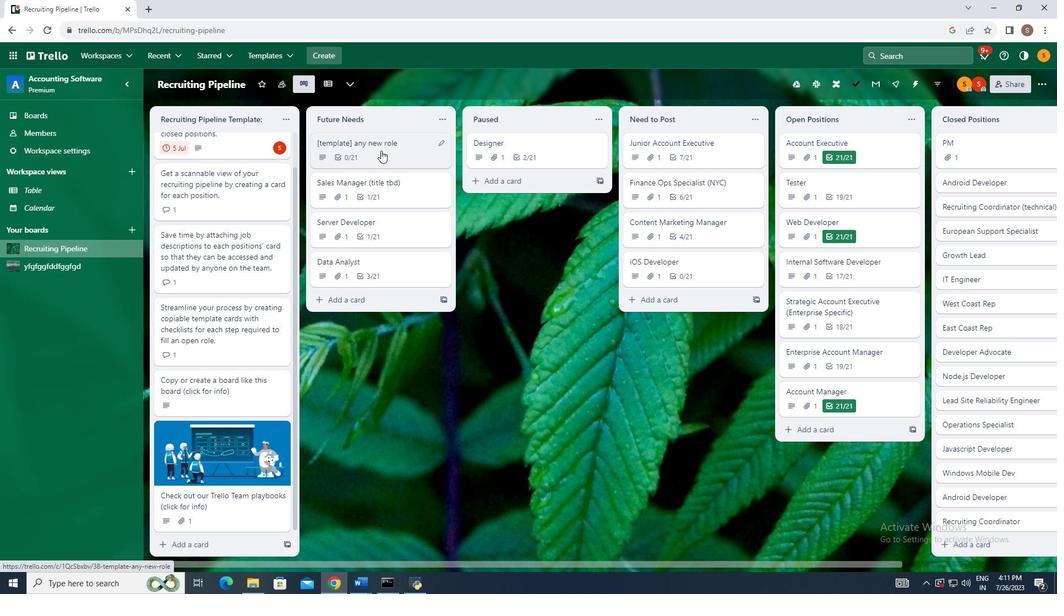 
Action: Mouse moved to (449, 369)
Screenshot: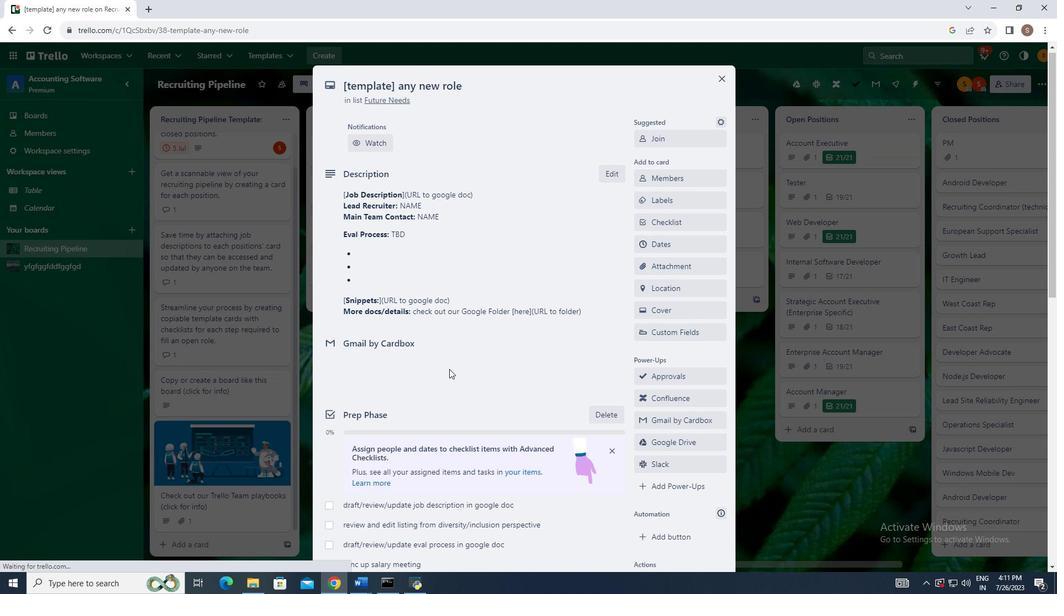 
Action: Mouse scrolled (449, 368) with delta (0, 0)
Screenshot: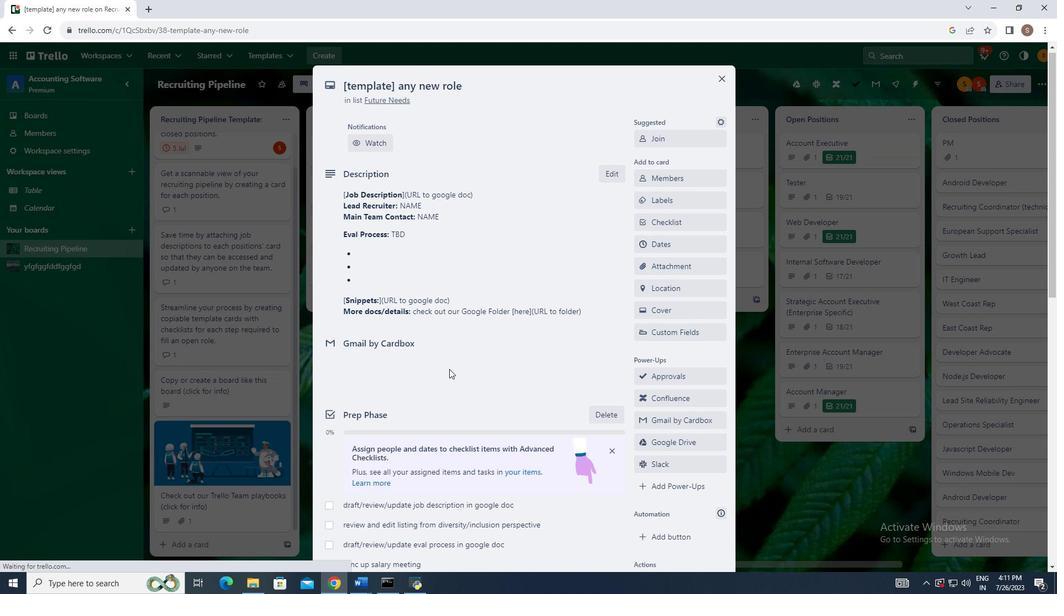 
Action: Mouse moved to (449, 371)
Screenshot: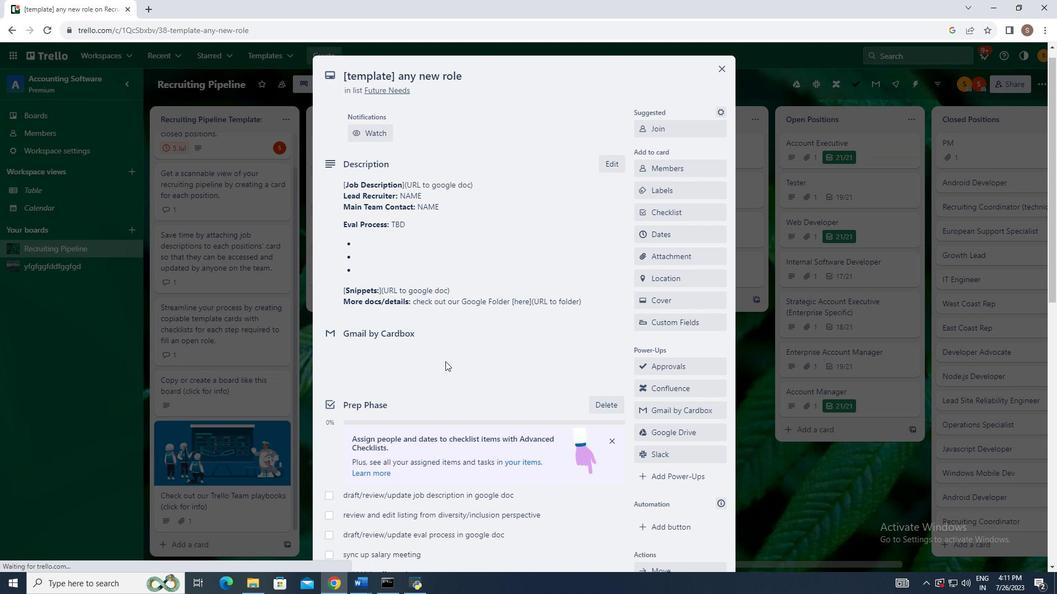 
Action: Mouse scrolled (449, 370) with delta (0, 0)
Screenshot: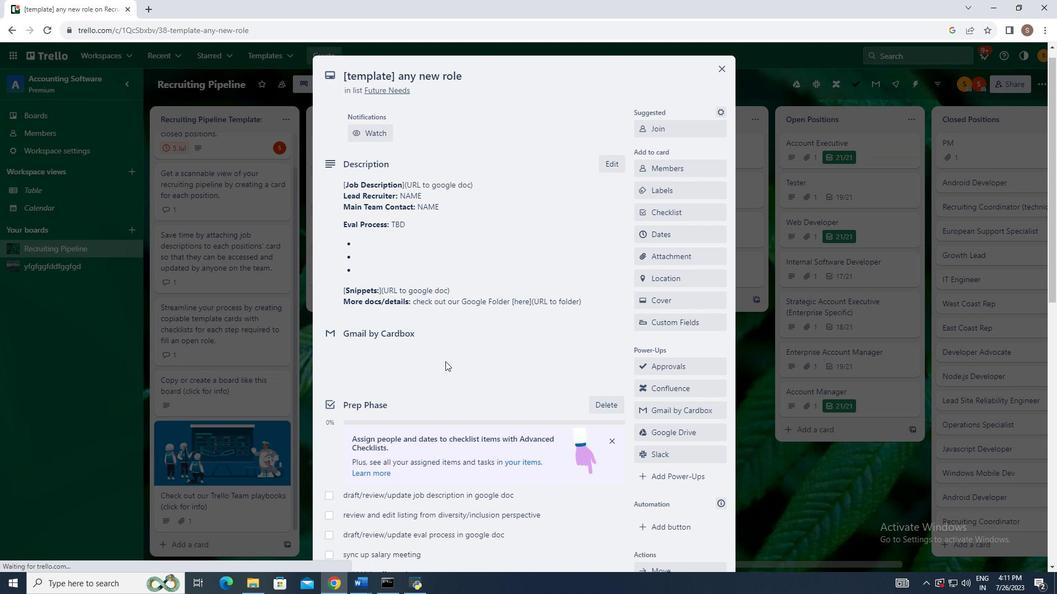 
Action: Mouse scrolled (449, 370) with delta (0, 0)
Screenshot: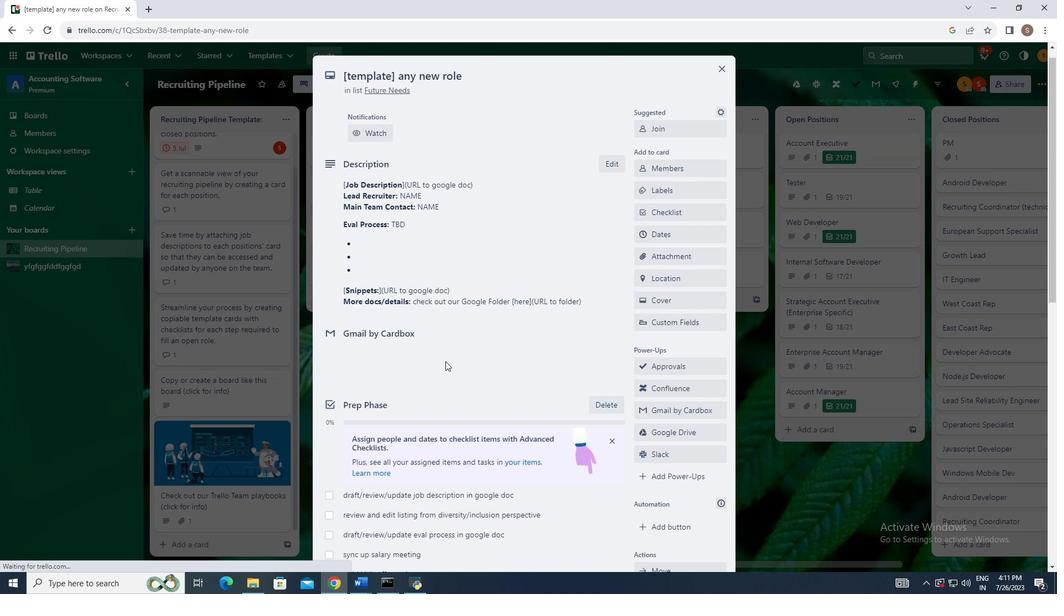 
Action: Mouse moved to (445, 364)
Screenshot: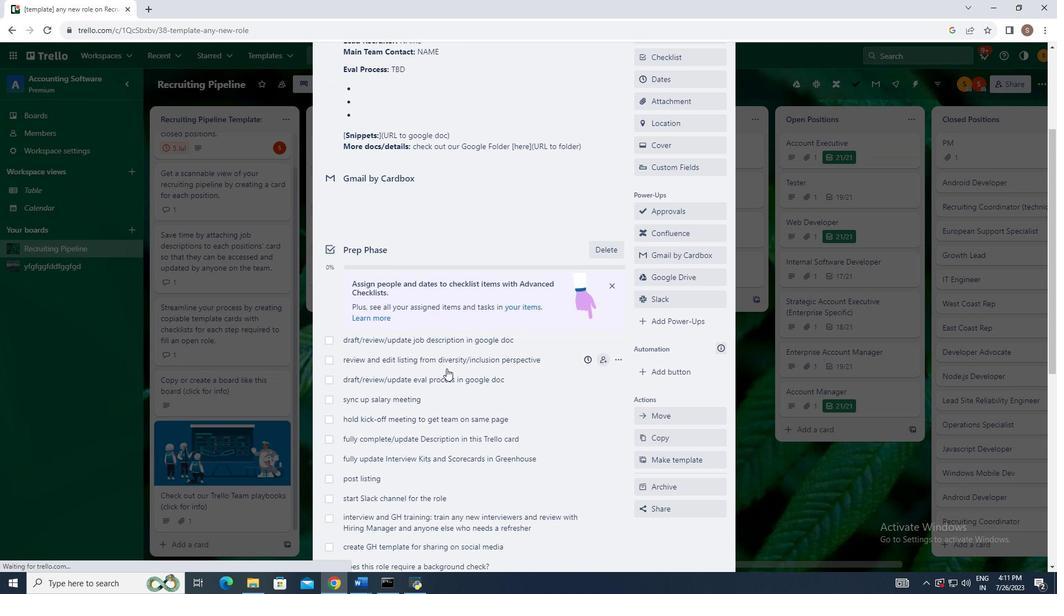 
Action: Mouse scrolled (445, 361) with delta (0, 0)
Screenshot: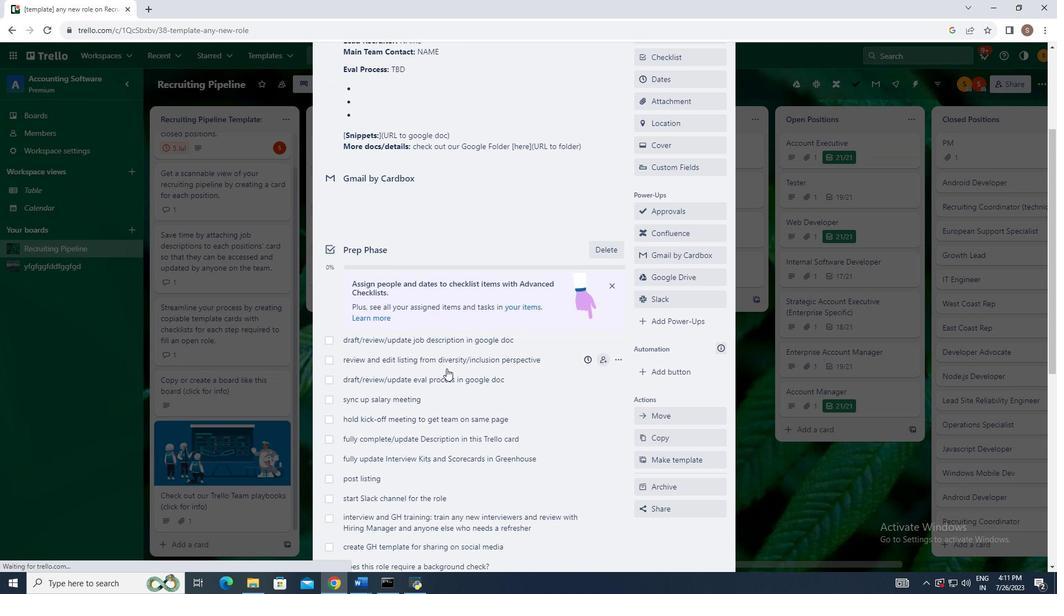 
Action: Mouse moved to (445, 367)
Screenshot: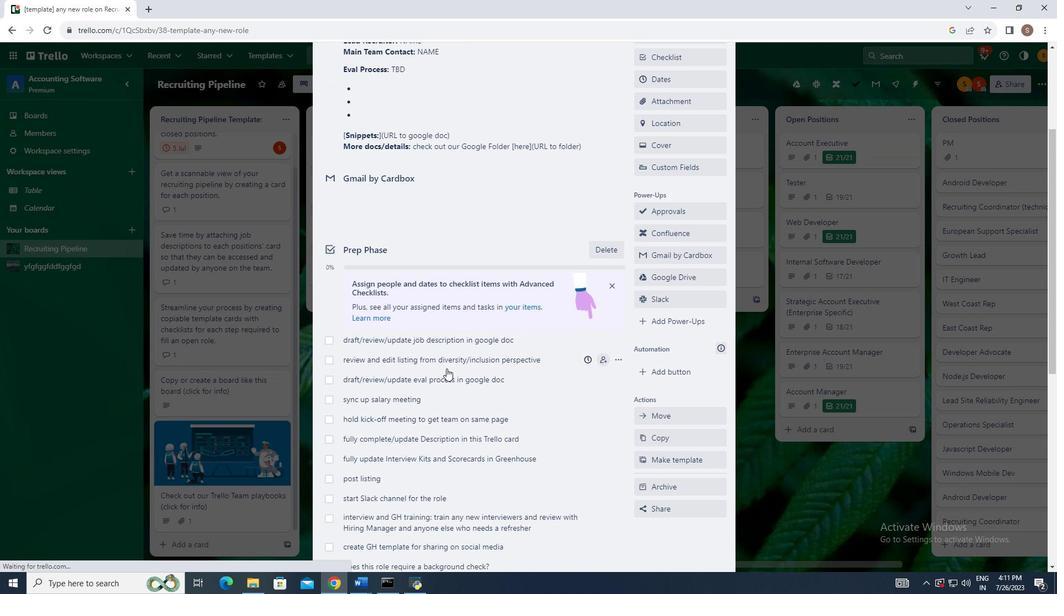 
Action: Mouse scrolled (445, 364) with delta (0, 0)
Screenshot: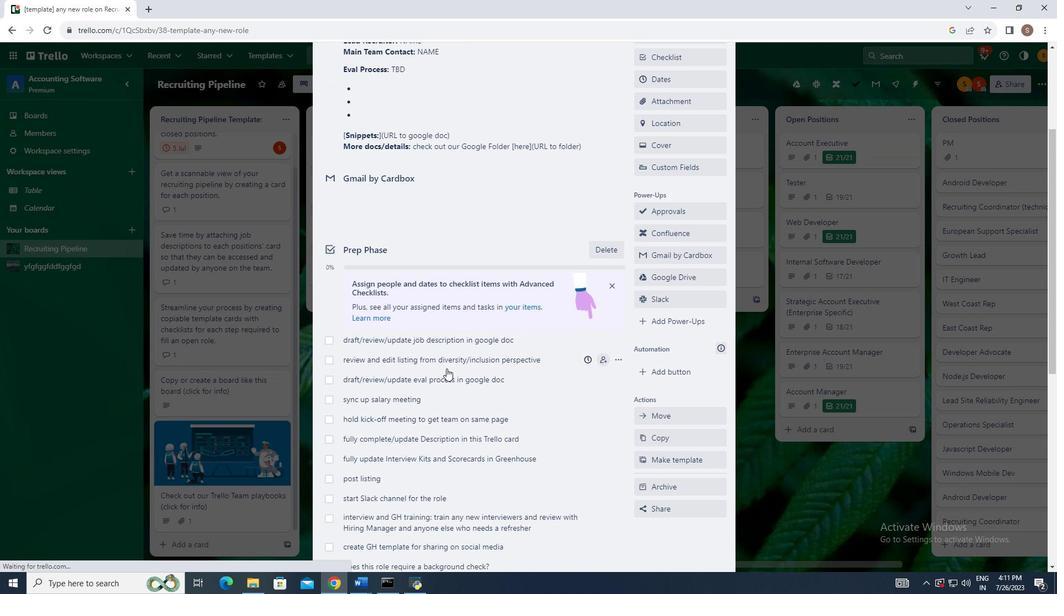 
Action: Mouse moved to (446, 367)
Screenshot: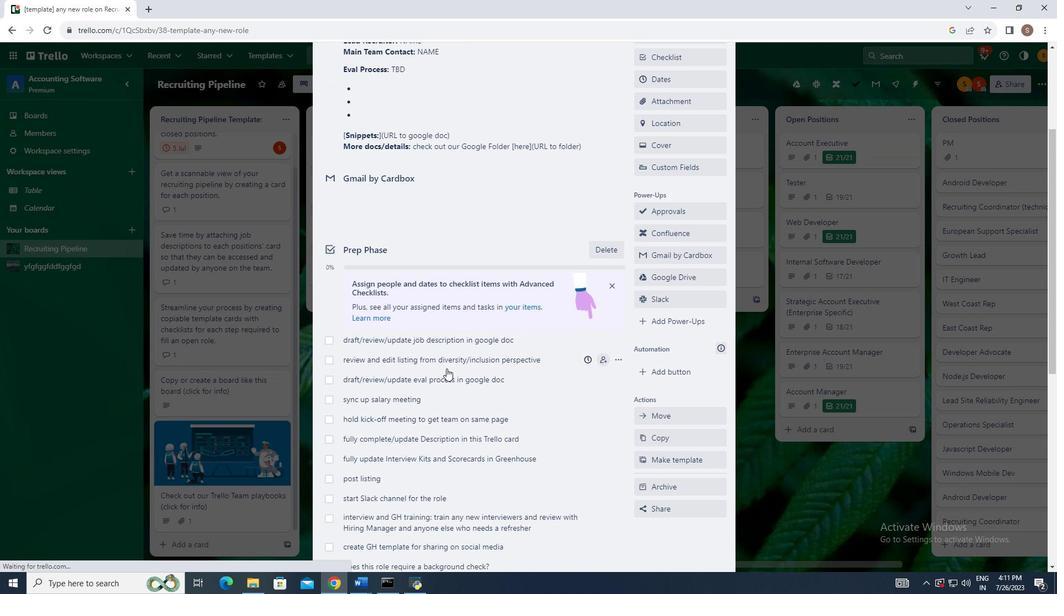 
Action: Mouse scrolled (445, 366) with delta (0, 0)
Screenshot: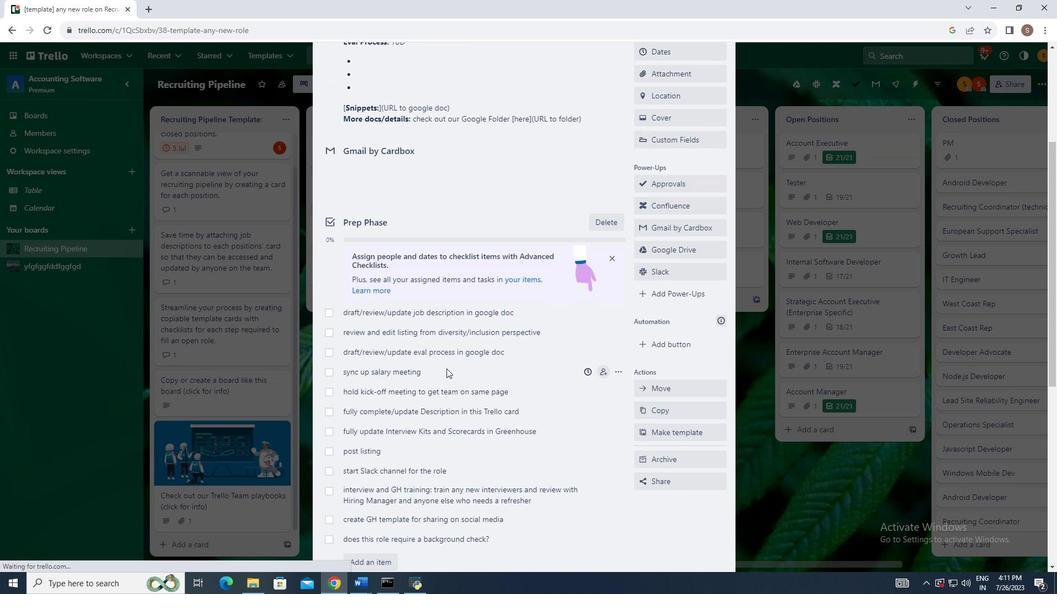 
Action: Mouse moved to (446, 368)
Screenshot: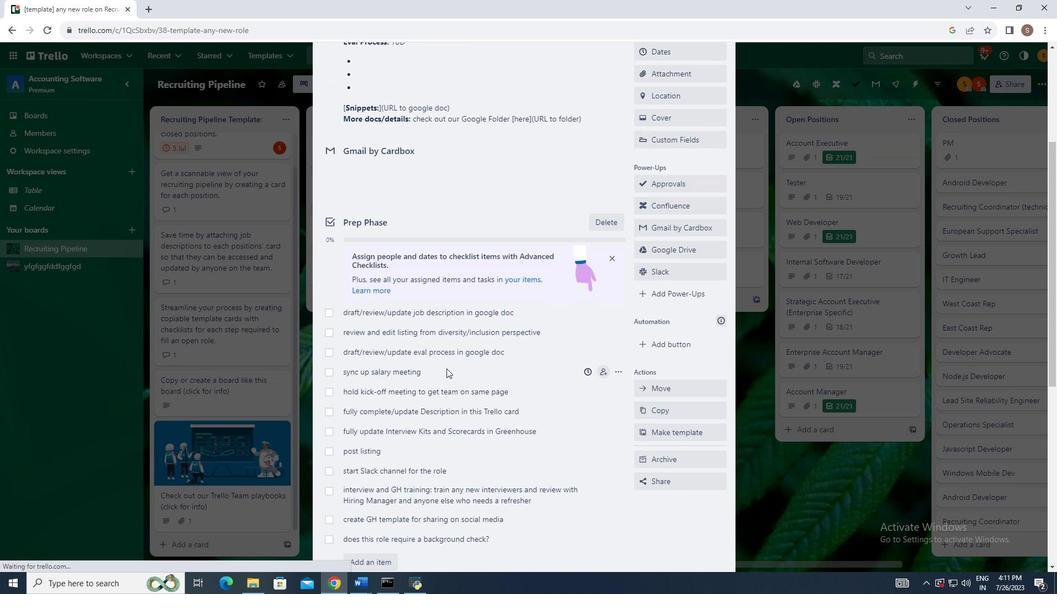 
Action: Mouse scrolled (446, 367) with delta (0, 0)
Screenshot: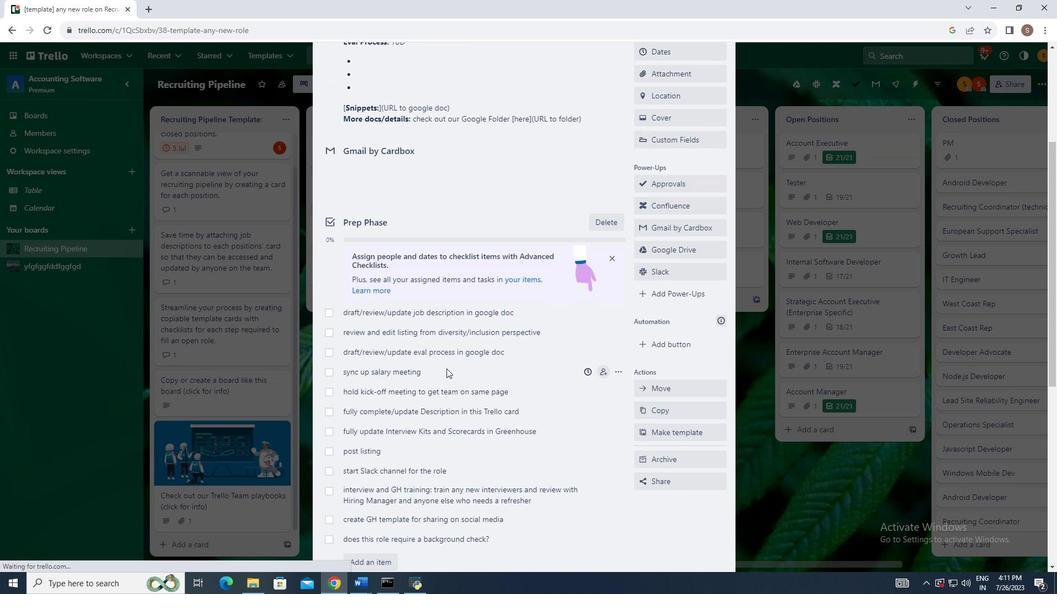 
Action: Mouse moved to (446, 368)
Screenshot: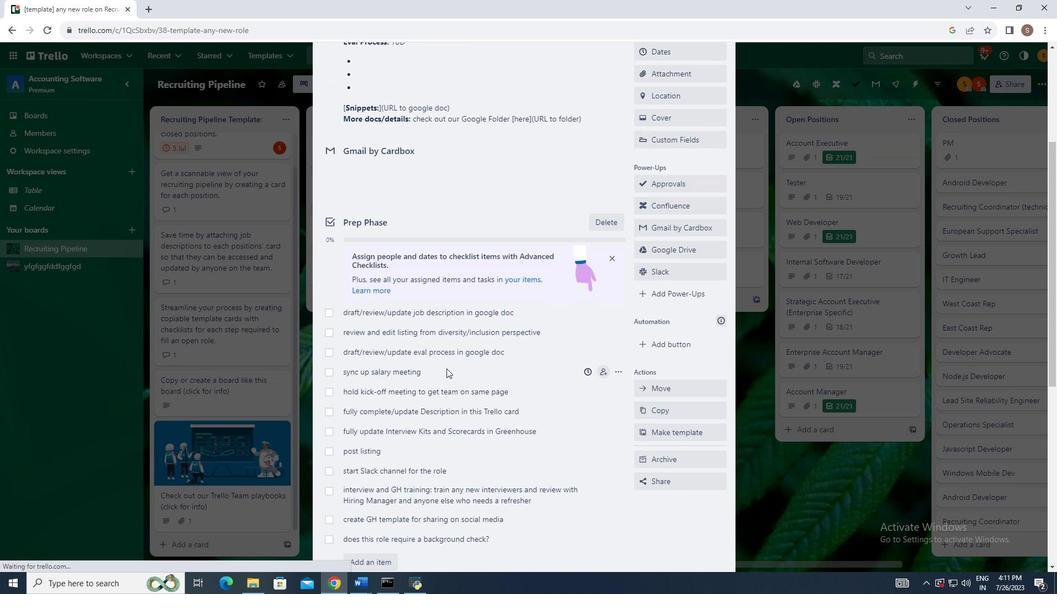 
Action: Mouse scrolled (446, 367) with delta (0, 0)
Screenshot: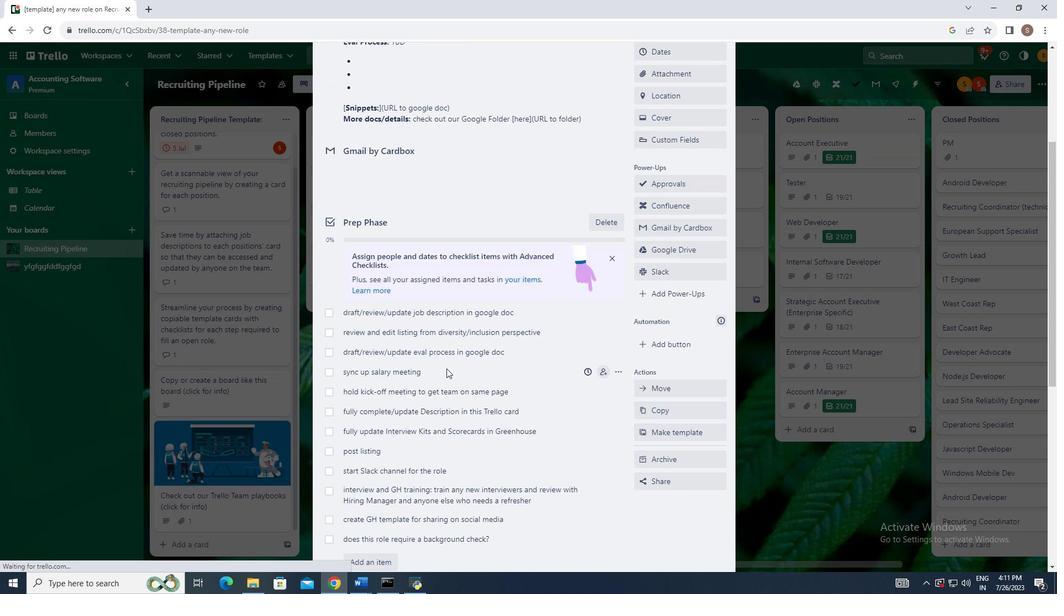 
Action: Mouse moved to (442, 362)
Screenshot: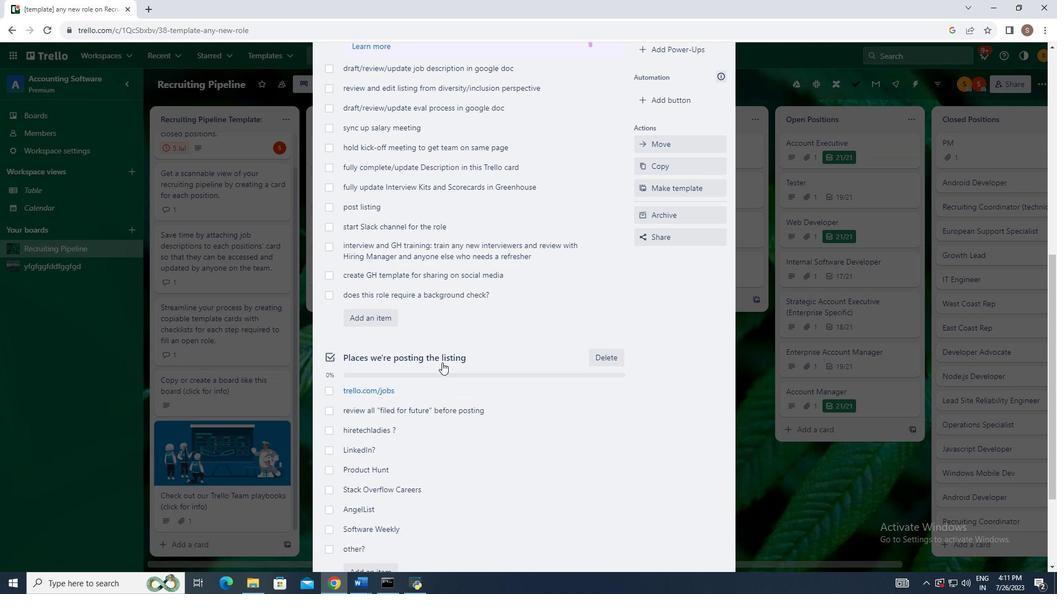 
Action: Mouse scrolled (442, 362) with delta (0, 0)
Screenshot: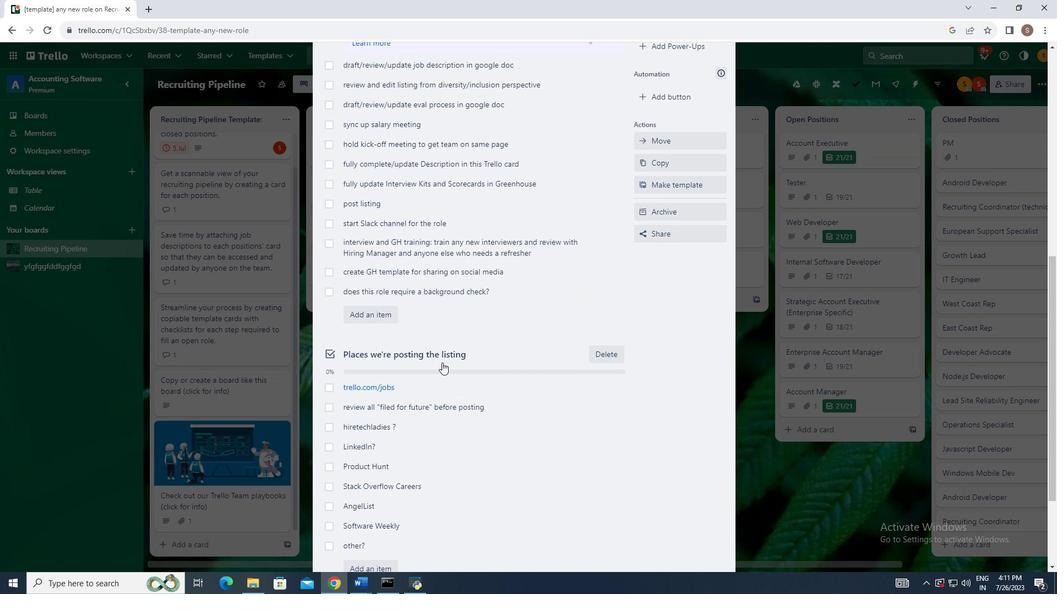 
Action: Mouse scrolled (442, 362) with delta (0, 0)
Screenshot: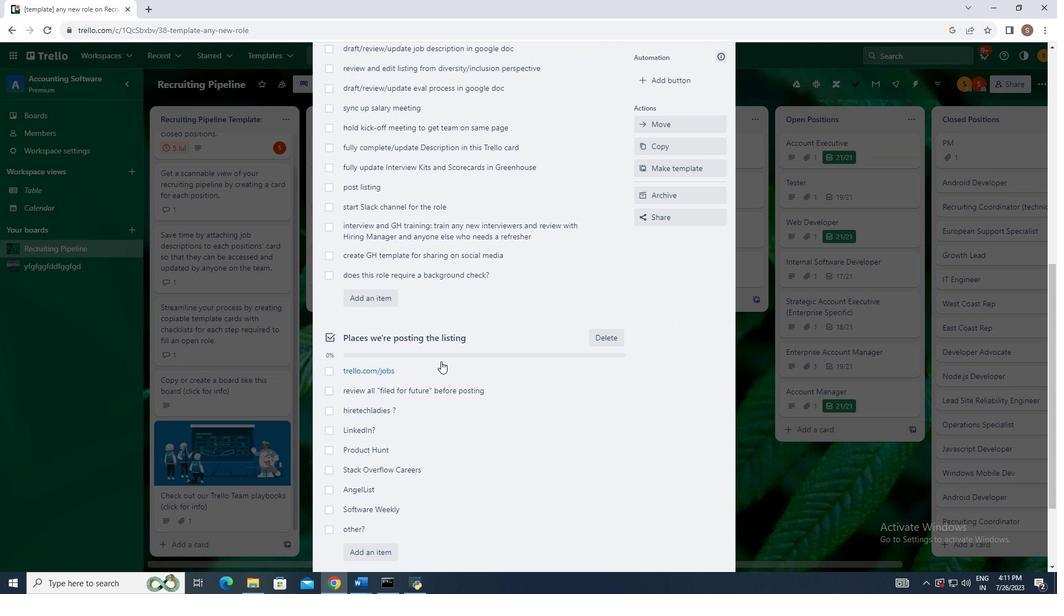 
Action: Mouse moved to (441, 362)
Screenshot: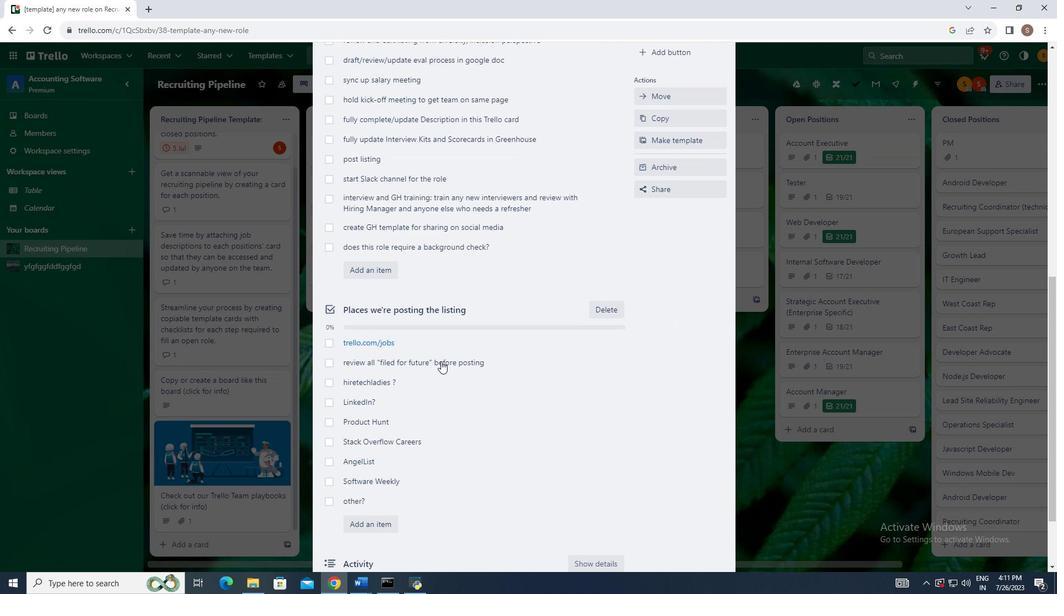 
Action: Mouse scrolled (442, 362) with delta (0, 0)
Screenshot: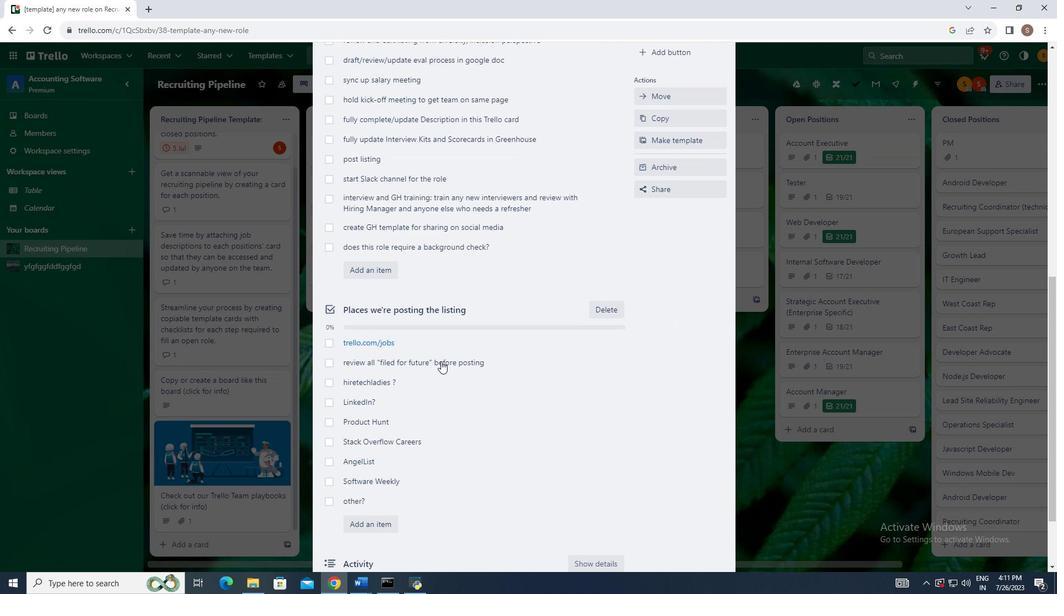 
Action: Mouse scrolled (442, 362) with delta (0, 0)
Screenshot: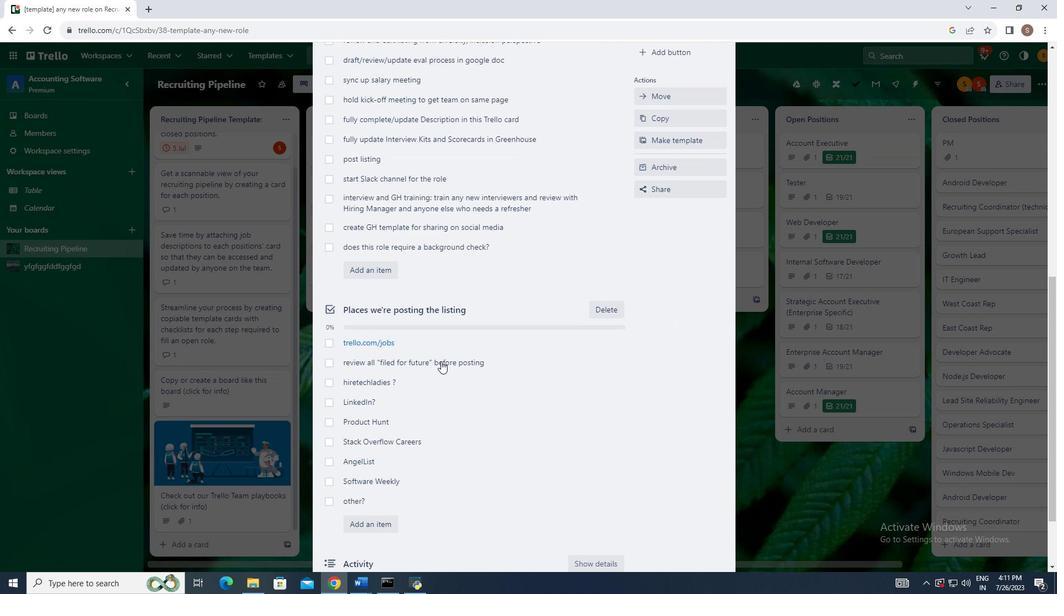 
Action: Mouse moved to (441, 361)
Screenshot: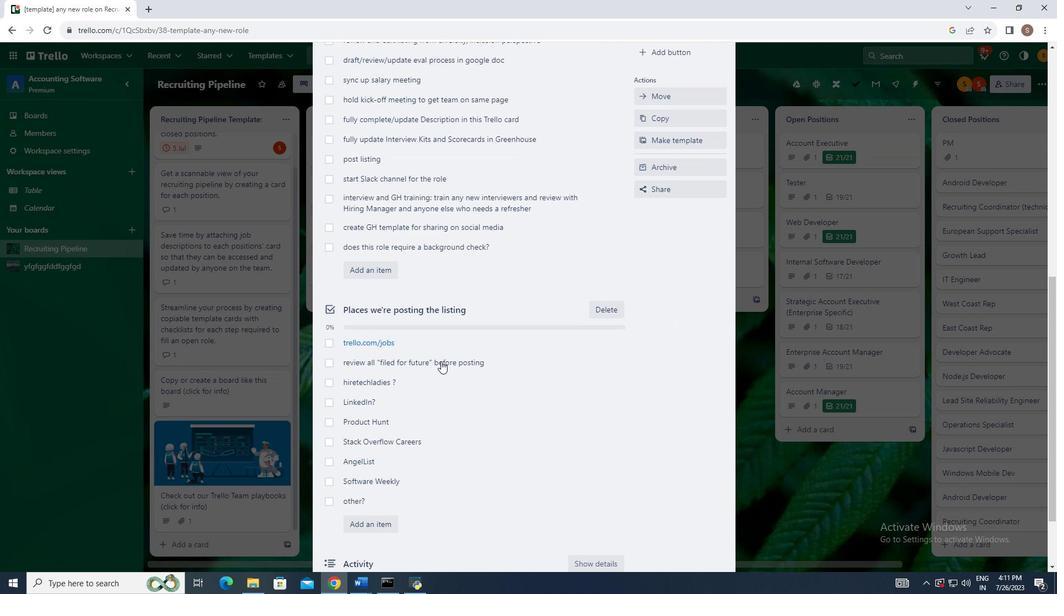 
Action: Mouse scrolled (441, 361) with delta (0, 0)
Screenshot: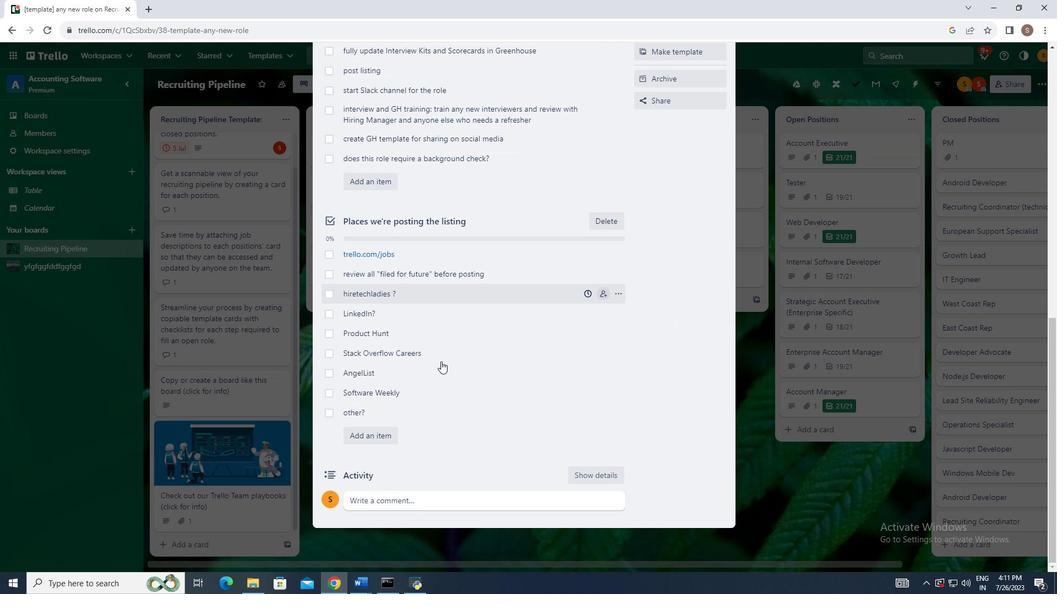 
Action: Mouse scrolled (441, 361) with delta (0, 0)
Screenshot: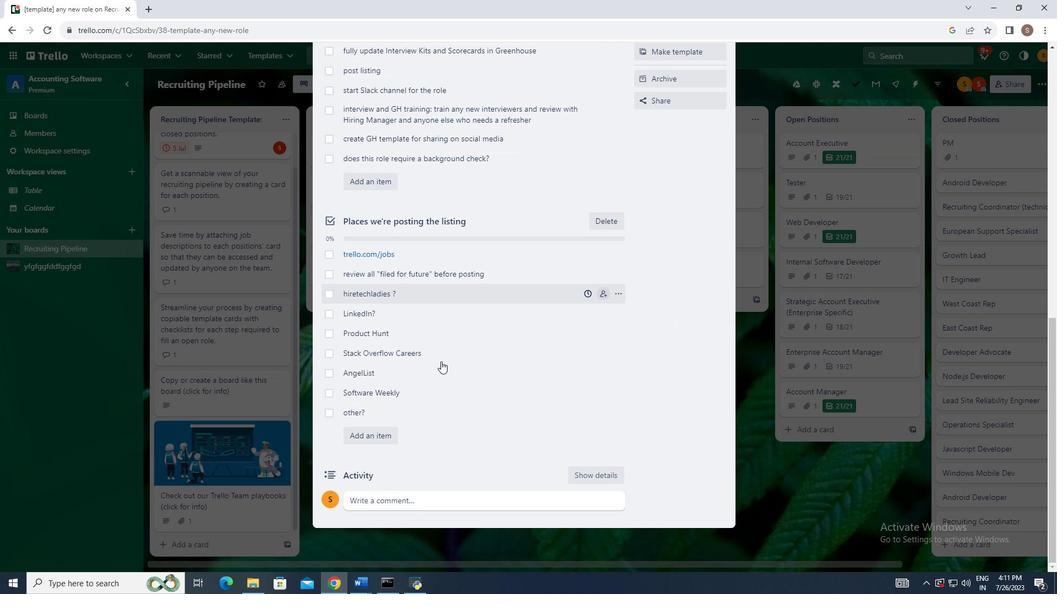 
Action: Mouse scrolled (441, 361) with delta (0, 0)
Screenshot: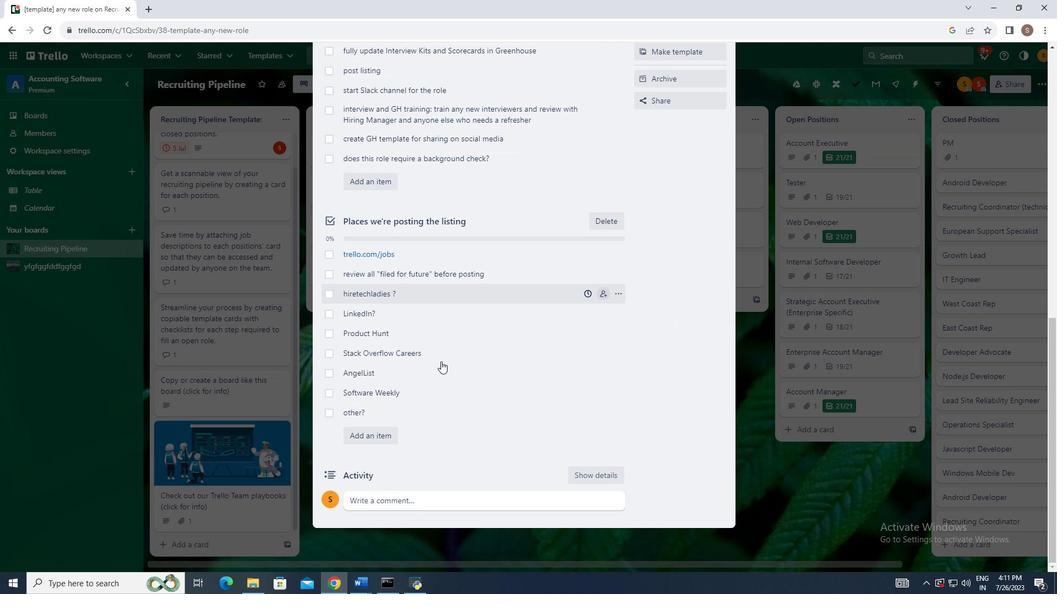 
Action: Mouse moved to (404, 503)
Screenshot: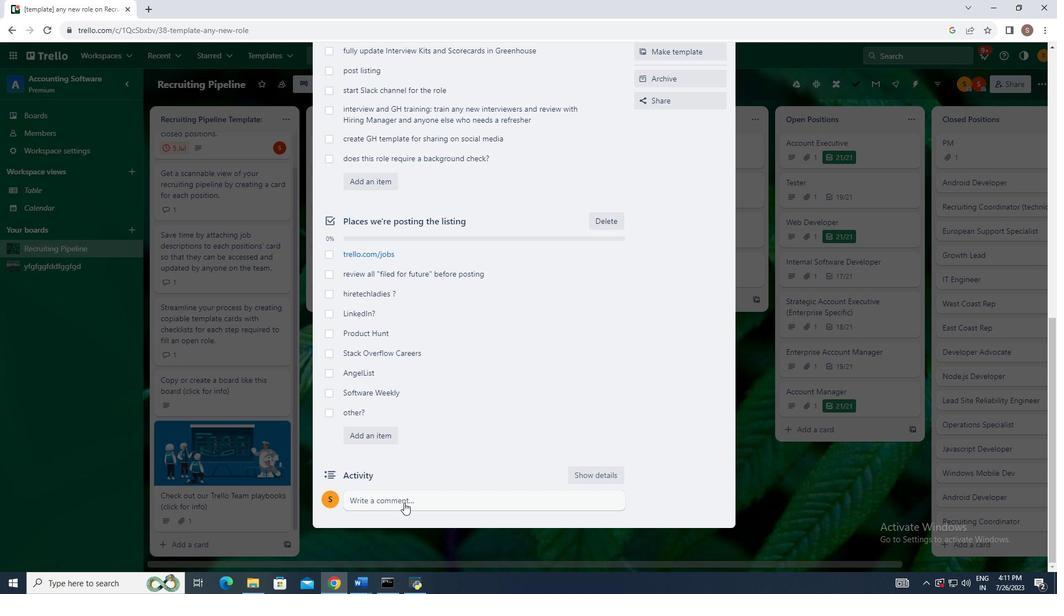 
Action: Mouse pressed left at (404, 503)
Screenshot: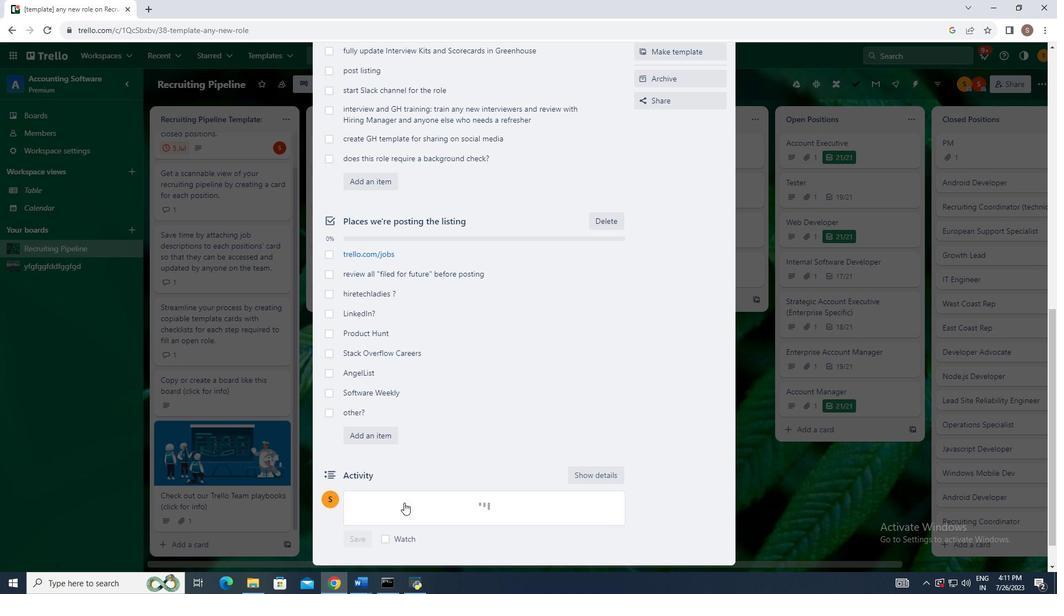 
Action: Mouse moved to (406, 532)
Screenshot: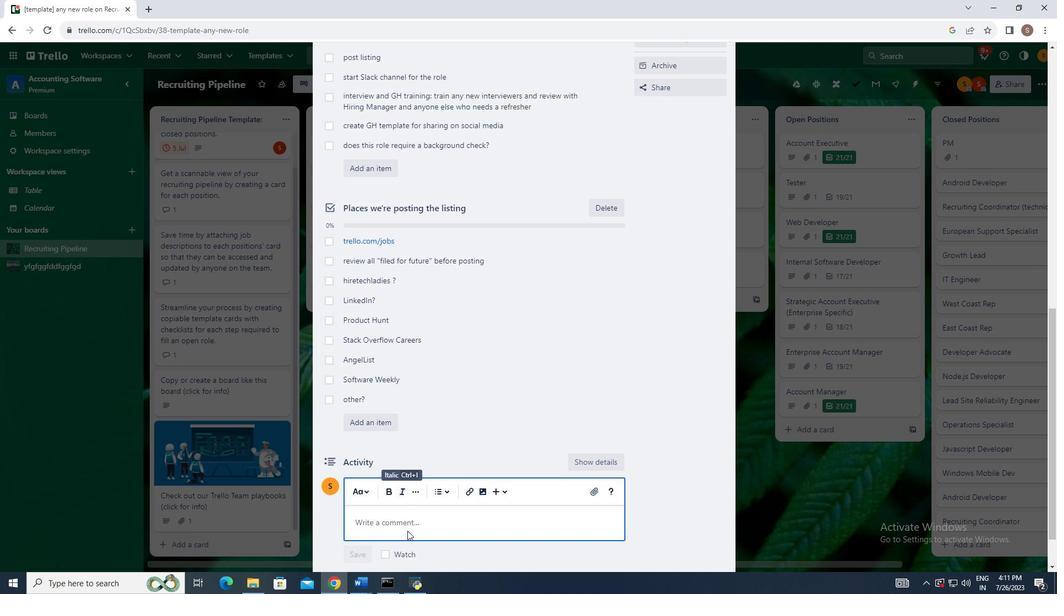 
Action: Mouse scrolled (406, 533) with delta (0, 0)
Screenshot: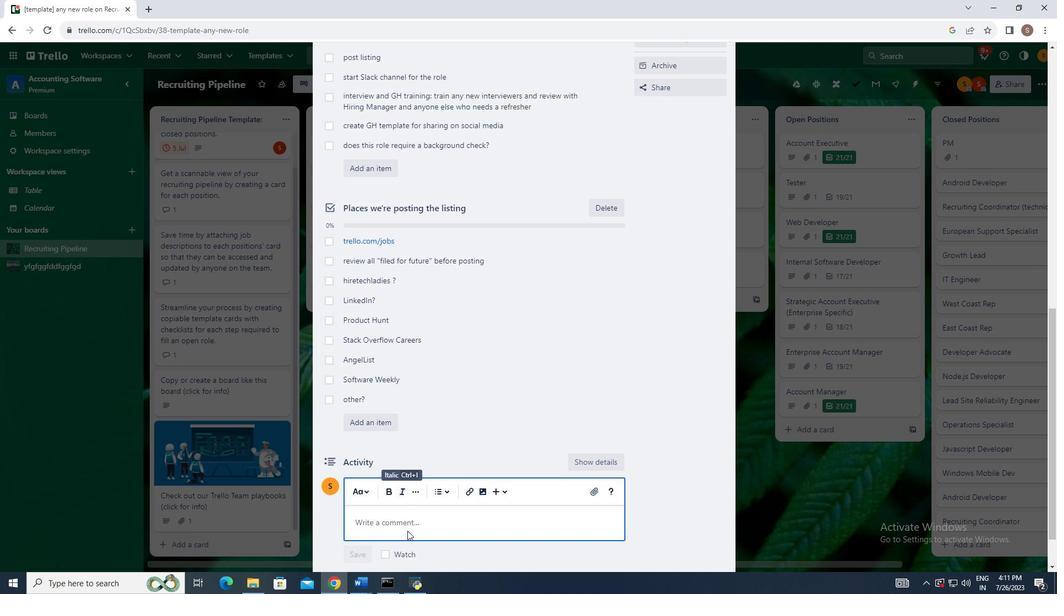 
Action: Mouse scrolled (406, 531) with delta (0, 0)
Screenshot: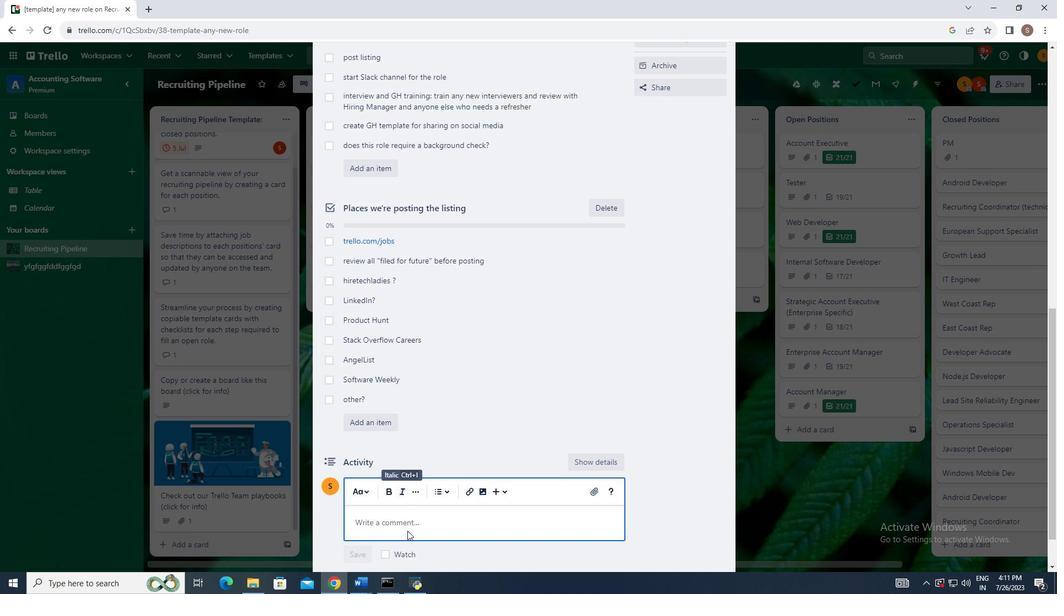 
Action: Mouse scrolled (406, 531) with delta (0, 0)
Screenshot: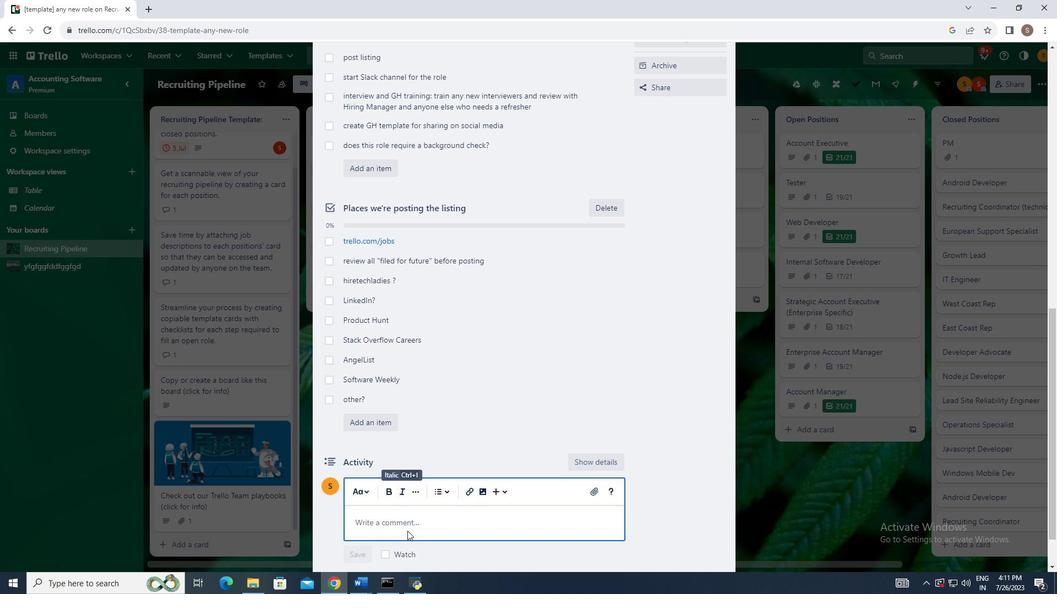 
Action: Mouse scrolled (406, 531) with delta (0, 0)
Screenshot: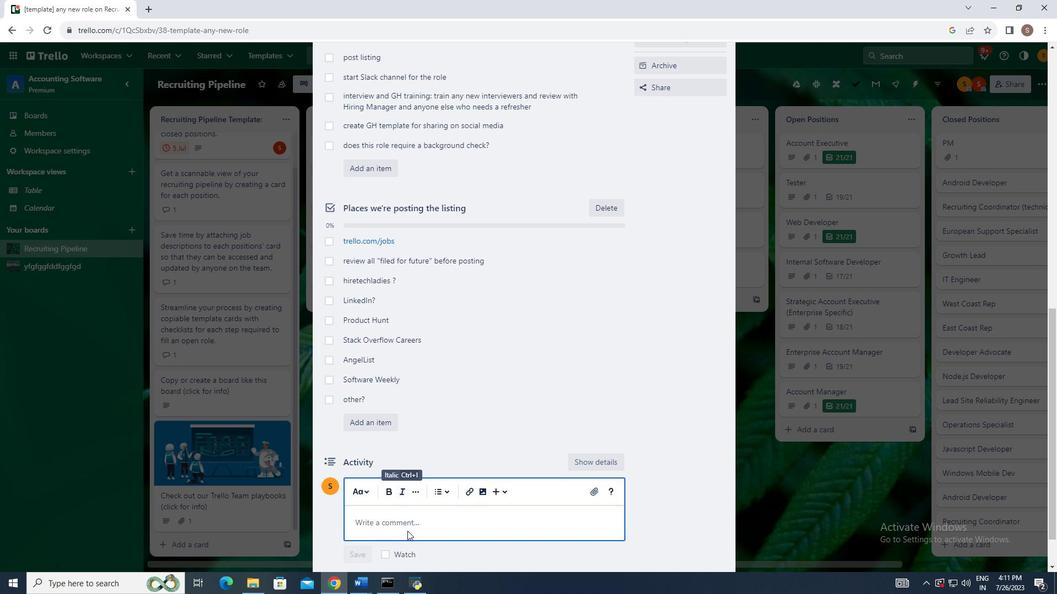 
Action: Mouse moved to (428, 354)
Screenshot: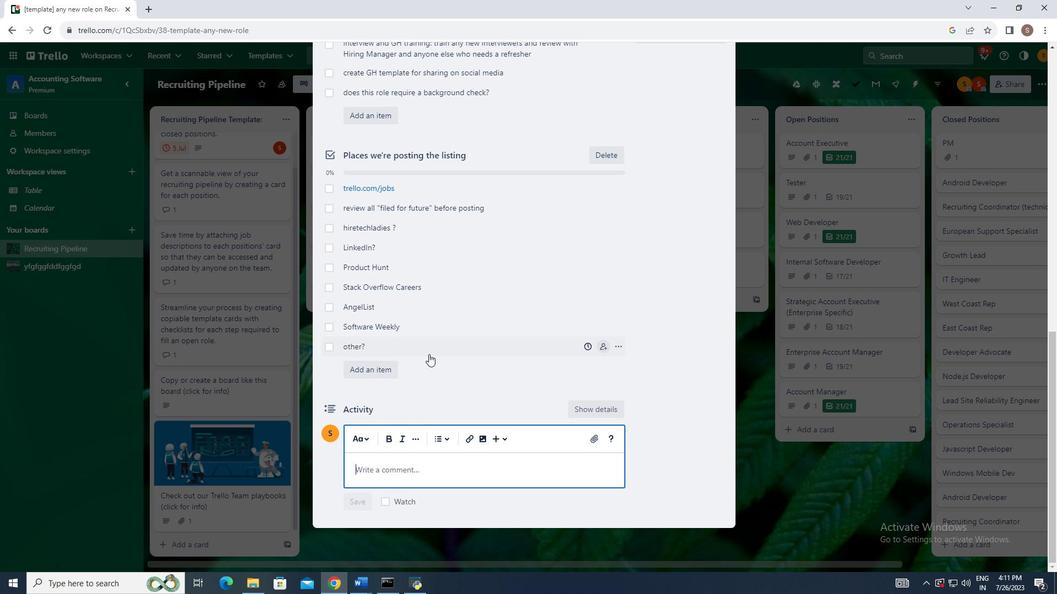 
Action: Key pressed o<Key.backspace><Key.shift>Operations<Key.space>and<Key.space>human<Key.space>resources<Key.space>are<Key.space>intimately<Key.space>related<Key.space>at<Key.space>a<Key.space>fundamental<Key.space>level.<Key.space><Key.shift>Operations<Key.space>are<Key.space>the<Key.space>context<Key.space>that<Key.space>often<Key.space>explains<Key.space>or<Key.space>moderates<Key.space>the<Key.space>effects<Key.space>of<Key.space>human<Key.space>resource<Key.space>activites<Key.space><Key.backspace><Key.backspace><Key.backspace>ies<Key.space>such<Key.space>as<Key.space>pay,<Key.space>training<Key.space><Key.backspace>,<Key.space>communications,<Key.space>and<Key.space>staffing.
Screenshot: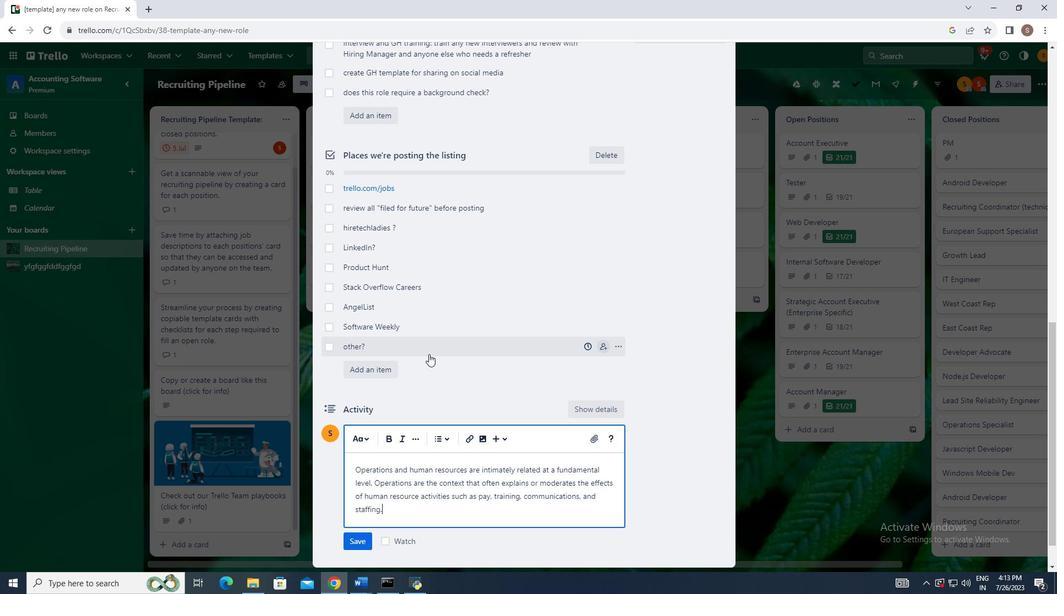
Action: Mouse moved to (354, 540)
Screenshot: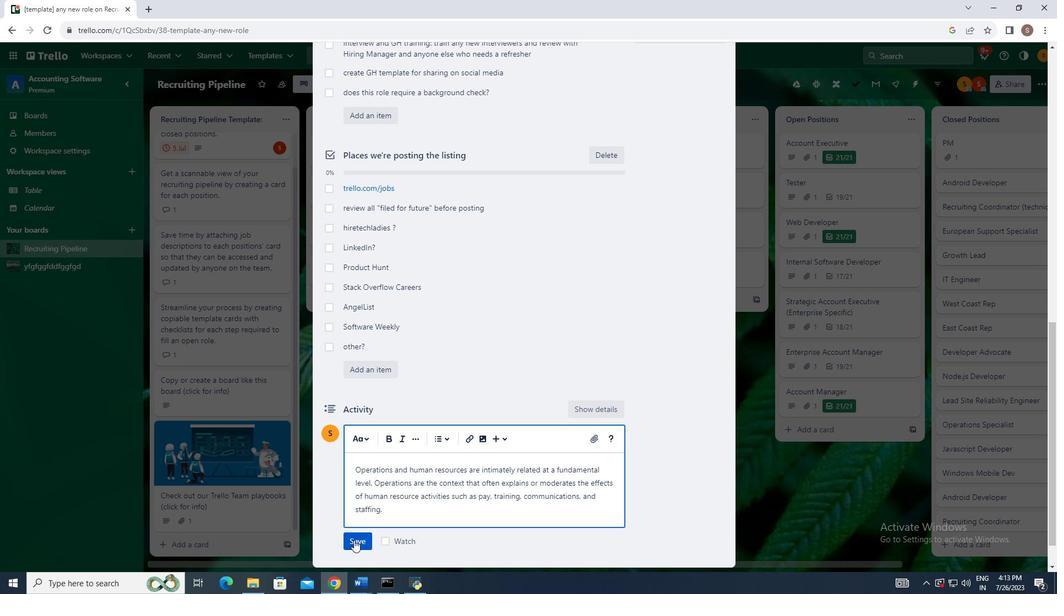 
Action: Mouse pressed left at (354, 540)
Screenshot: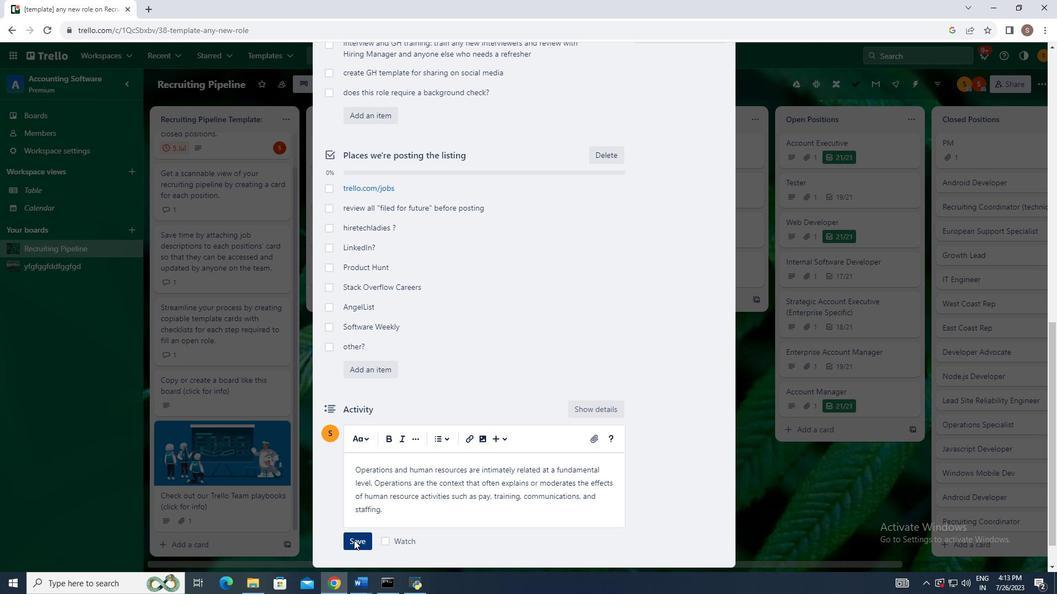 
Action: Mouse moved to (411, 491)
Screenshot: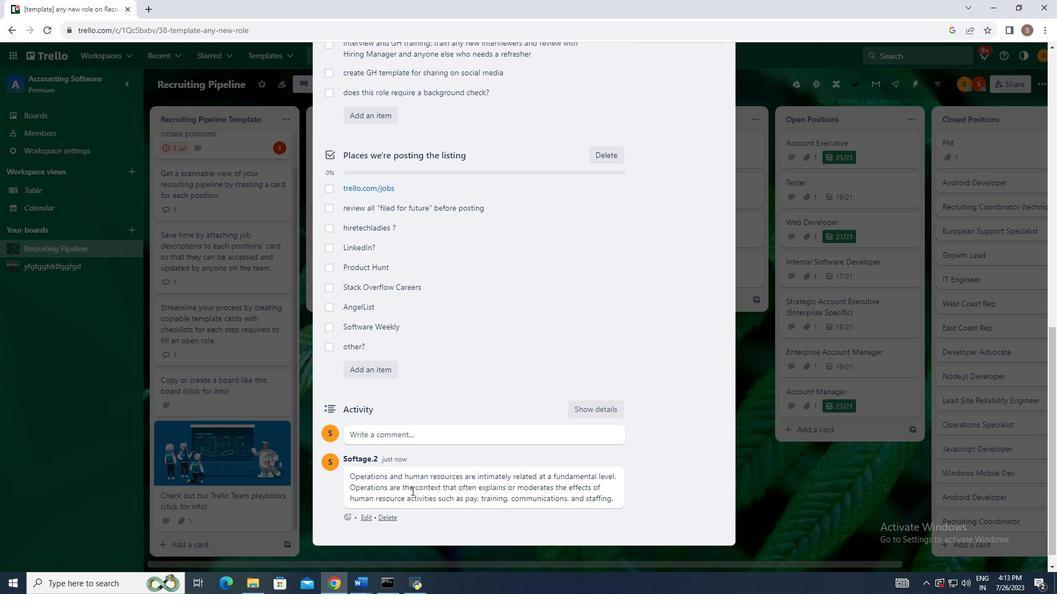 
Action: Mouse scrolled (411, 490) with delta (0, 0)
Screenshot: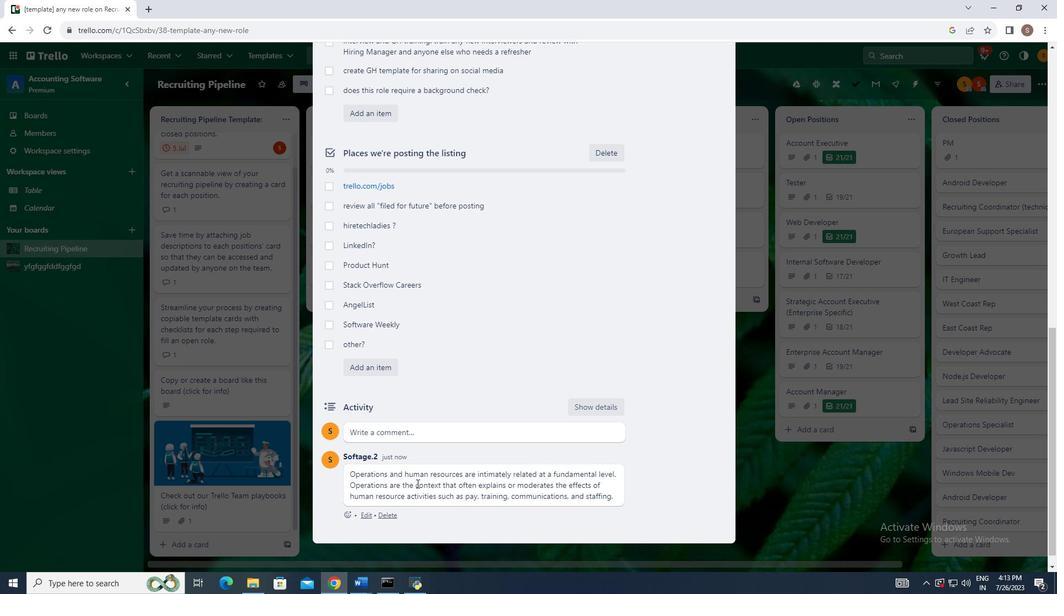
Action: Mouse moved to (412, 490)
Screenshot: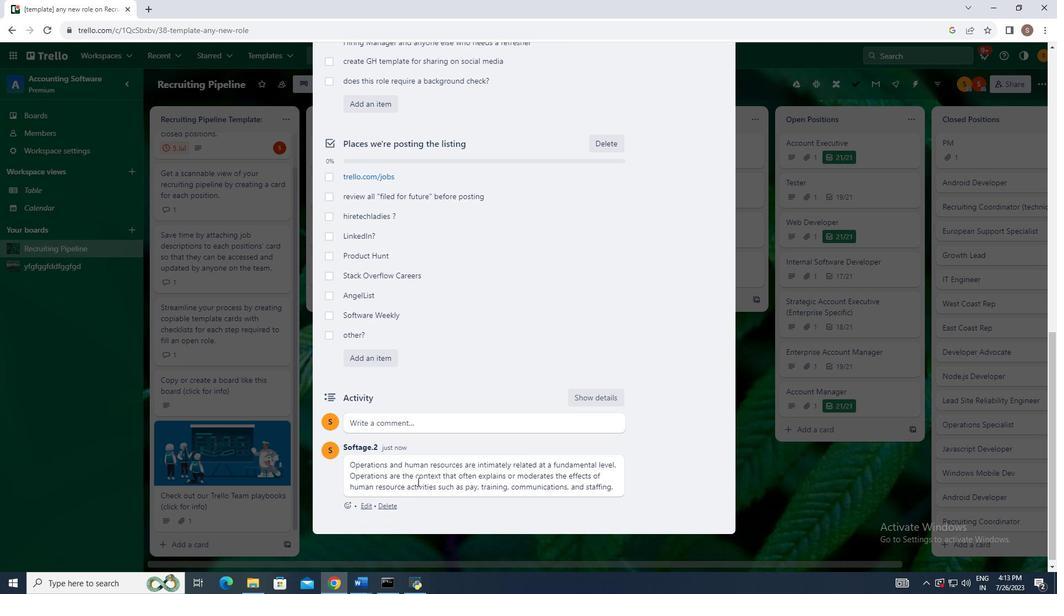 
Action: Mouse scrolled (412, 490) with delta (0, 0)
Screenshot: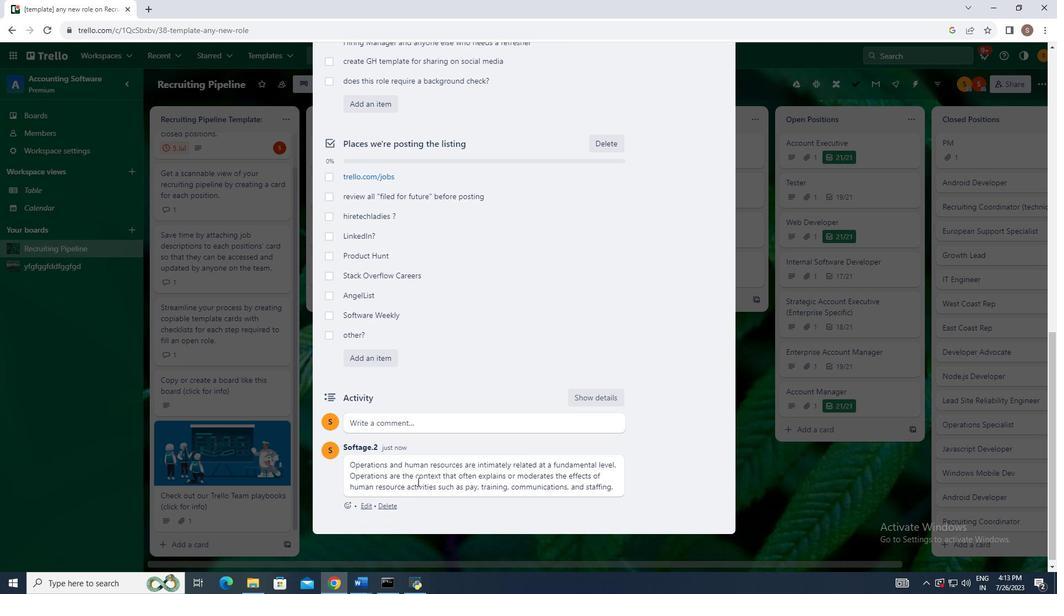 
Action: Mouse moved to (487, 468)
Screenshot: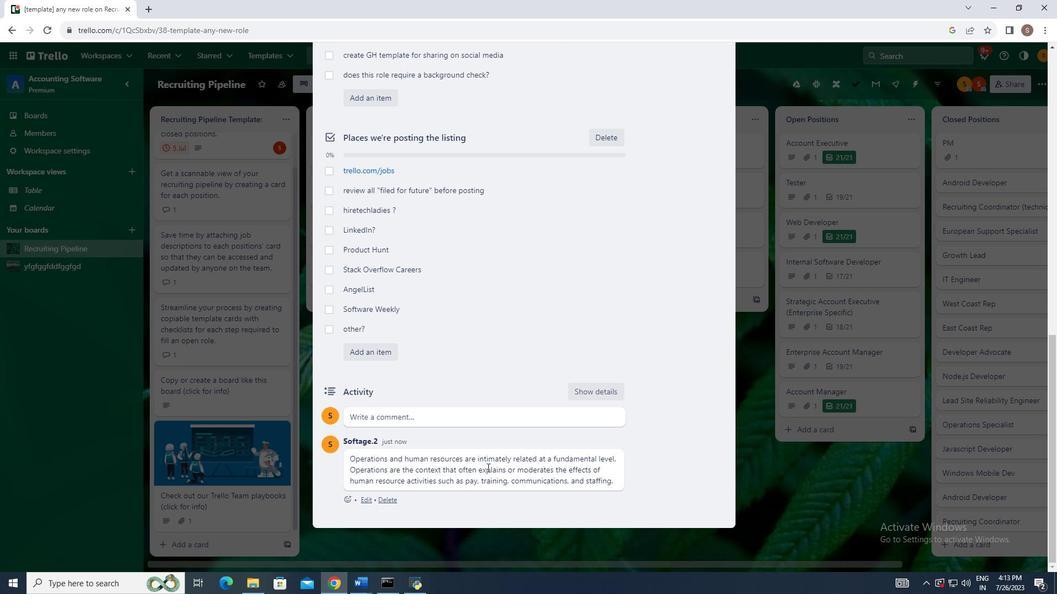 
Action: Mouse scrolled (487, 467) with delta (0, 0)
